 Task: Select Smart Home Devices from Echo & Alexa. Add to cart Amazon Smart Water Leak Sensor (Water Leak Detector with Alexa)-2-. Place order for _x000D_
410 Ridge Hill Rd_x000D_
Oakdale, Connecticut(CT), 06370, Cell Number (860) 848-9898
Action: Mouse moved to (103, 89)
Screenshot: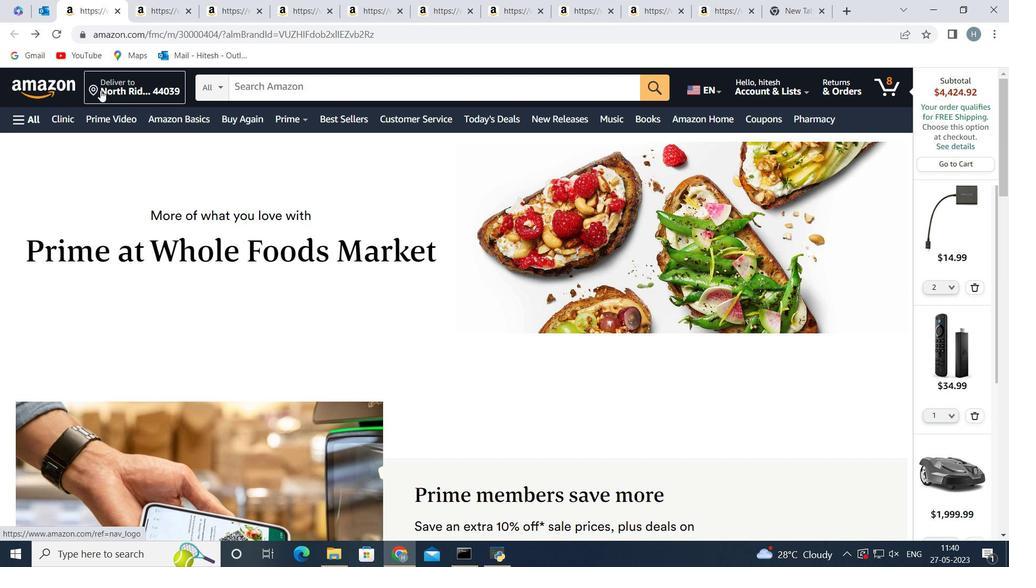 
Action: Mouse pressed left at (103, 89)
Screenshot: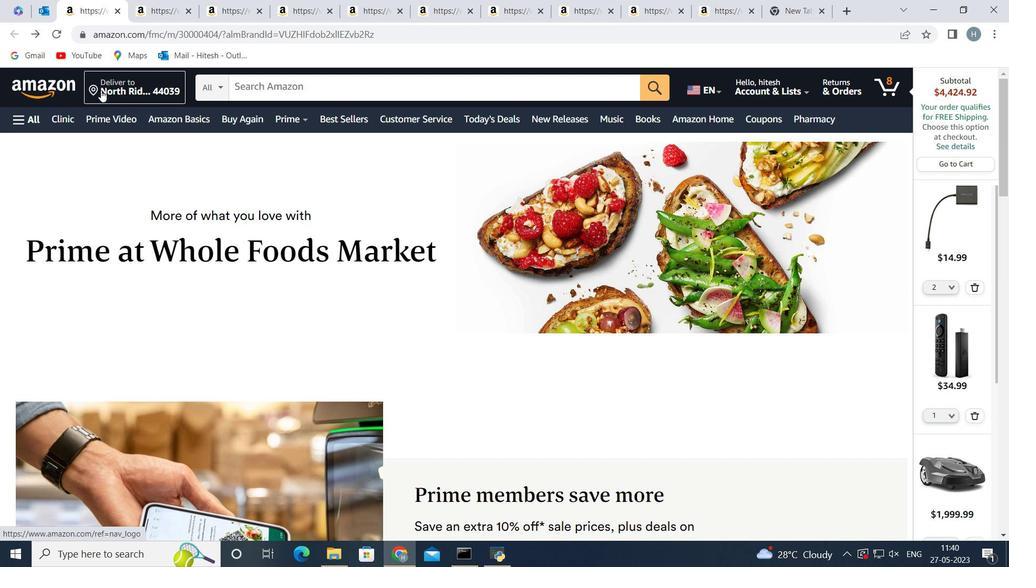 
Action: Mouse moved to (495, 371)
Screenshot: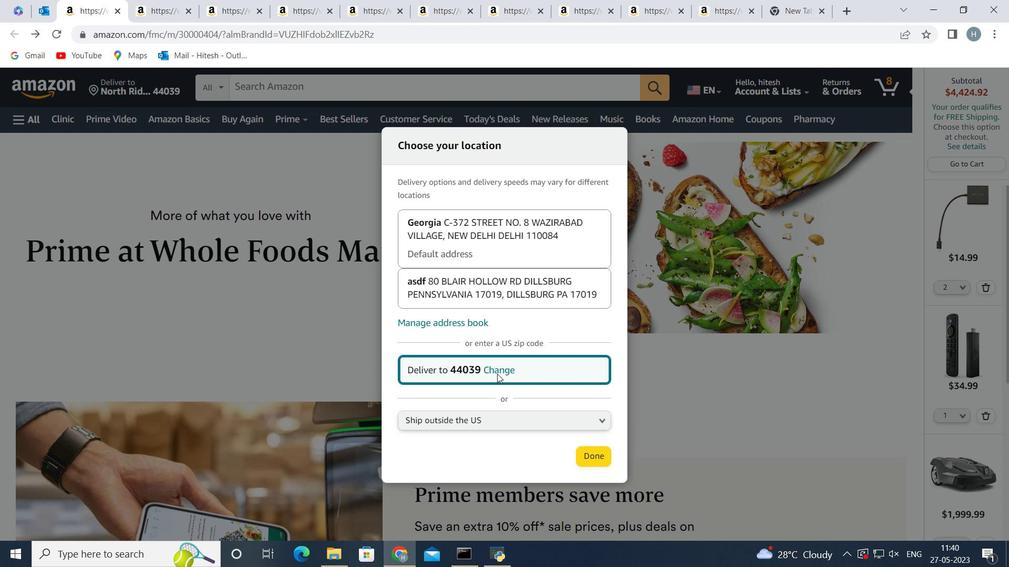
Action: Mouse pressed left at (495, 371)
Screenshot: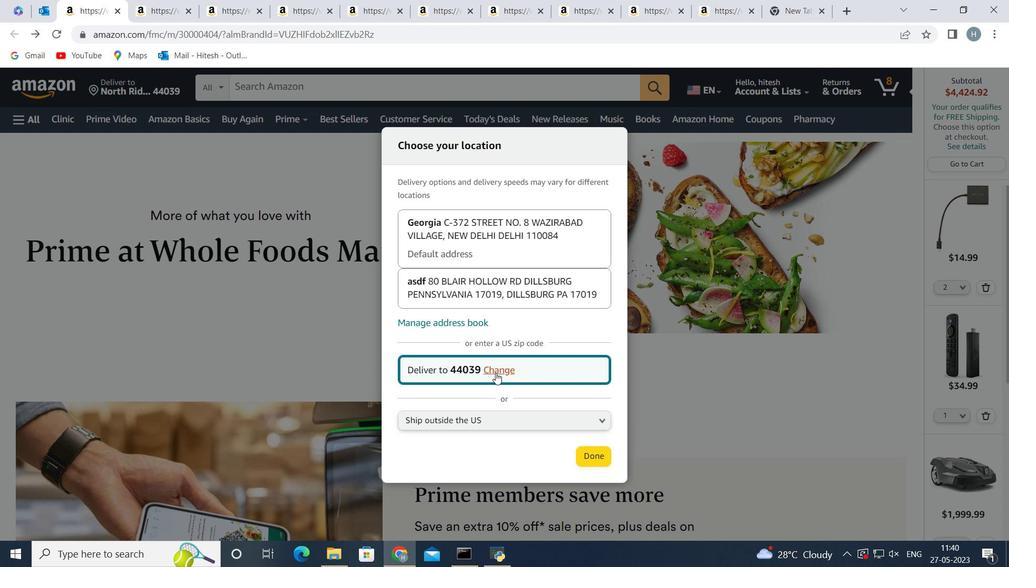 
Action: Mouse moved to (475, 366)
Screenshot: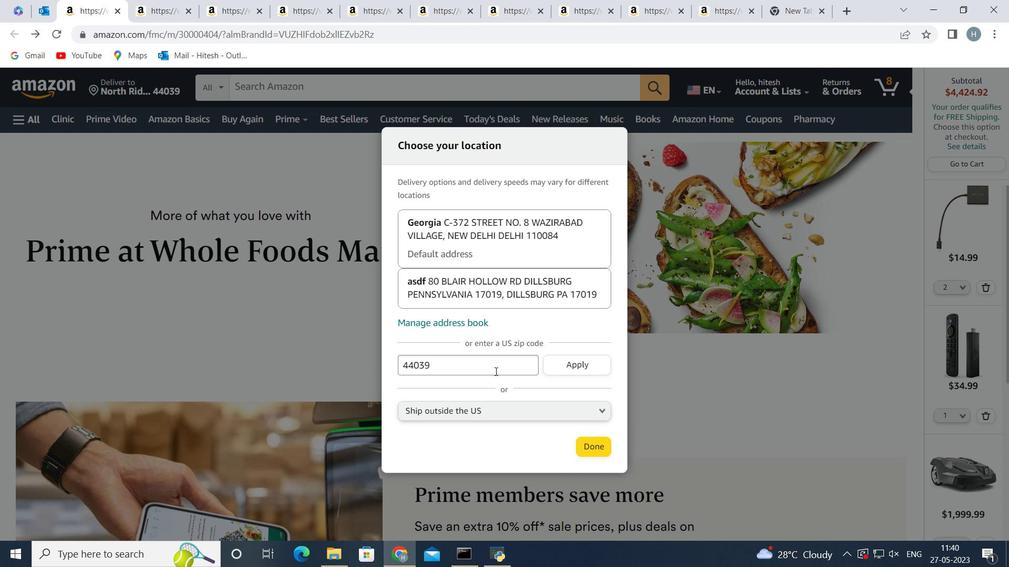 
Action: Mouse pressed left at (475, 366)
Screenshot: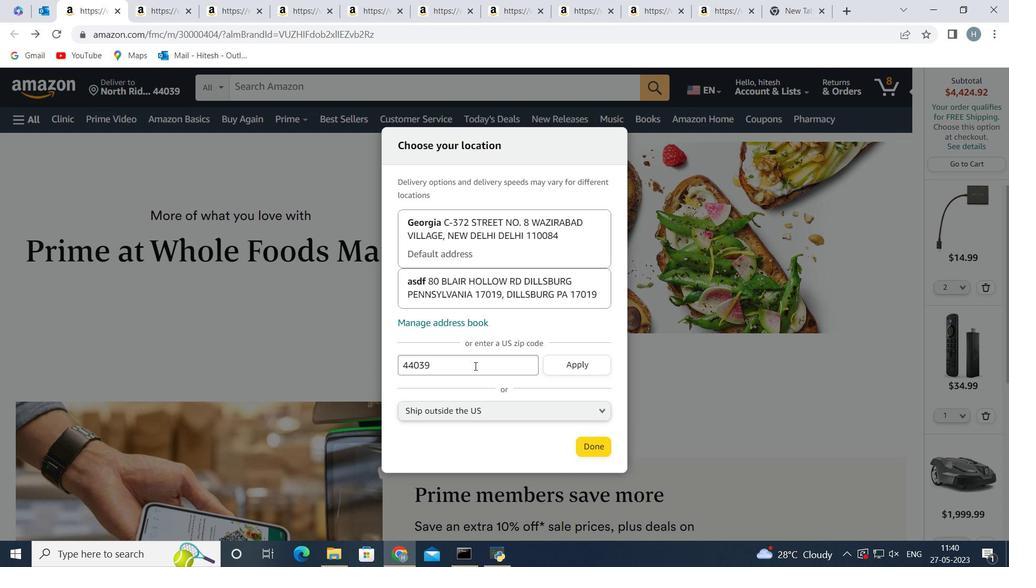 
Action: Key pressed <Key.backspace><Key.backspace><Key.backspace><Key.backspace><Key.backspace><Key.backspace><Key.backspace><Key.backspace><Key.backspace><Key.backspace><Key.backspace><Key.backspace><Key.backspace><Key.backspace><Key.backspace>06370
Screenshot: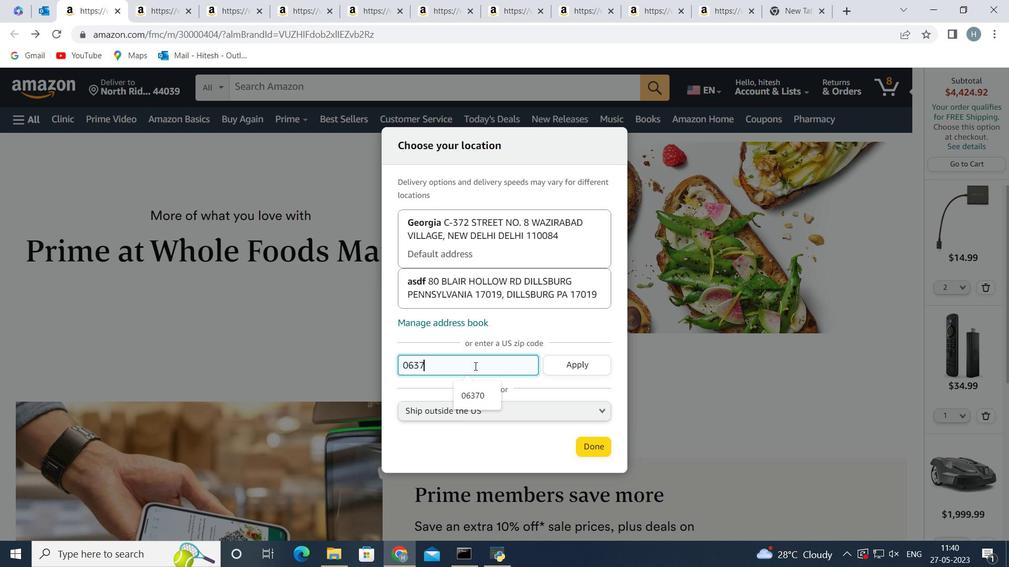 
Action: Mouse moved to (571, 366)
Screenshot: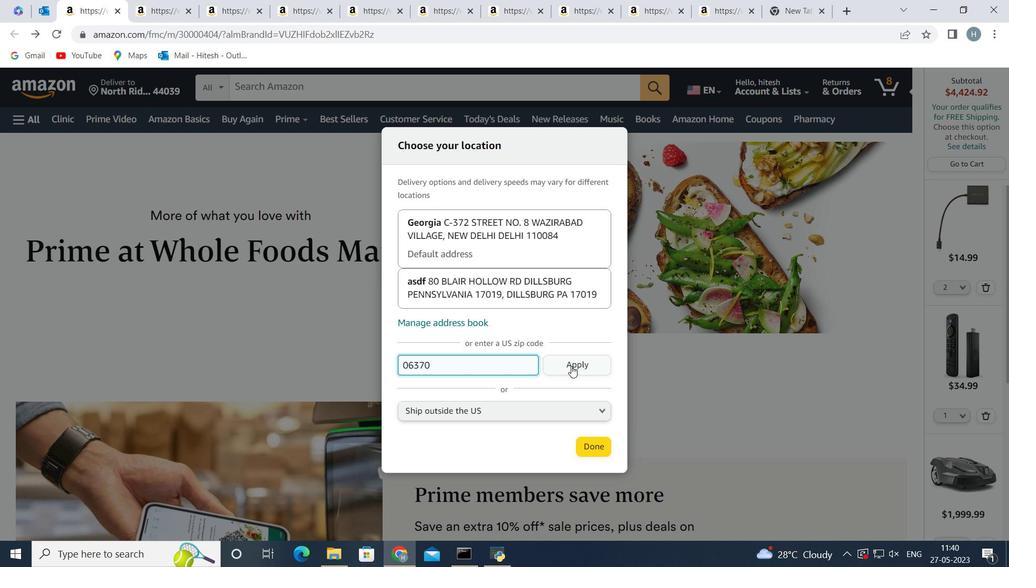 
Action: Mouse pressed left at (571, 366)
Screenshot: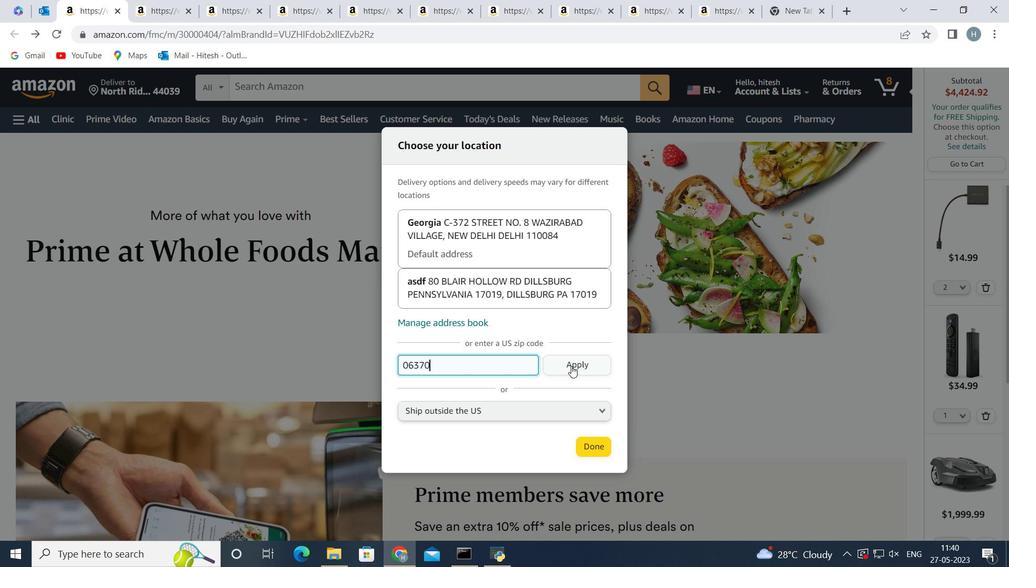
Action: Mouse moved to (590, 455)
Screenshot: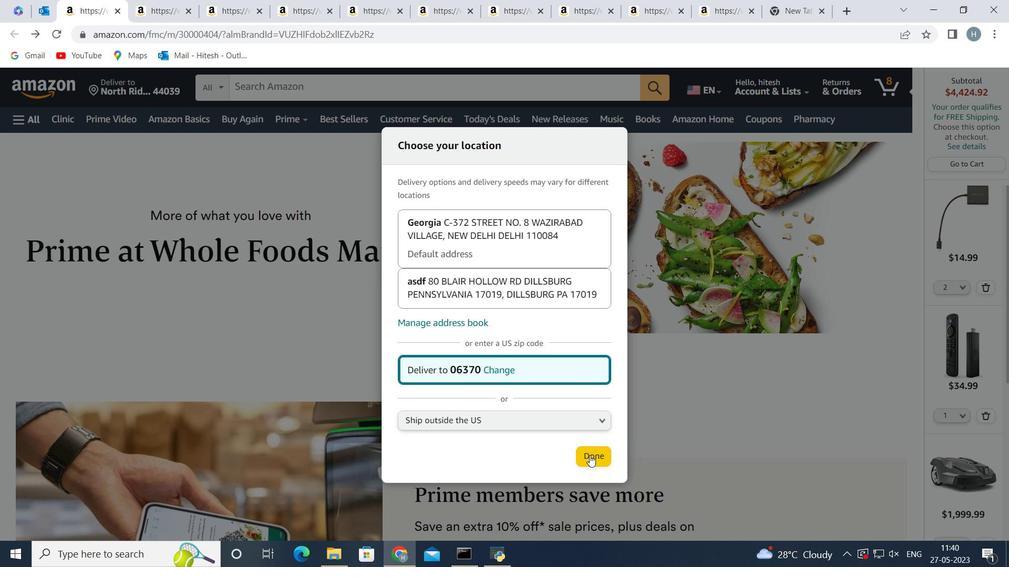 
Action: Mouse pressed left at (590, 455)
Screenshot: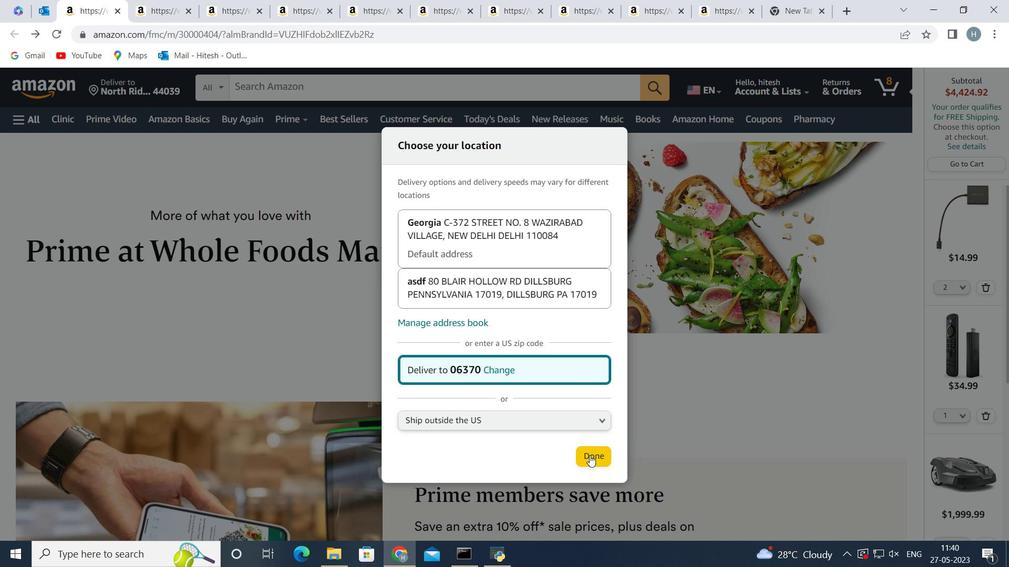 
Action: Mouse moved to (22, 117)
Screenshot: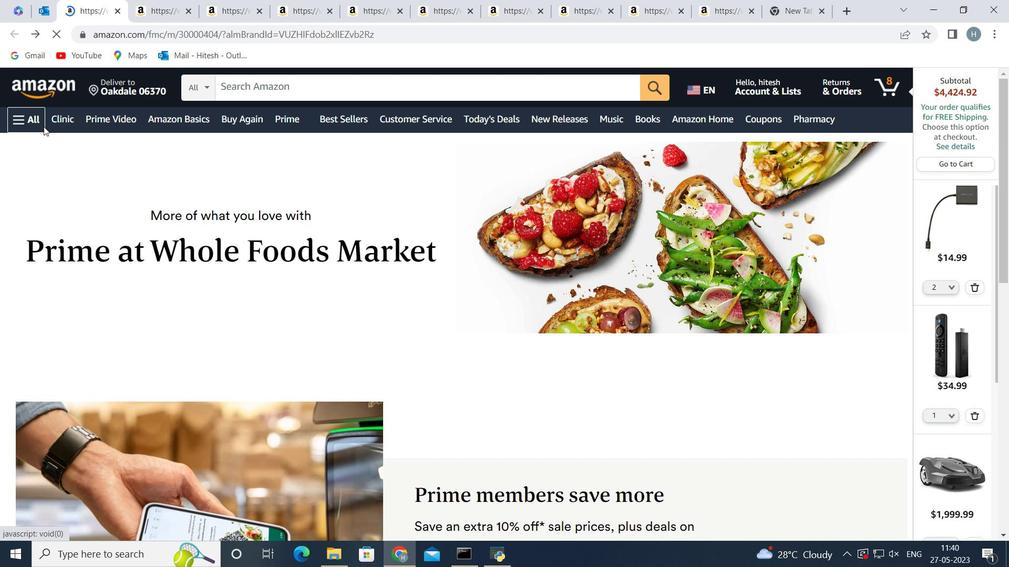 
Action: Mouse pressed left at (22, 117)
Screenshot: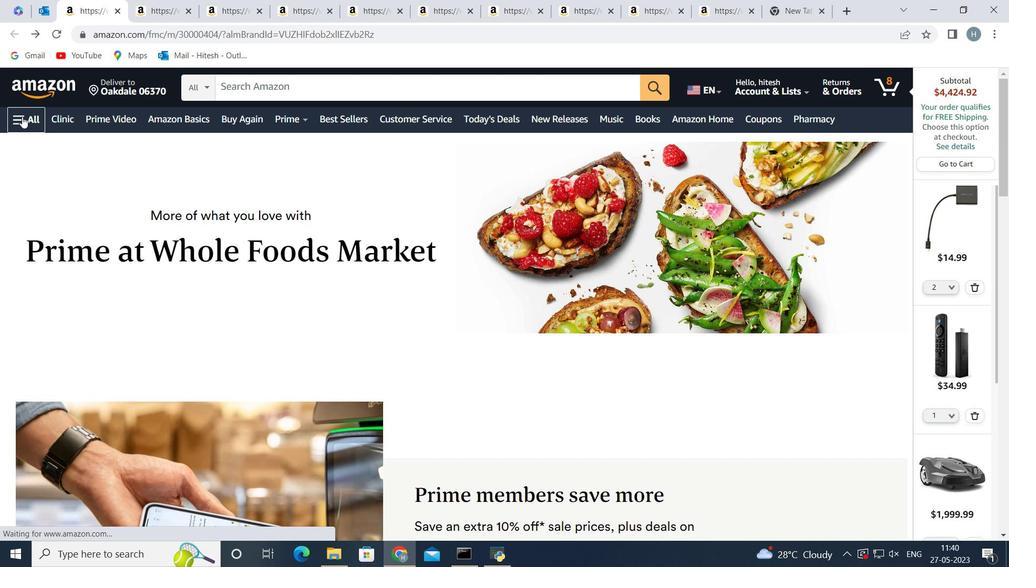 
Action: Mouse moved to (103, 188)
Screenshot: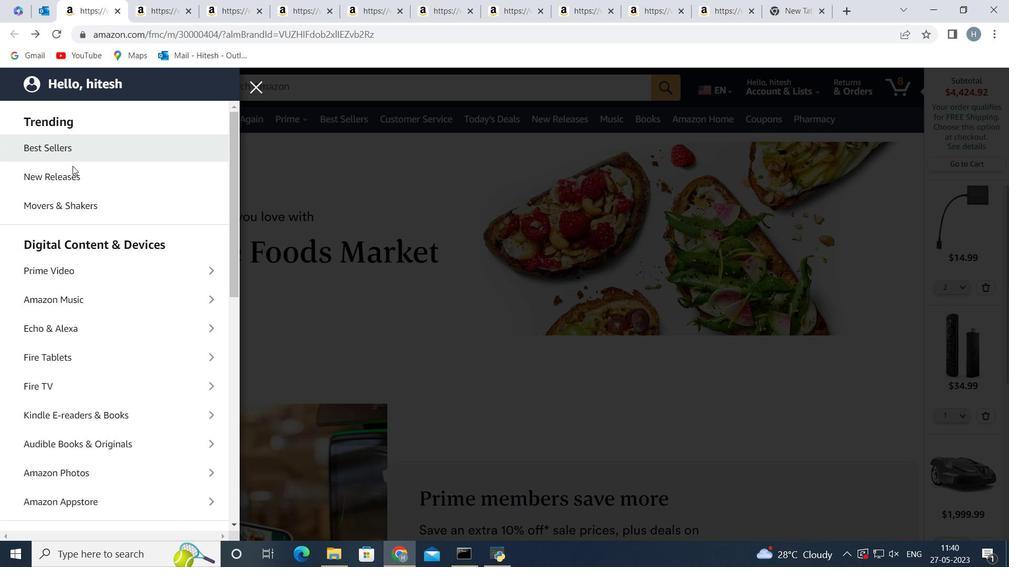 
Action: Mouse scrolled (103, 188) with delta (0, 0)
Screenshot: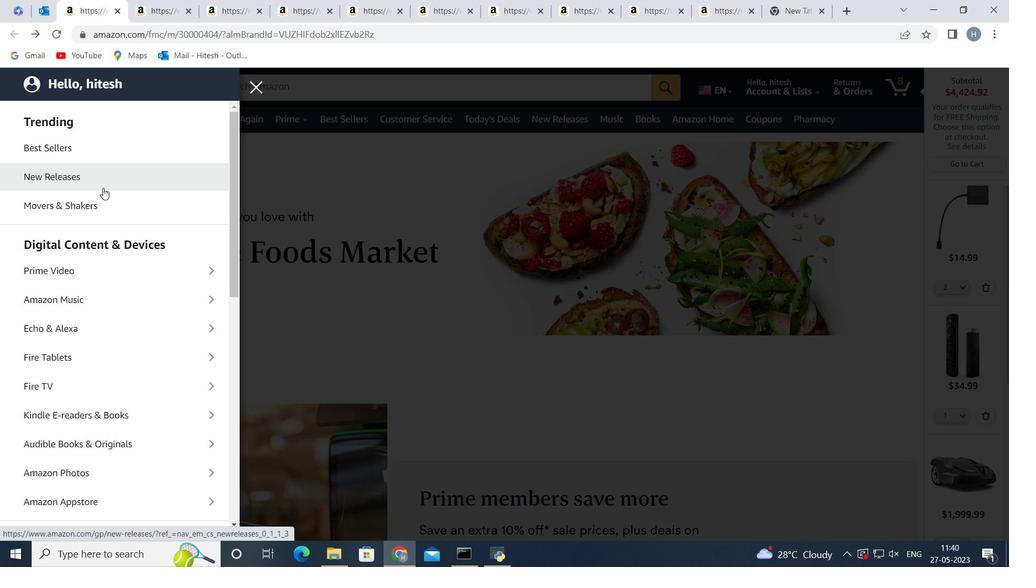 
Action: Mouse scrolled (103, 188) with delta (0, 0)
Screenshot: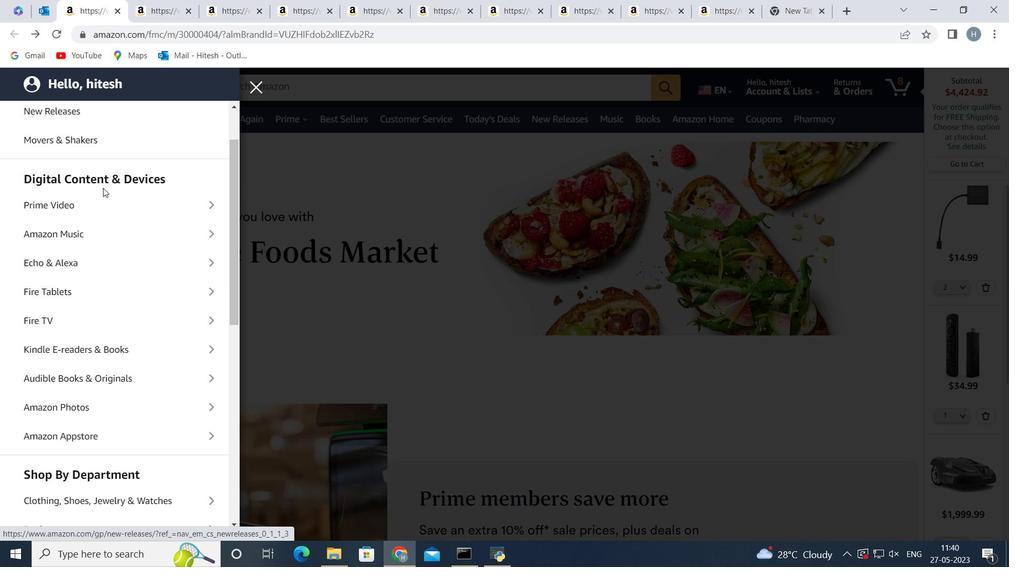 
Action: Mouse scrolled (103, 188) with delta (0, 0)
Screenshot: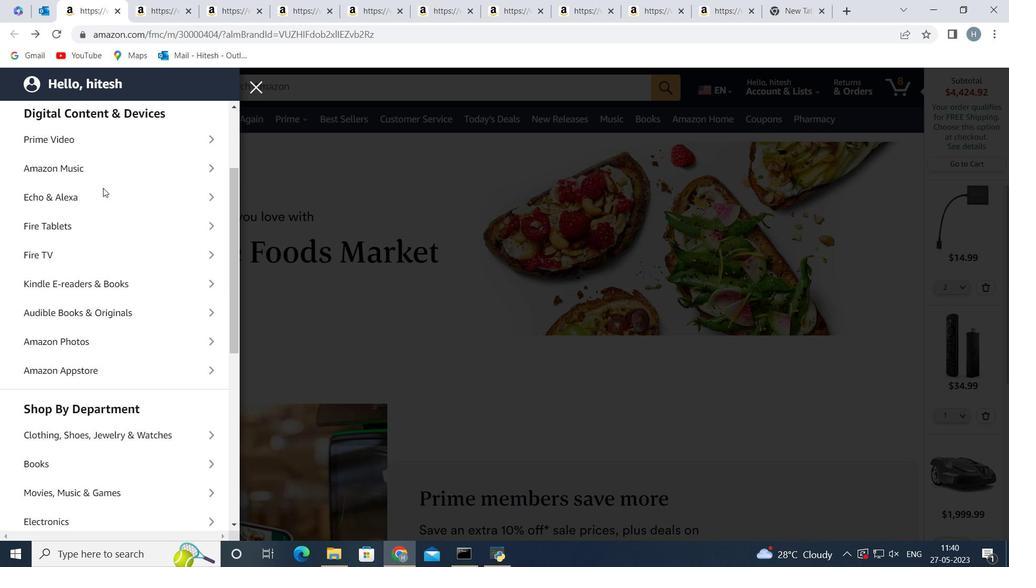 
Action: Mouse scrolled (103, 188) with delta (0, 0)
Screenshot: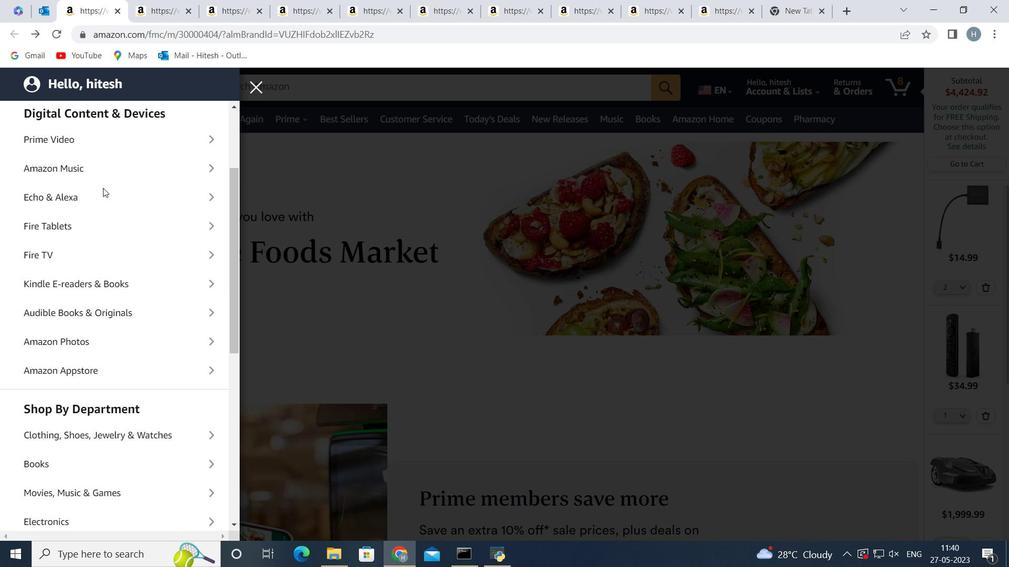 
Action: Mouse scrolled (103, 188) with delta (0, 0)
Screenshot: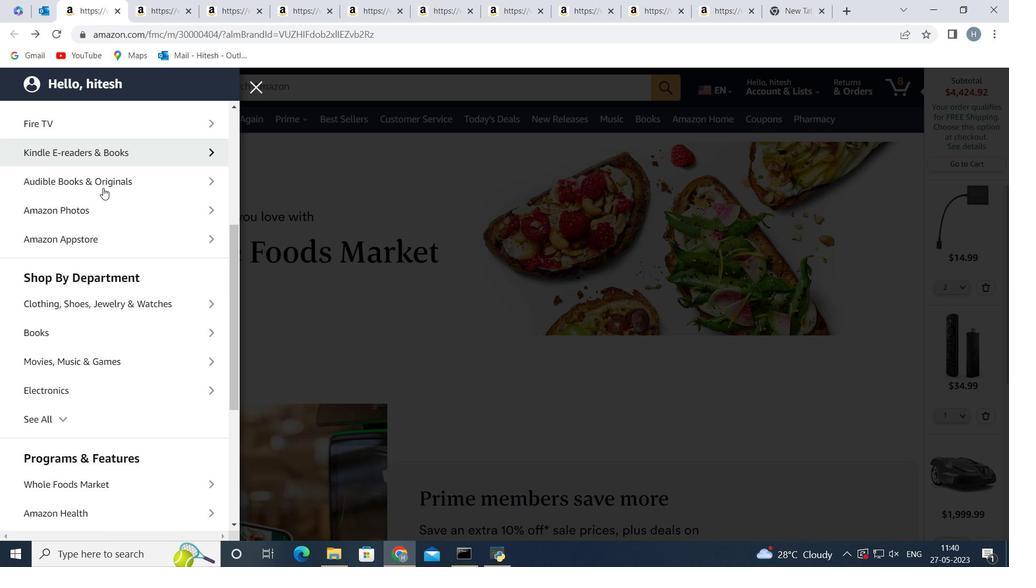 
Action: Mouse scrolled (103, 188) with delta (0, 0)
Screenshot: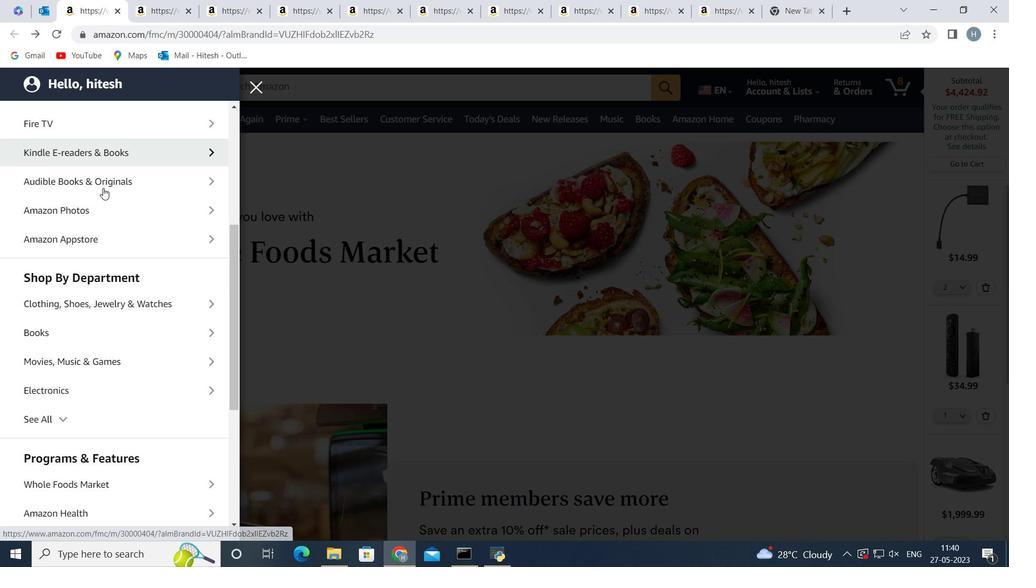 
Action: Mouse scrolled (103, 188) with delta (0, 0)
Screenshot: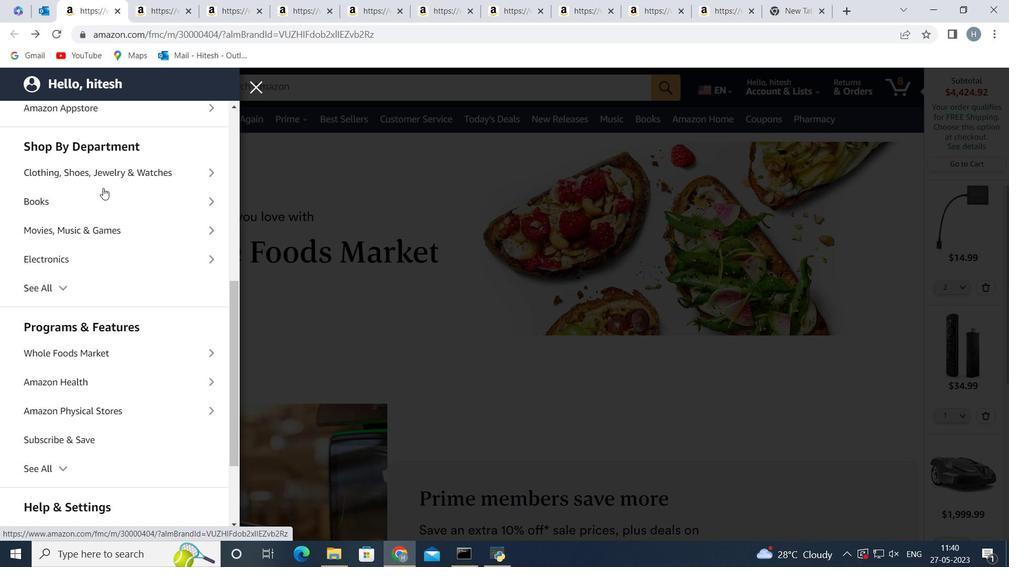 
Action: Mouse scrolled (103, 188) with delta (0, 0)
Screenshot: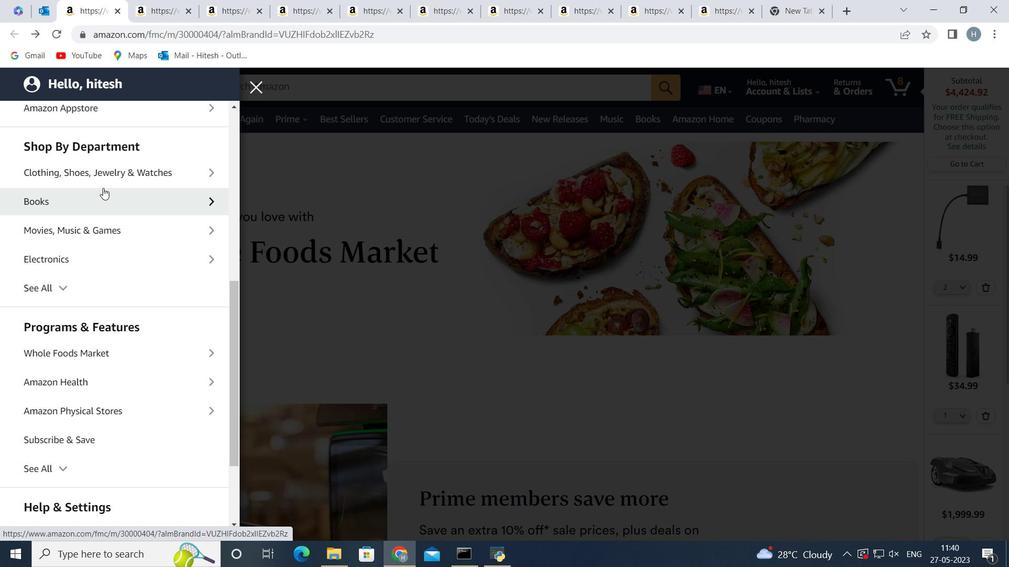 
Action: Mouse moved to (84, 350)
Screenshot: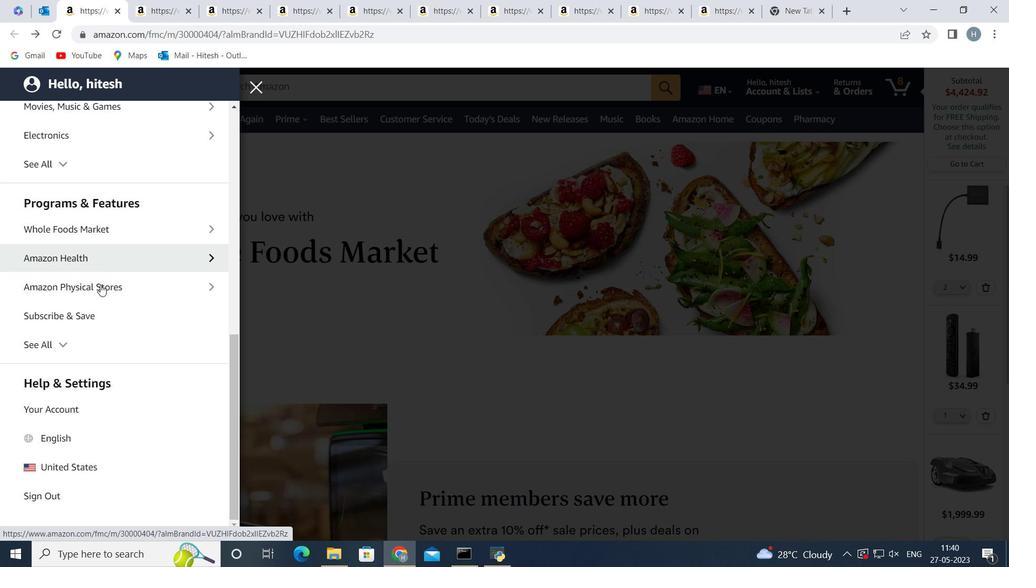 
Action: Mouse pressed left at (84, 350)
Screenshot: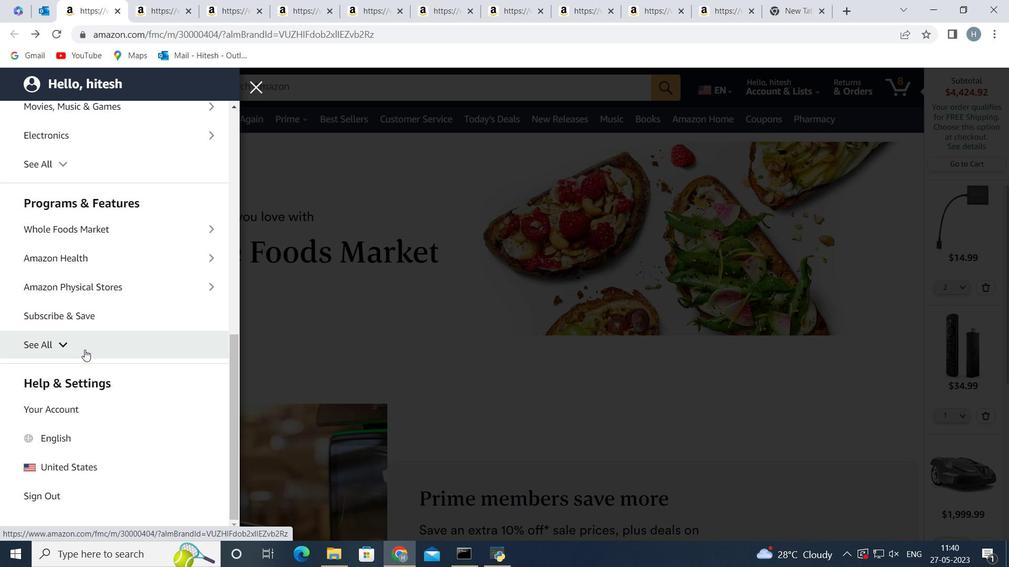 
Action: Mouse moved to (108, 340)
Screenshot: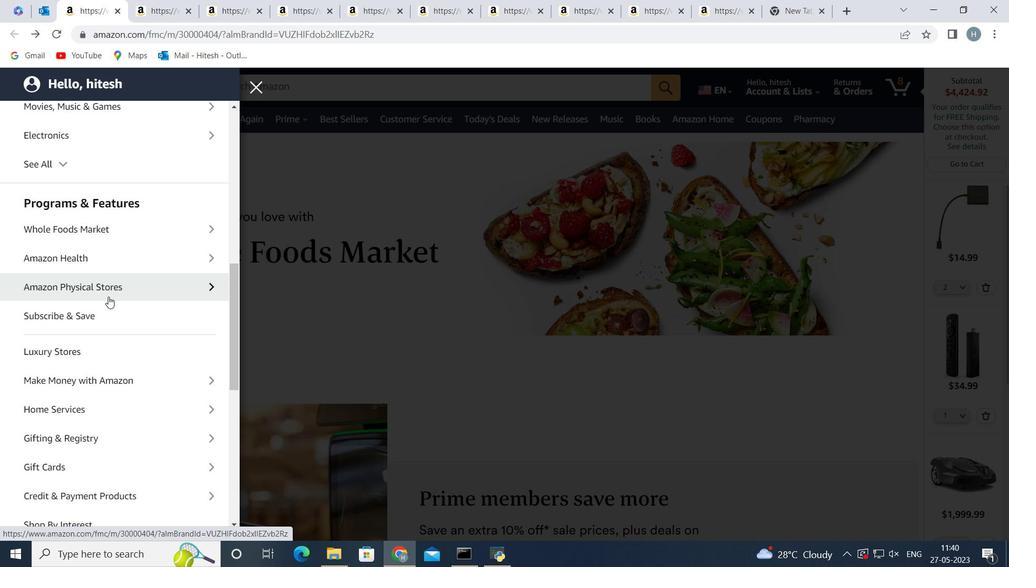 
Action: Mouse scrolled (108, 340) with delta (0, 0)
Screenshot: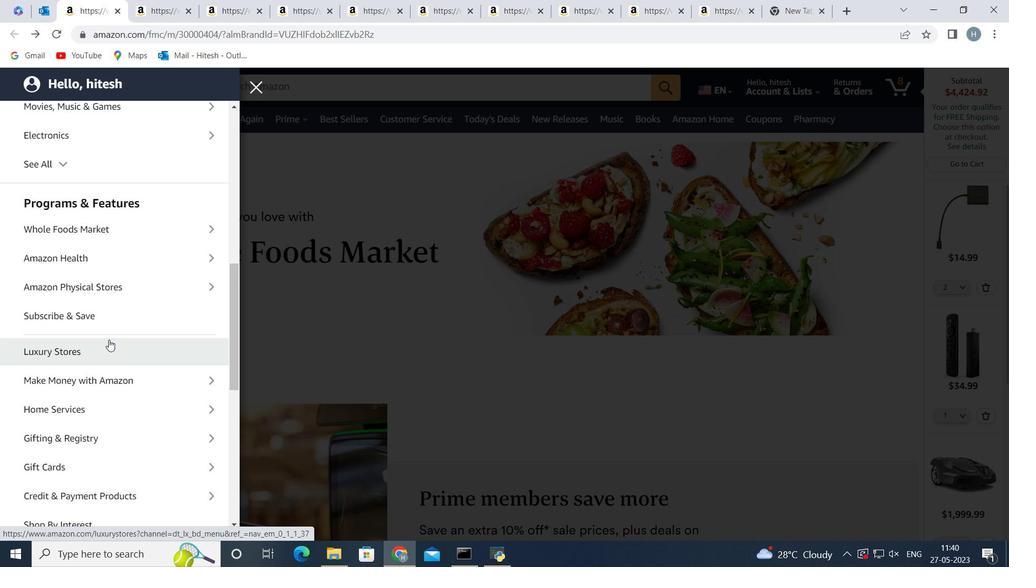 
Action: Mouse moved to (123, 374)
Screenshot: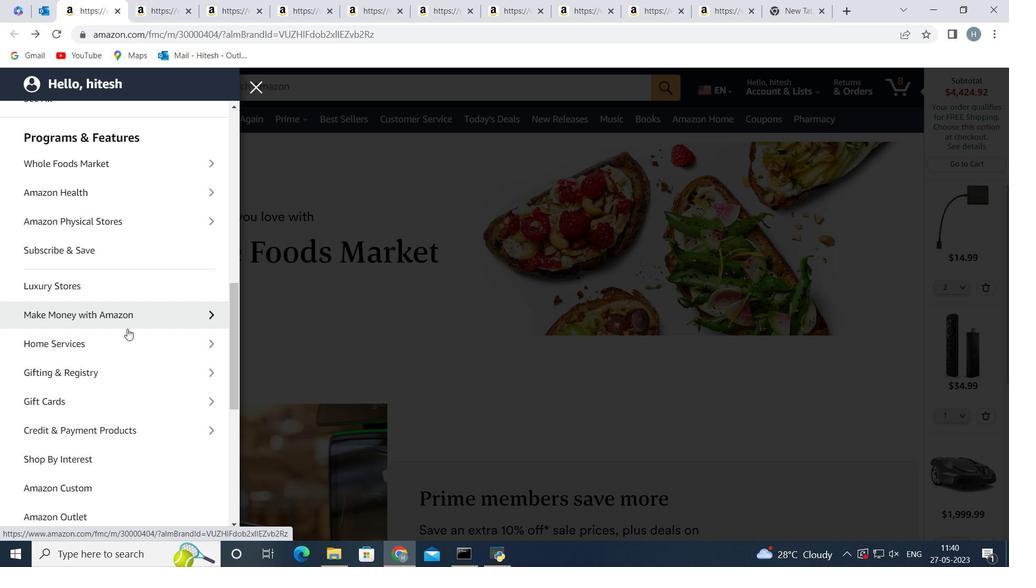 
Action: Mouse scrolled (123, 373) with delta (0, 0)
Screenshot: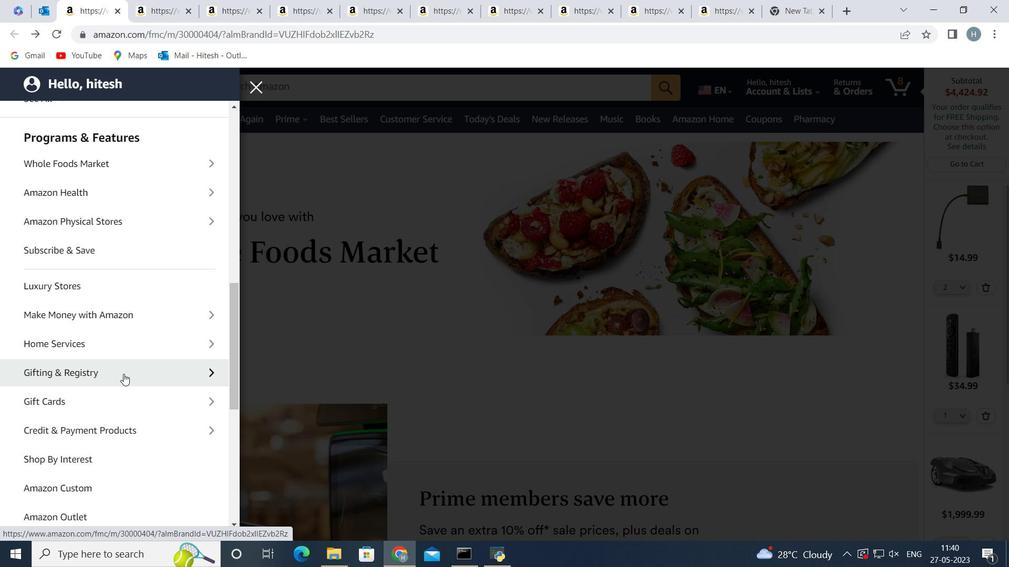 
Action: Mouse scrolled (123, 373) with delta (0, 0)
Screenshot: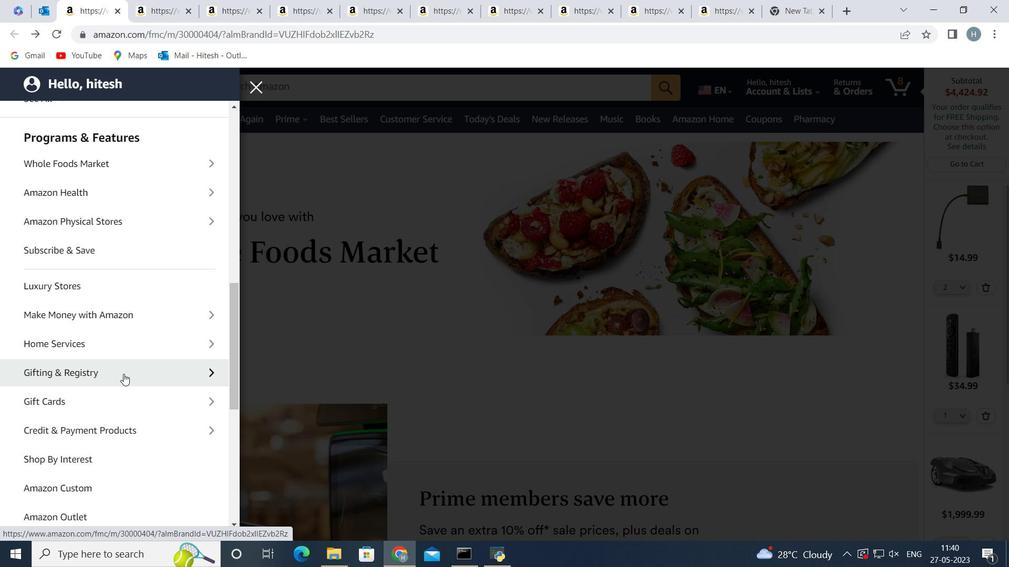 
Action: Mouse moved to (138, 350)
Screenshot: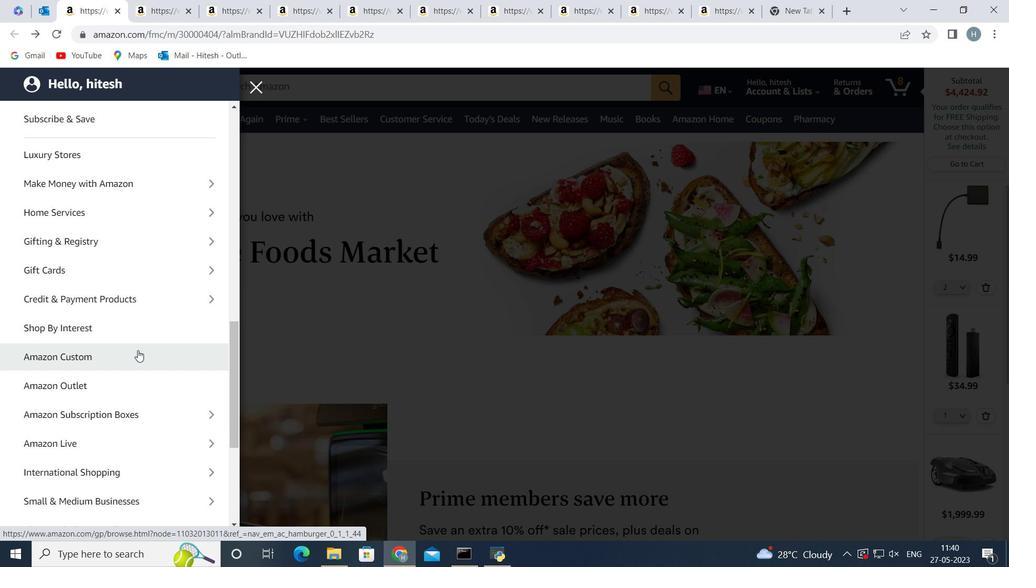
Action: Mouse scrolled (138, 350) with delta (0, 0)
Screenshot: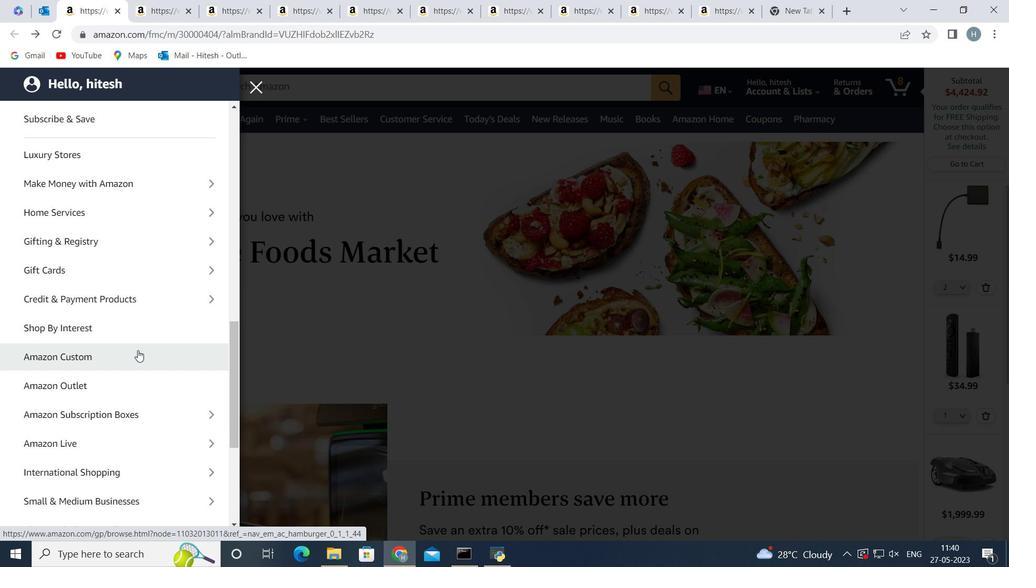 
Action: Mouse scrolled (138, 350) with delta (0, 0)
Screenshot: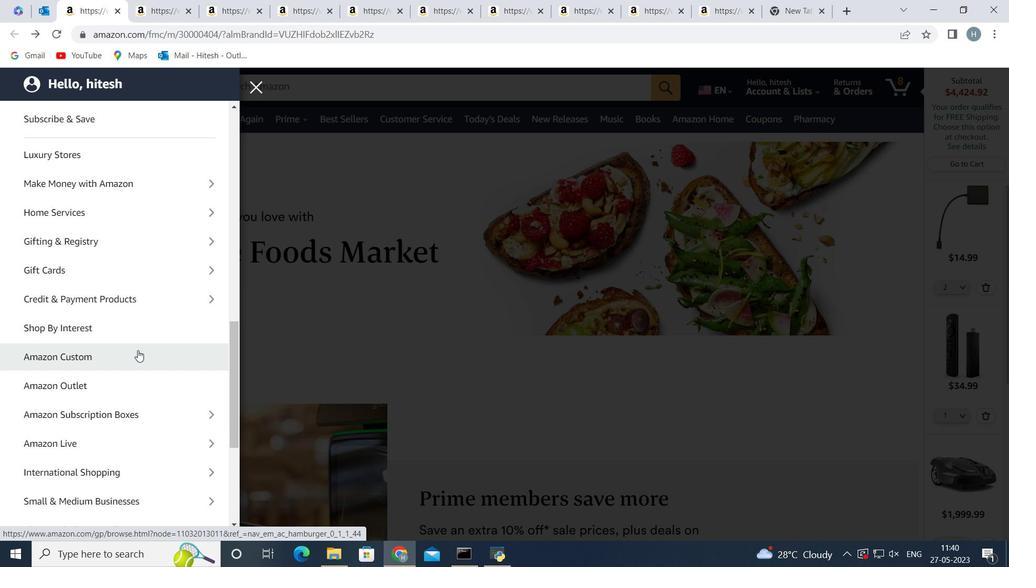 
Action: Mouse scrolled (138, 350) with delta (0, 0)
Screenshot: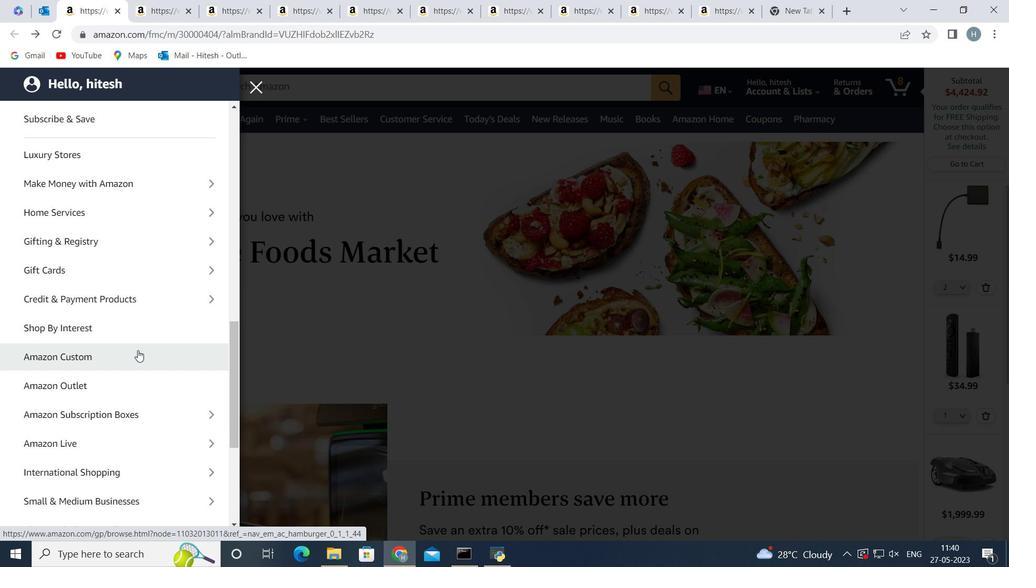 
Action: Mouse scrolled (138, 350) with delta (0, 0)
Screenshot: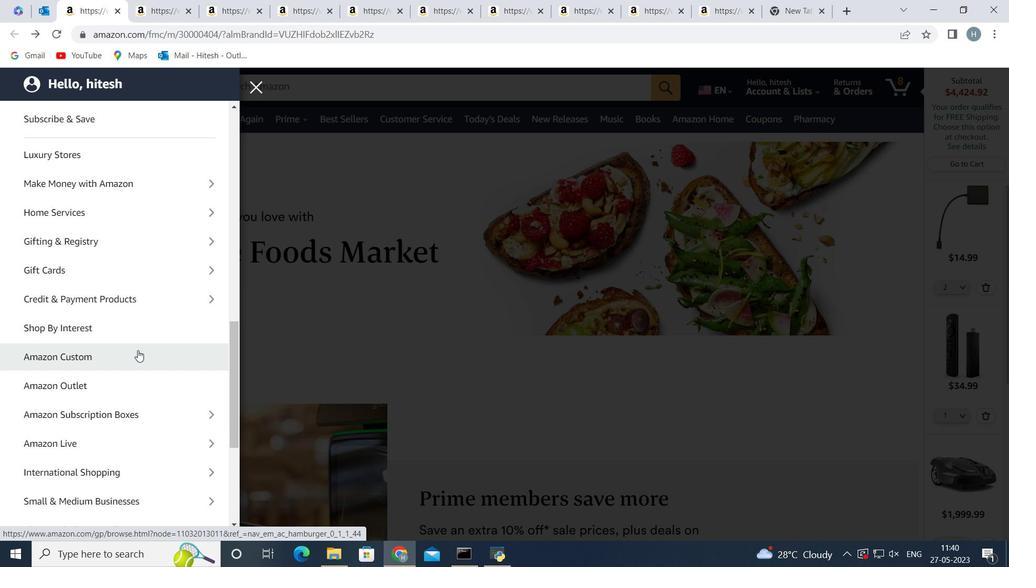 
Action: Mouse scrolled (138, 350) with delta (0, 0)
Screenshot: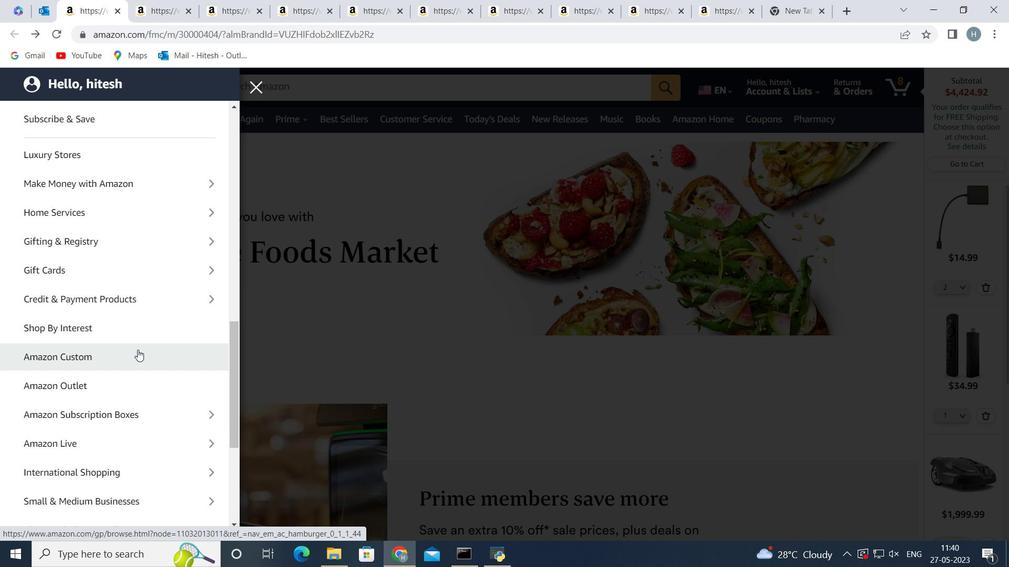 
Action: Mouse scrolled (138, 350) with delta (0, 0)
Screenshot: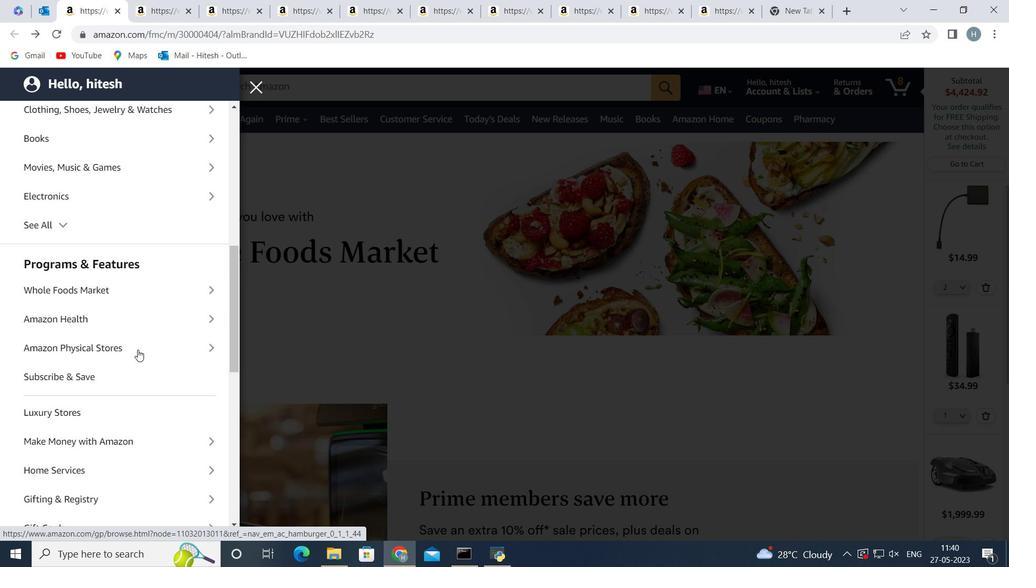 
Action: Mouse scrolled (138, 350) with delta (0, 0)
Screenshot: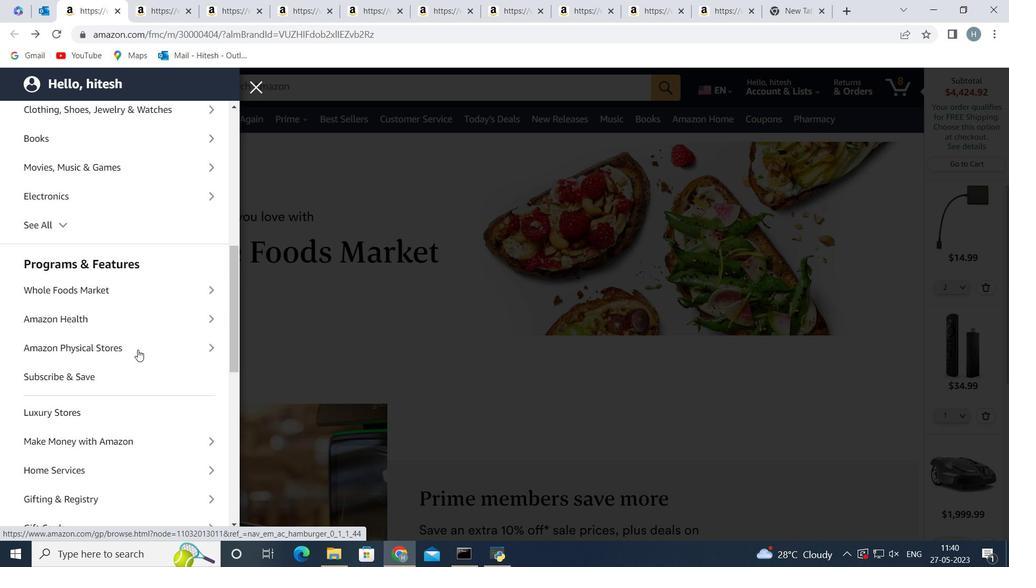 
Action: Mouse scrolled (138, 350) with delta (0, 0)
Screenshot: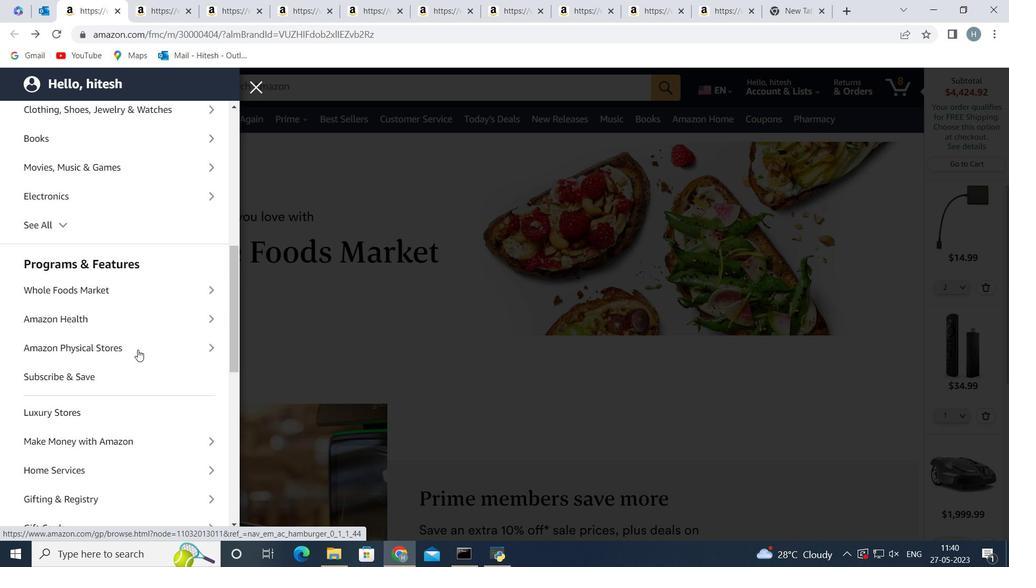 
Action: Mouse scrolled (138, 349) with delta (0, 0)
Screenshot: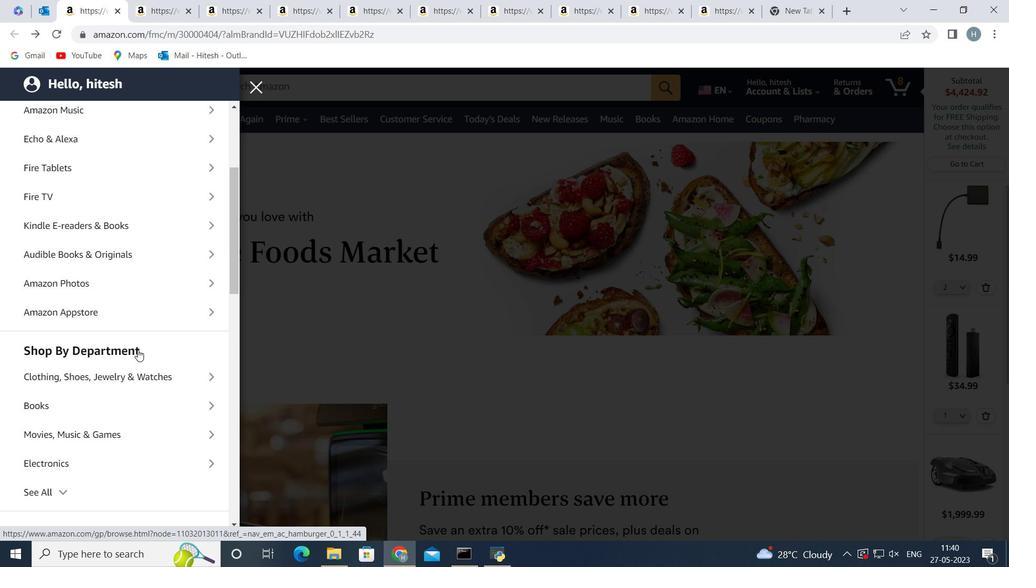 
Action: Mouse scrolled (138, 349) with delta (0, 0)
Screenshot: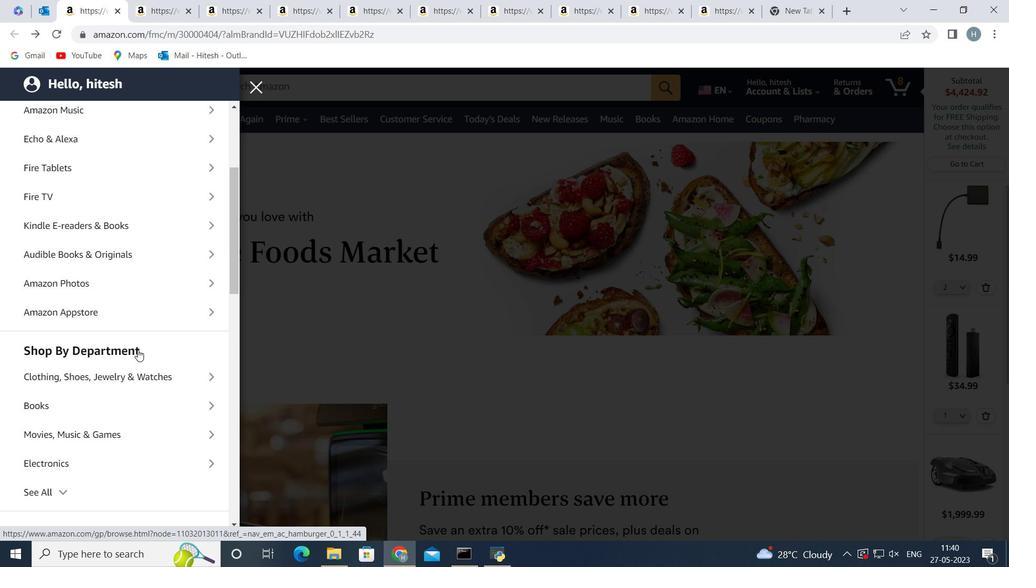 
Action: Mouse moved to (124, 359)
Screenshot: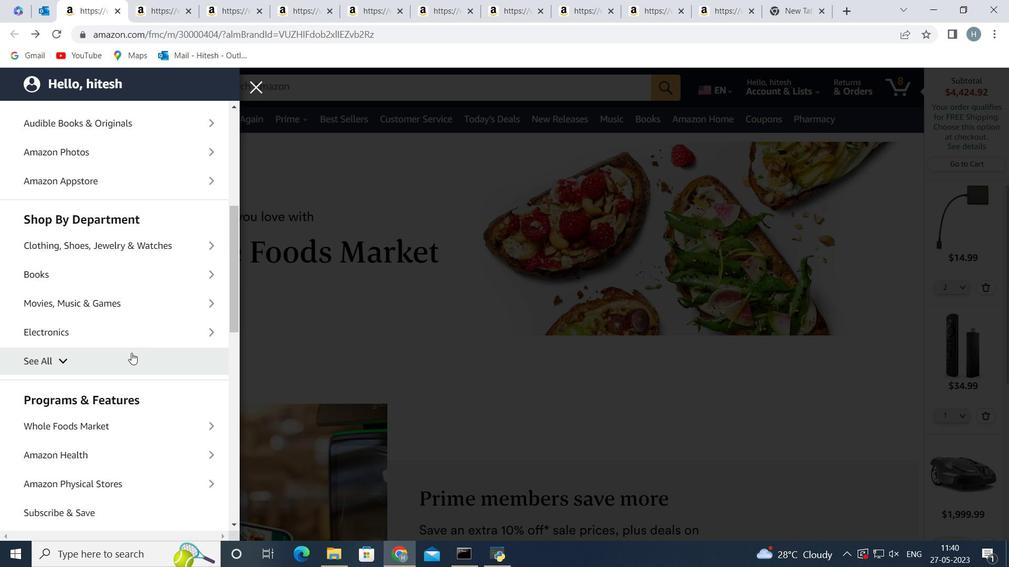 
Action: Mouse pressed left at (124, 359)
Screenshot: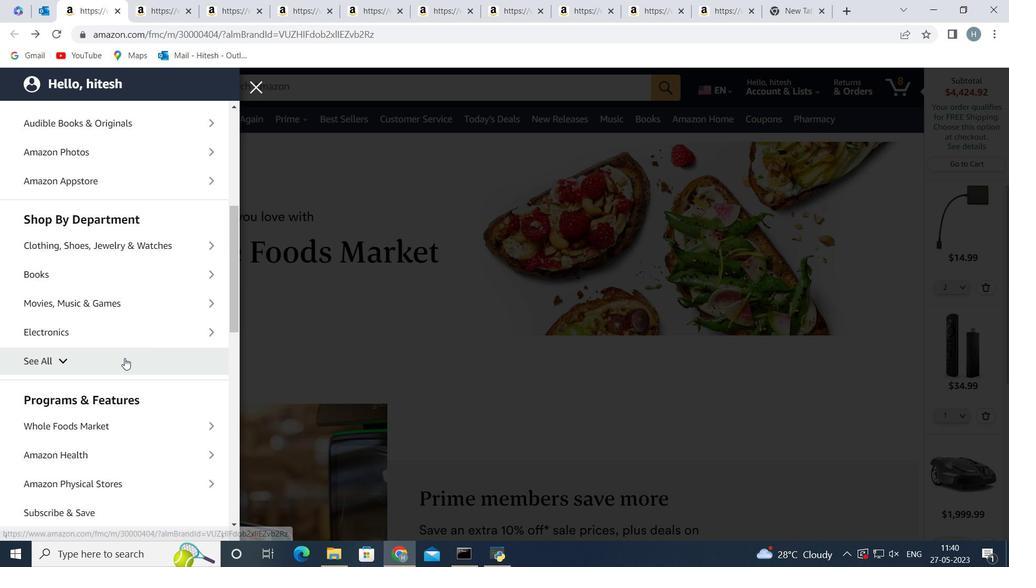 
Action: Mouse moved to (135, 298)
Screenshot: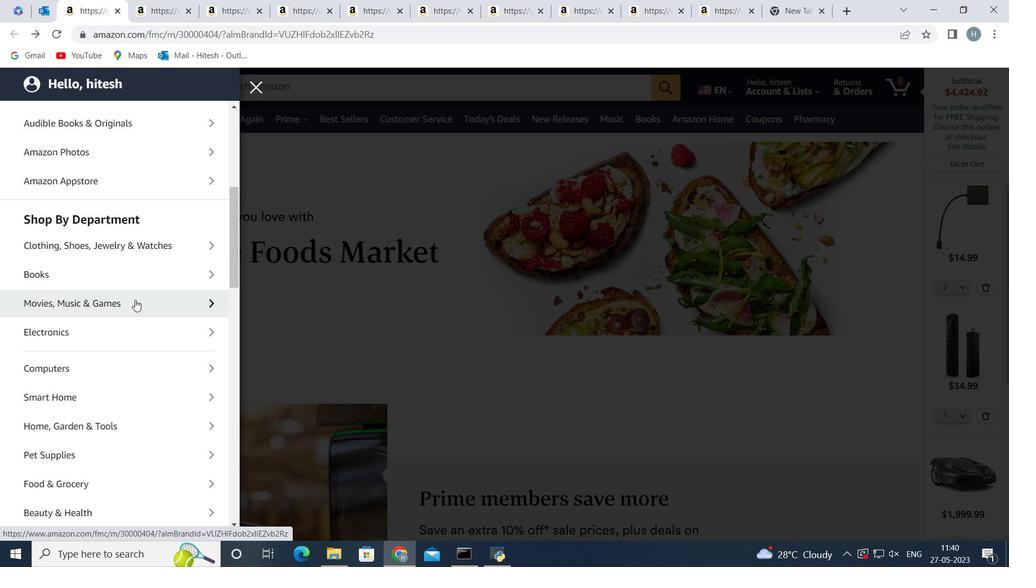 
Action: Mouse scrolled (135, 298) with delta (0, 0)
Screenshot: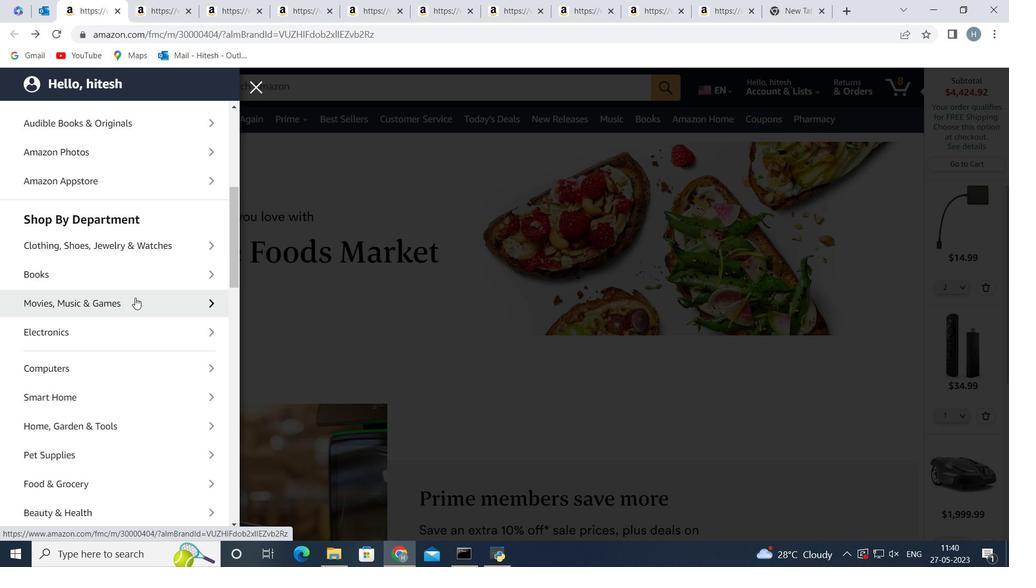 
Action: Mouse scrolled (135, 298) with delta (0, 0)
Screenshot: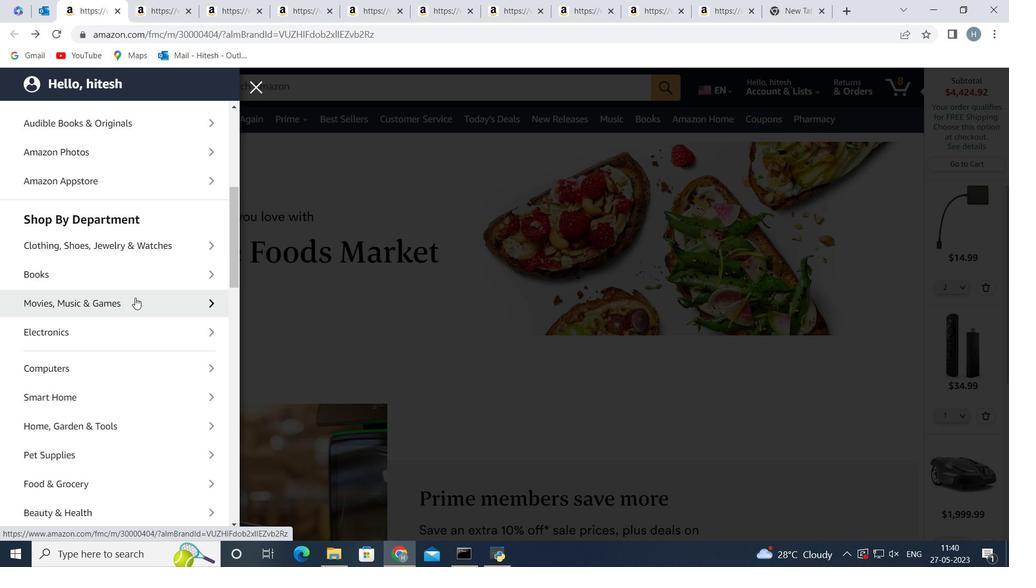 
Action: Mouse scrolled (135, 298) with delta (0, 0)
Screenshot: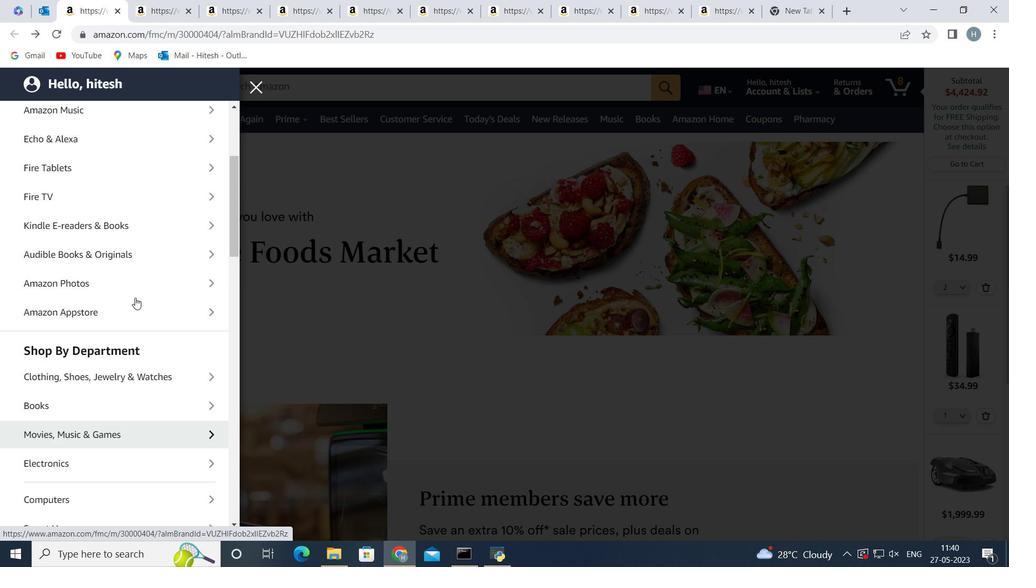 
Action: Mouse scrolled (135, 298) with delta (0, 0)
Screenshot: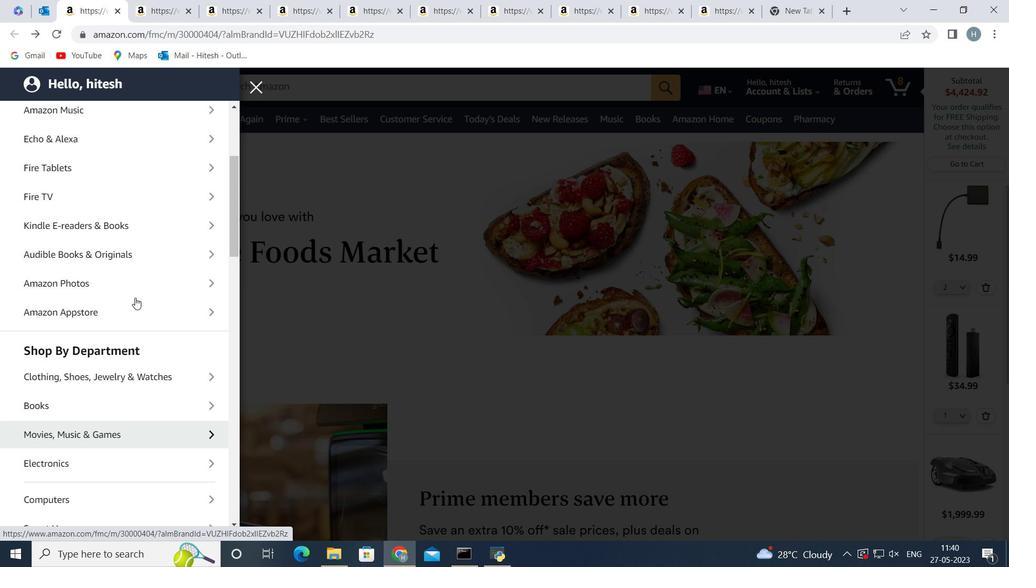 
Action: Mouse moved to (133, 271)
Screenshot: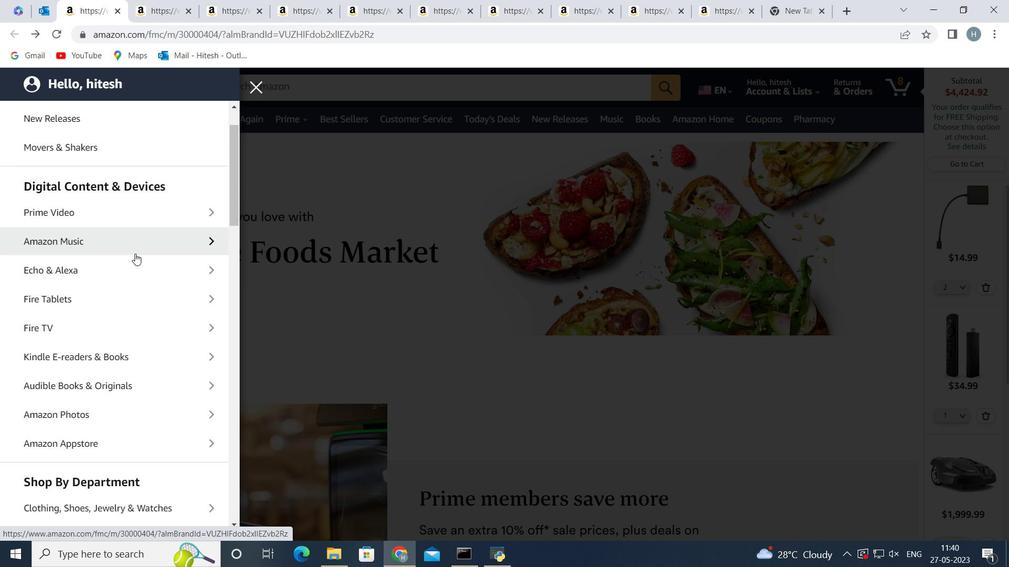 
Action: Mouse pressed left at (133, 271)
Screenshot: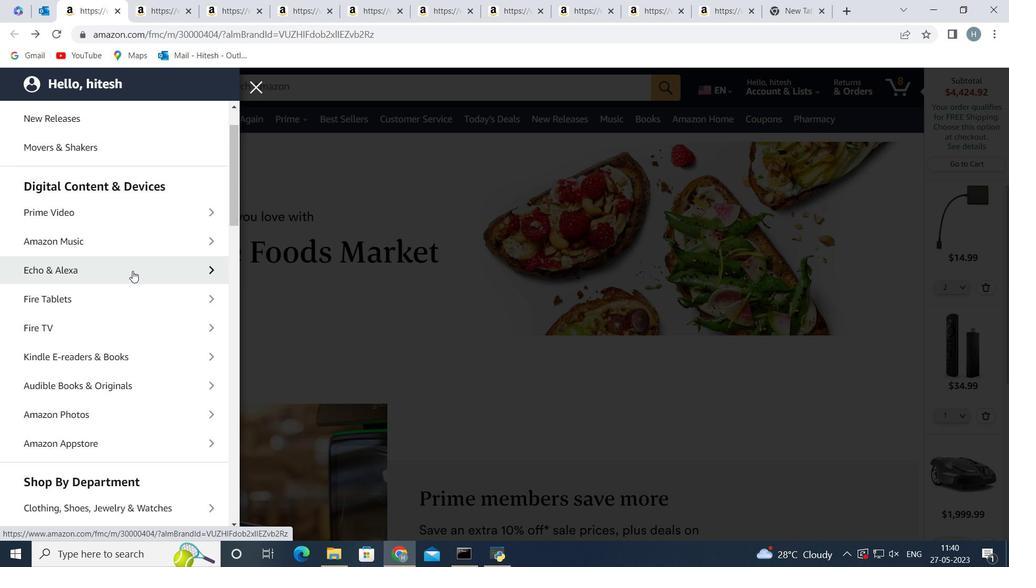 
Action: Mouse moved to (134, 284)
Screenshot: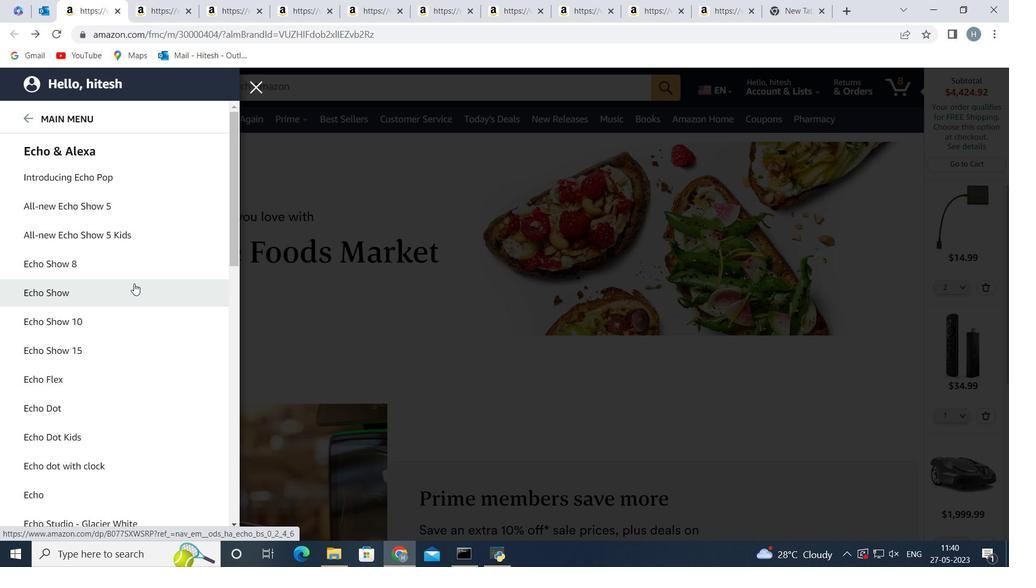
Action: Mouse scrolled (134, 283) with delta (0, 0)
Screenshot: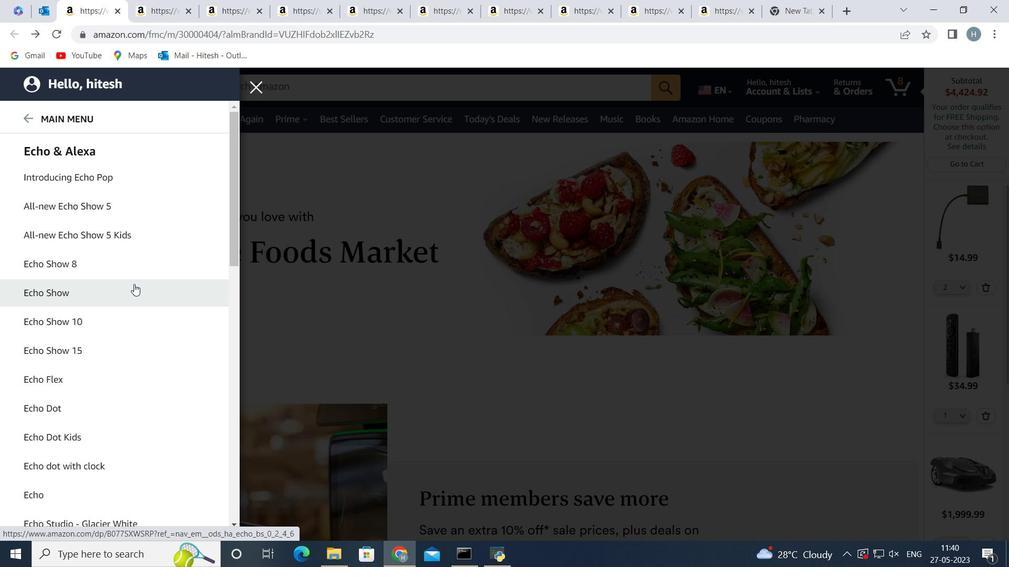 
Action: Mouse scrolled (134, 283) with delta (0, 0)
Screenshot: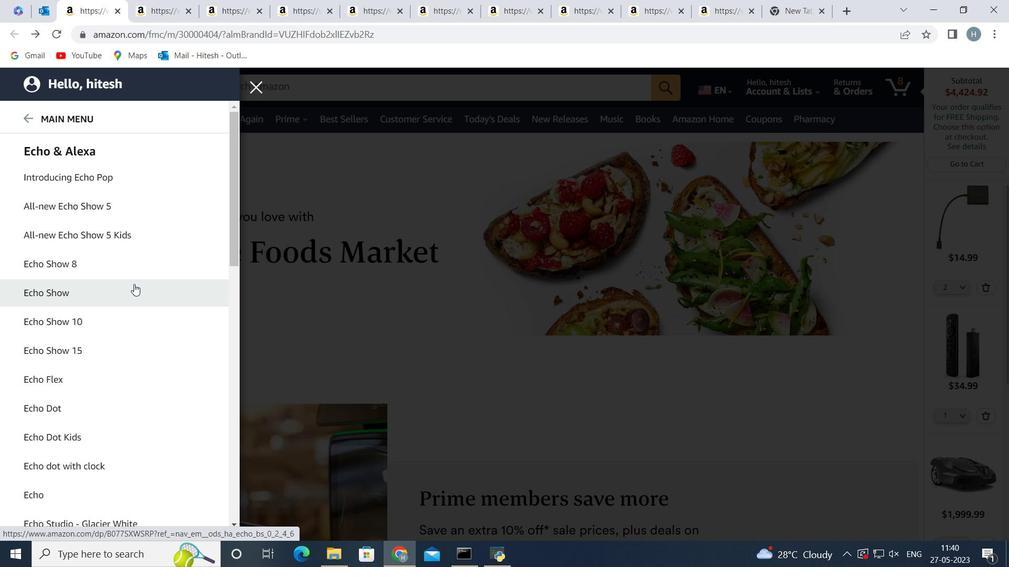 
Action: Mouse scrolled (134, 284) with delta (0, 0)
Screenshot: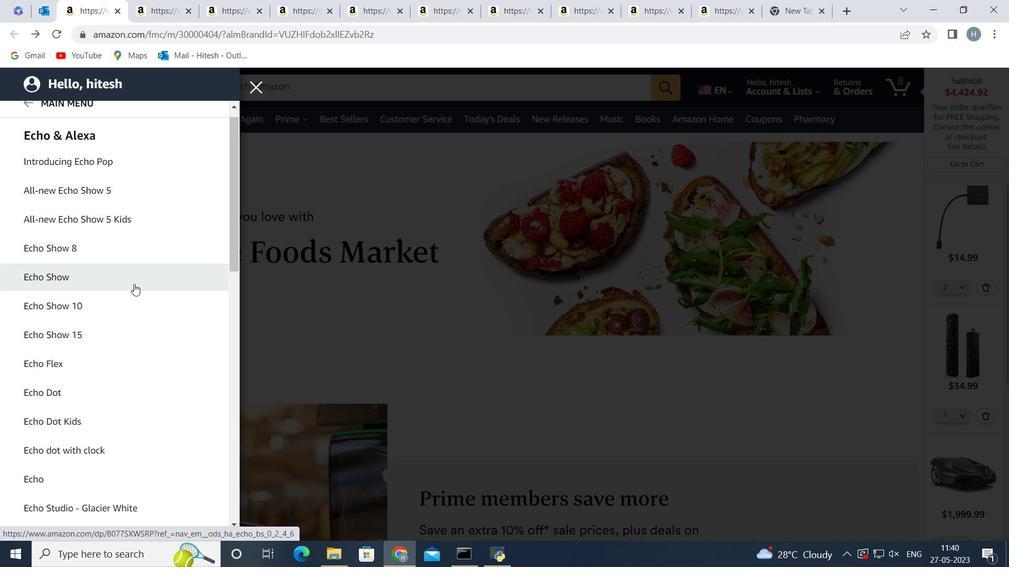 
Action: Mouse scrolled (134, 283) with delta (0, 0)
Screenshot: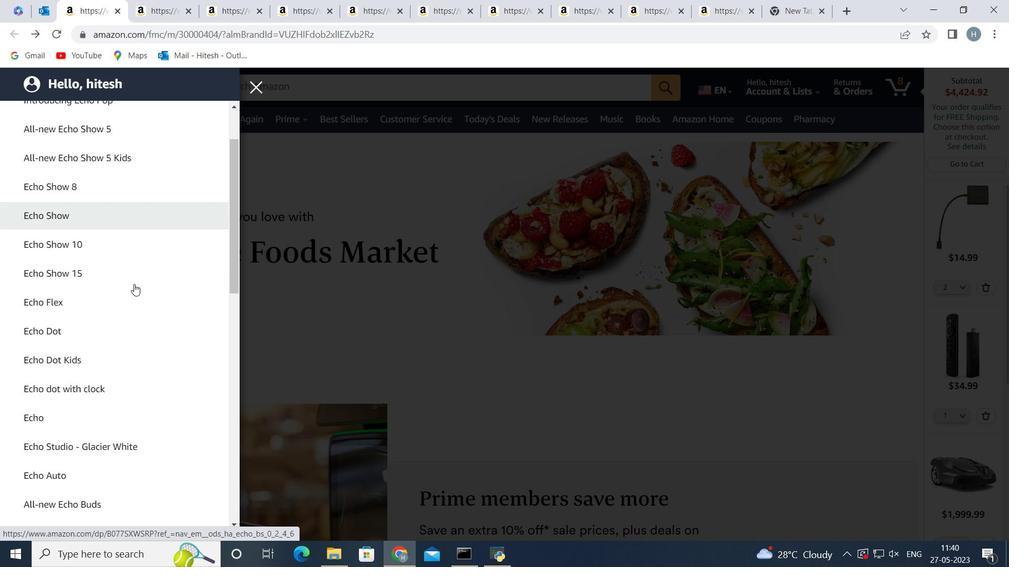 
Action: Mouse scrolled (134, 283) with delta (0, 0)
Screenshot: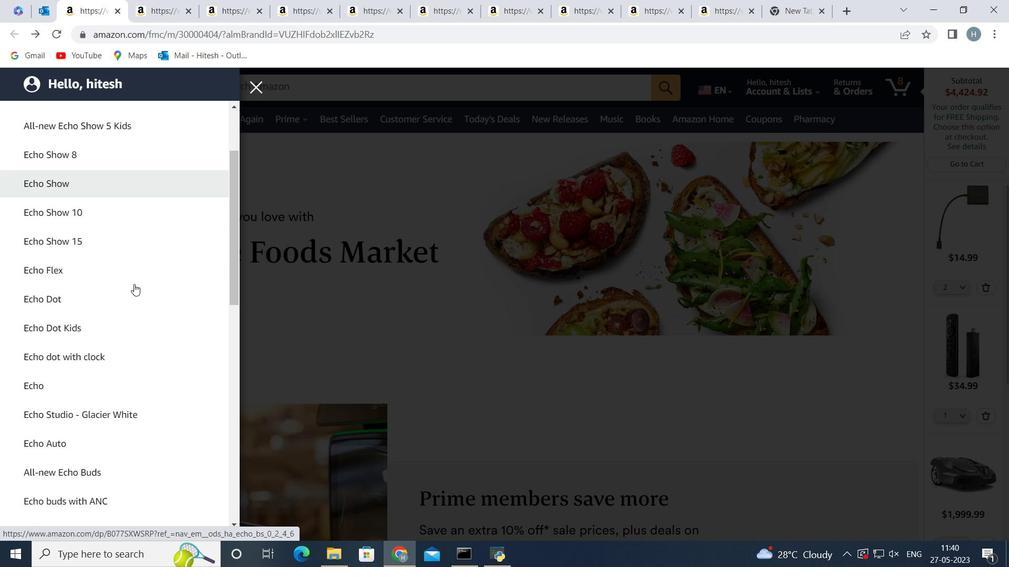 
Action: Mouse scrolled (134, 283) with delta (0, 0)
Screenshot: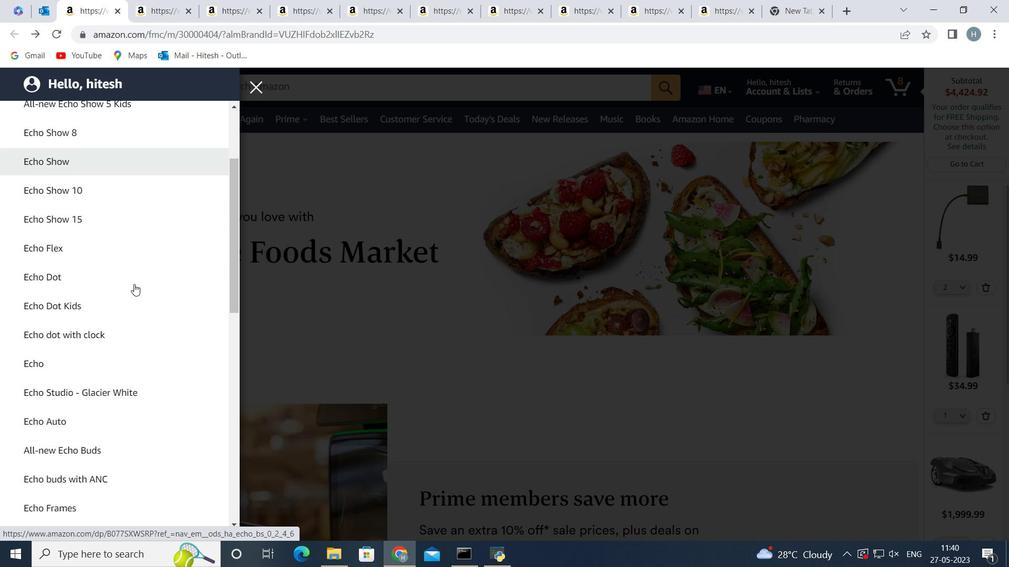 
Action: Mouse scrolled (134, 283) with delta (0, 0)
Screenshot: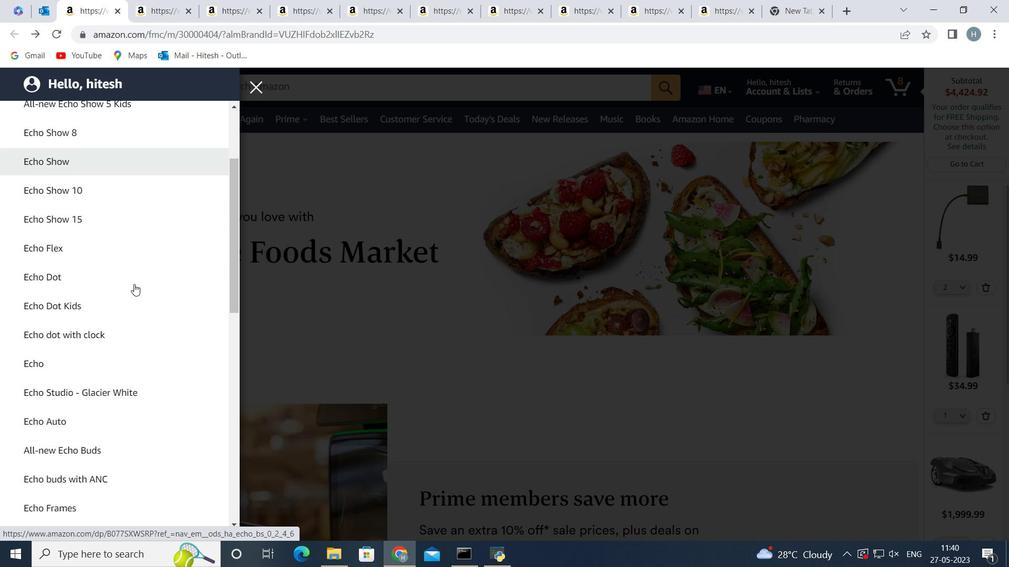 
Action: Mouse scrolled (134, 283) with delta (0, 0)
Screenshot: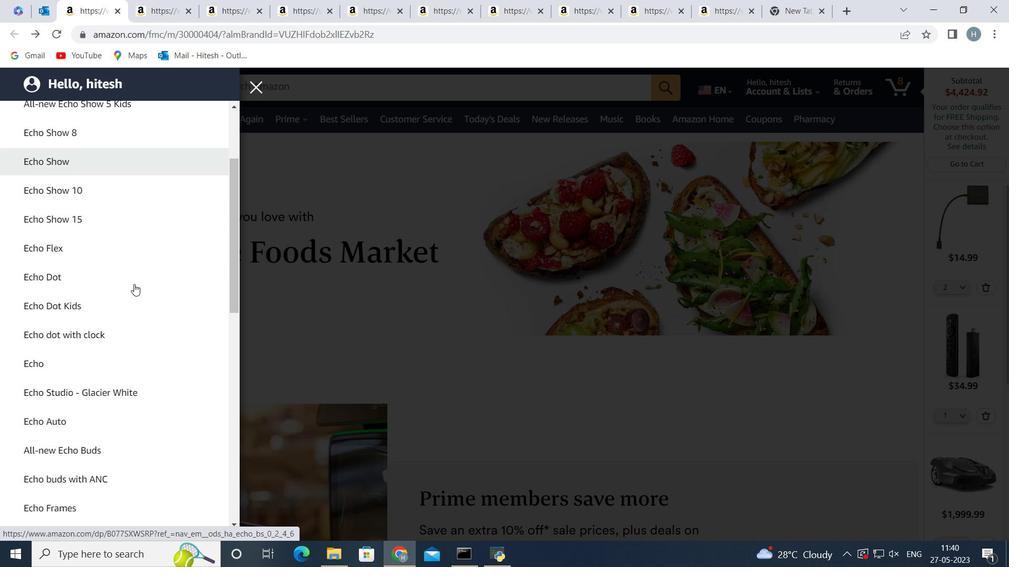 
Action: Mouse scrolled (134, 283) with delta (0, 0)
Screenshot: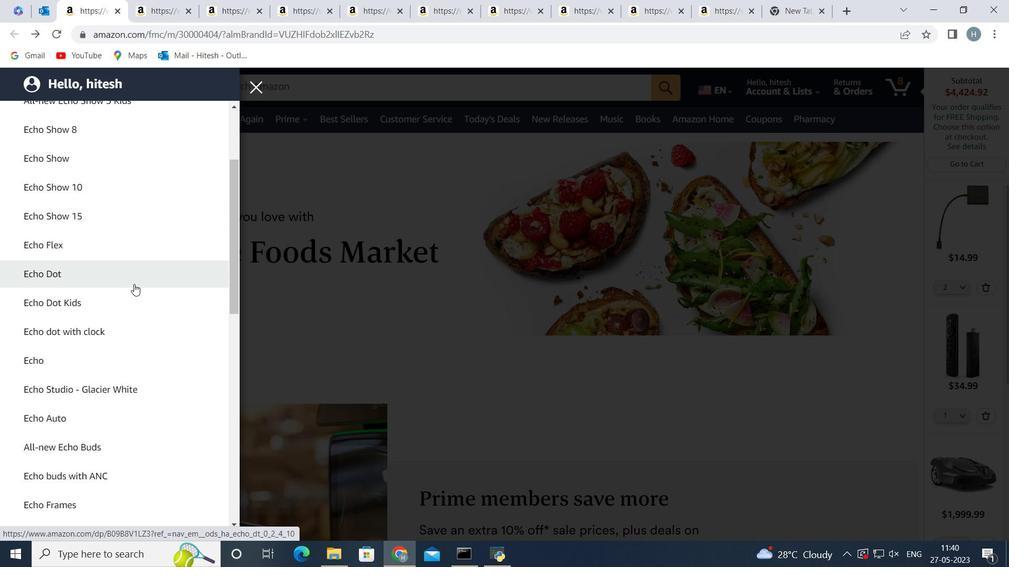 
Action: Mouse moved to (155, 314)
Screenshot: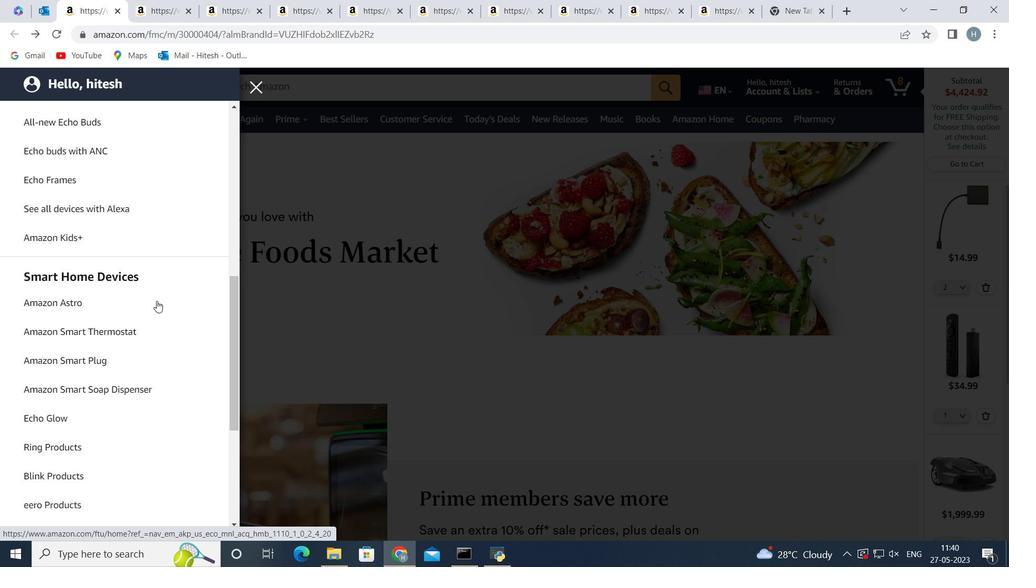 
Action: Mouse scrolled (155, 313) with delta (0, 0)
Screenshot: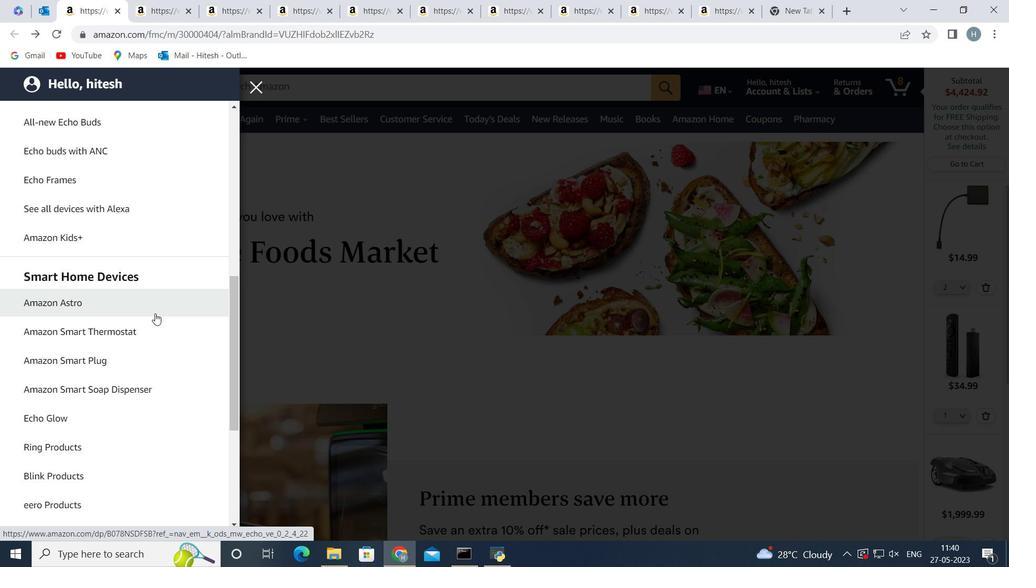 
Action: Mouse scrolled (155, 313) with delta (0, 0)
Screenshot: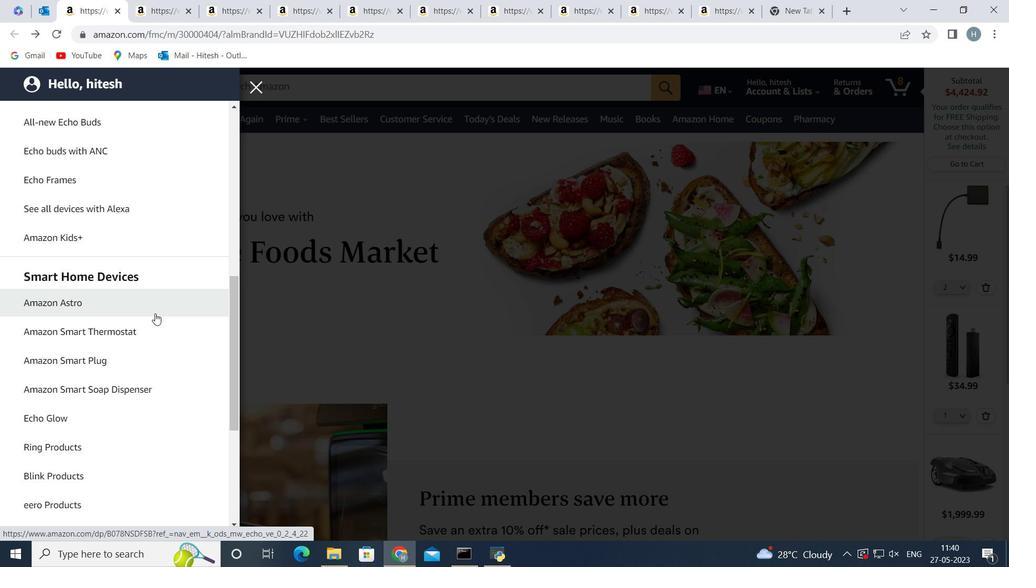 
Action: Mouse moved to (159, 433)
Screenshot: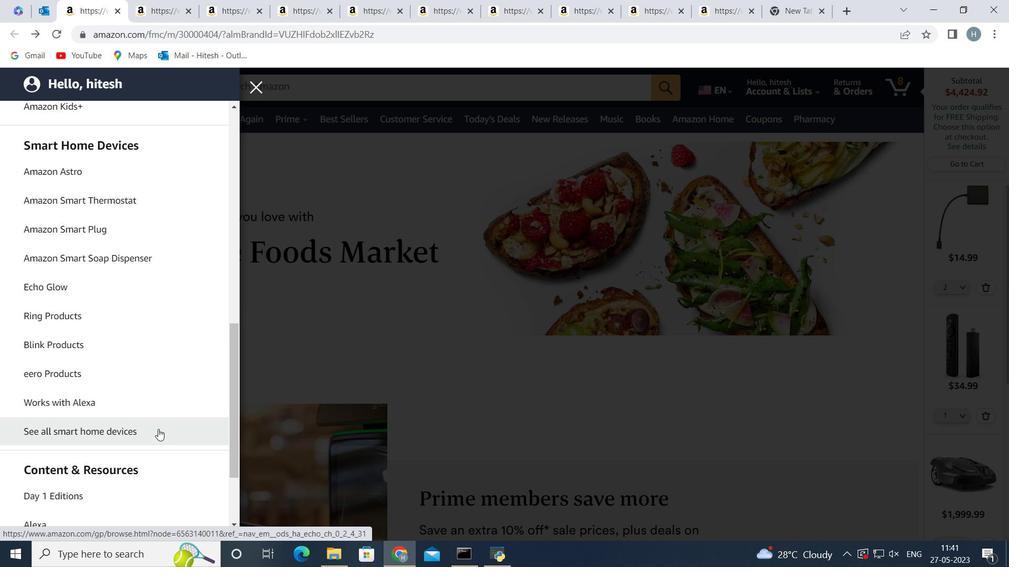 
Action: Mouse scrolled (159, 434) with delta (0, 0)
Screenshot: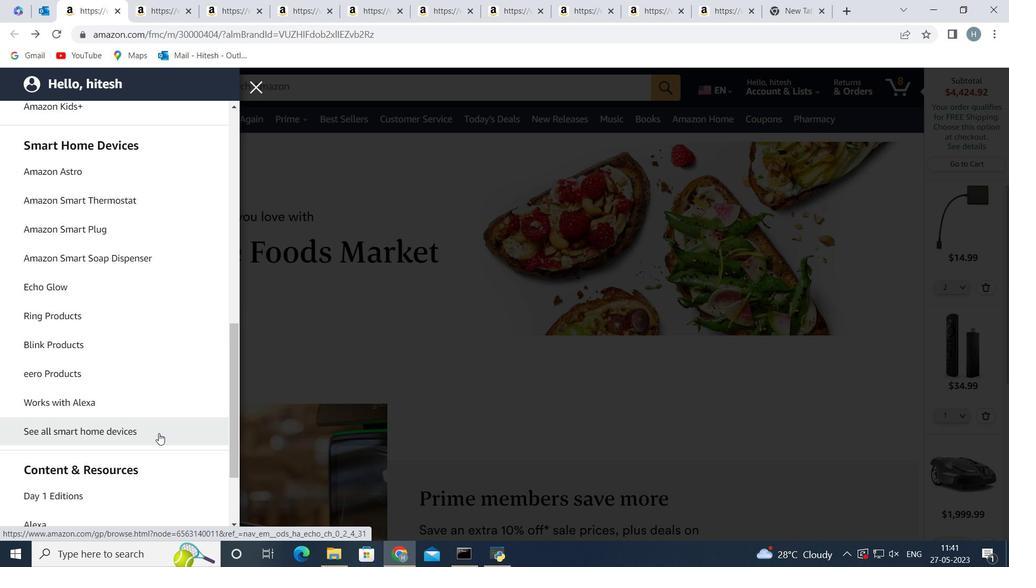 
Action: Mouse scrolled (159, 434) with delta (0, 0)
Screenshot: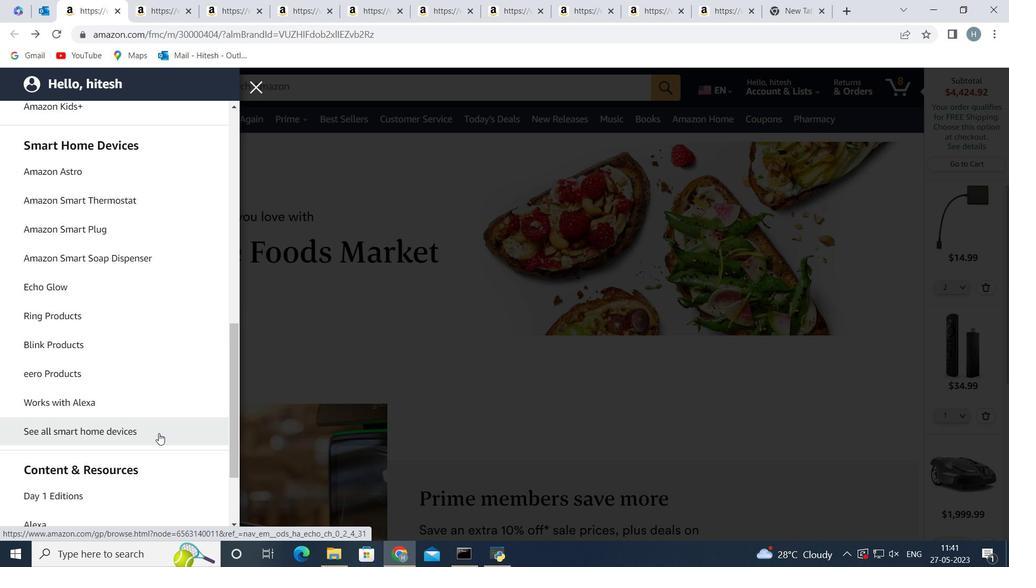 
Action: Mouse scrolled (159, 433) with delta (0, 0)
Screenshot: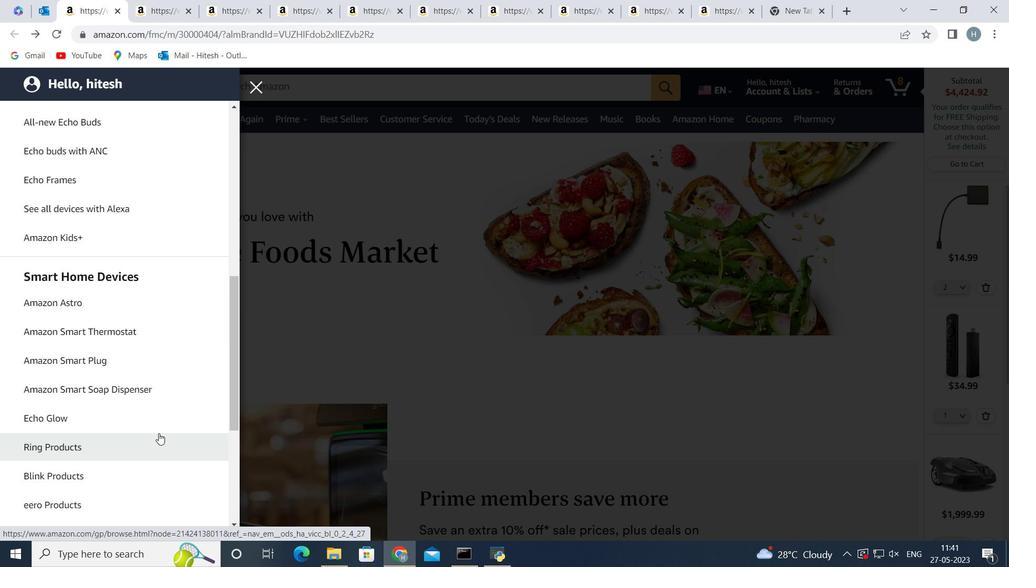 
Action: Mouse scrolled (159, 433) with delta (0, 0)
Screenshot: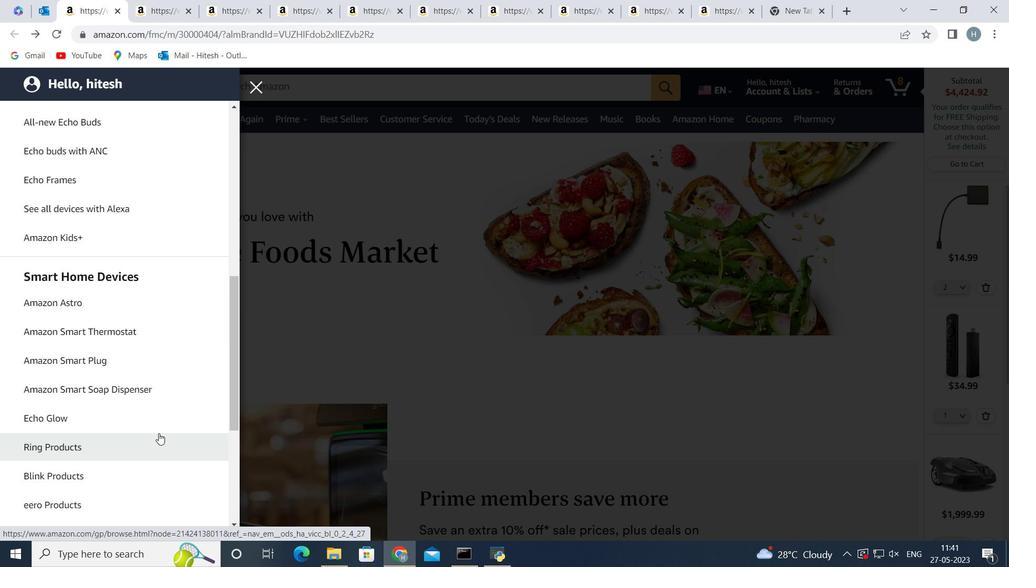 
Action: Mouse scrolled (159, 433) with delta (0, 0)
Screenshot: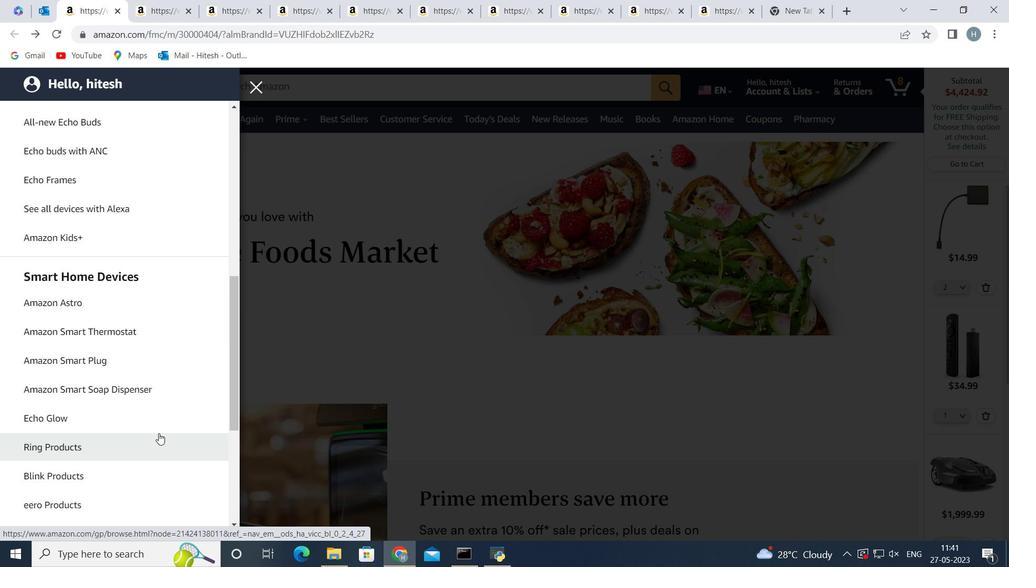 
Action: Mouse moved to (158, 366)
Screenshot: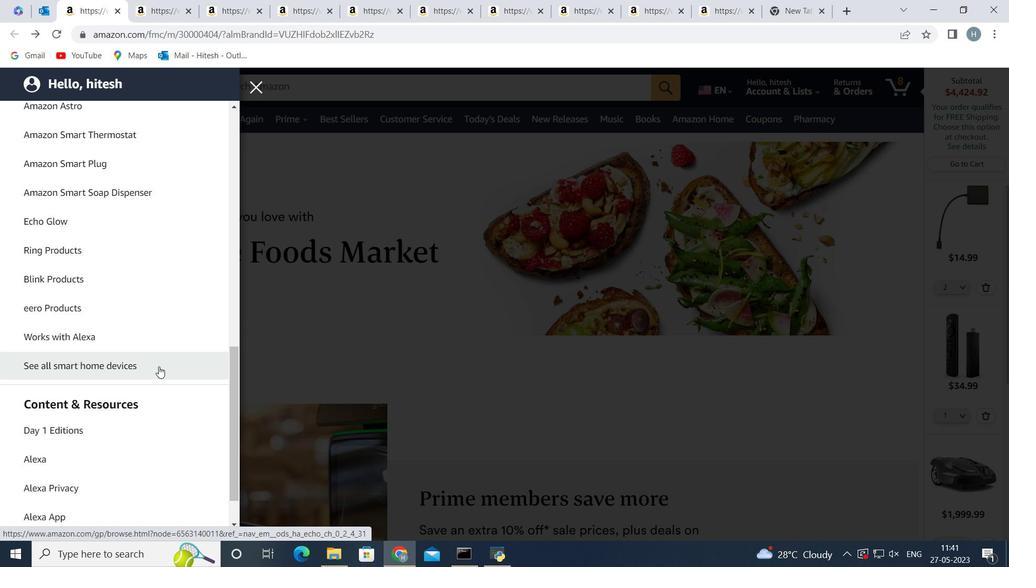 
Action: Mouse pressed left at (158, 366)
Screenshot: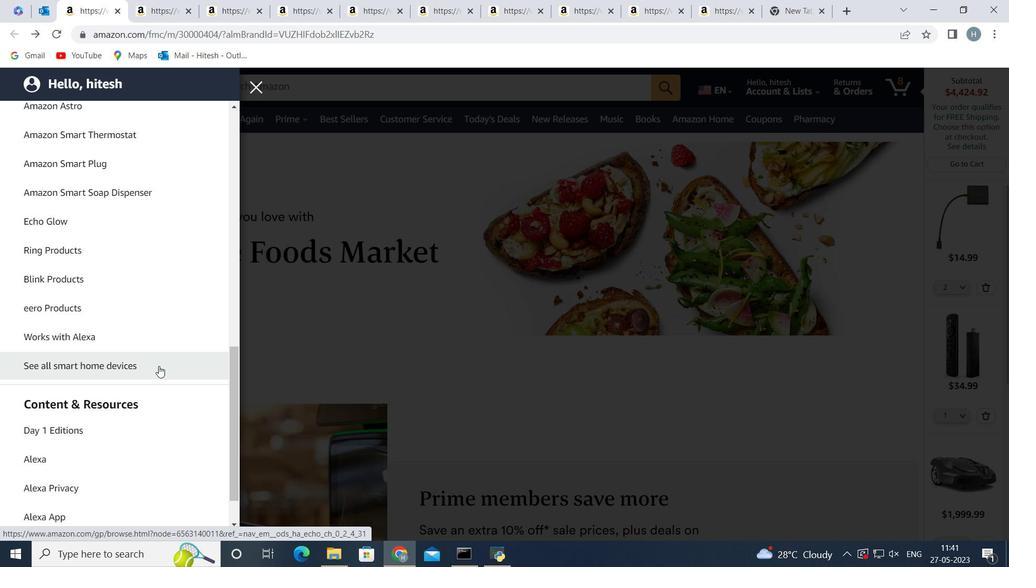 
Action: Mouse moved to (530, 161)
Screenshot: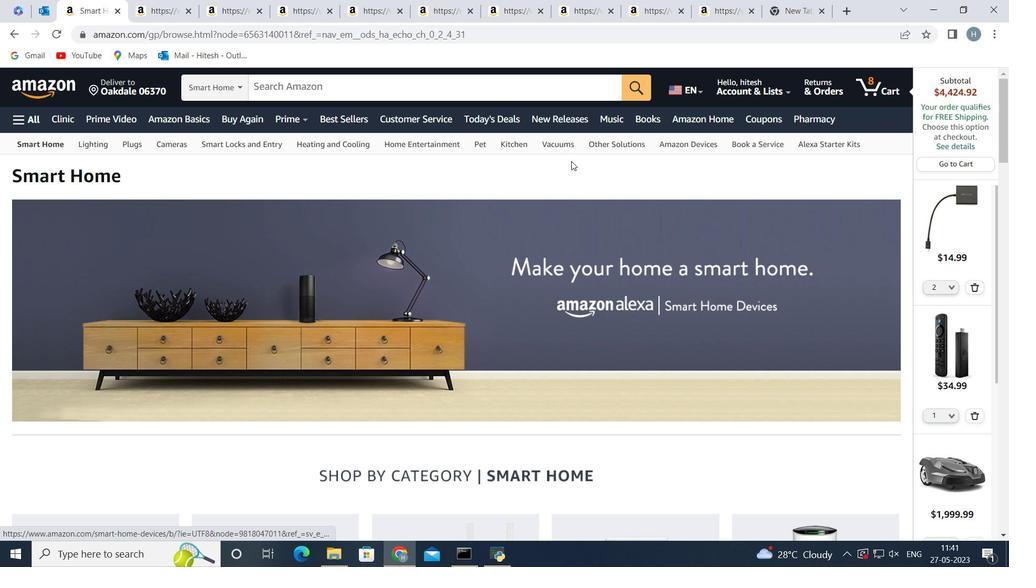 
Action: Mouse scrolled (530, 161) with delta (0, 0)
Screenshot: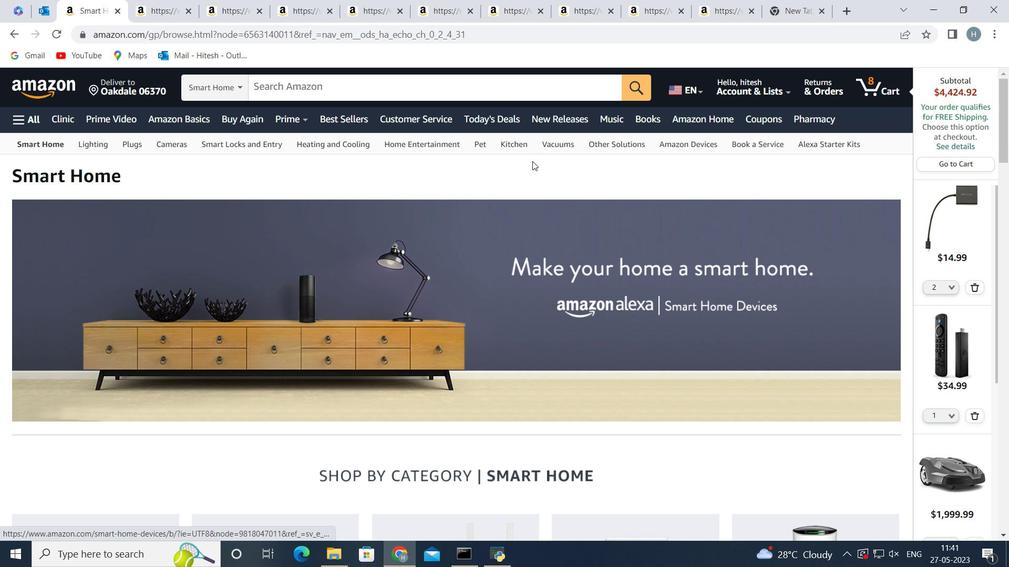
Action: Mouse scrolled (530, 161) with delta (0, 0)
Screenshot: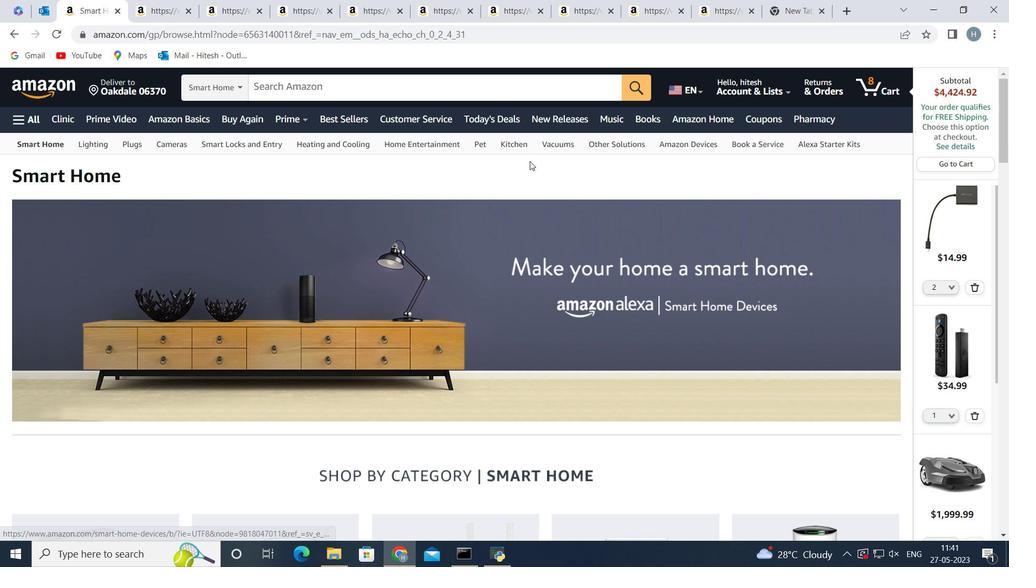 
Action: Mouse moved to (529, 161)
Screenshot: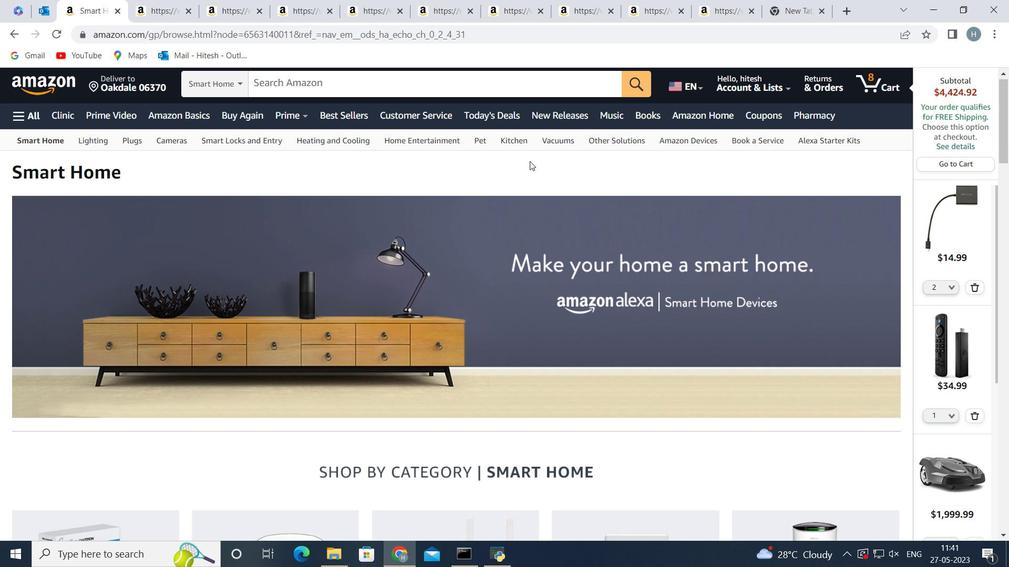 
Action: Mouse scrolled (529, 161) with delta (0, 0)
Screenshot: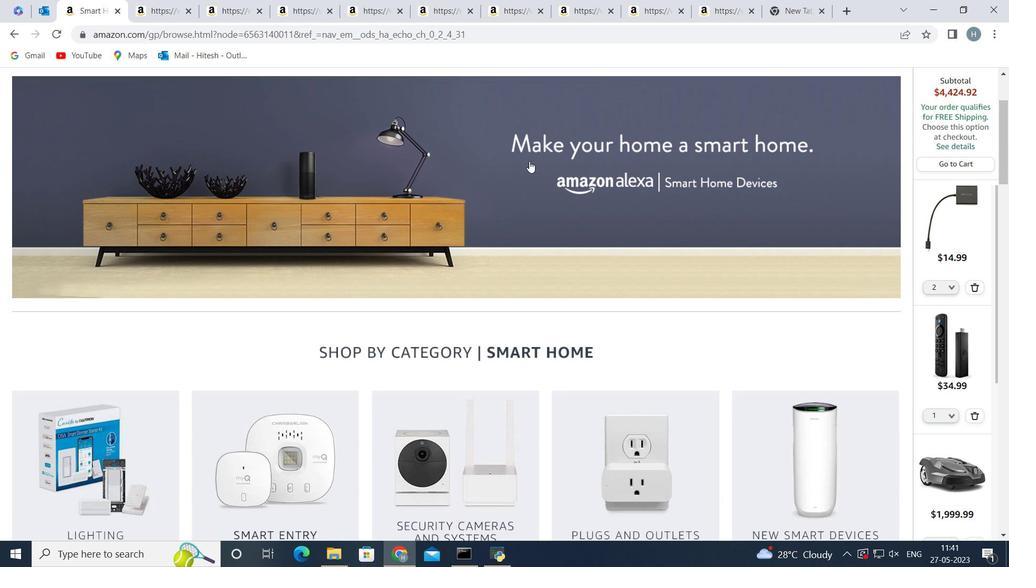 
Action: Mouse scrolled (529, 161) with delta (0, 0)
Screenshot: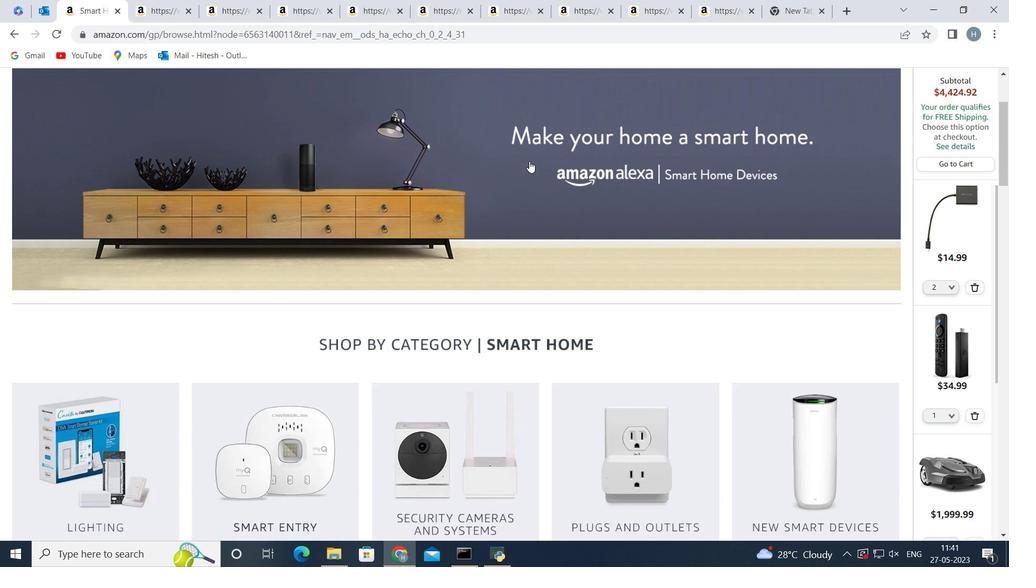 
Action: Mouse scrolled (529, 161) with delta (0, 0)
Screenshot: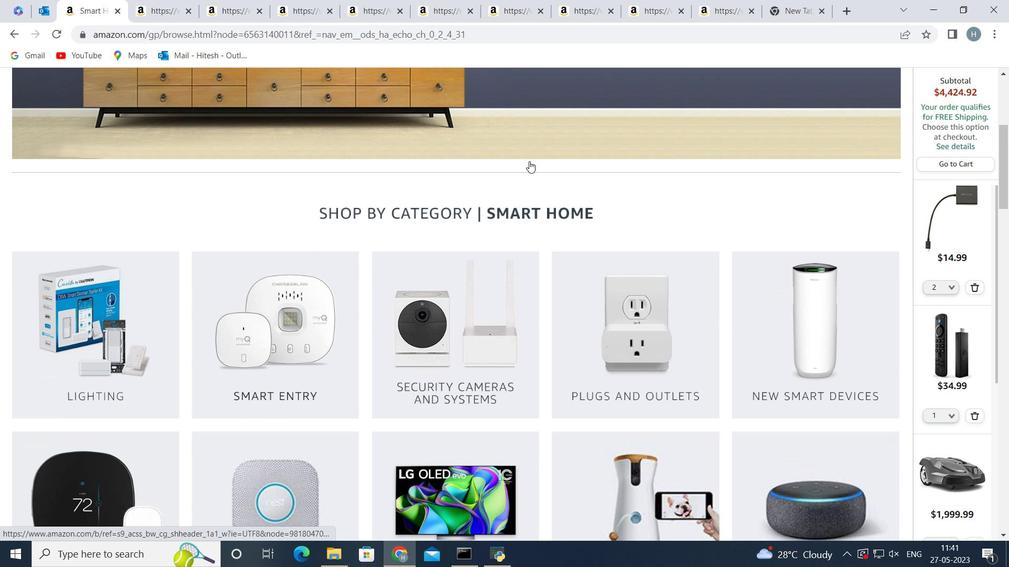 
Action: Mouse scrolled (529, 161) with delta (0, 0)
Screenshot: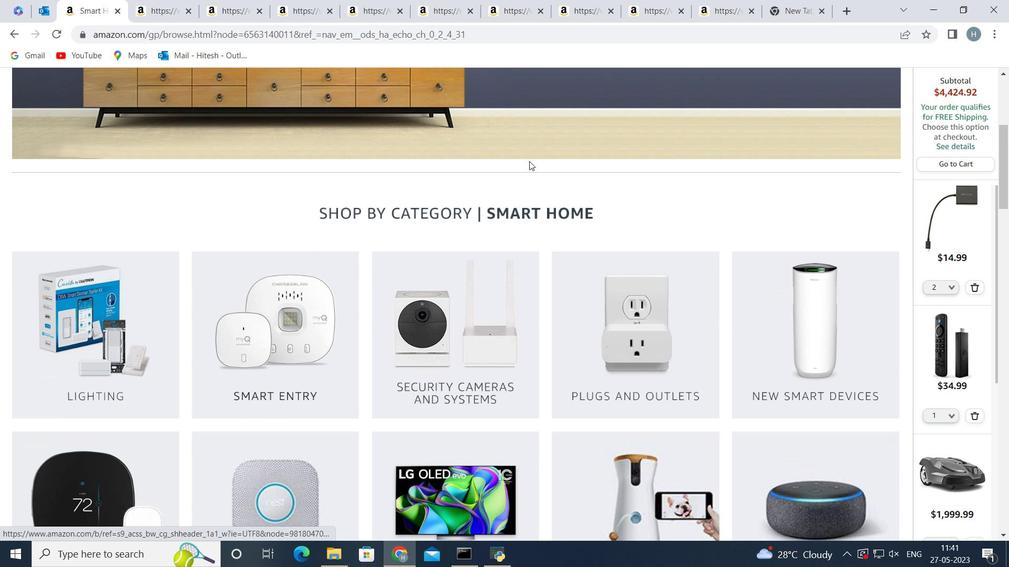 
Action: Mouse moved to (324, 238)
Screenshot: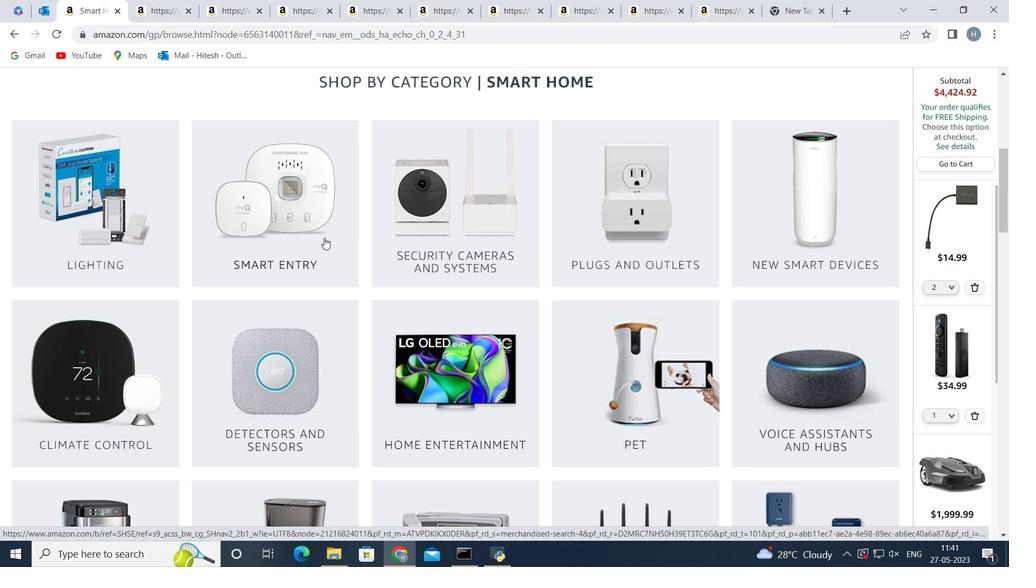 
Action: Mouse scrolled (324, 238) with delta (0, 0)
Screenshot: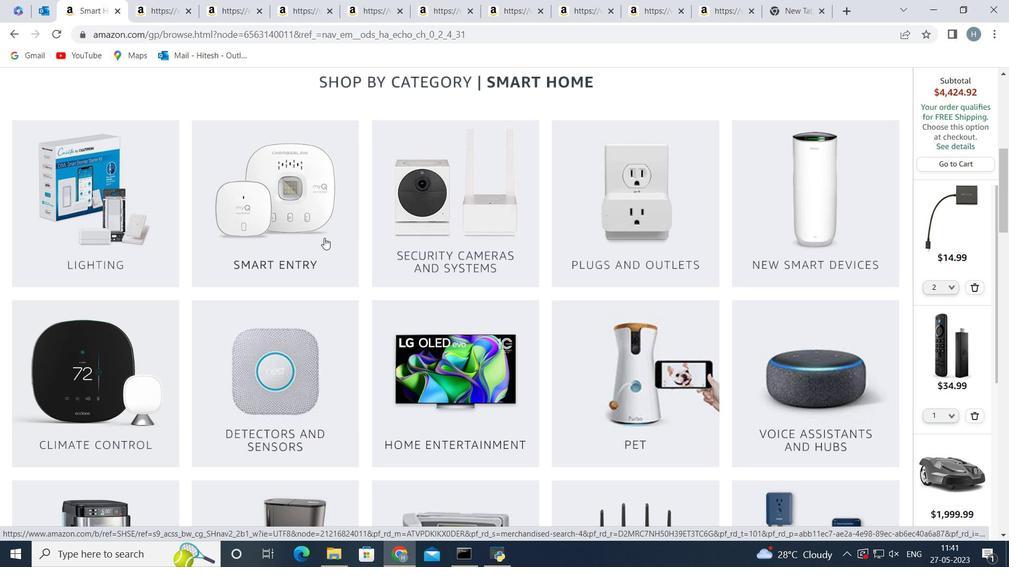 
Action: Mouse scrolled (324, 238) with delta (0, 0)
Screenshot: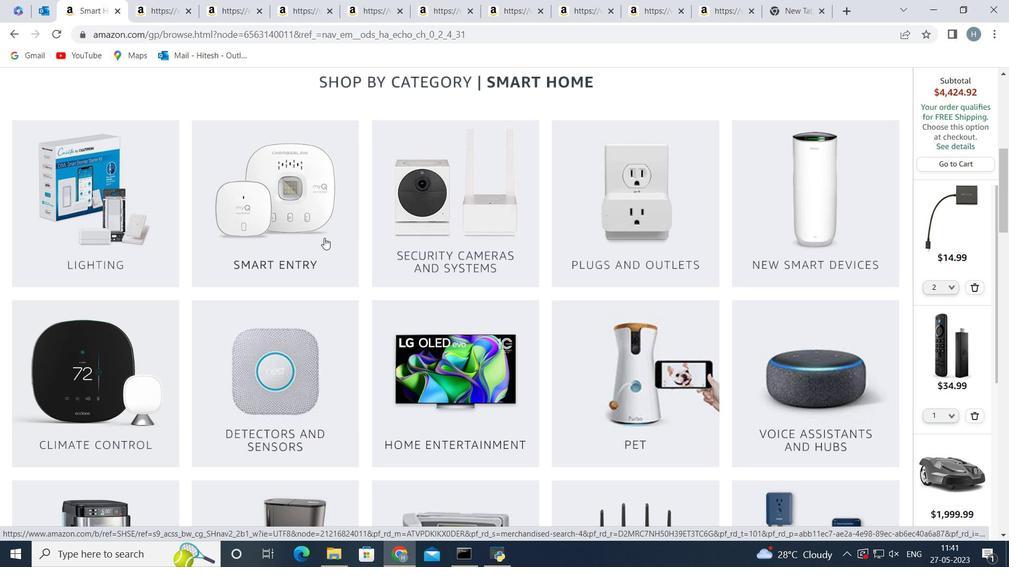 
Action: Mouse moved to (257, 258)
Screenshot: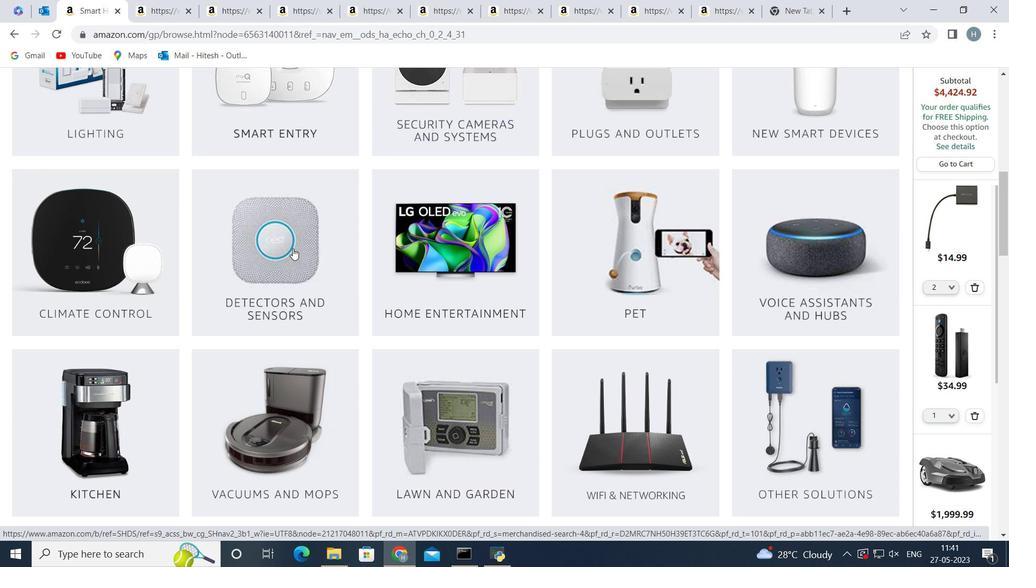 
Action: Mouse pressed left at (257, 258)
Screenshot: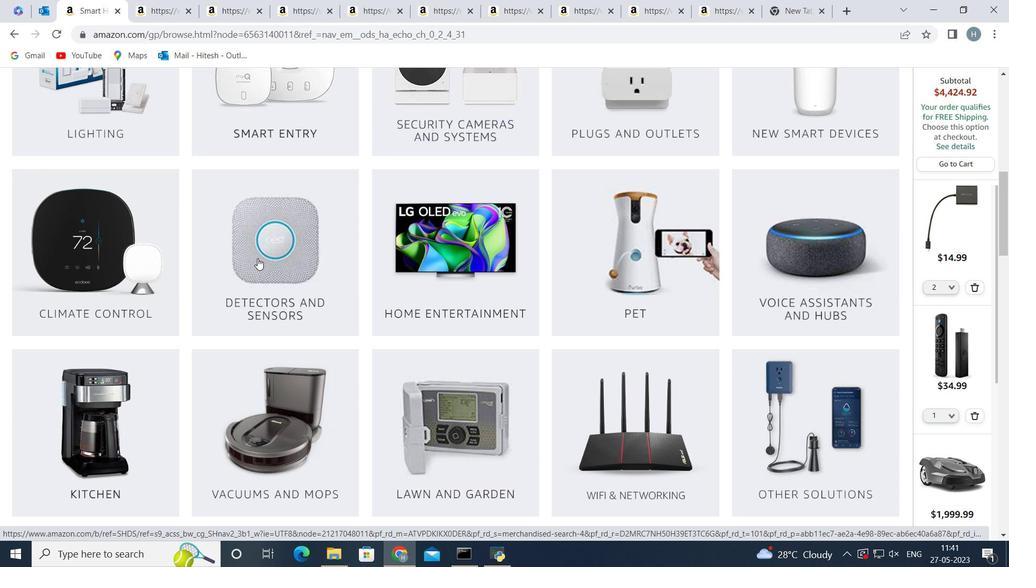 
Action: Mouse moved to (262, 284)
Screenshot: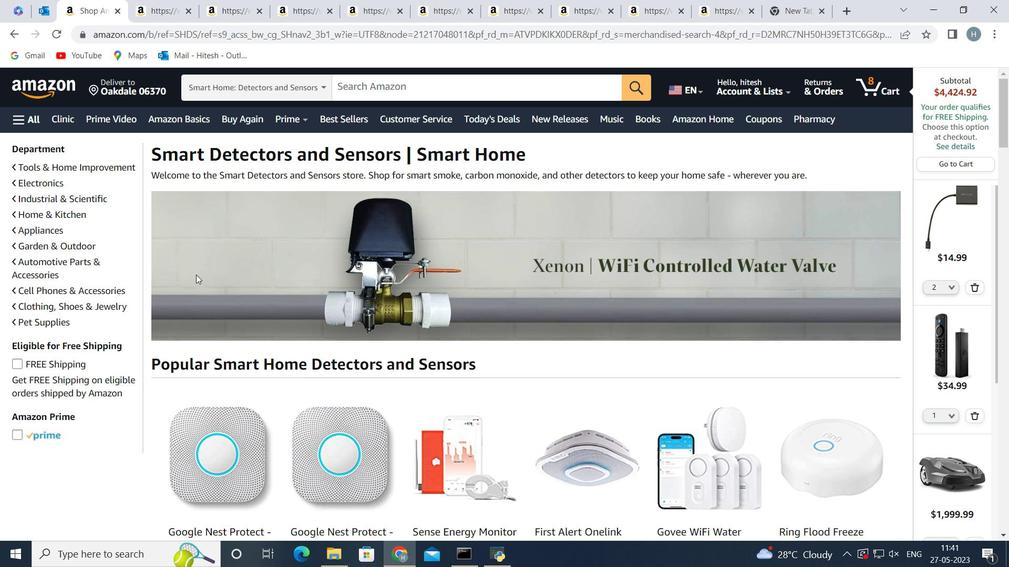 
Action: Mouse scrolled (262, 283) with delta (0, 0)
Screenshot: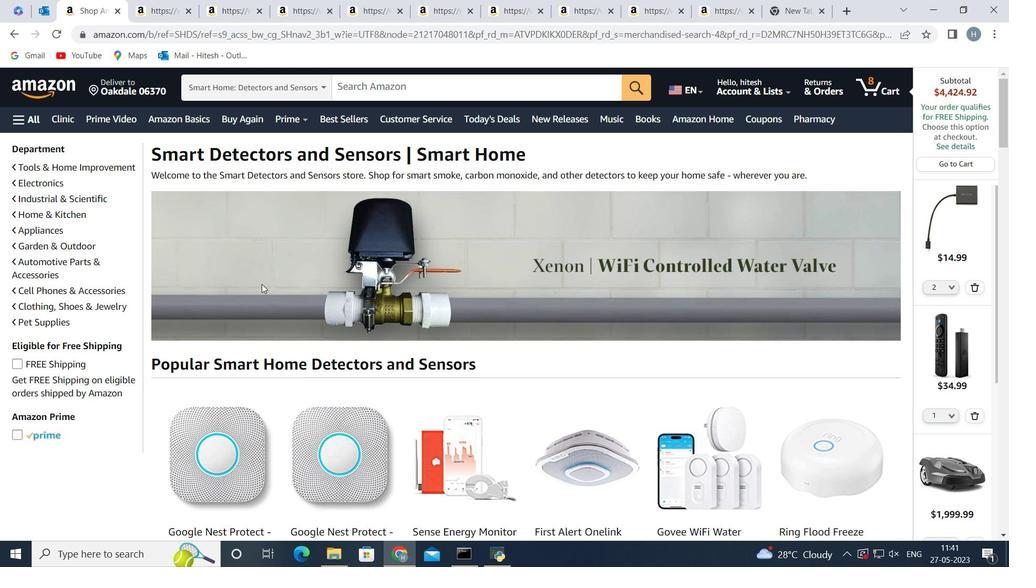 
Action: Mouse scrolled (262, 283) with delta (0, 0)
Screenshot: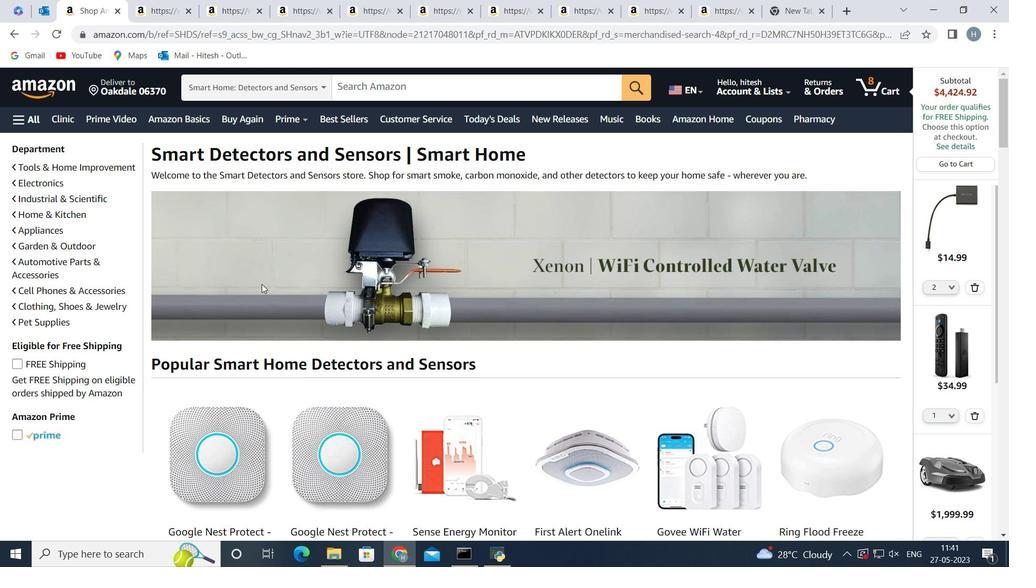 
Action: Mouse scrolled (262, 283) with delta (0, 0)
Screenshot: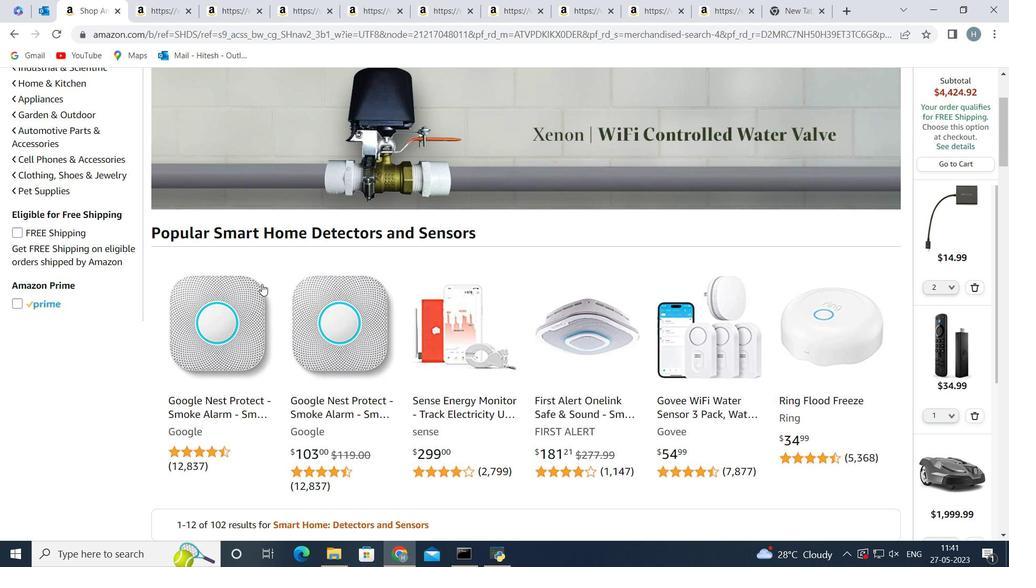 
Action: Mouse scrolled (262, 284) with delta (0, 0)
Screenshot: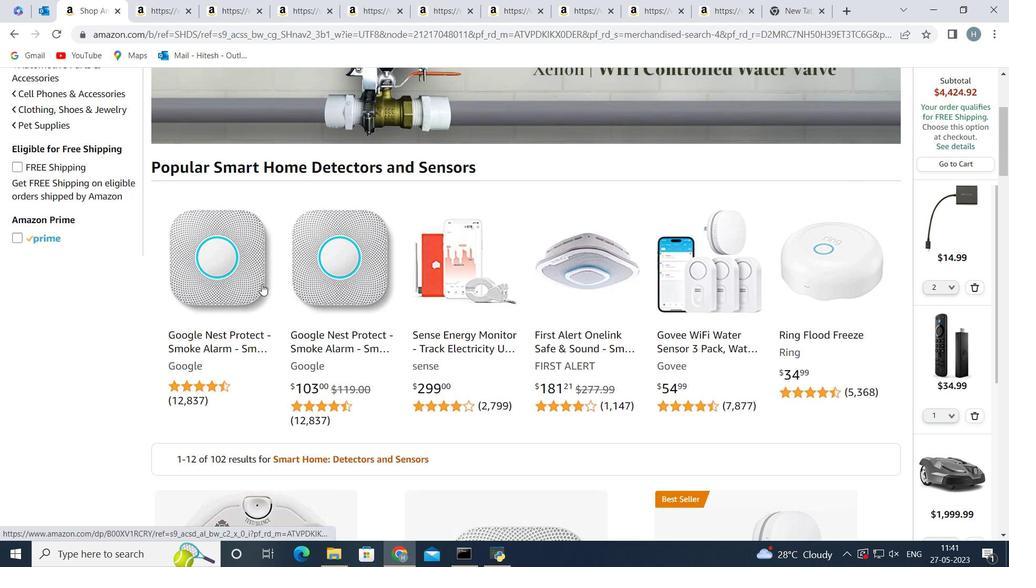 
Action: Mouse scrolled (262, 284) with delta (0, 0)
Screenshot: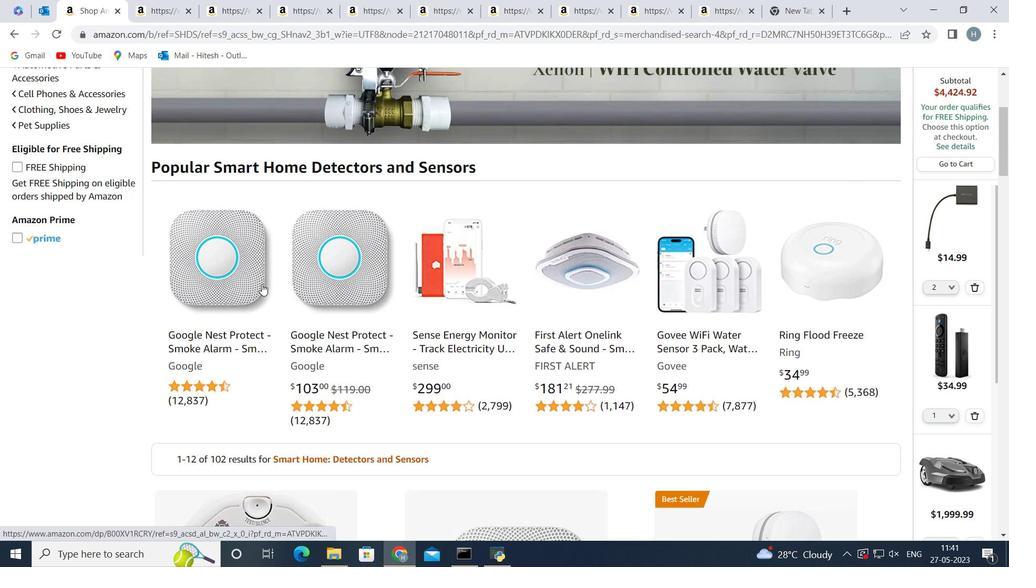 
Action: Mouse scrolled (262, 284) with delta (0, 0)
Screenshot: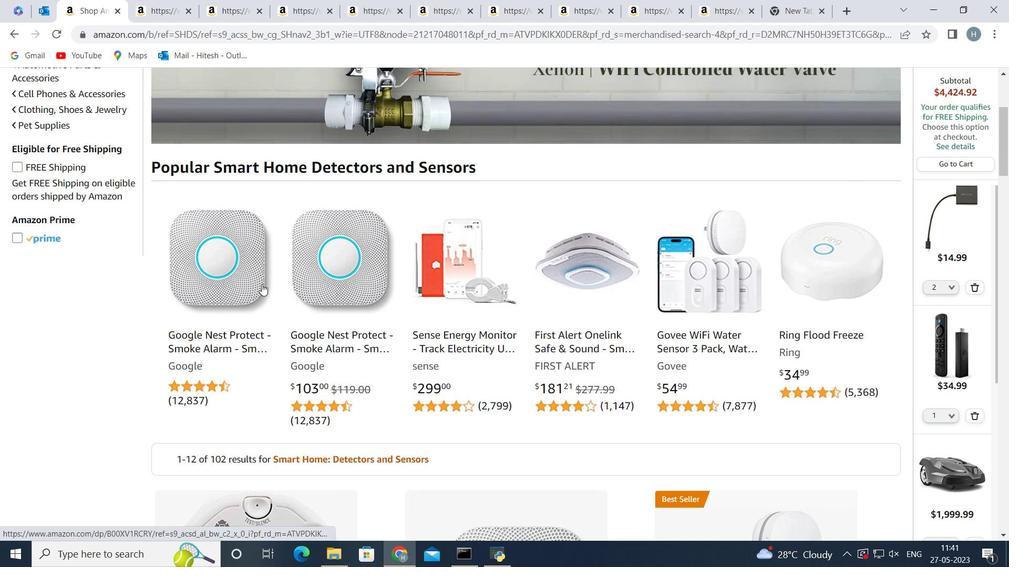 
Action: Mouse scrolled (262, 284) with delta (0, 0)
Screenshot: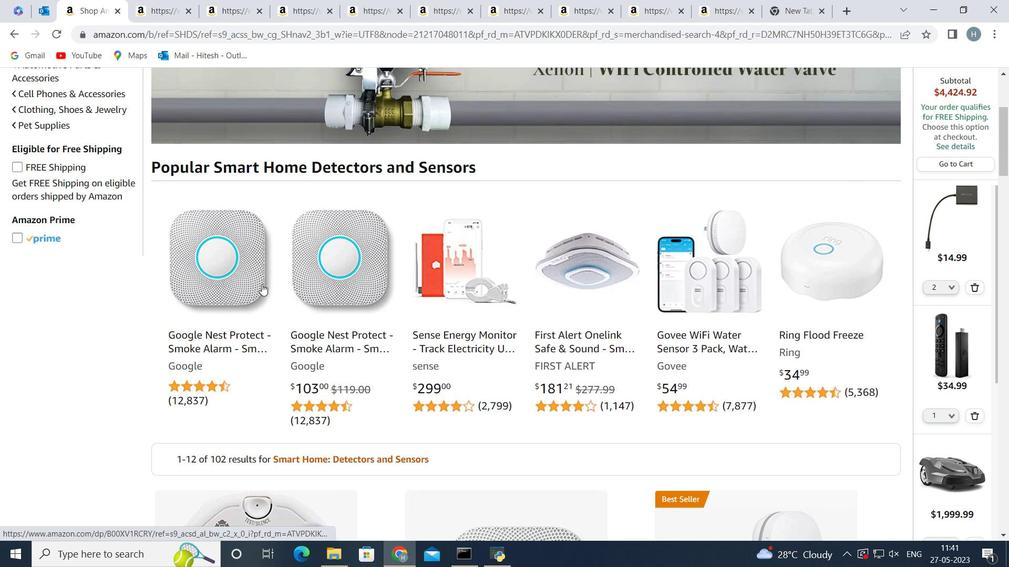 
Action: Mouse moved to (367, 88)
Screenshot: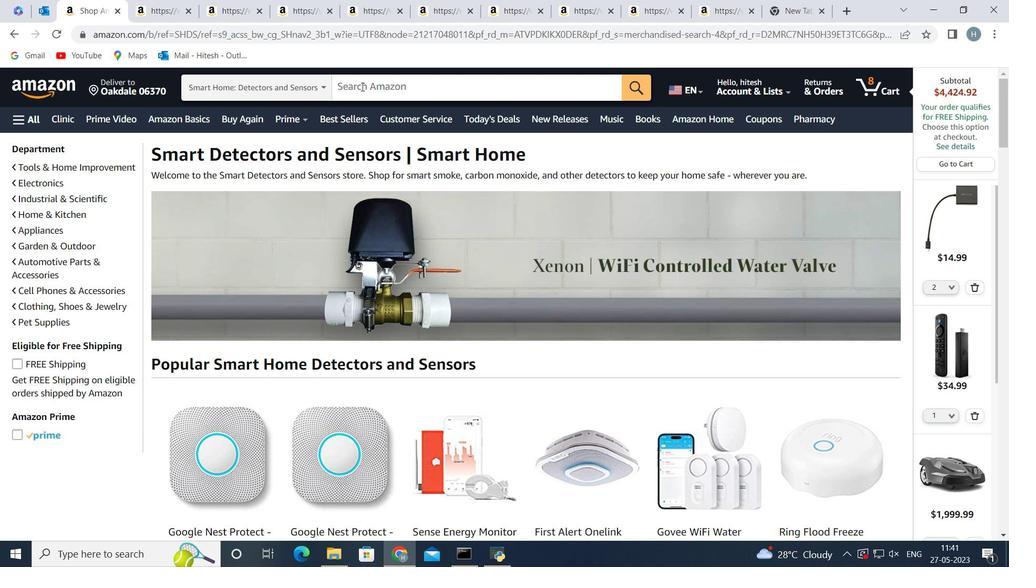 
Action: Mouse pressed left at (367, 88)
Screenshot: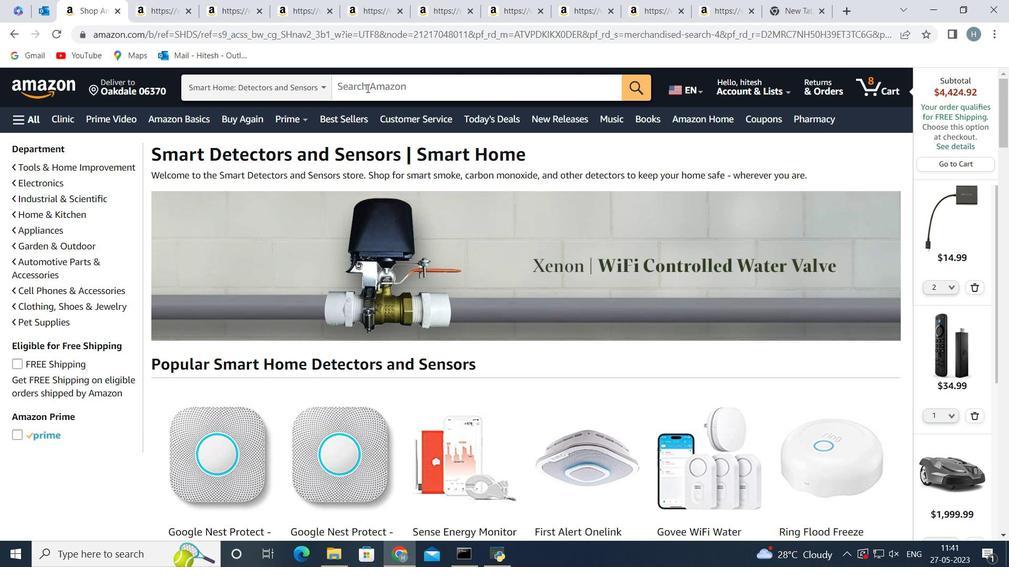 
Action: Key pressed <Key.shift><Key.shift><Key.shift><Key.shift><Key.shift><Key.shift><Key.shift><Key.shift><Key.shift><Key.shift><Key.shift><Key.shift><Key.shift><Key.shift><Key.shift><Key.shift><Key.shift><Key.shift><Key.shift><Key.shift><Key.shift><Key.shift><Key.shift><Key.shift><Key.shift><Key.shift><Key.shift><Key.shift><Key.shift><Key.shift><Key.shift><Key.shift><Key.shift><Key.shift><Key.shift><Key.shift><Key.shift><Key.shift><Key.shift><Key.shift><Key.shift><Key.shift><Key.shift><Key.shift><Key.shift><Key.shift><Key.shift><Key.shift>Amazon<Key.space>smart<Key.space>water<Key.space>leak<Key.space>sensor<Key.enter>
Screenshot: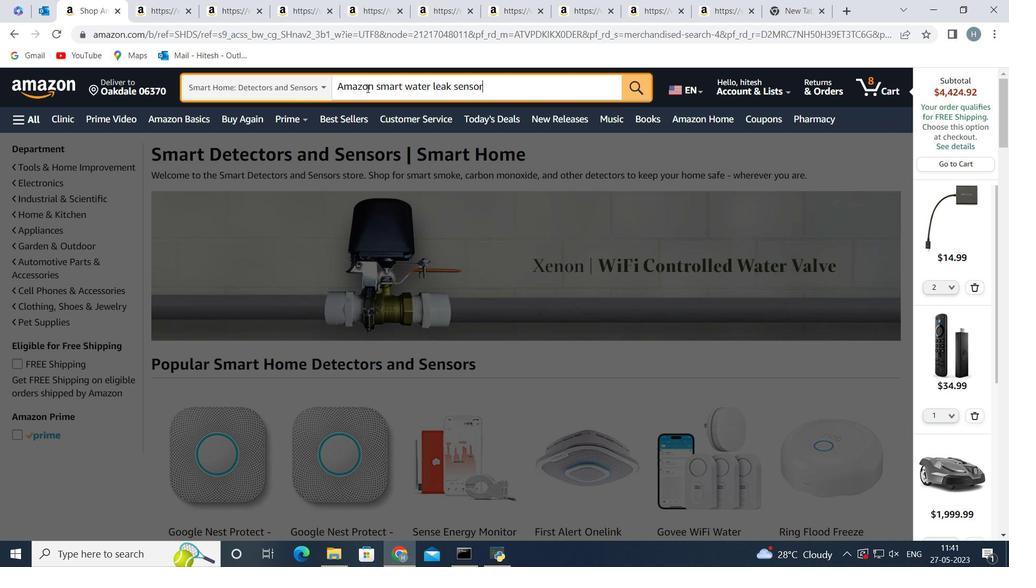
Action: Mouse moved to (418, 213)
Screenshot: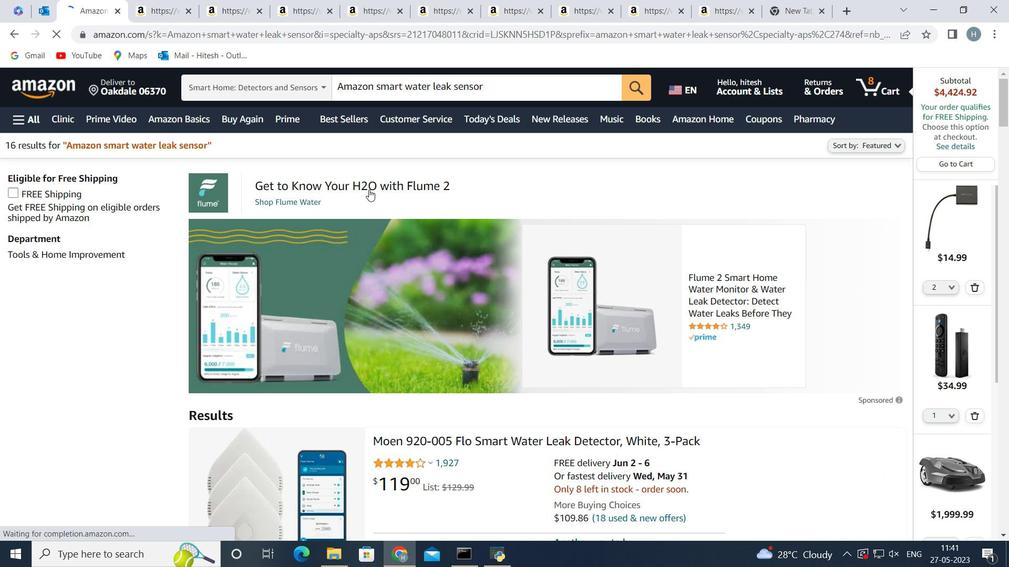 
Action: Mouse scrolled (418, 213) with delta (0, 0)
Screenshot: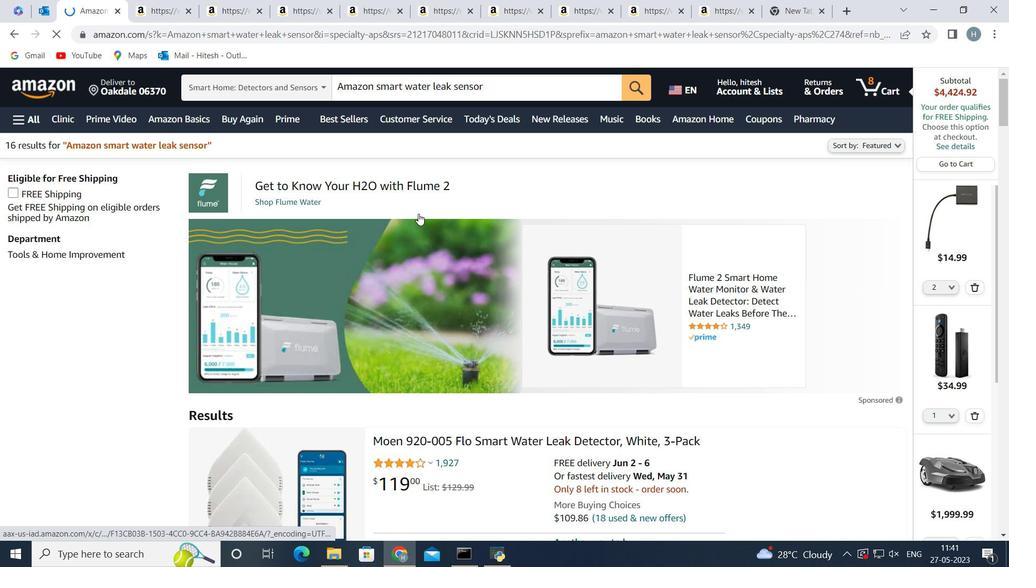 
Action: Mouse scrolled (418, 213) with delta (0, 0)
Screenshot: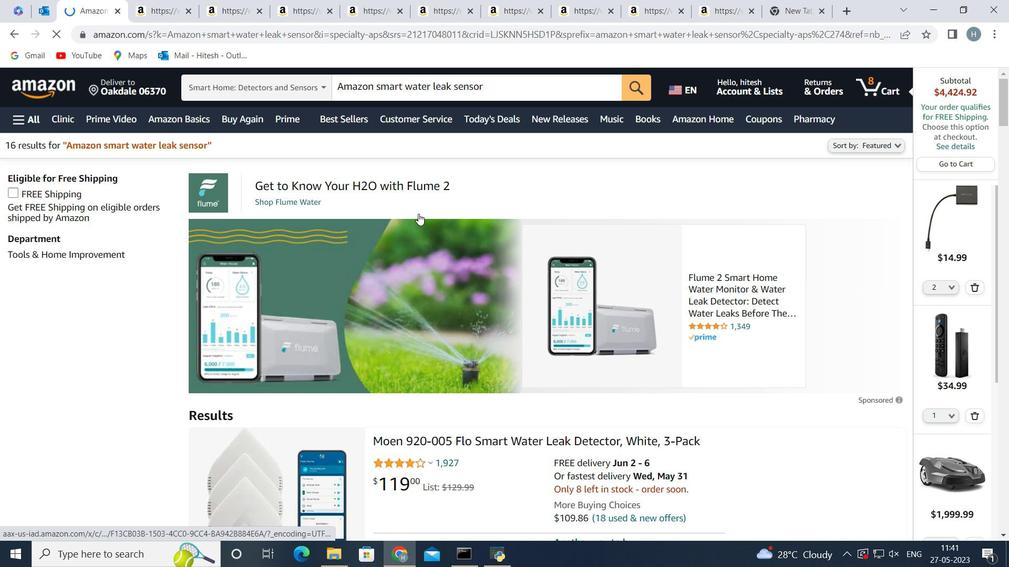 
Action: Mouse scrolled (418, 213) with delta (0, 0)
Screenshot: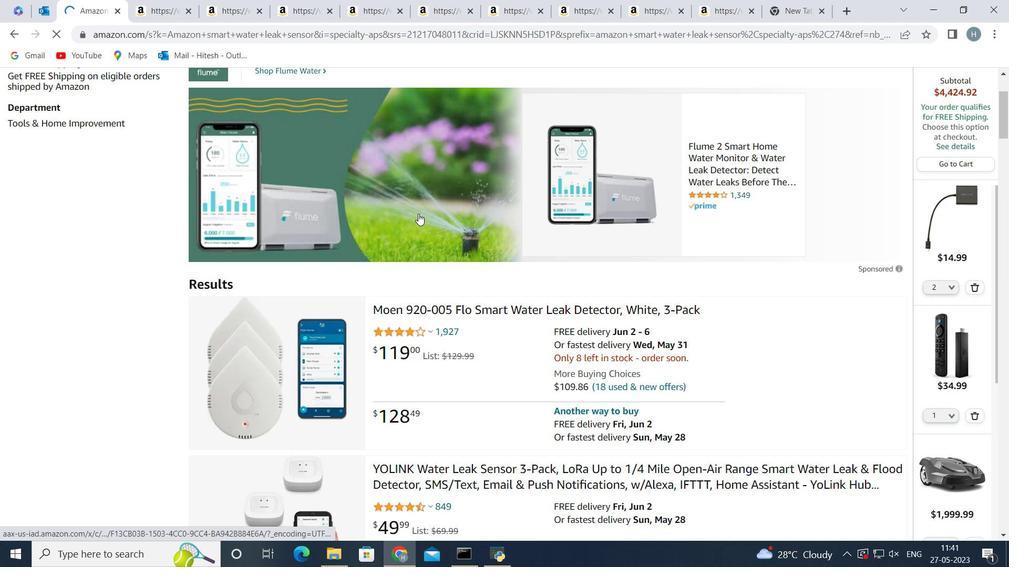 
Action: Mouse moved to (542, 262)
Screenshot: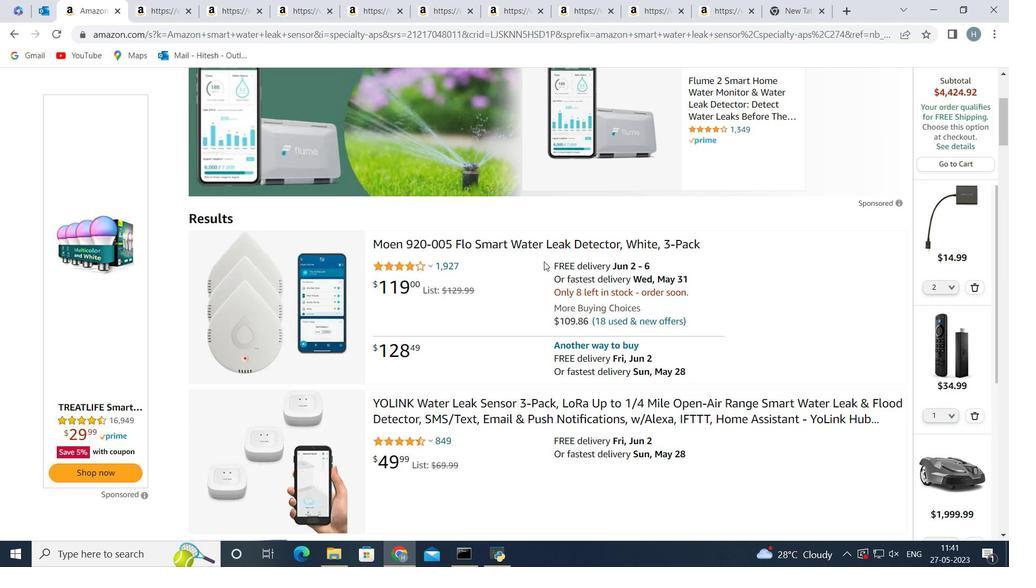 
Action: Mouse scrolled (542, 261) with delta (0, 0)
Screenshot: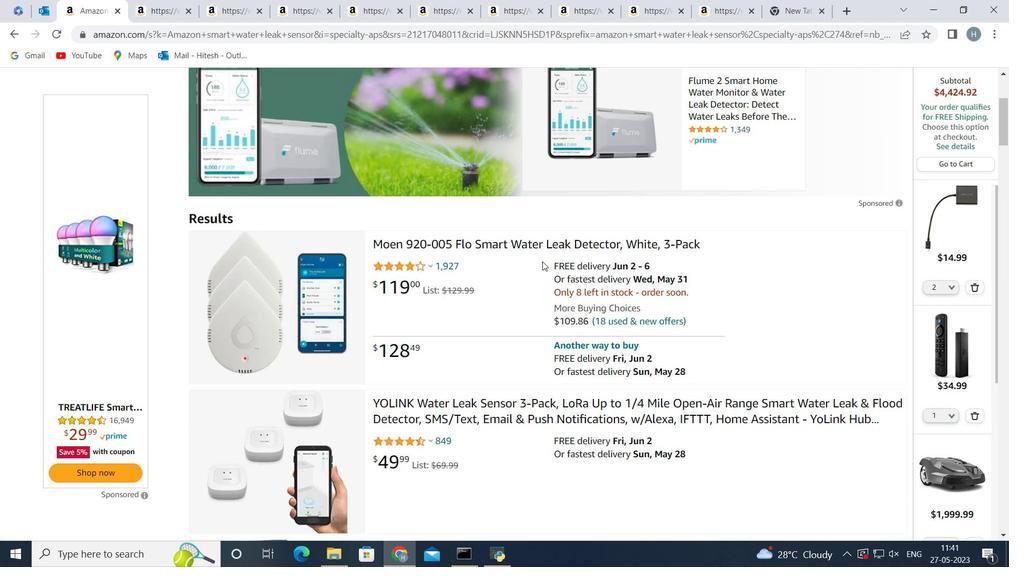 
Action: Mouse moved to (510, 269)
Screenshot: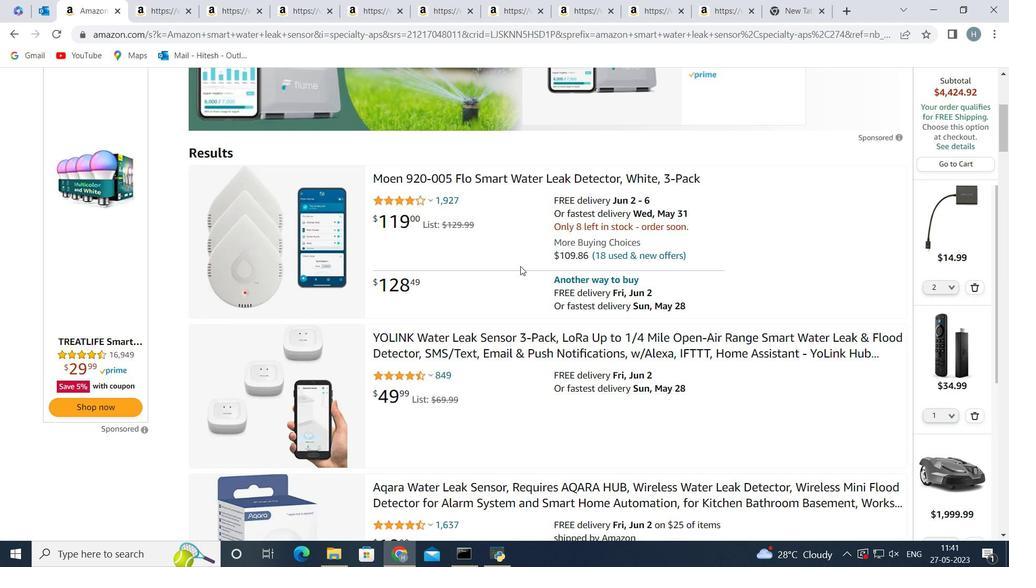 
Action: Mouse scrolled (510, 268) with delta (0, 0)
Screenshot: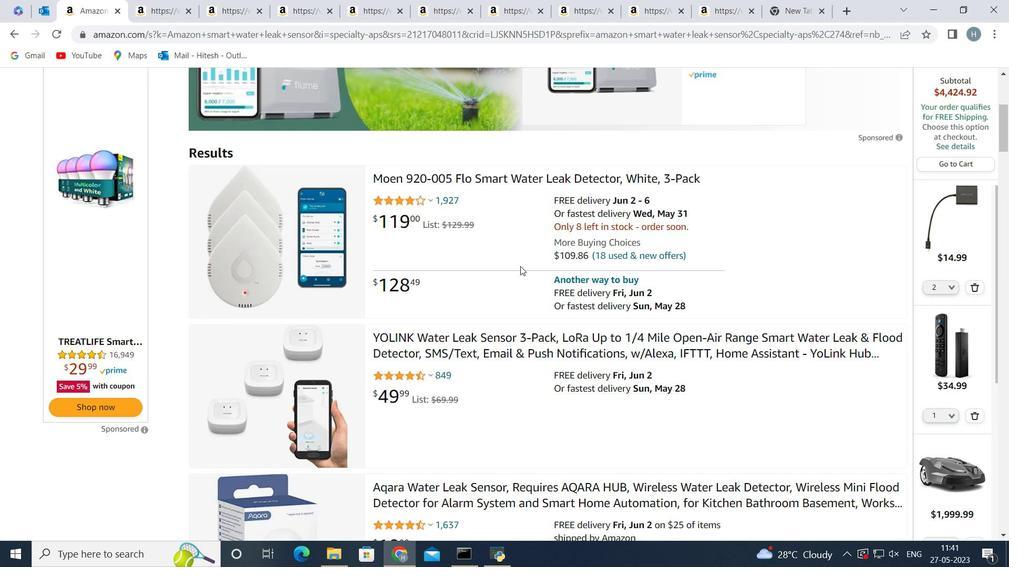 
Action: Mouse moved to (520, 319)
Screenshot: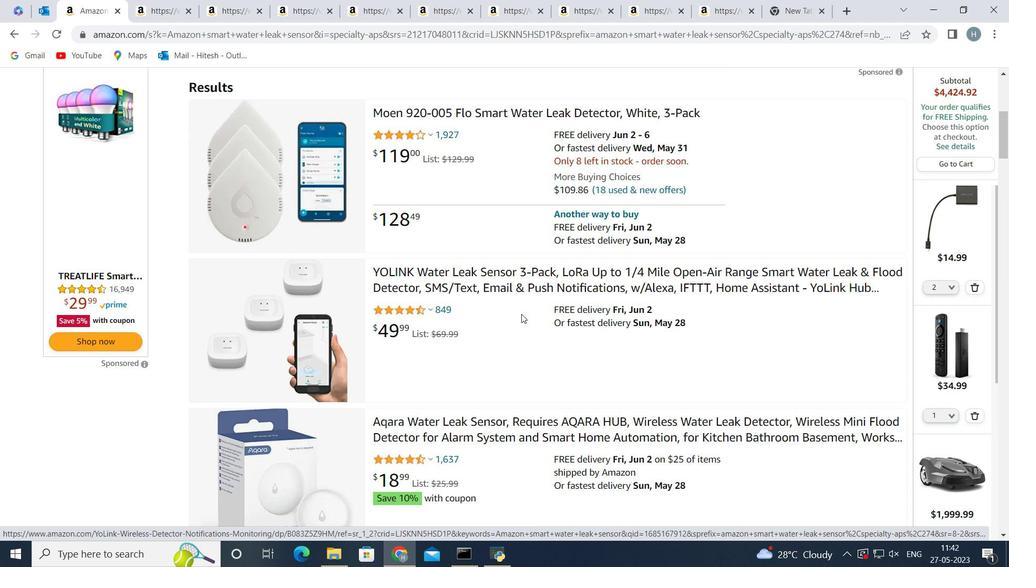 
Action: Mouse scrolled (520, 319) with delta (0, 0)
Screenshot: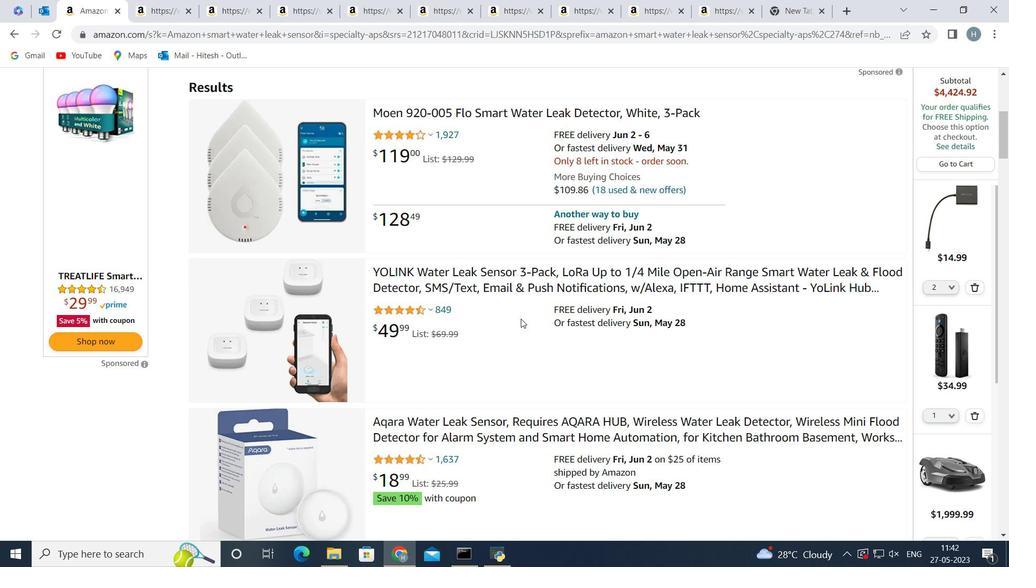 
Action: Mouse scrolled (520, 319) with delta (0, 0)
Screenshot: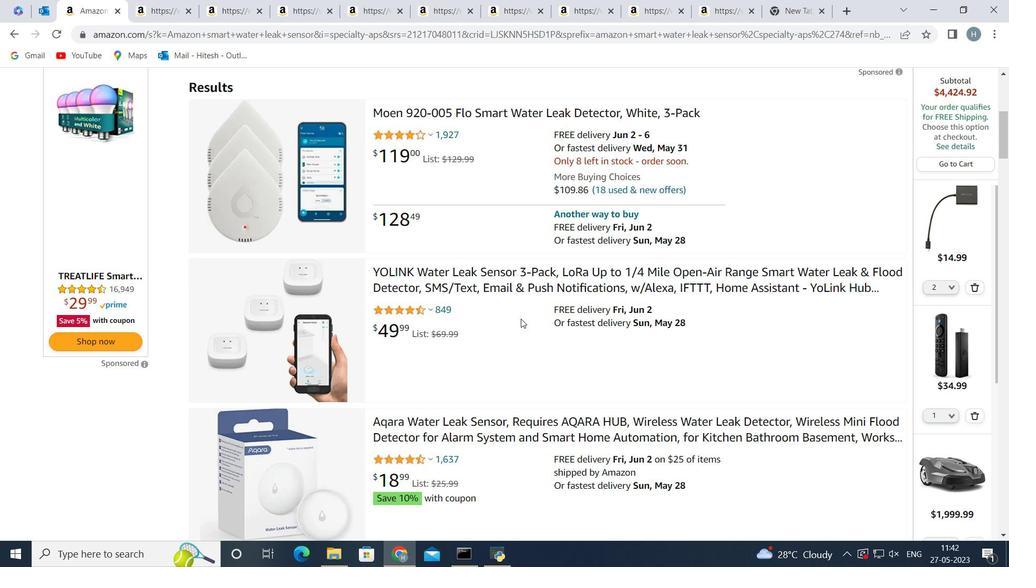 
Action: Mouse moved to (550, 307)
Screenshot: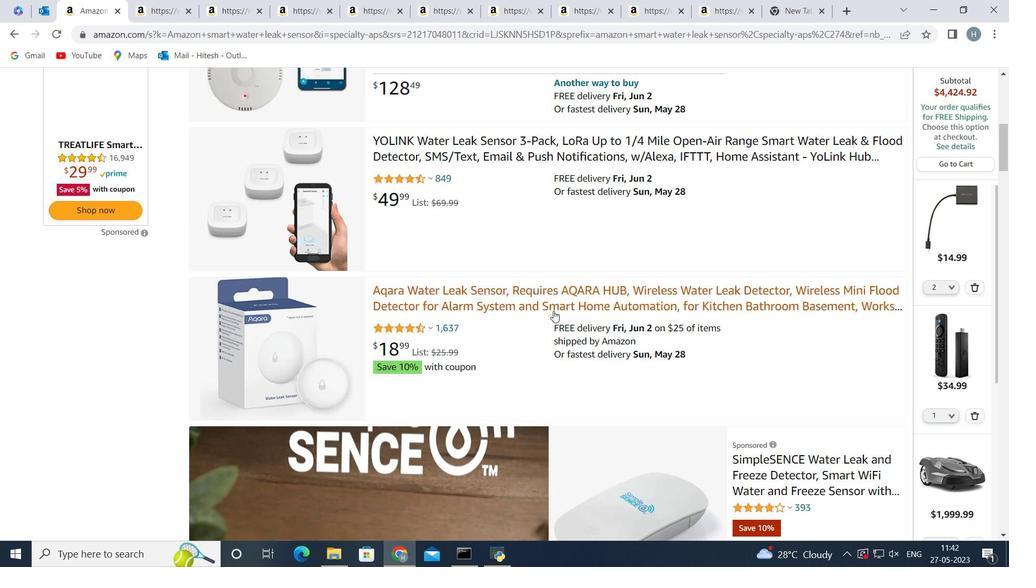 
Action: Mouse scrolled (550, 307) with delta (0, 0)
Screenshot: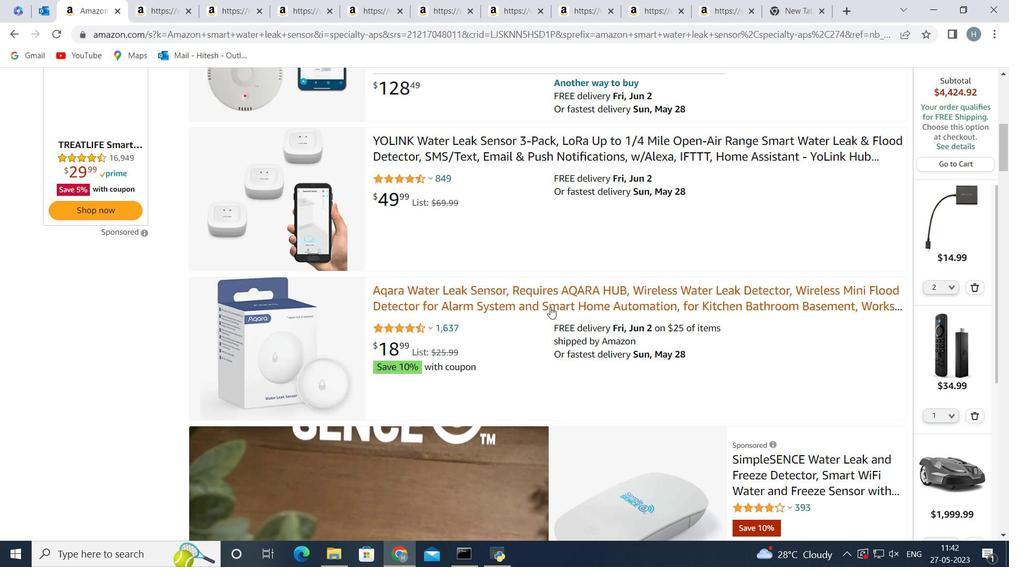
Action: Mouse scrolled (550, 307) with delta (0, 0)
Screenshot: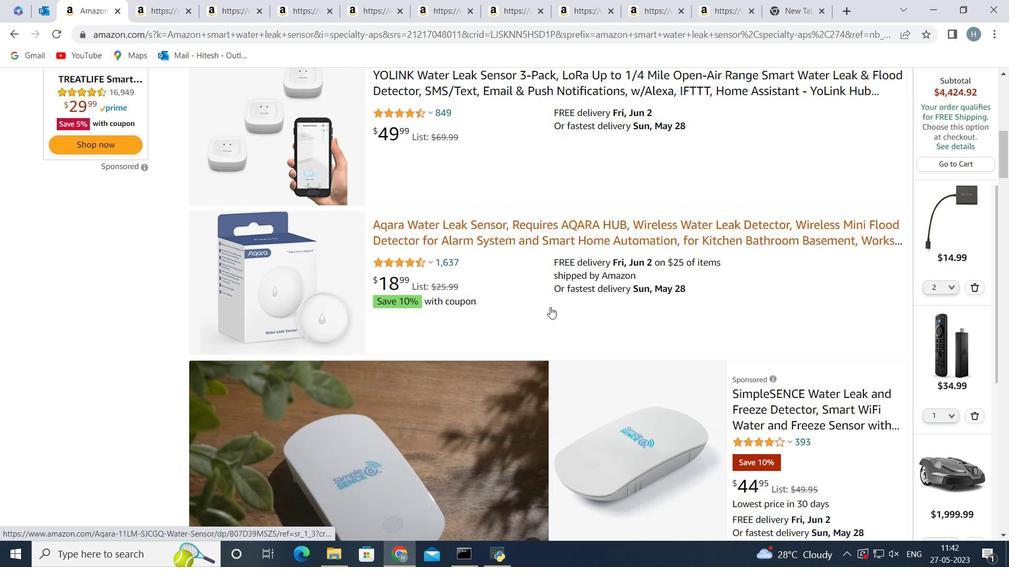 
Action: Mouse scrolled (550, 307) with delta (0, 0)
Screenshot: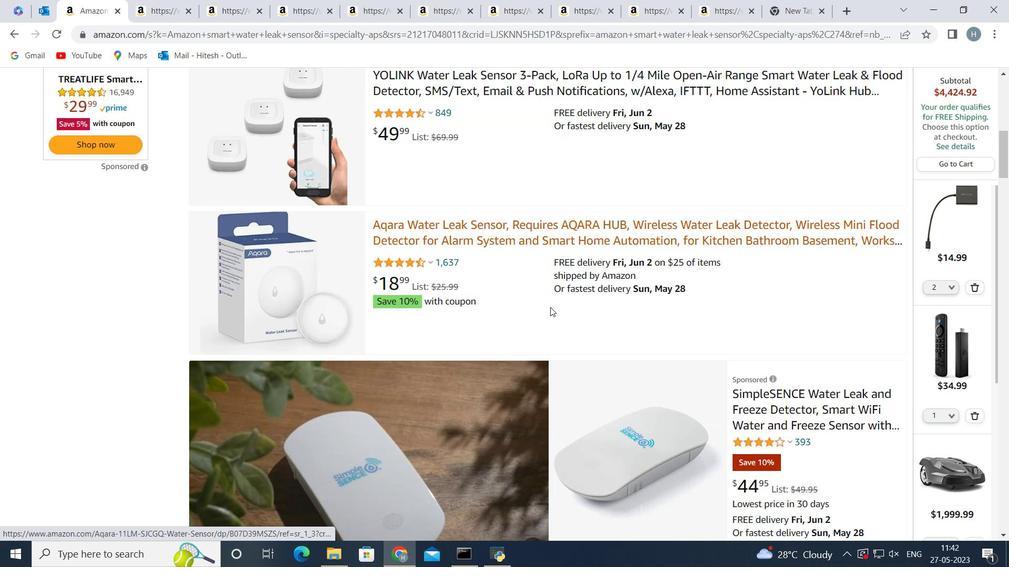 
Action: Mouse scrolled (550, 307) with delta (0, 0)
Screenshot: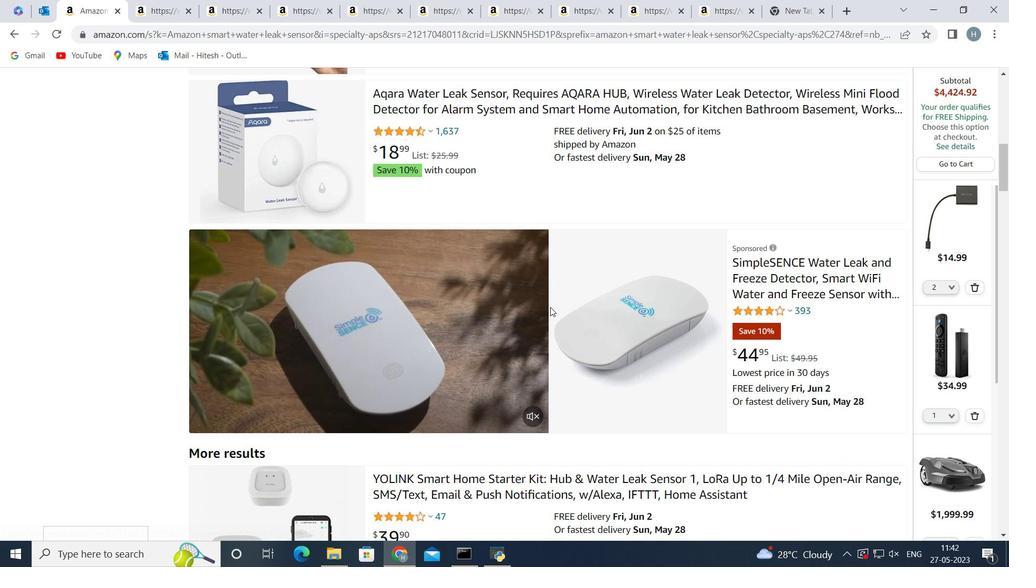
Action: Mouse scrolled (550, 307) with delta (0, 0)
Screenshot: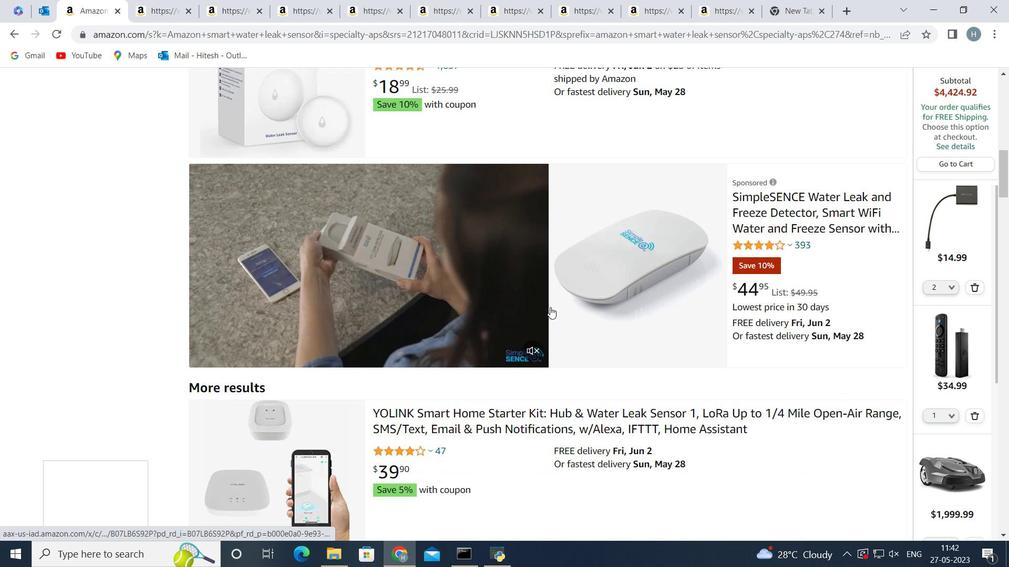 
Action: Mouse scrolled (550, 307) with delta (0, 0)
Screenshot: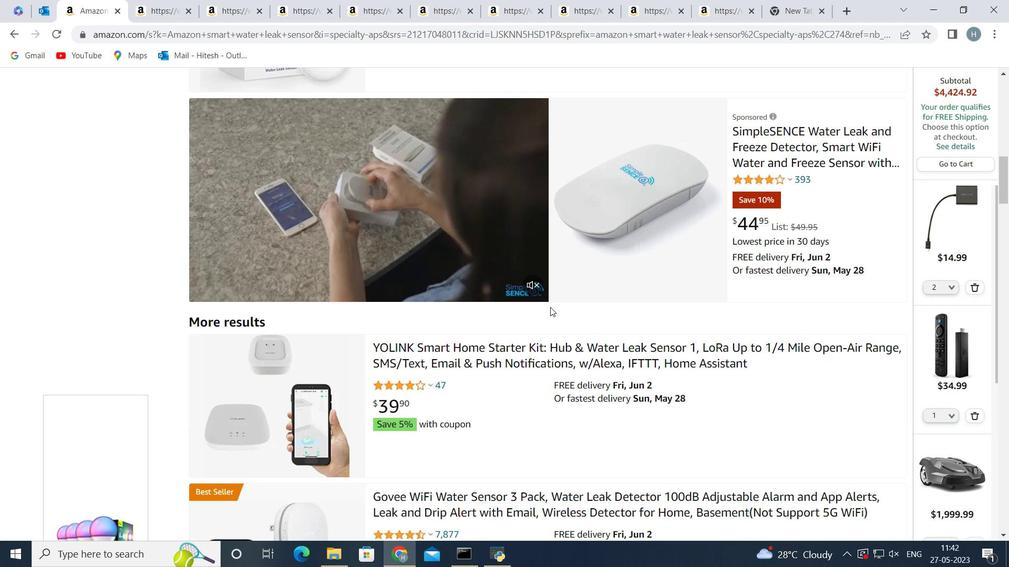 
Action: Mouse scrolled (550, 307) with delta (0, 0)
Screenshot: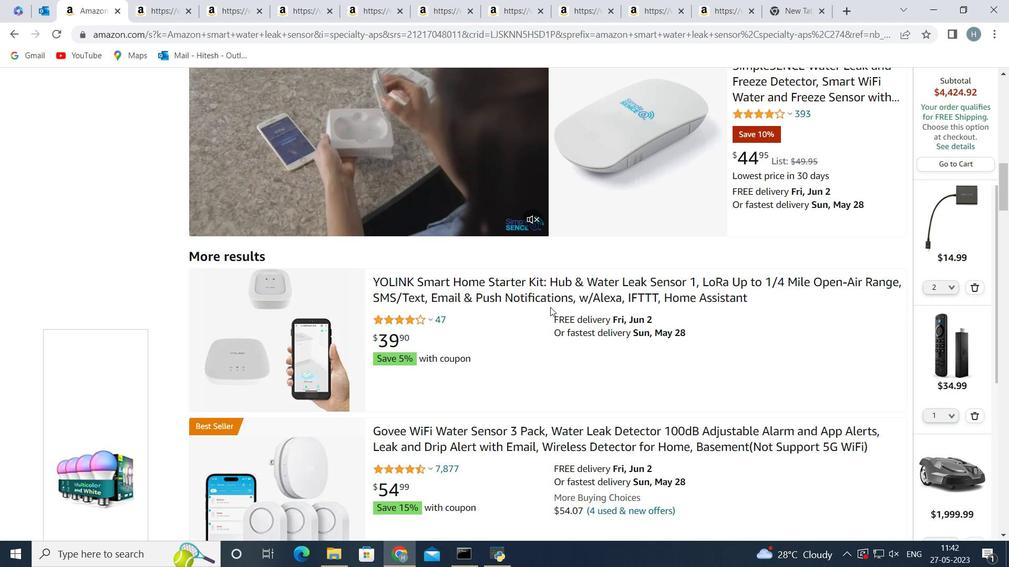 
Action: Mouse scrolled (550, 307) with delta (0, 0)
Screenshot: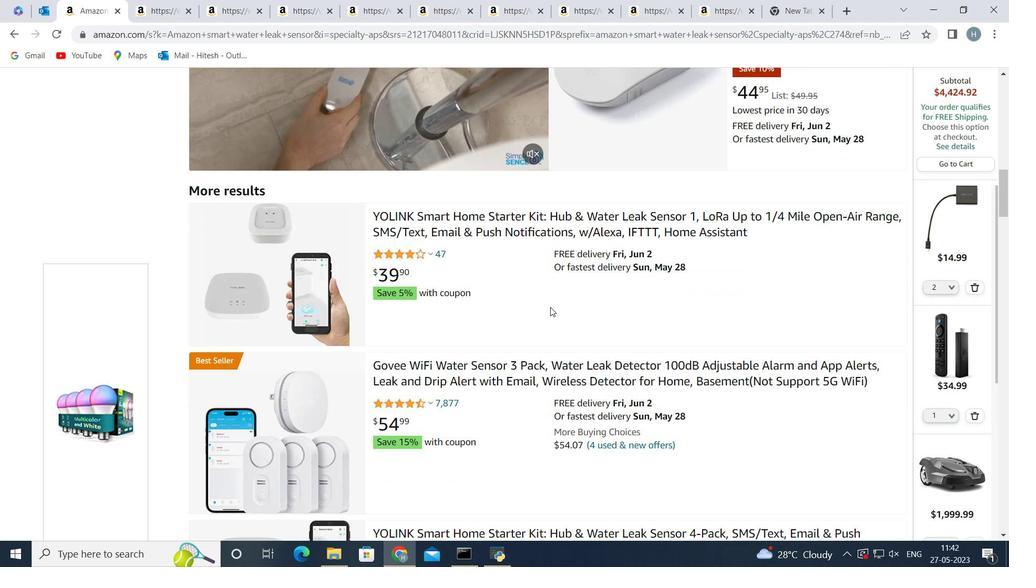 
Action: Mouse scrolled (550, 307) with delta (0, 0)
Screenshot: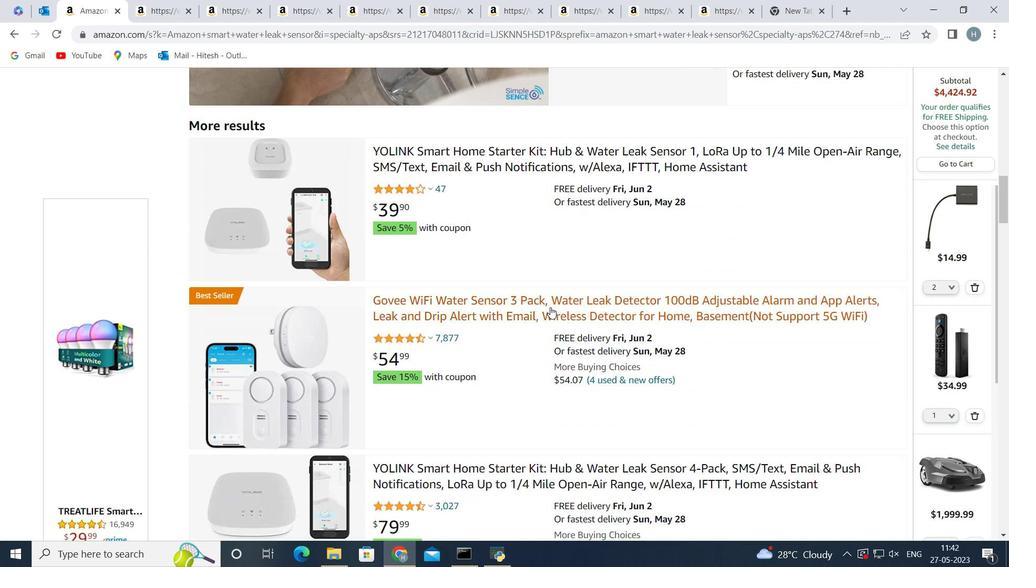 
Action: Mouse scrolled (550, 307) with delta (0, 0)
Screenshot: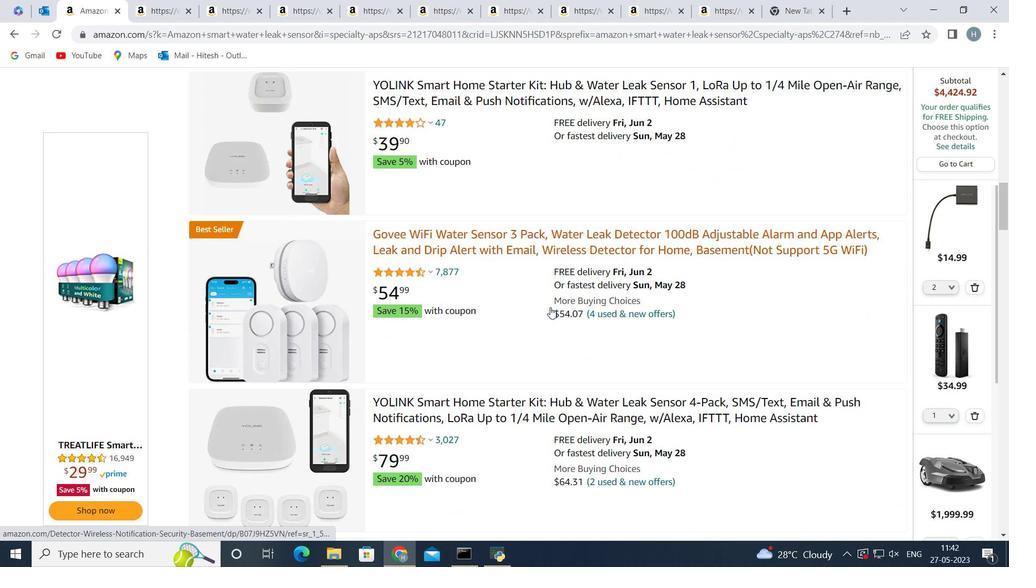 
Action: Mouse scrolled (550, 307) with delta (0, 0)
Screenshot: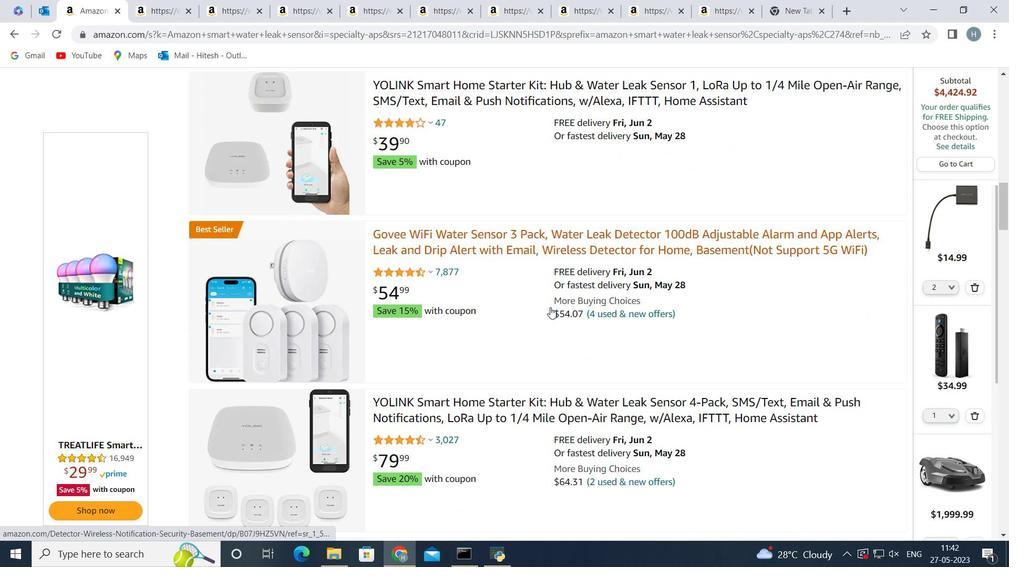 
Action: Mouse scrolled (550, 307) with delta (0, 0)
Screenshot: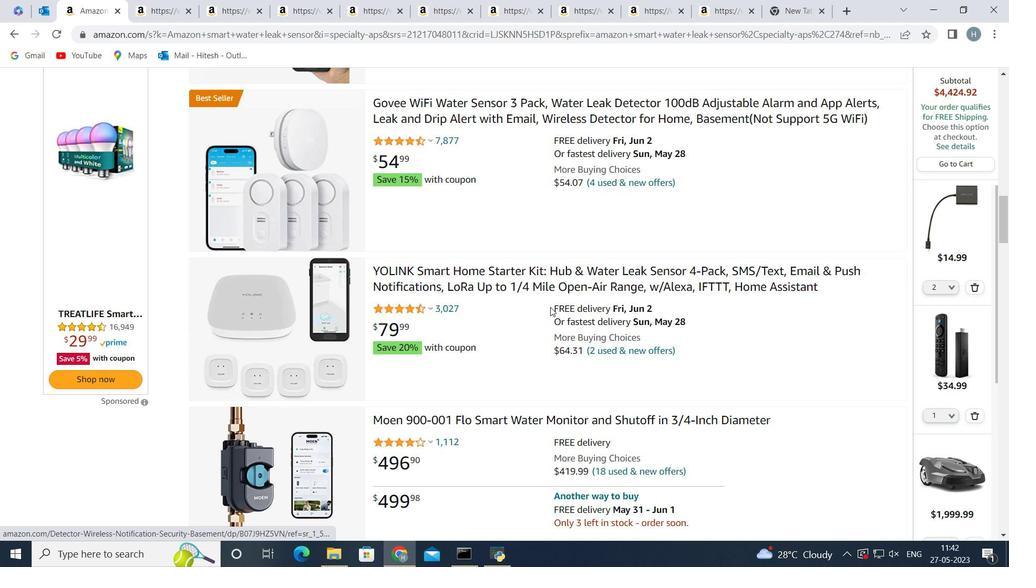 
Action: Mouse scrolled (550, 307) with delta (0, 0)
Screenshot: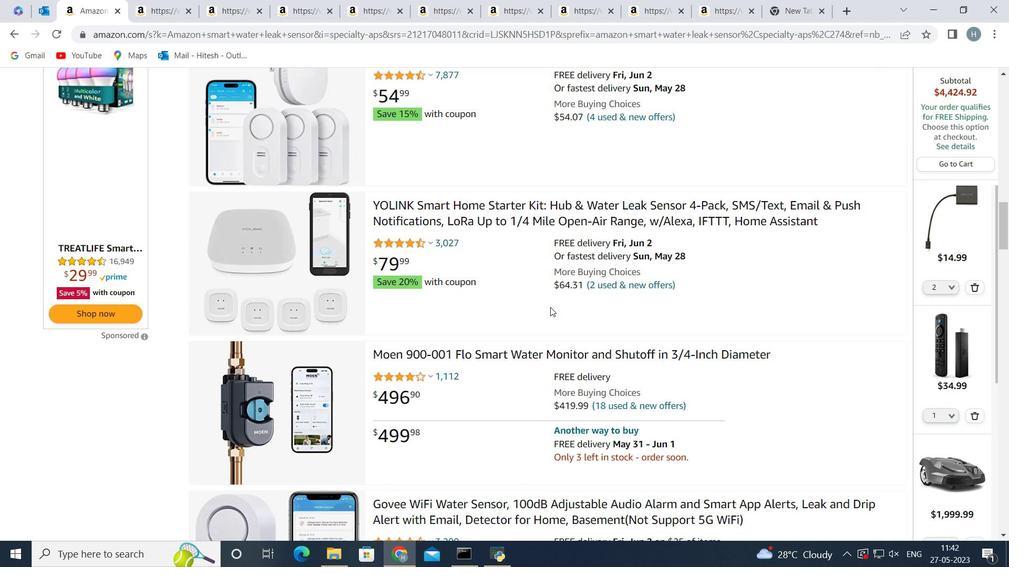 
Action: Mouse scrolled (550, 307) with delta (0, 0)
Screenshot: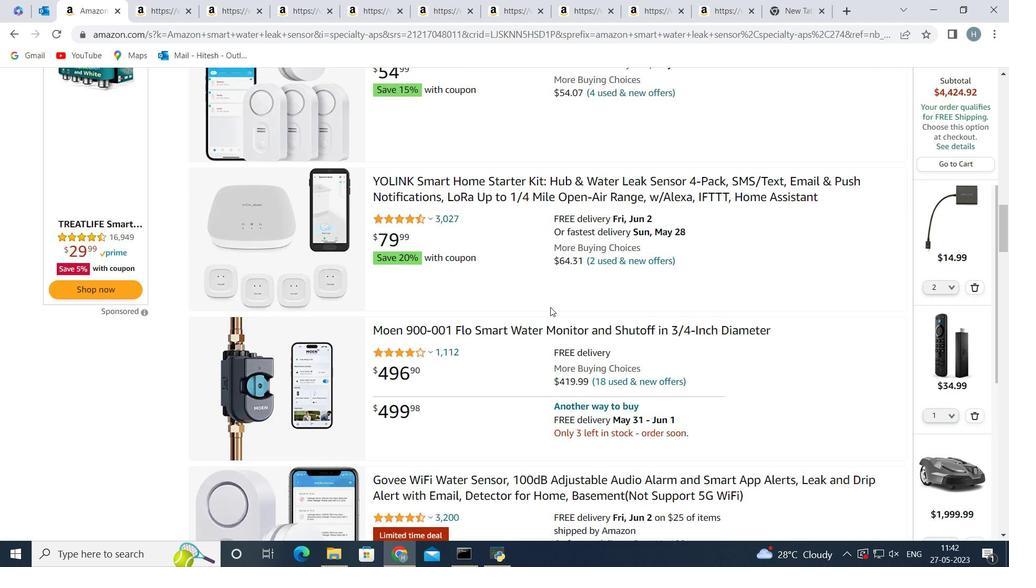 
Action: Mouse scrolled (550, 307) with delta (0, 0)
Screenshot: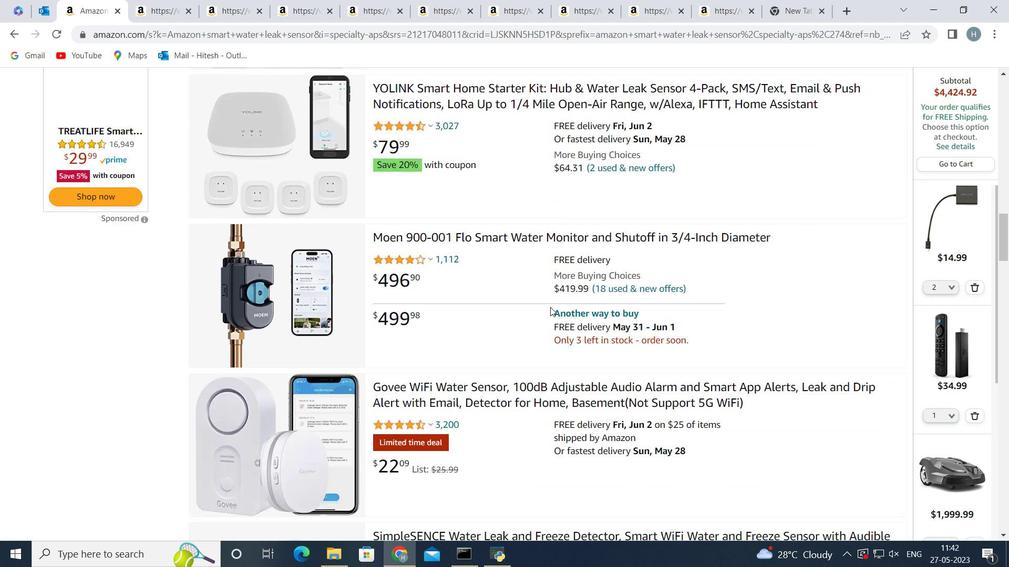 
Action: Mouse scrolled (550, 307) with delta (0, 0)
Screenshot: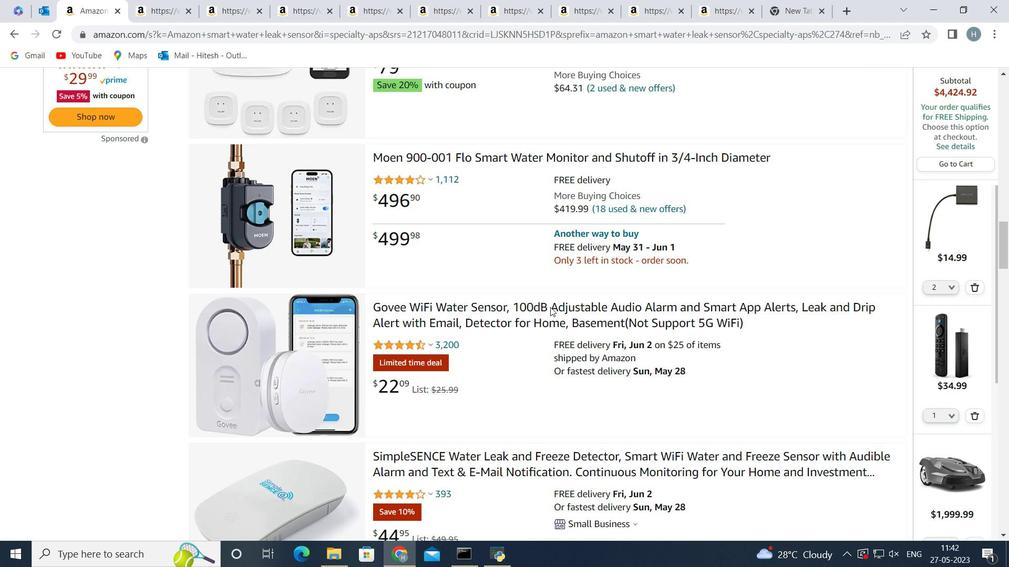 
Action: Mouse scrolled (550, 307) with delta (0, 0)
Screenshot: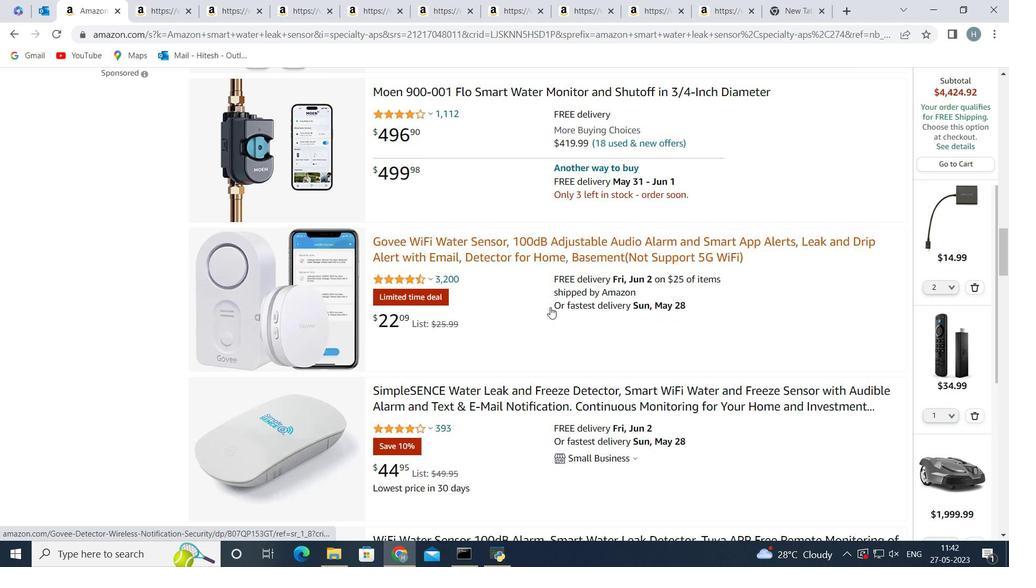 
Action: Mouse scrolled (550, 307) with delta (0, 0)
Screenshot: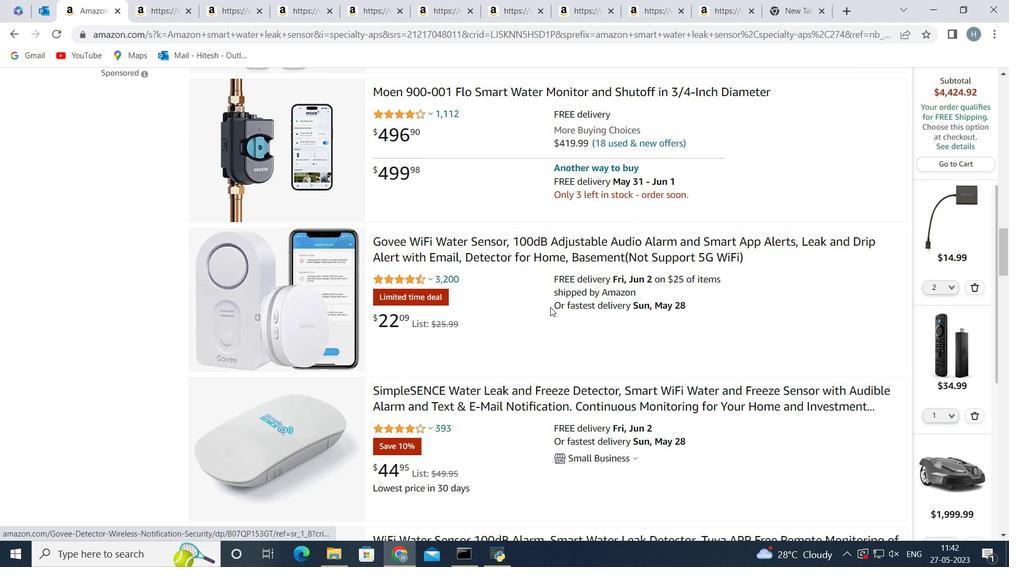 
Action: Mouse scrolled (550, 307) with delta (0, 0)
Screenshot: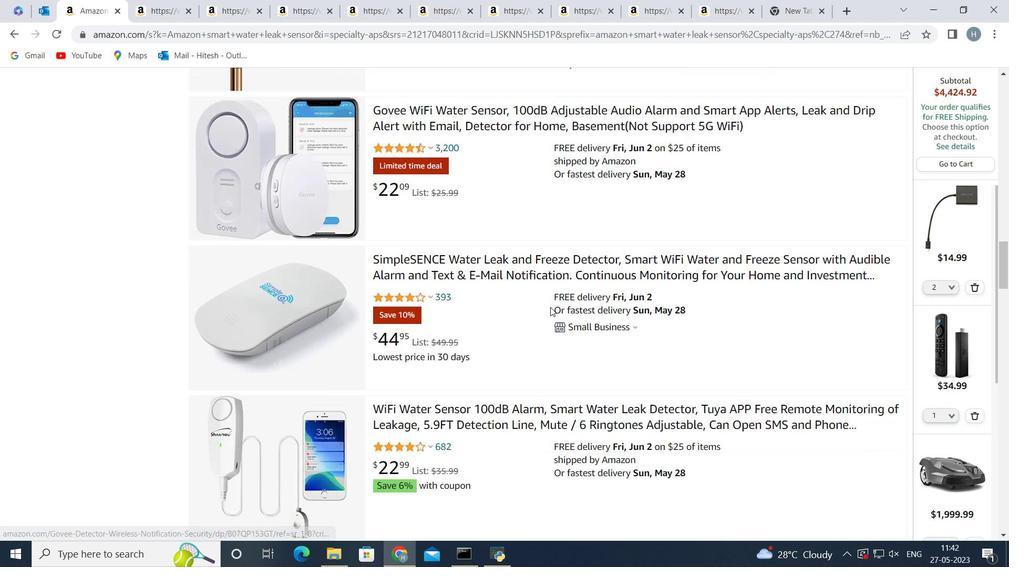 
Action: Mouse scrolled (550, 307) with delta (0, 0)
Screenshot: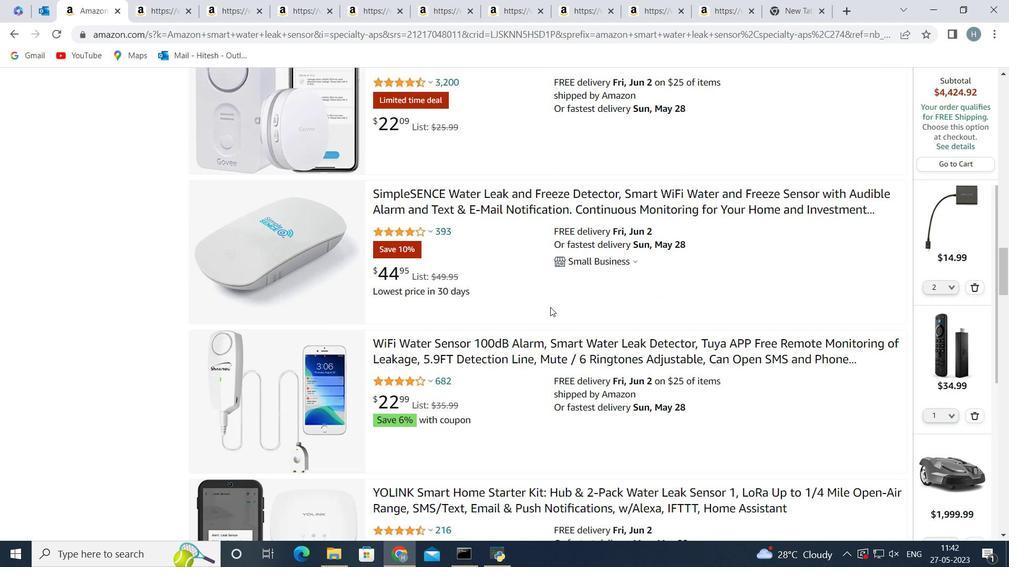 
Action: Mouse scrolled (550, 307) with delta (0, 0)
Screenshot: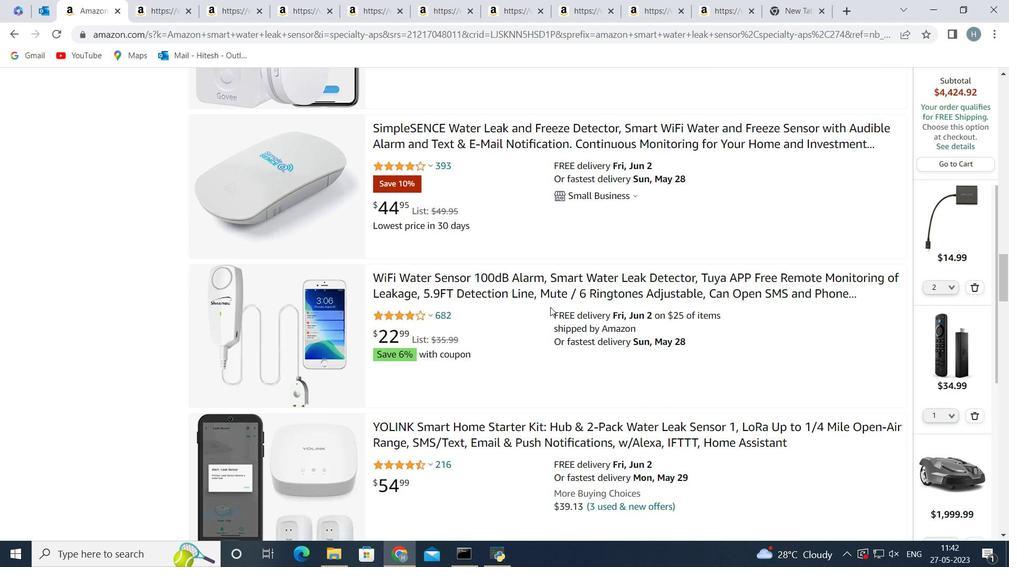 
Action: Mouse scrolled (550, 307) with delta (0, 0)
Screenshot: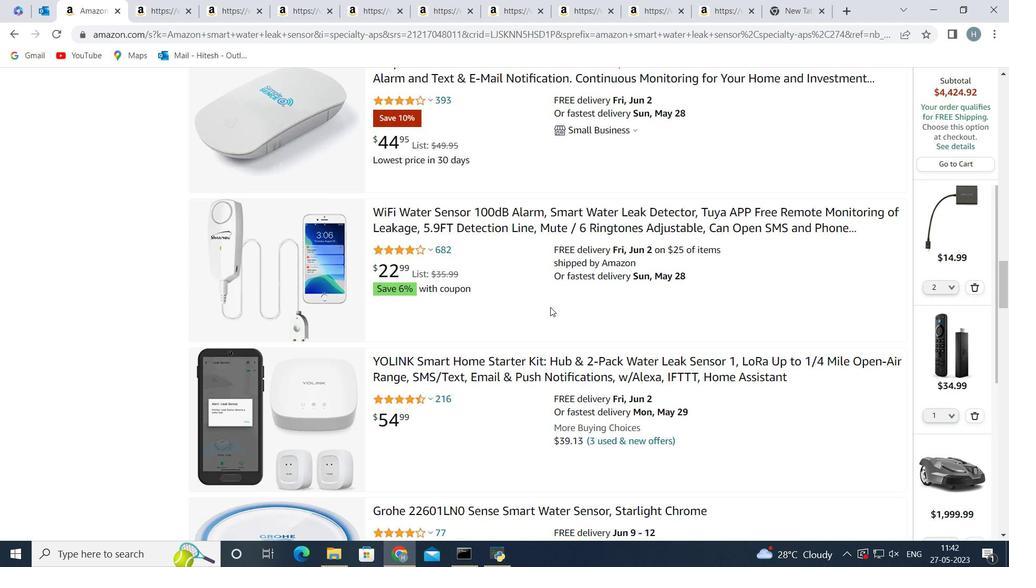 
Action: Mouse scrolled (550, 307) with delta (0, 0)
Screenshot: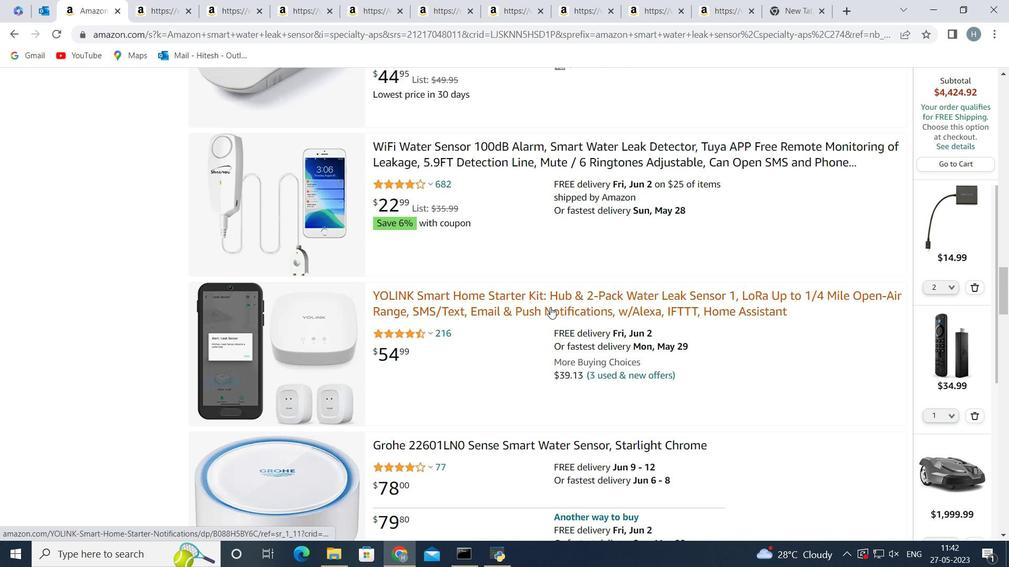 
Action: Mouse scrolled (550, 307) with delta (0, 0)
Screenshot: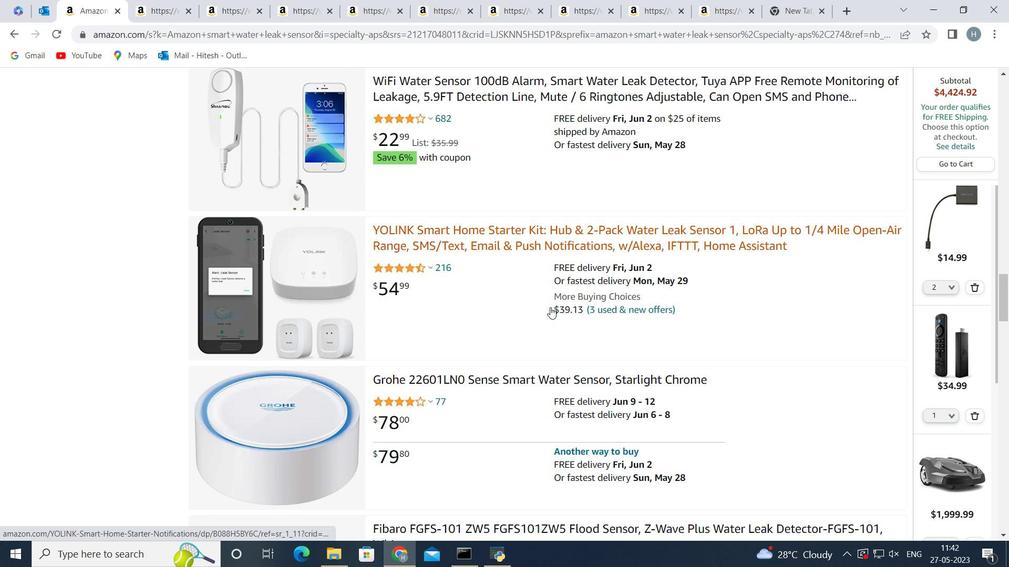 
Action: Mouse scrolled (550, 307) with delta (0, 0)
Screenshot: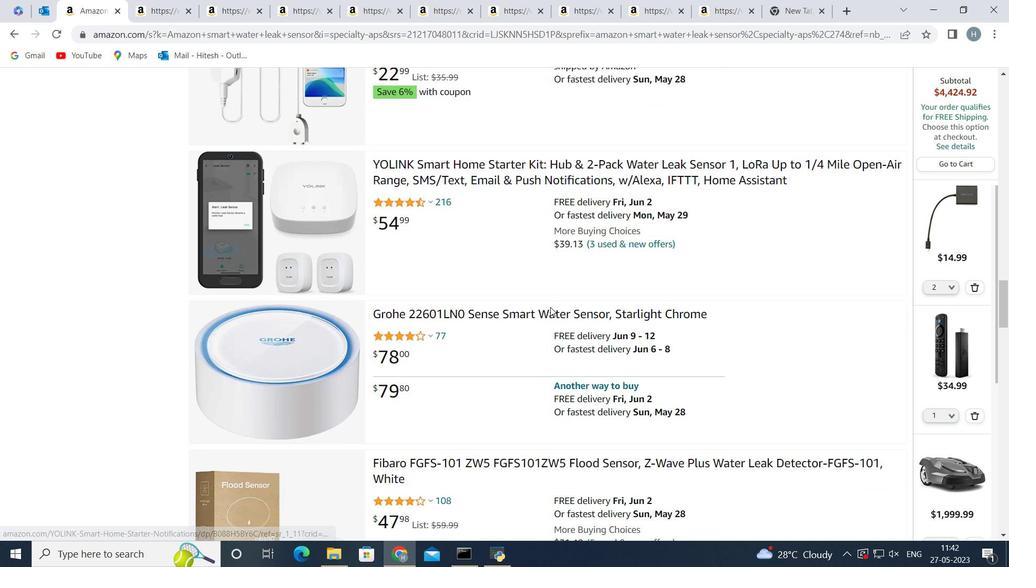 
Action: Mouse scrolled (550, 307) with delta (0, 0)
Screenshot: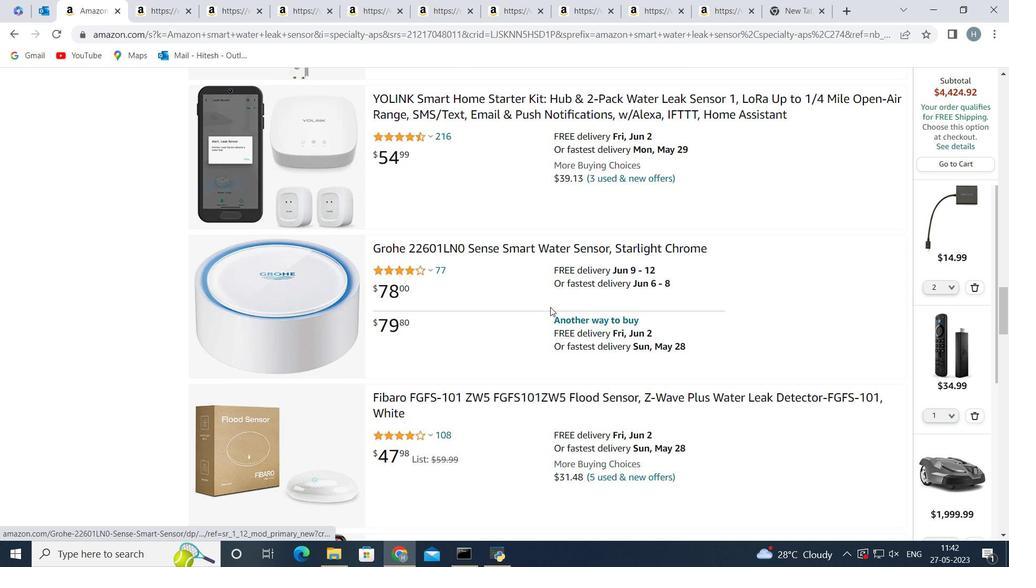 
Action: Mouse scrolled (550, 307) with delta (0, 0)
Screenshot: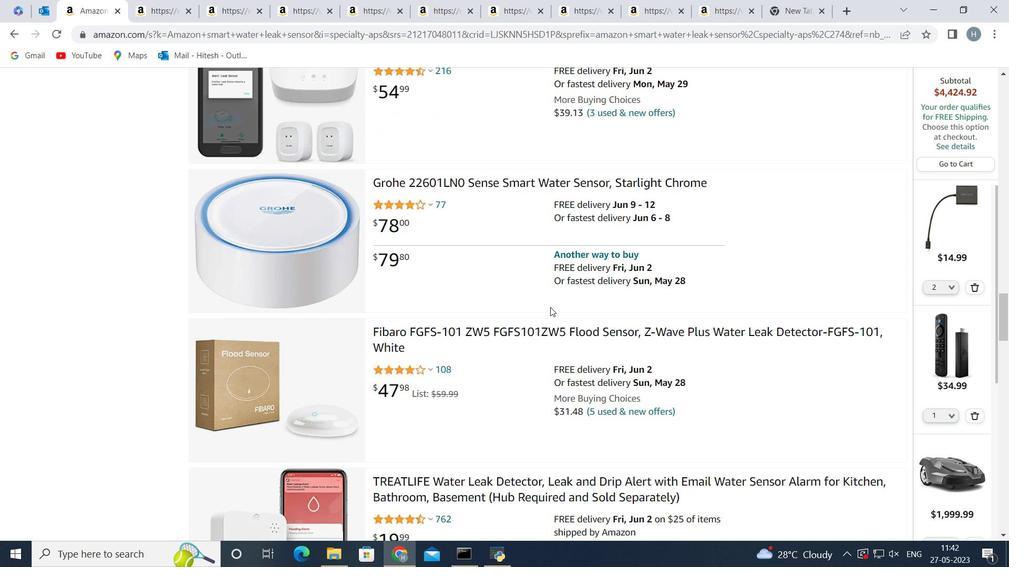 
Action: Mouse scrolled (550, 307) with delta (0, 0)
Screenshot: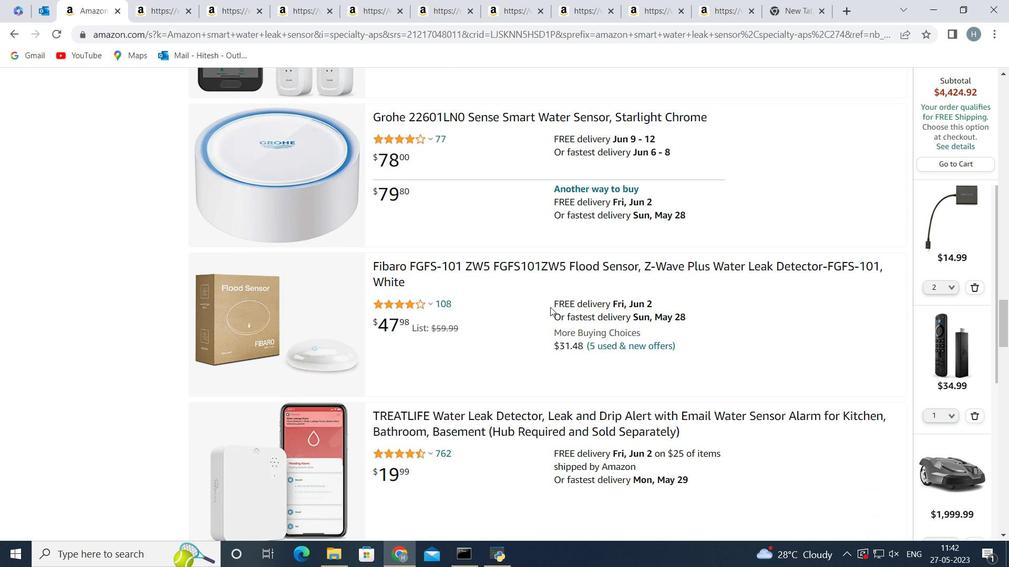 
Action: Mouse scrolled (550, 307) with delta (0, 0)
Screenshot: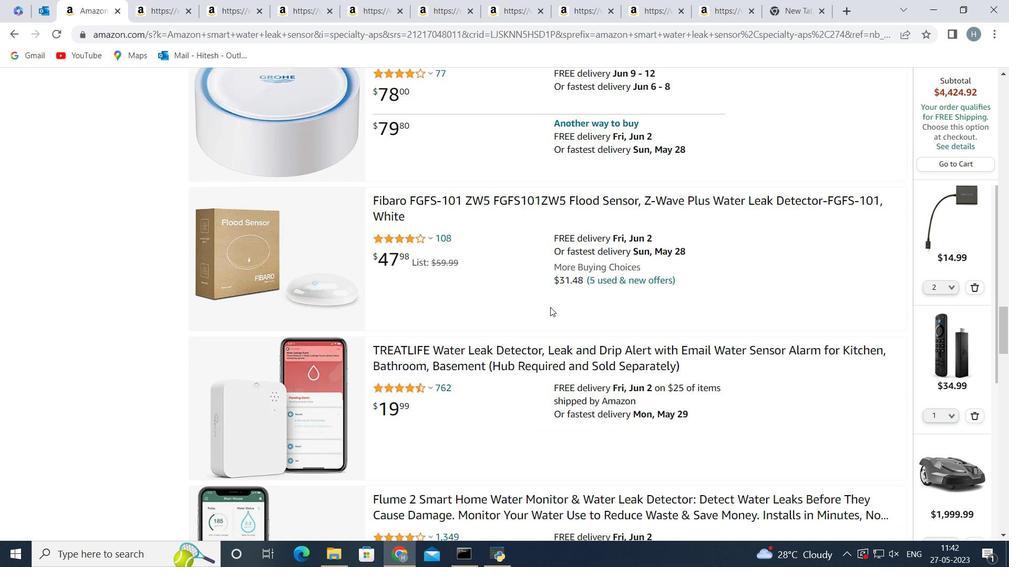 
Action: Mouse scrolled (550, 307) with delta (0, 0)
Screenshot: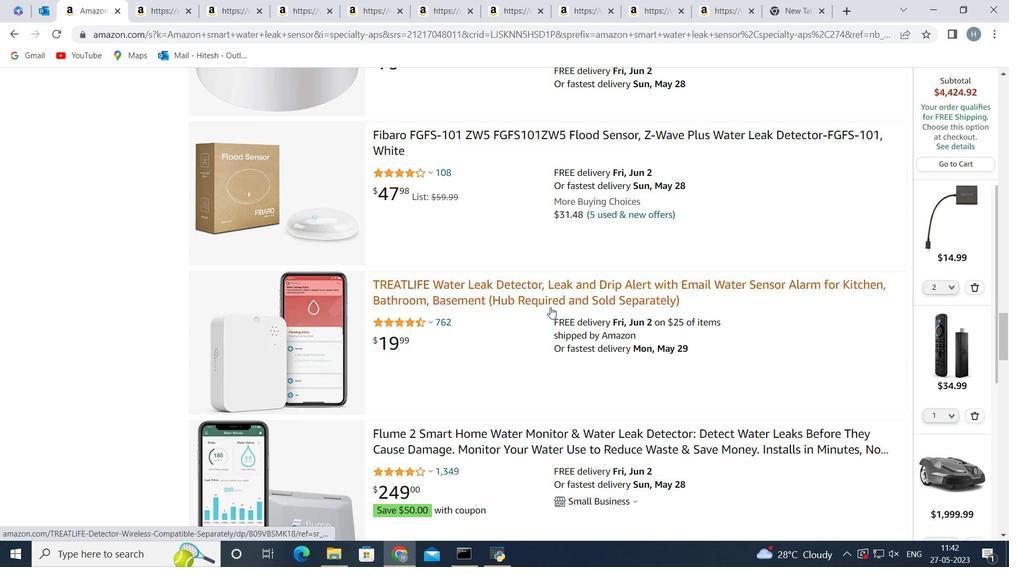
Action: Mouse scrolled (550, 307) with delta (0, 0)
Screenshot: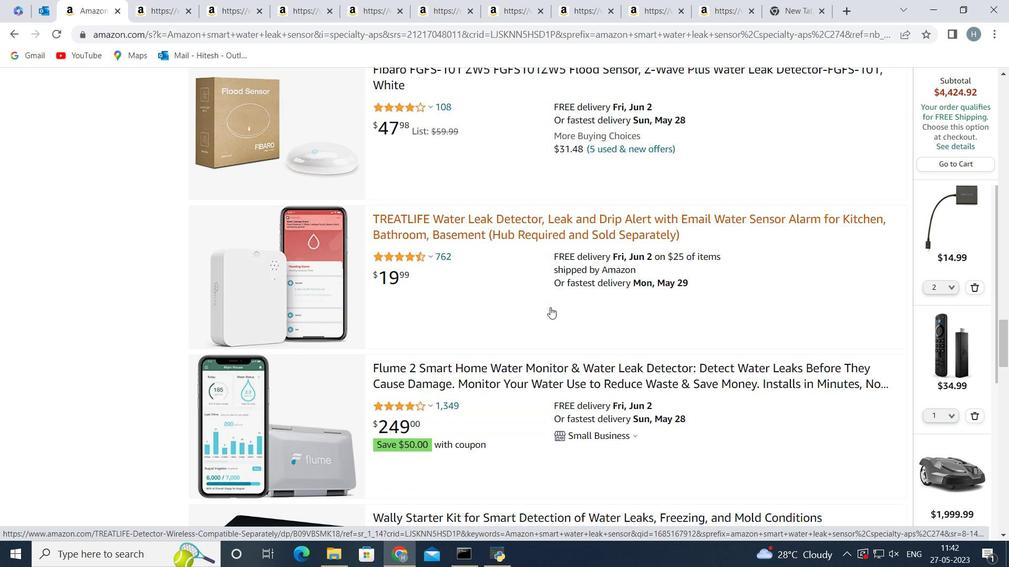 
Action: Mouse scrolled (550, 307) with delta (0, 0)
Screenshot: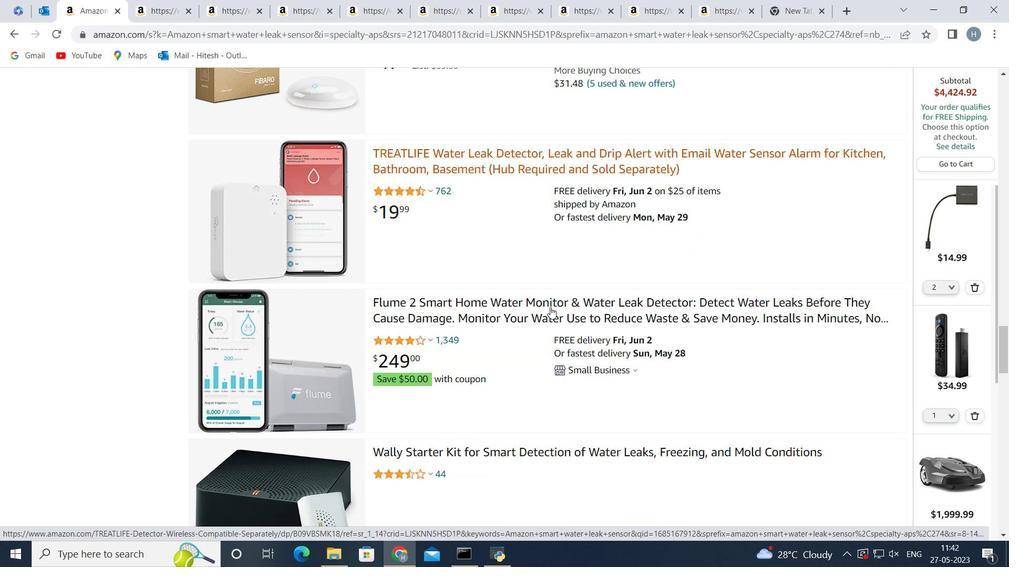
Action: Mouse scrolled (550, 307) with delta (0, 0)
Screenshot: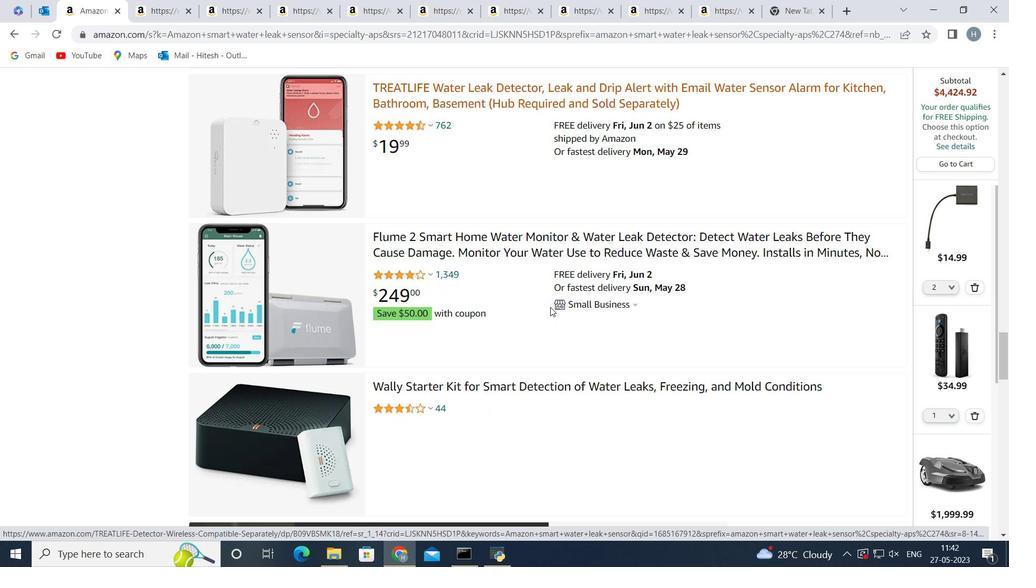 
Action: Mouse scrolled (550, 307) with delta (0, 0)
Screenshot: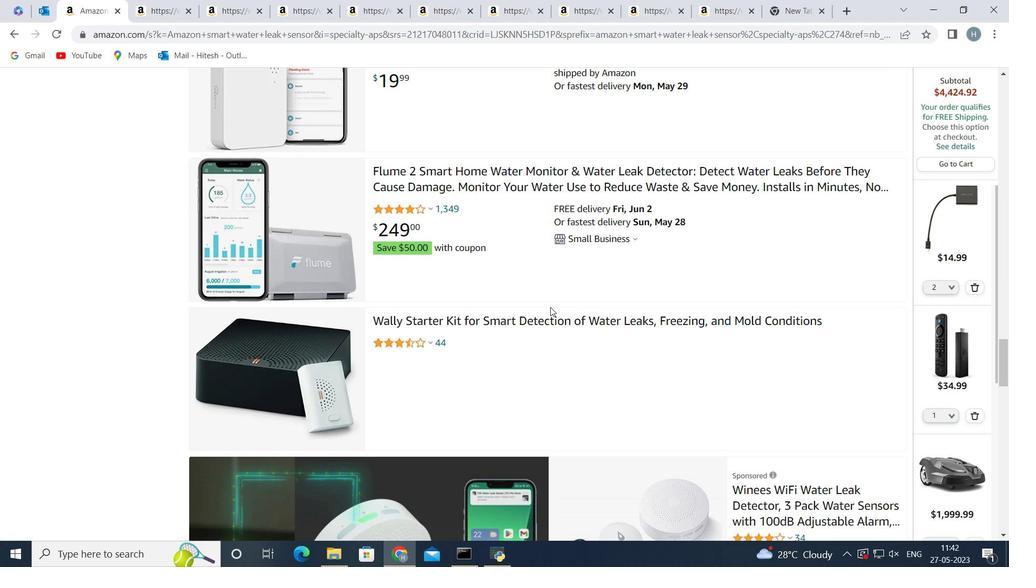 
Action: Mouse scrolled (550, 307) with delta (0, 0)
Screenshot: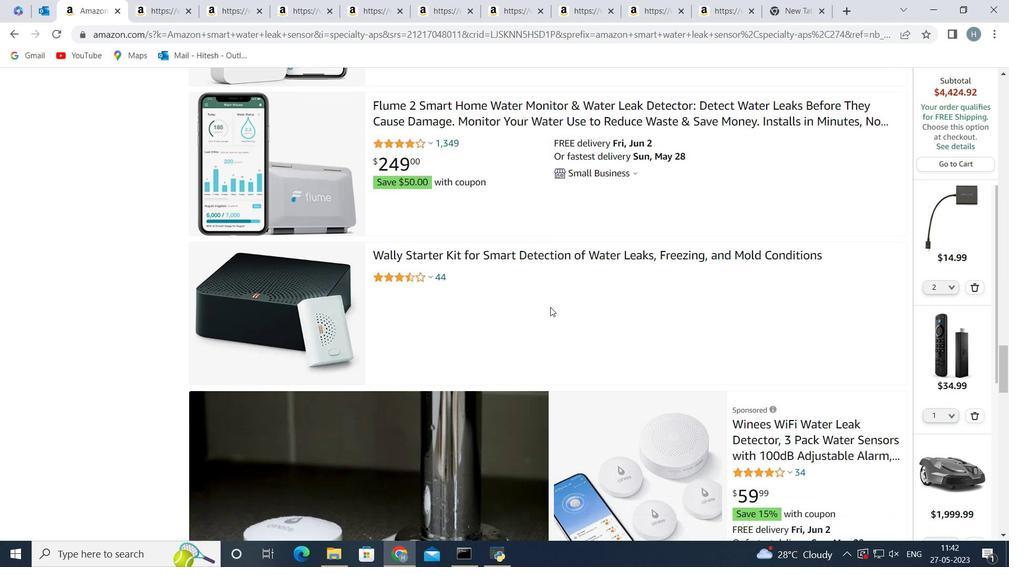 
Action: Mouse scrolled (550, 307) with delta (0, 0)
Screenshot: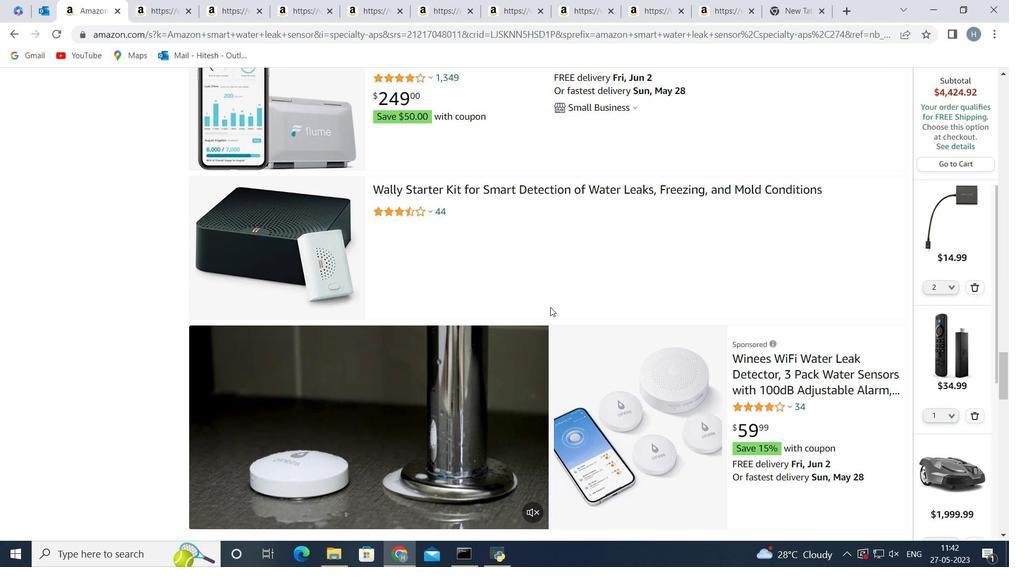 
Action: Mouse scrolled (550, 307) with delta (0, 0)
Screenshot: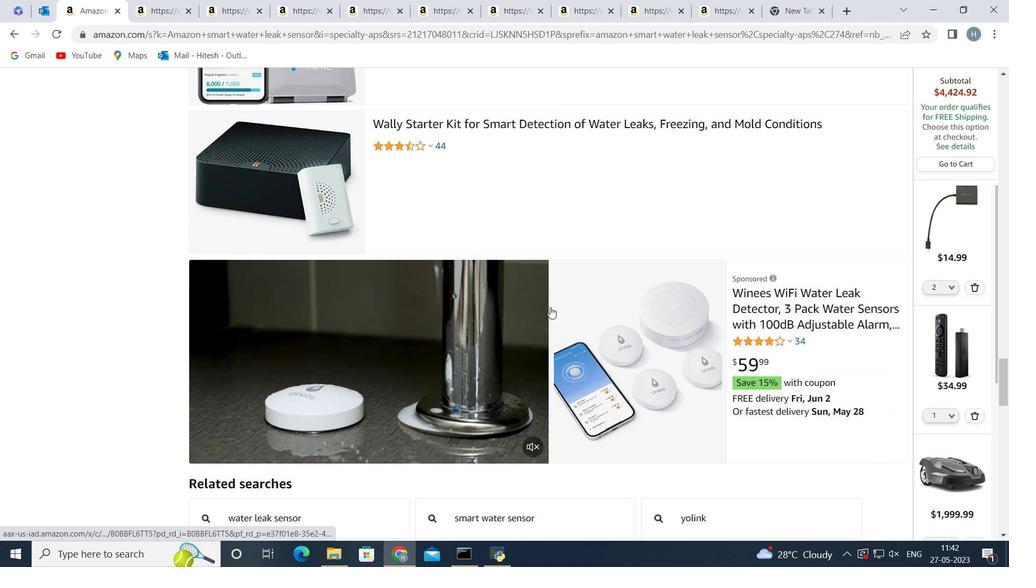 
Action: Mouse scrolled (550, 307) with delta (0, 0)
Screenshot: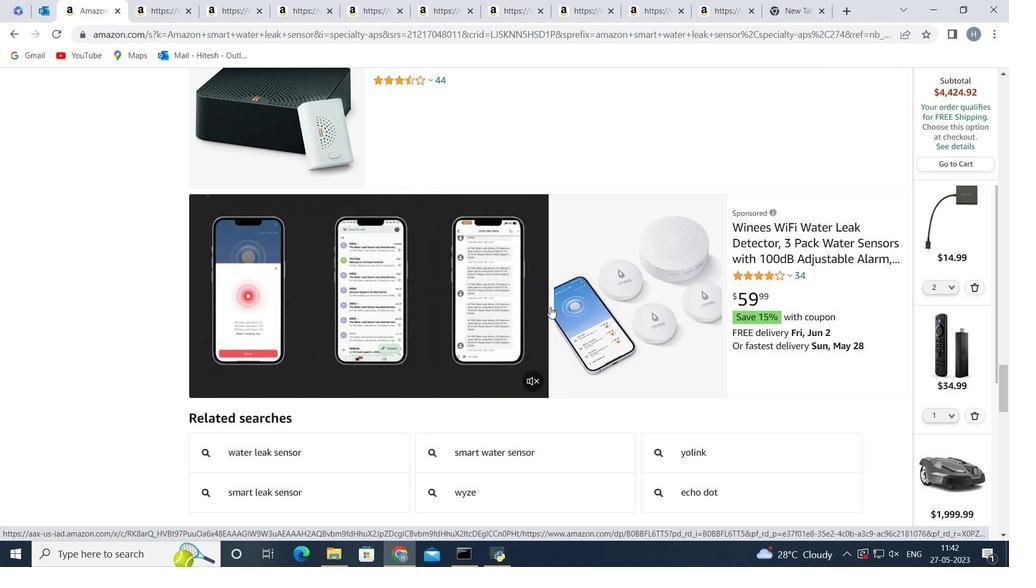 
Action: Mouse moved to (424, 266)
Screenshot: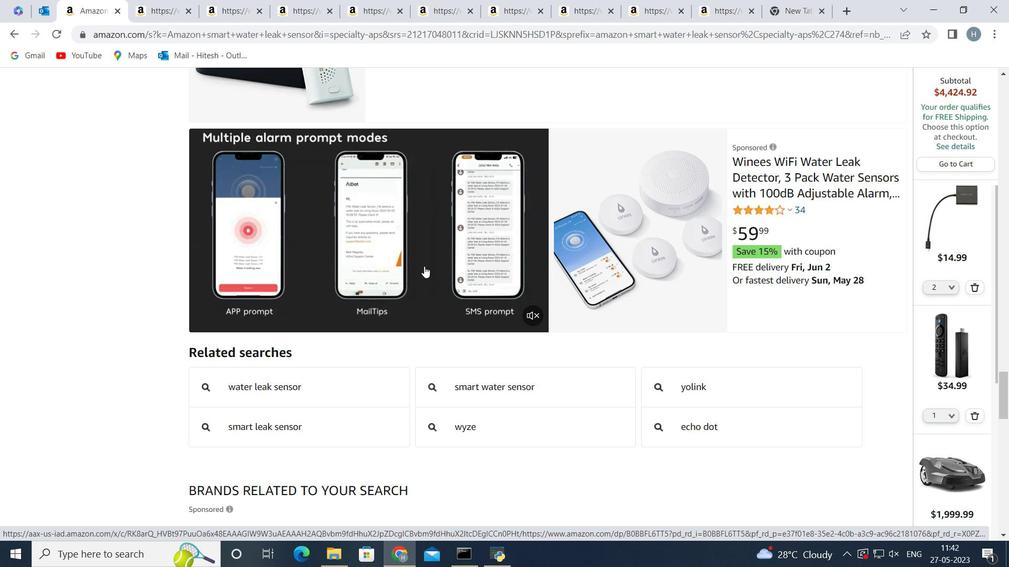 
Action: Mouse scrolled (424, 266) with delta (0, 0)
Screenshot: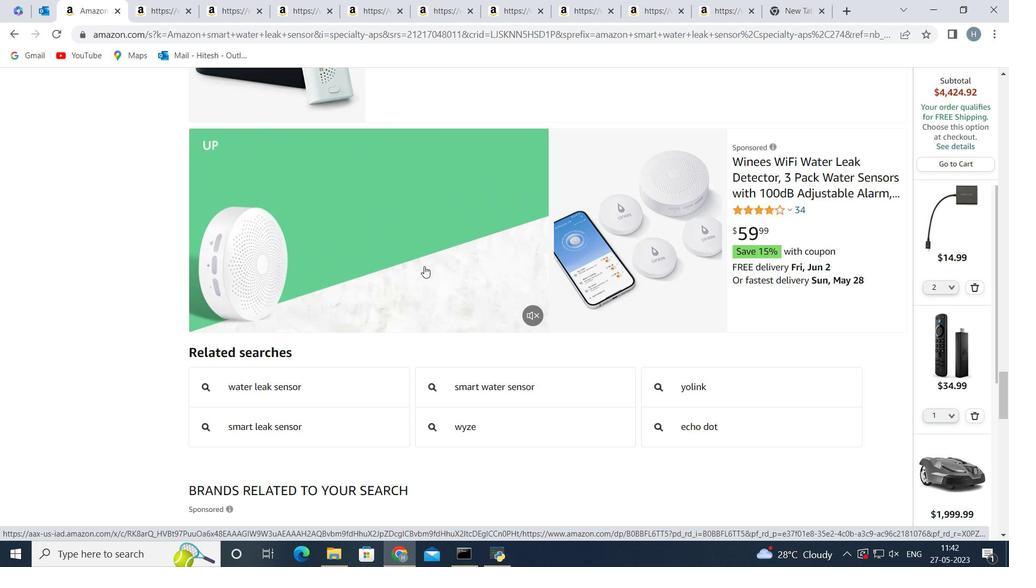 
Action: Mouse scrolled (424, 266) with delta (0, 0)
Screenshot: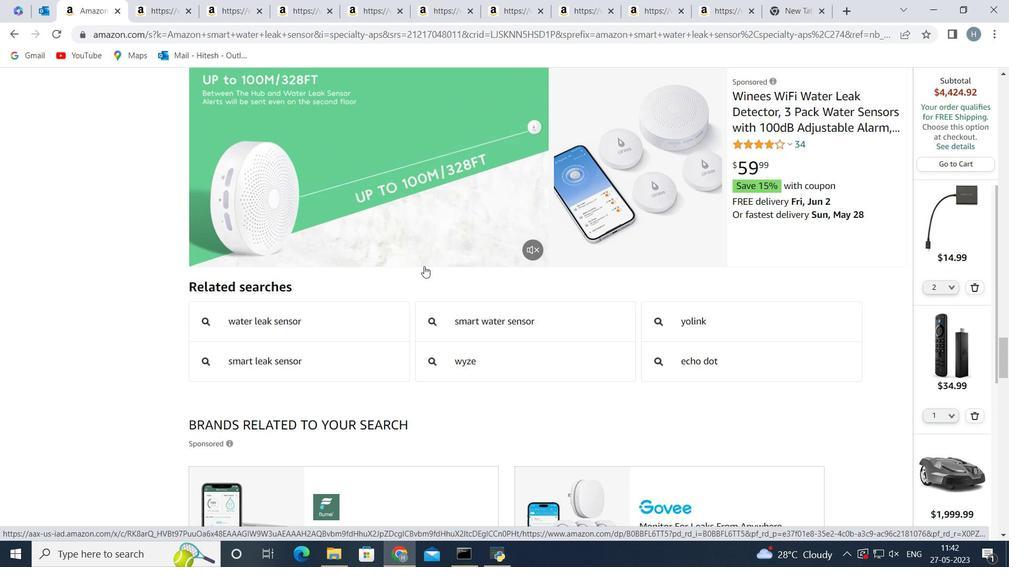 
Action: Mouse scrolled (424, 266) with delta (0, 0)
Screenshot: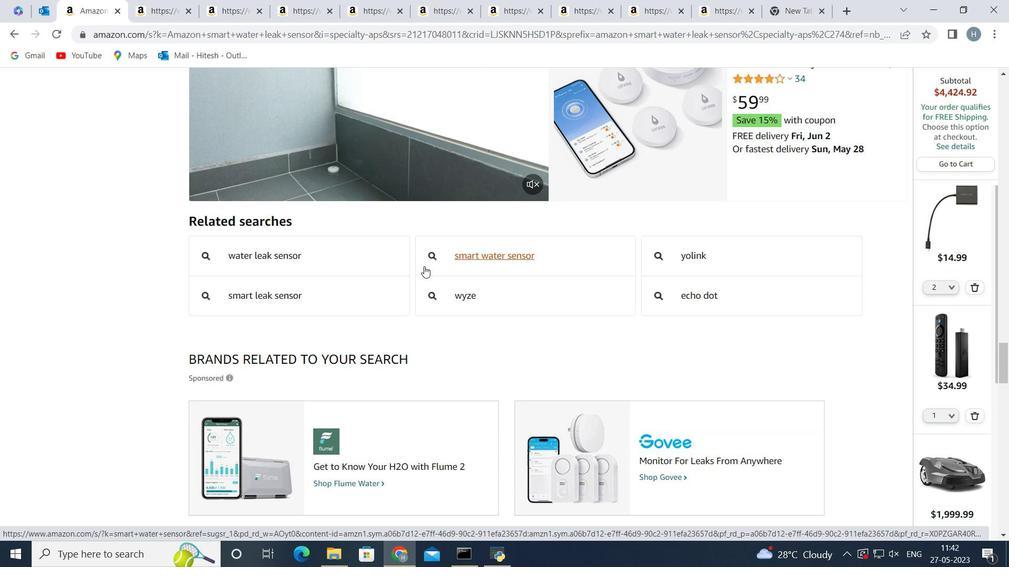 
Action: Mouse scrolled (424, 266) with delta (0, 0)
Screenshot: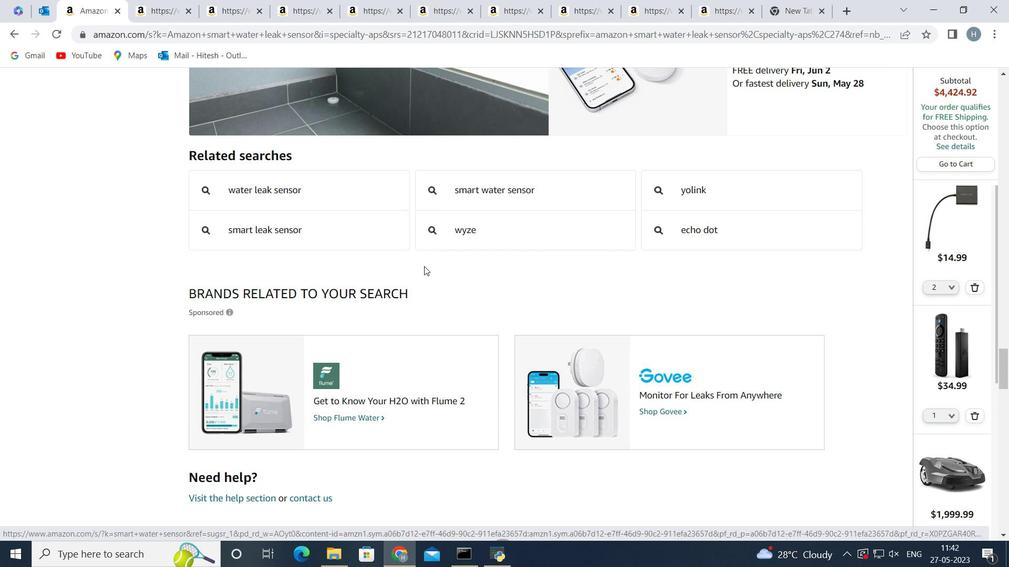 
Action: Mouse moved to (423, 266)
Screenshot: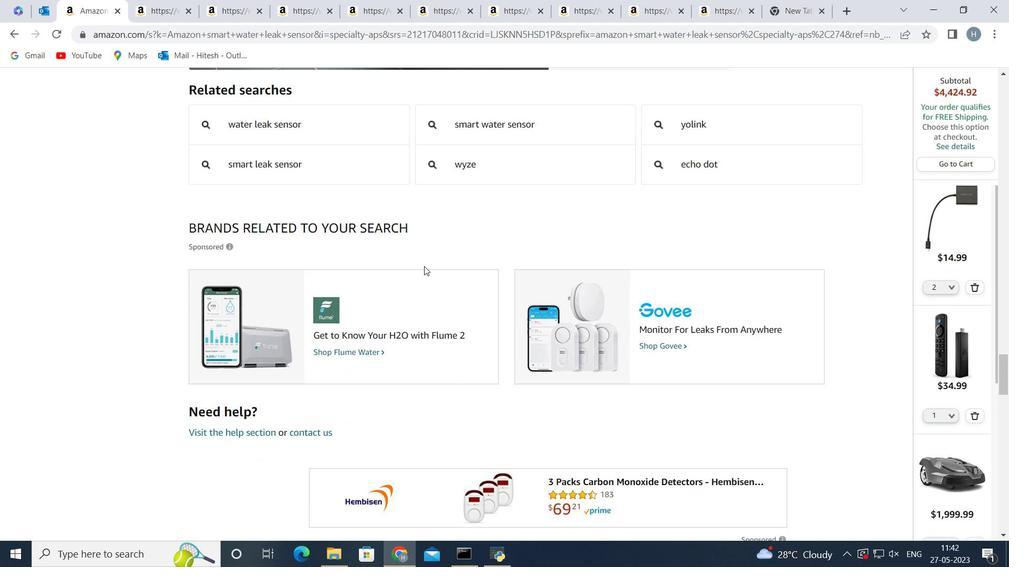 
Action: Mouse scrolled (423, 266) with delta (0, 0)
Screenshot: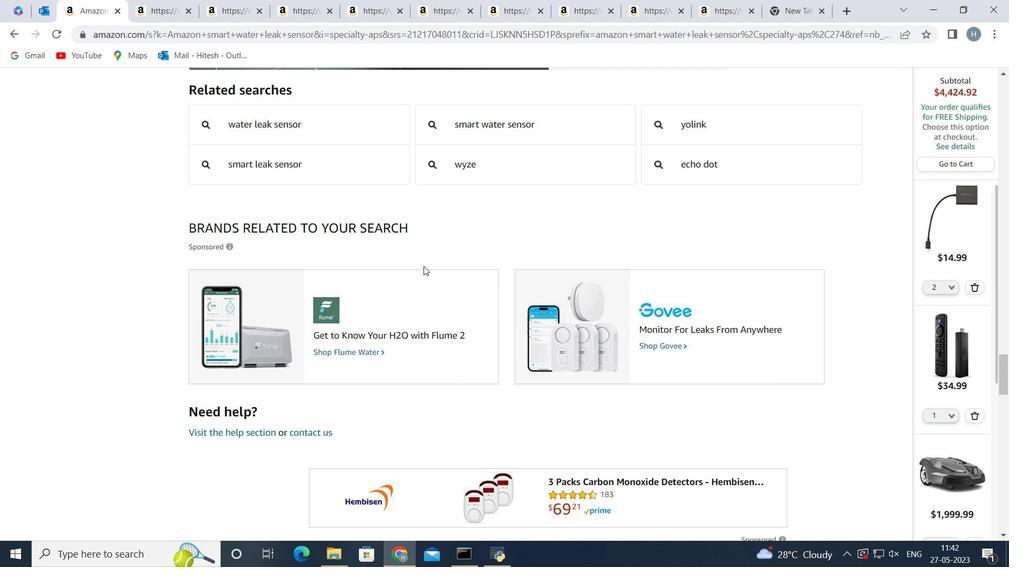 
Action: Mouse scrolled (423, 266) with delta (0, 0)
Screenshot: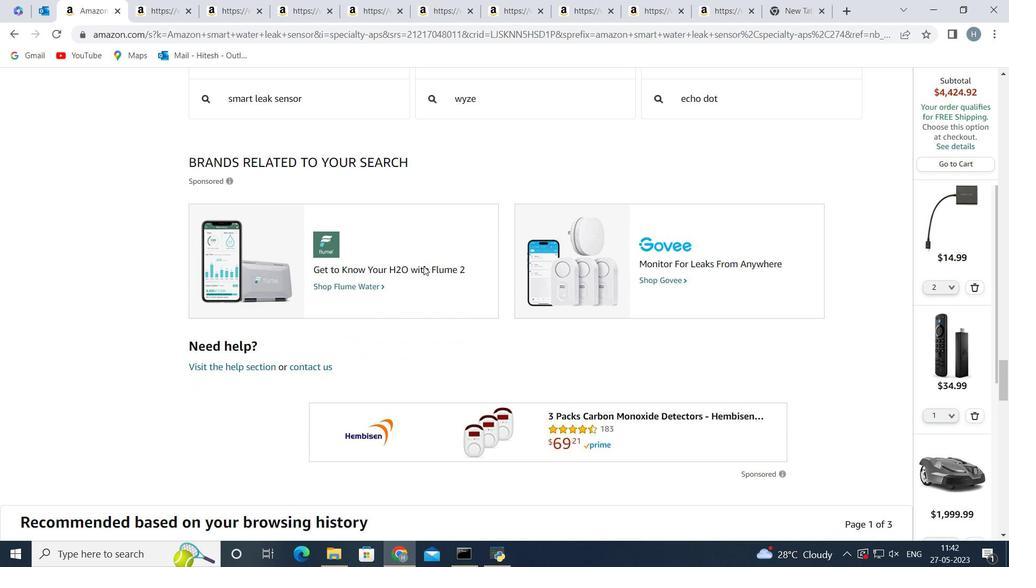 
Action: Mouse scrolled (423, 266) with delta (0, 0)
Screenshot: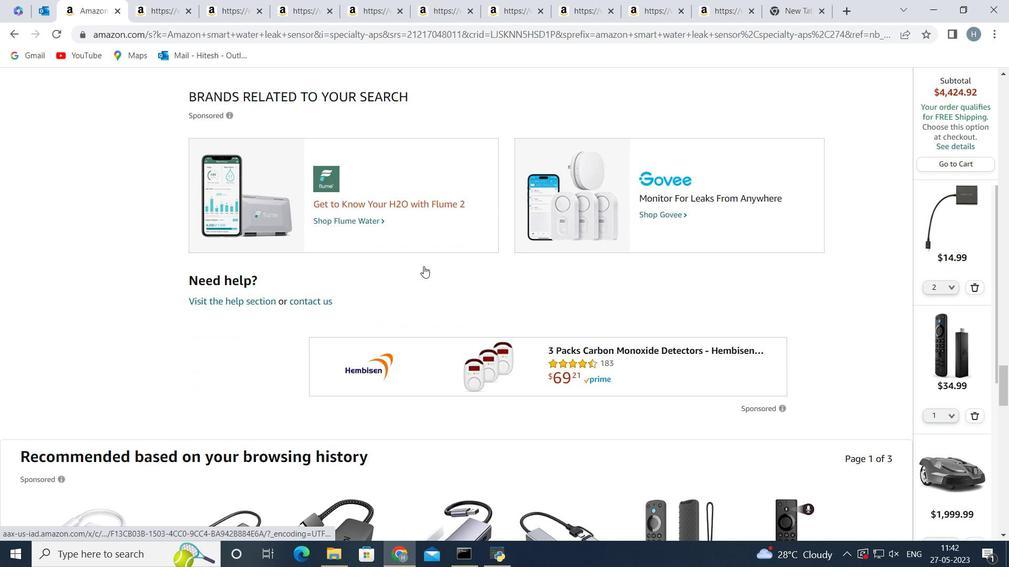 
Action: Mouse scrolled (423, 266) with delta (0, 0)
Screenshot: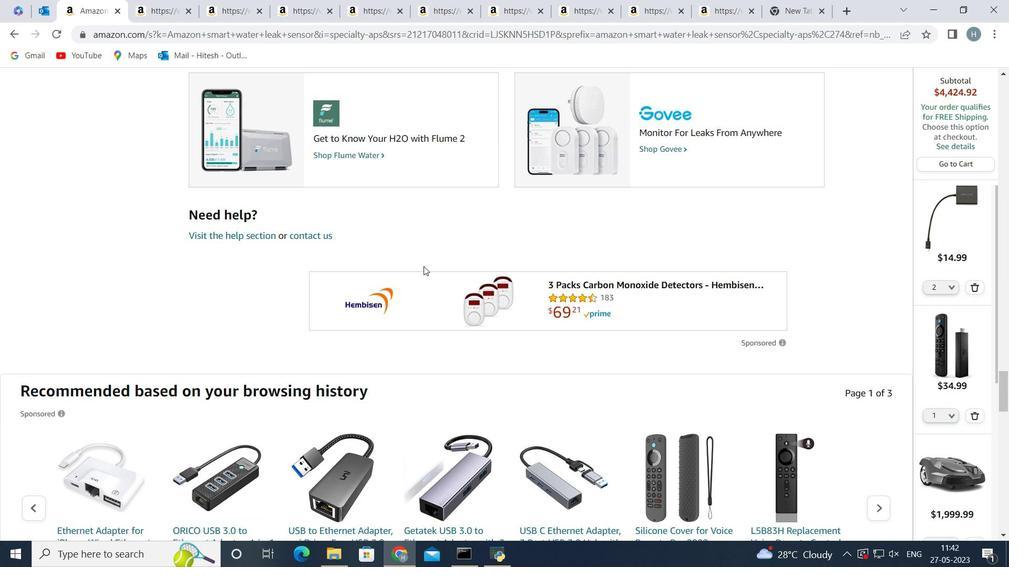 
Action: Mouse scrolled (423, 266) with delta (0, 0)
Screenshot: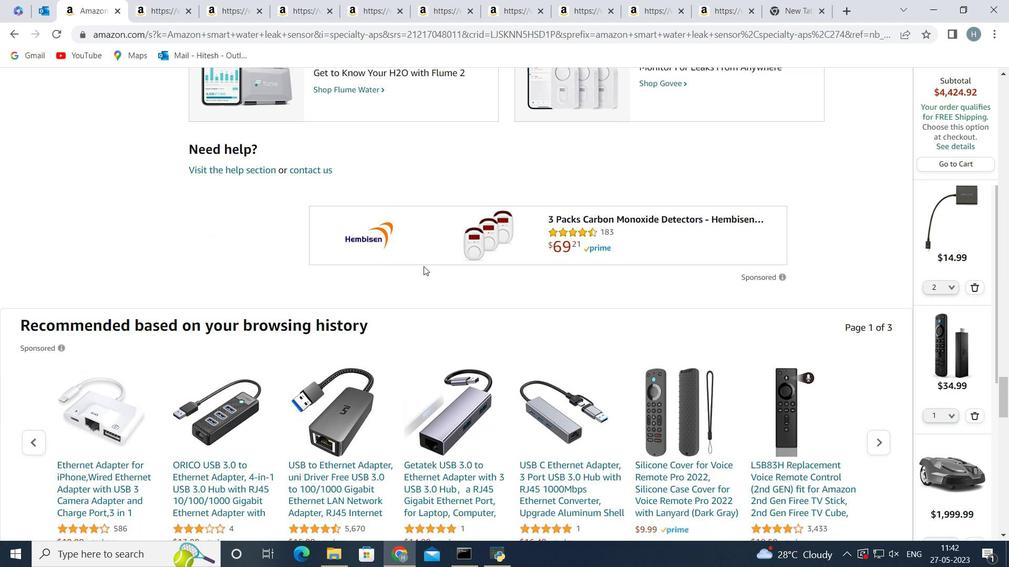 
Action: Mouse scrolled (423, 266) with delta (0, 0)
Screenshot: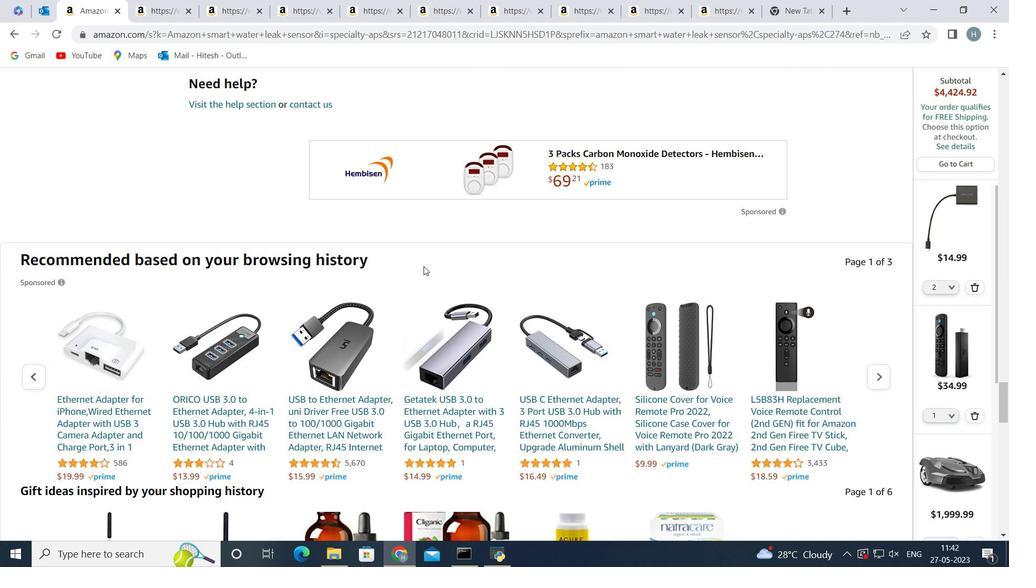 
Action: Mouse scrolled (423, 266) with delta (0, 0)
Screenshot: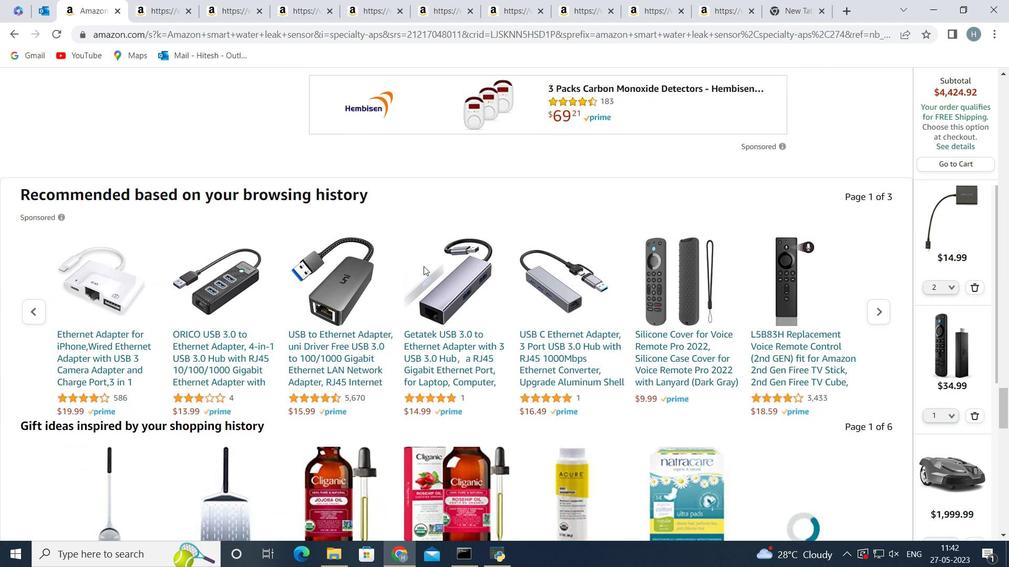 
Action: Mouse scrolled (423, 266) with delta (0, 0)
Screenshot: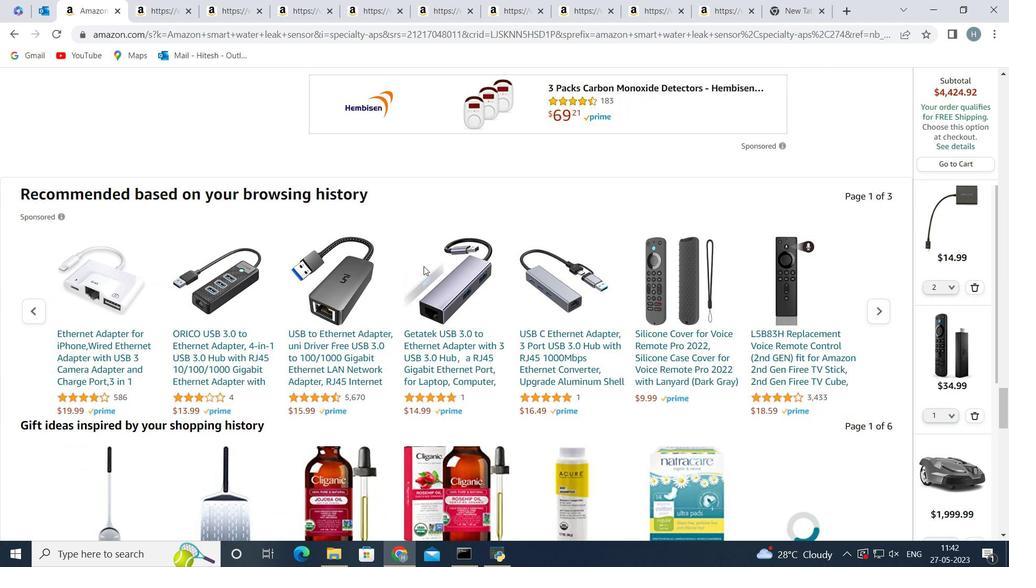 
Action: Mouse scrolled (423, 266) with delta (0, 0)
Screenshot: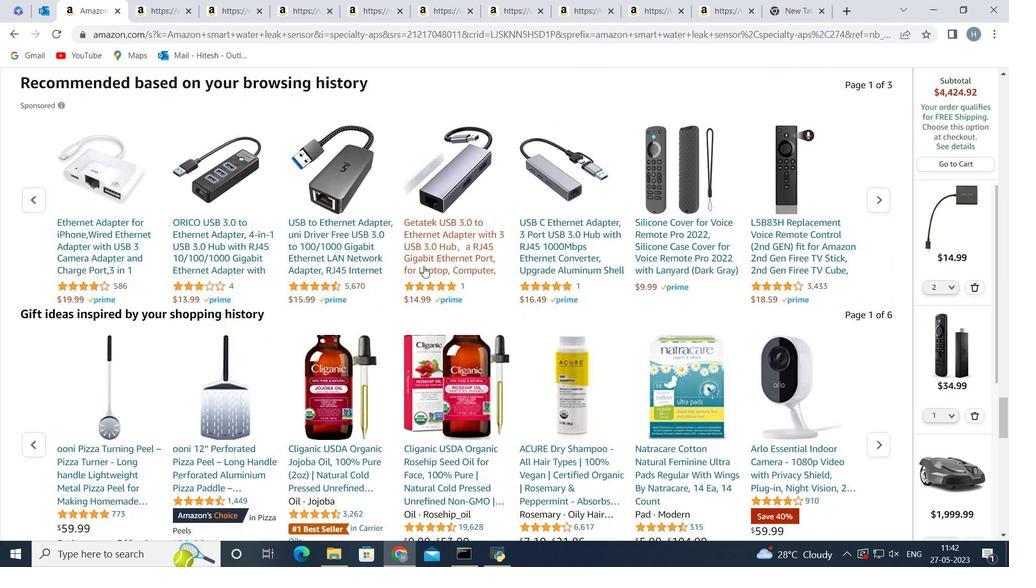 
Action: Mouse scrolled (423, 266) with delta (0, 0)
Screenshot: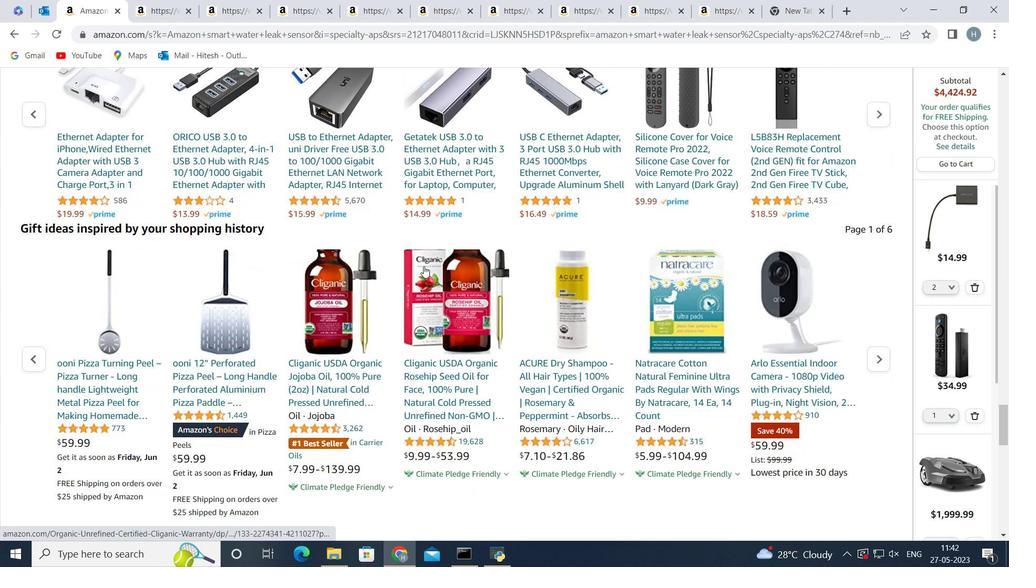 
Action: Mouse moved to (421, 266)
Screenshot: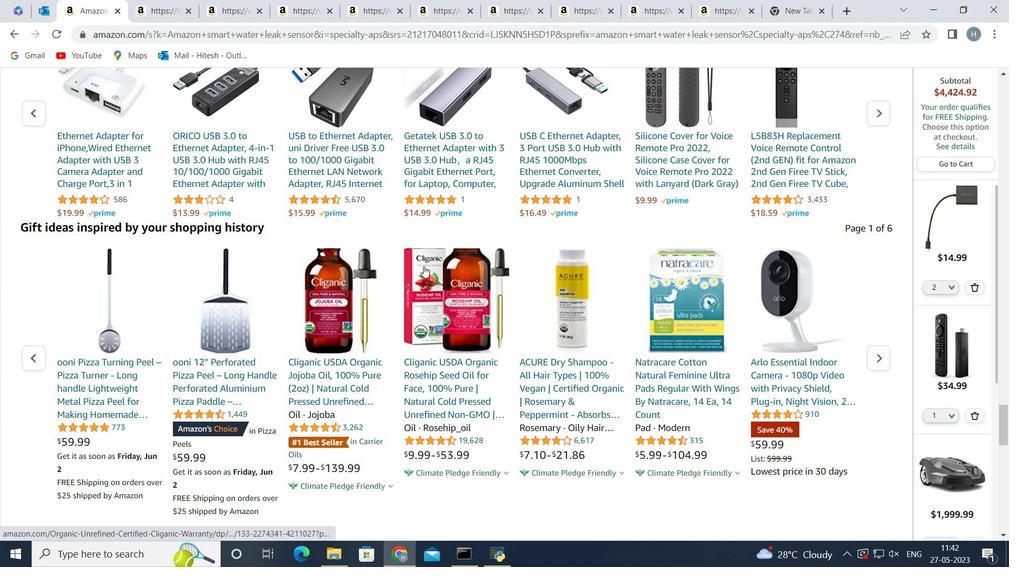 
Action: Mouse scrolled (421, 266) with delta (0, 0)
Screenshot: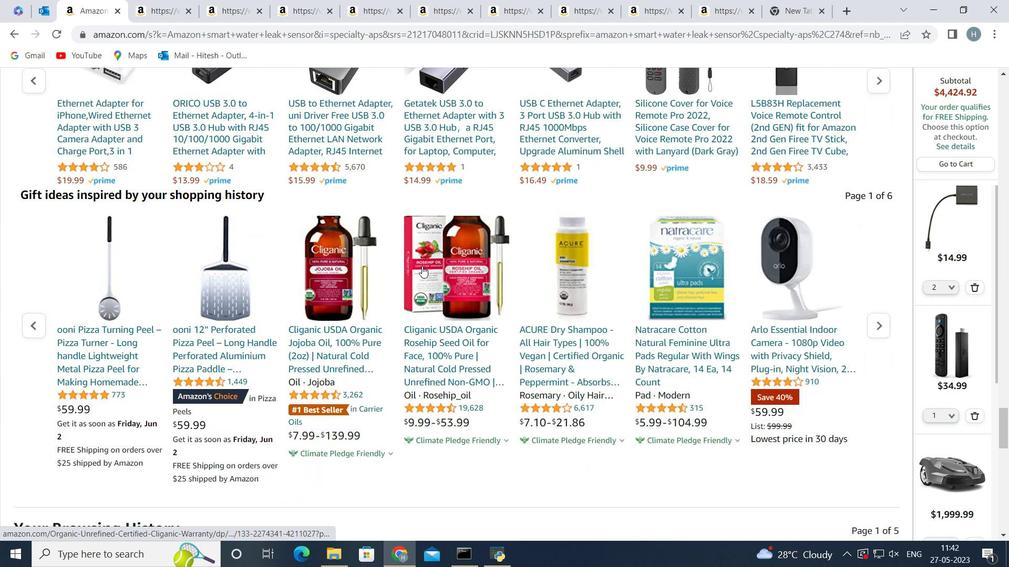 
Action: Mouse scrolled (421, 266) with delta (0, 0)
Screenshot: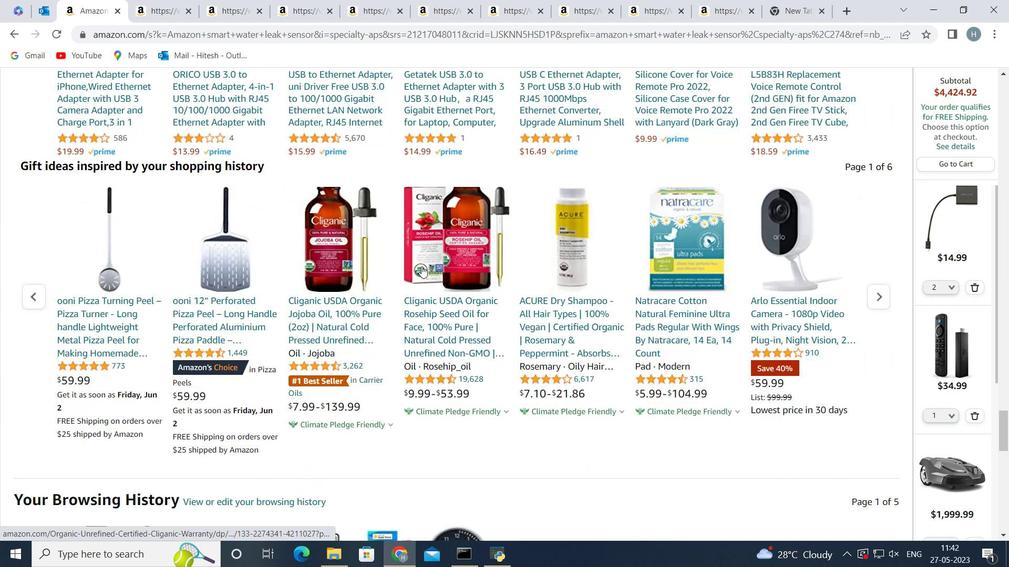 
Action: Mouse scrolled (421, 266) with delta (0, 0)
Screenshot: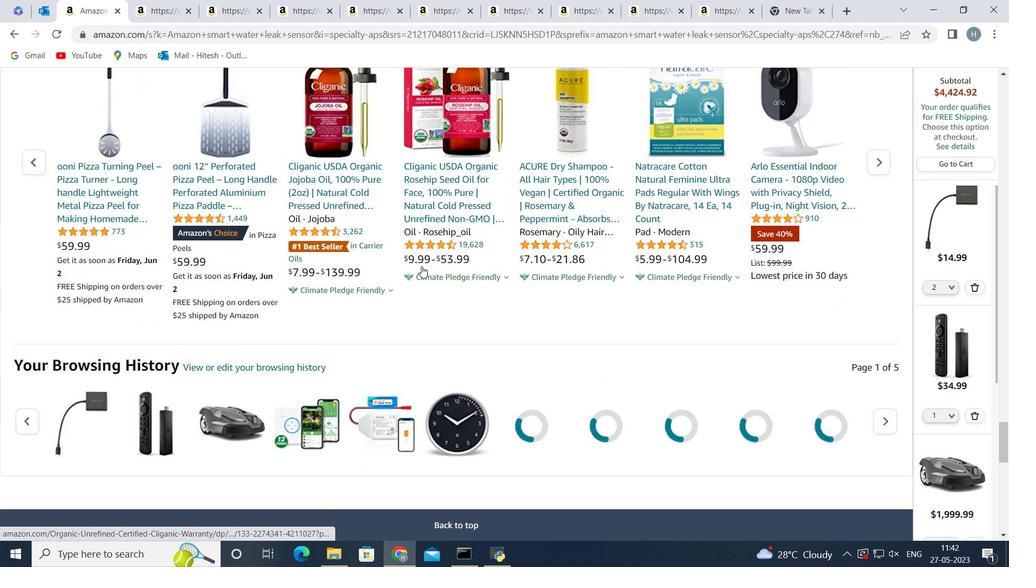 
Action: Mouse scrolled (421, 266) with delta (0, 0)
Screenshot: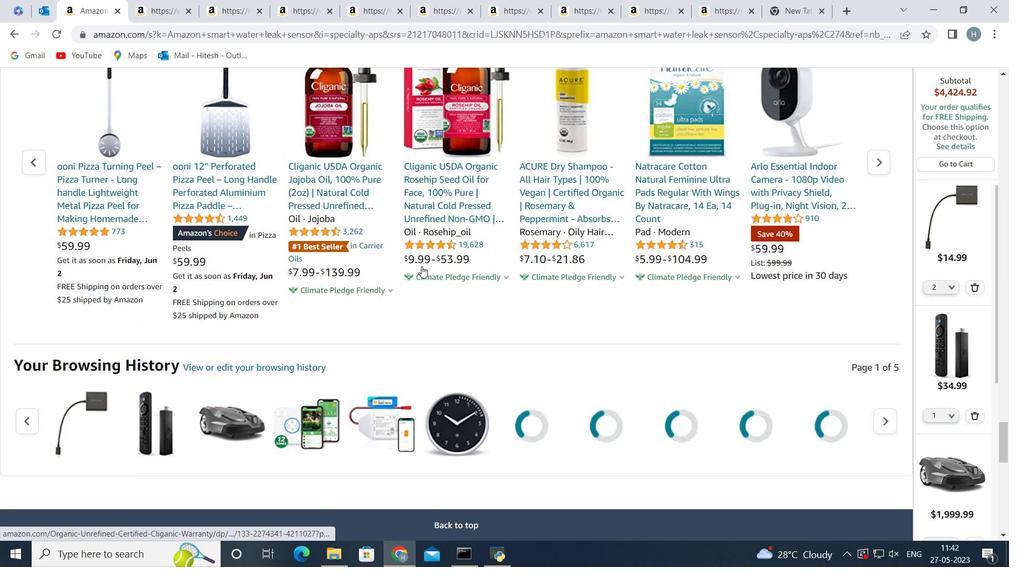 
Action: Mouse scrolled (421, 266) with delta (0, 0)
Screenshot: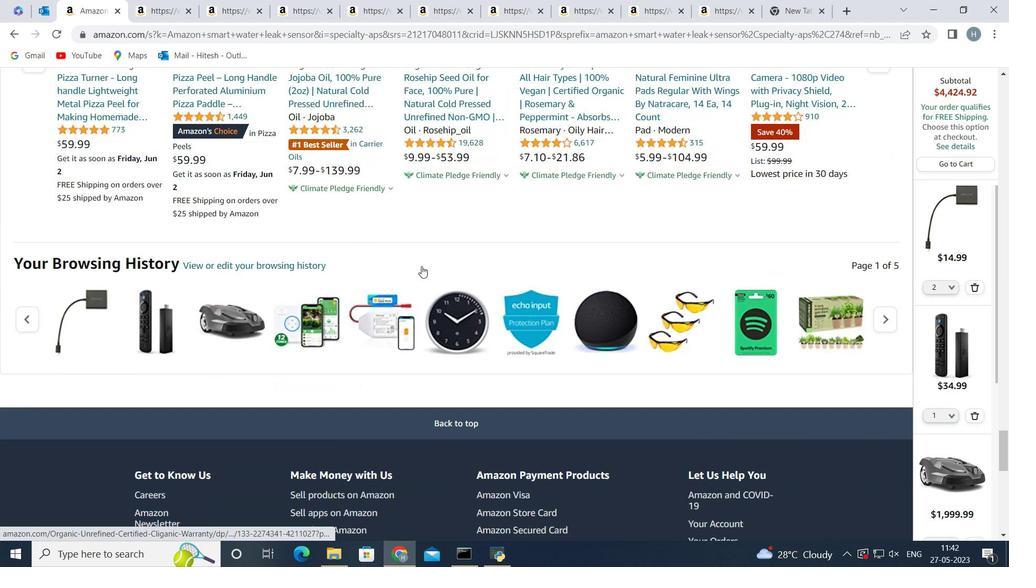 
Action: Mouse scrolled (421, 266) with delta (0, 0)
Screenshot: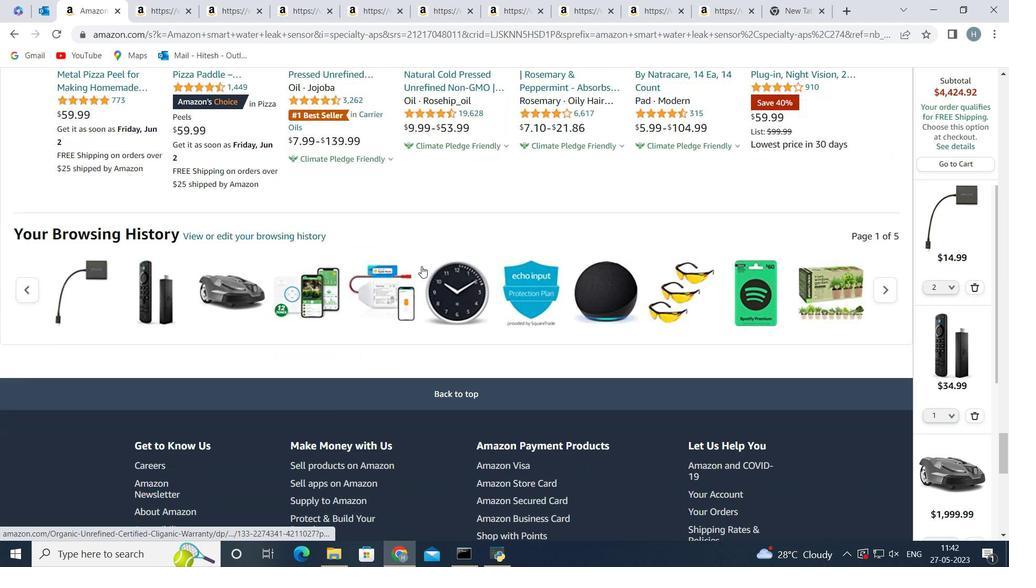 
Action: Mouse scrolled (421, 266) with delta (0, 0)
Screenshot: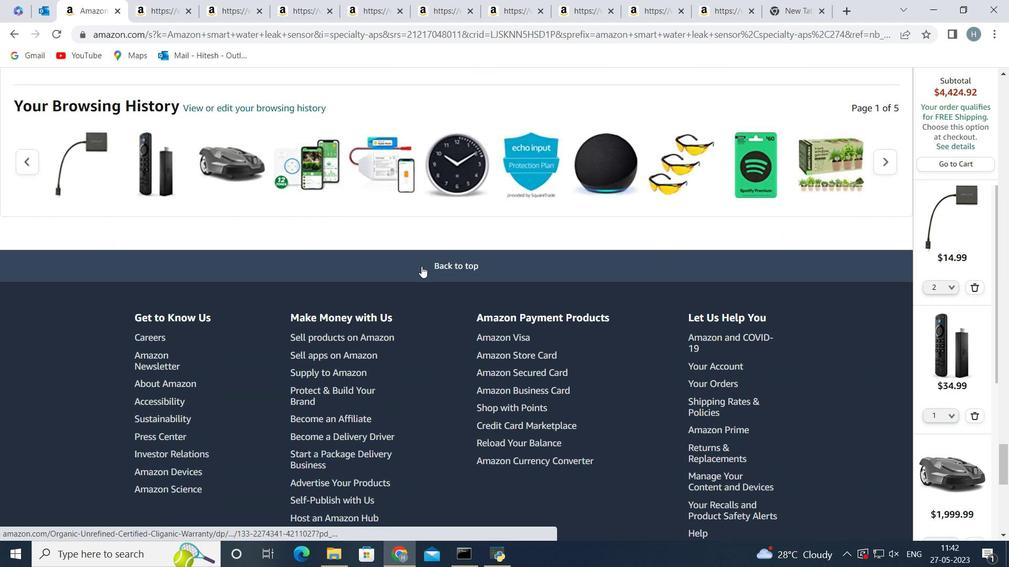 
Action: Mouse scrolled (421, 266) with delta (0, 0)
Screenshot: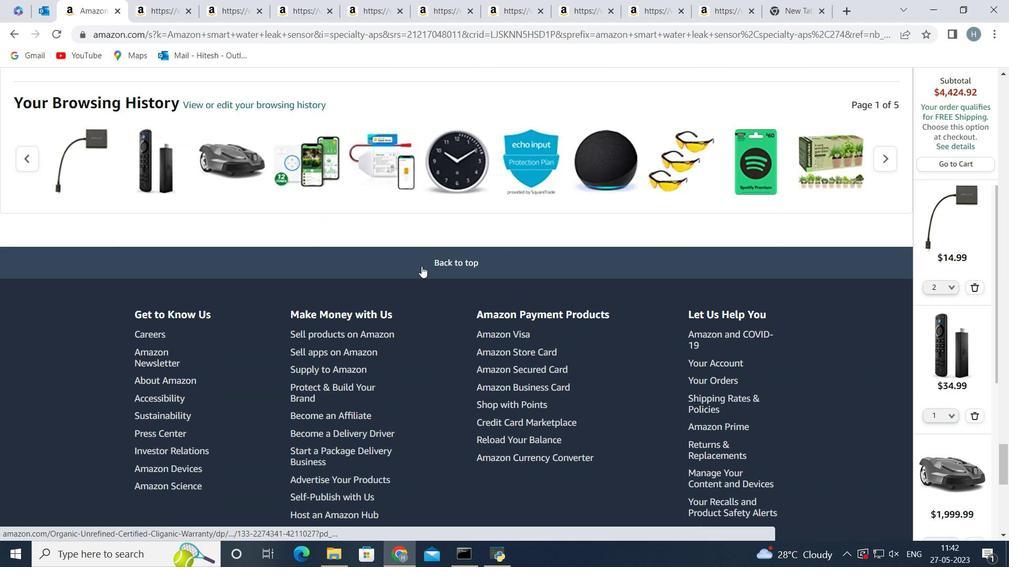 
Action: Mouse scrolled (421, 266) with delta (0, 0)
Screenshot: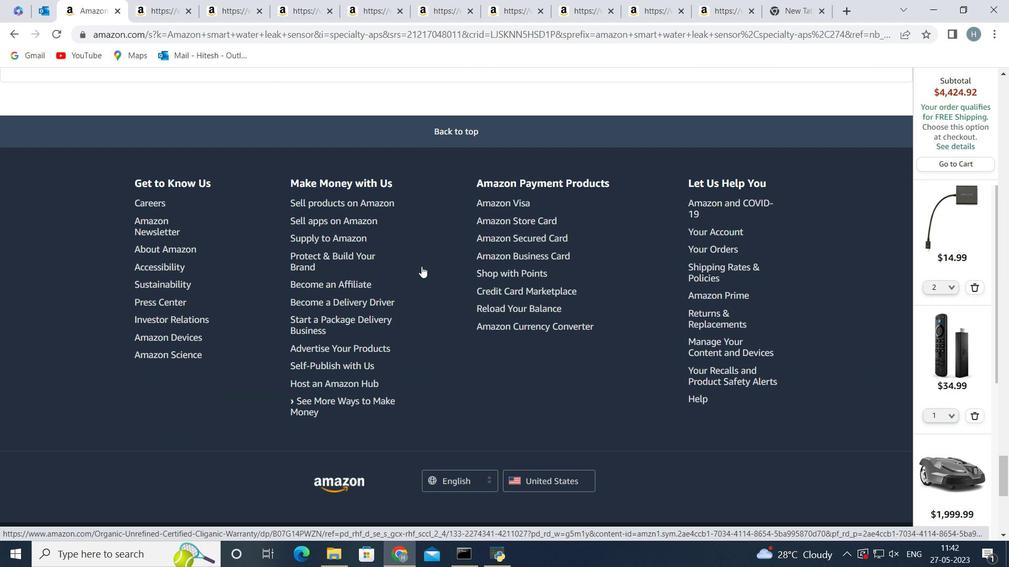 
Action: Mouse scrolled (421, 266) with delta (0, 0)
Screenshot: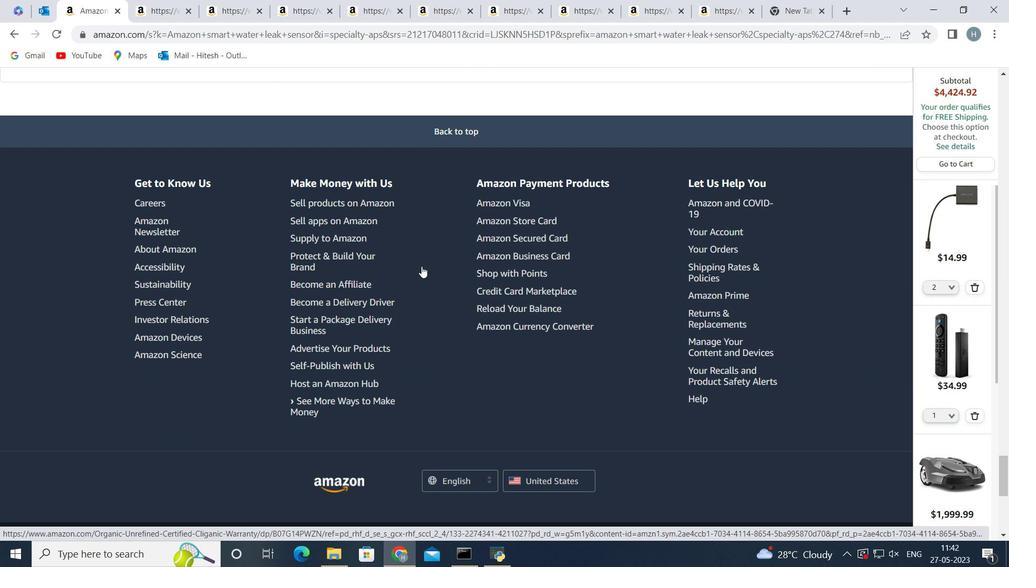 
Action: Mouse scrolled (421, 266) with delta (0, 0)
Screenshot: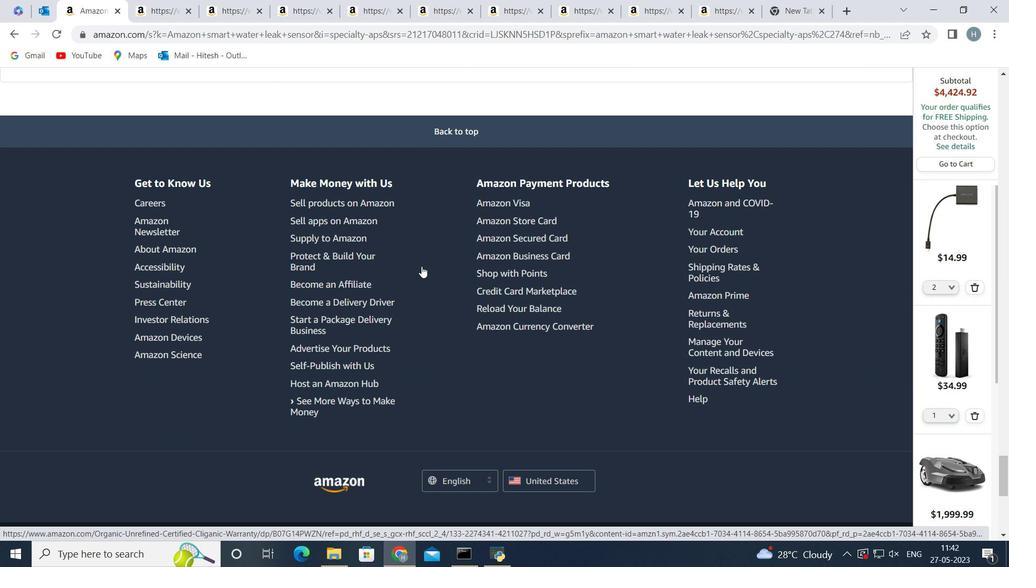 
Action: Mouse scrolled (421, 266) with delta (0, 0)
Screenshot: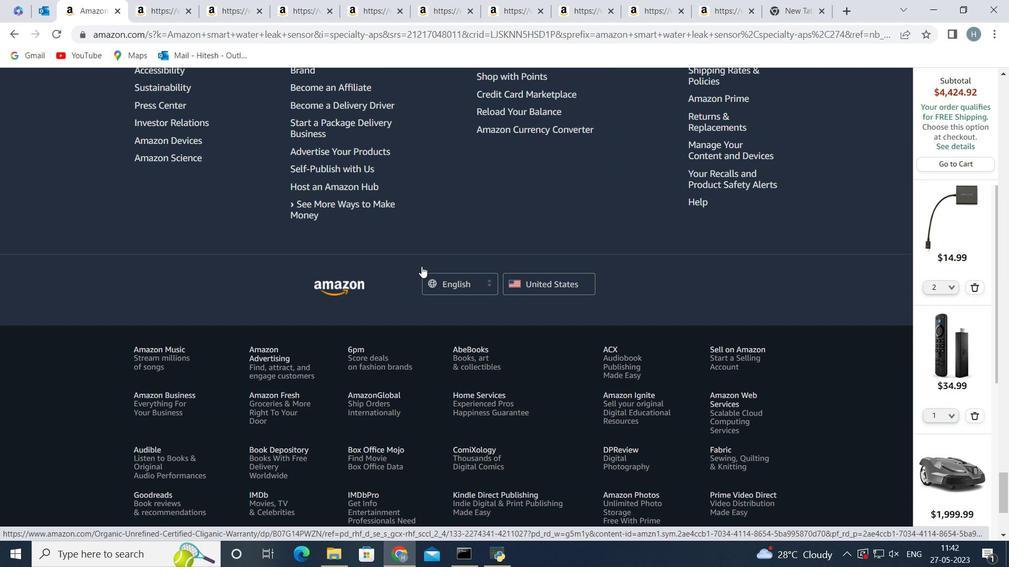 
Action: Mouse scrolled (421, 266) with delta (0, 0)
Screenshot: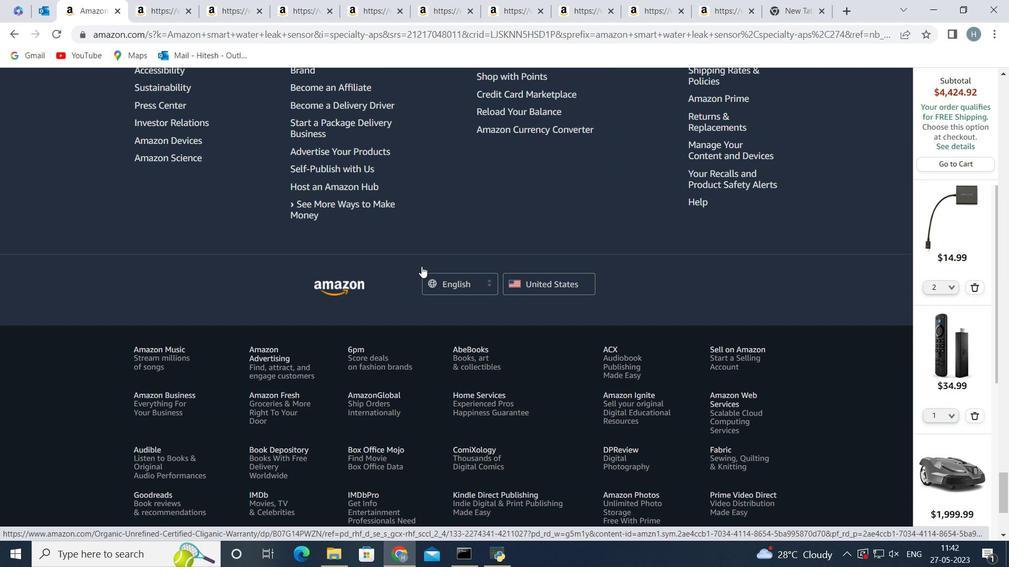 
Action: Mouse scrolled (421, 266) with delta (0, 0)
Screenshot: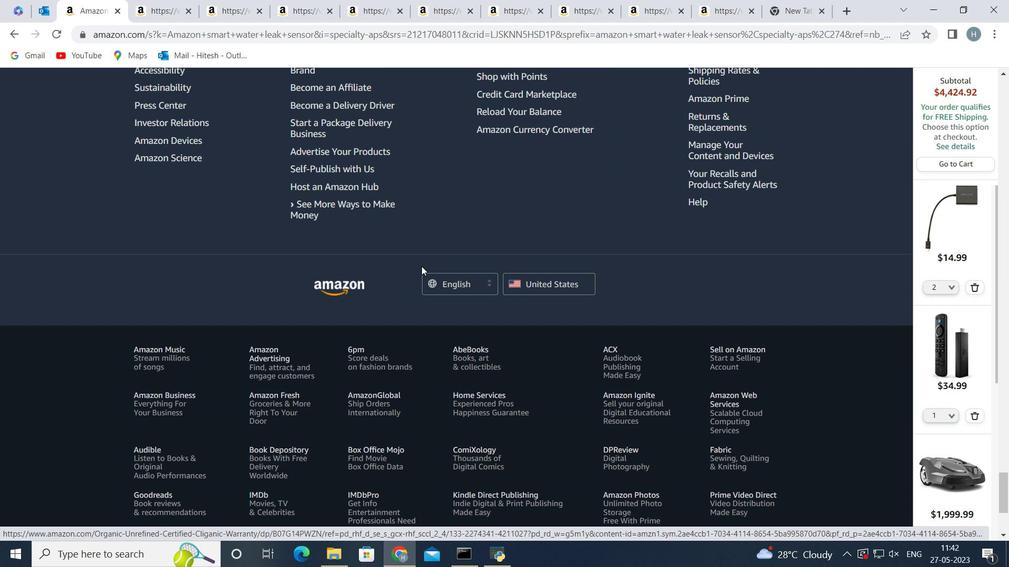 
Action: Mouse scrolled (421, 266) with delta (0, 0)
Screenshot: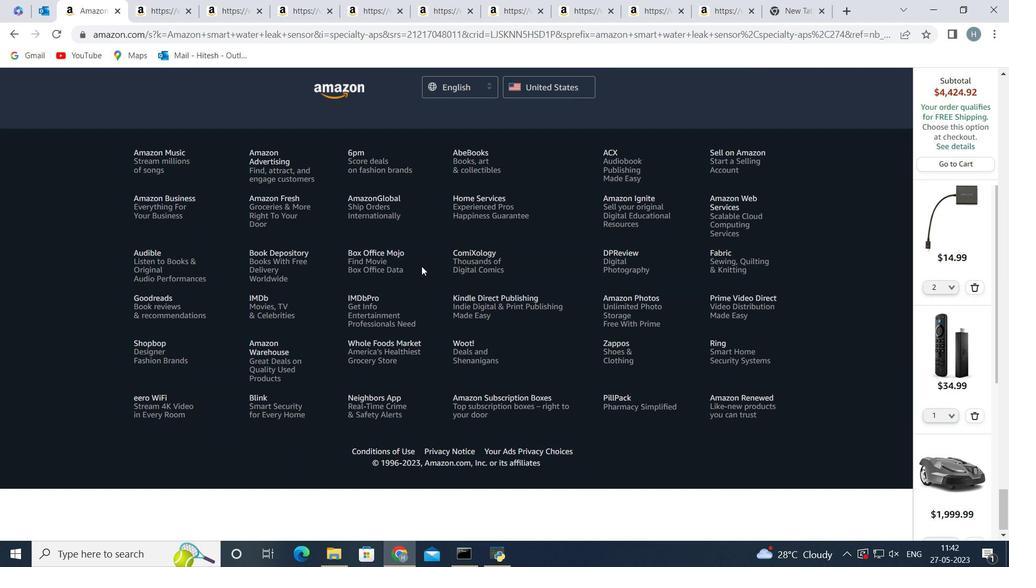 
Action: Mouse scrolled (421, 266) with delta (0, 0)
Screenshot: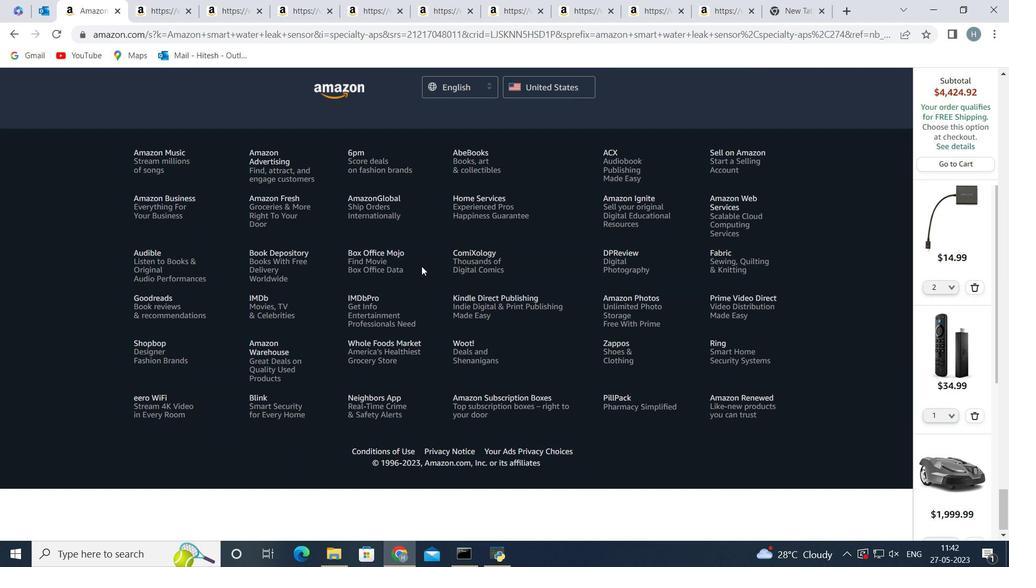 
Action: Mouse scrolled (421, 266) with delta (0, 0)
Screenshot: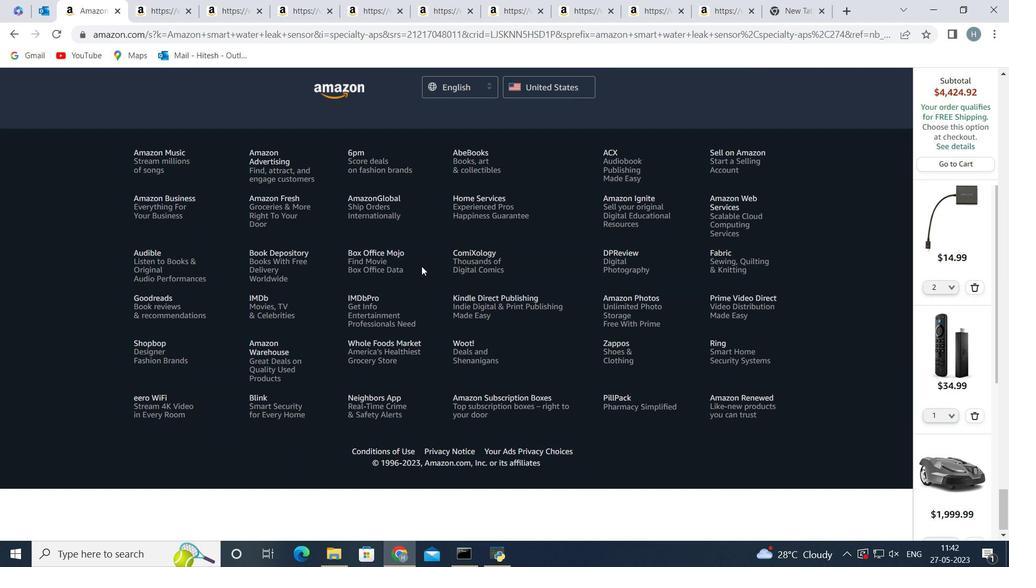
Action: Mouse moved to (438, 267)
Screenshot: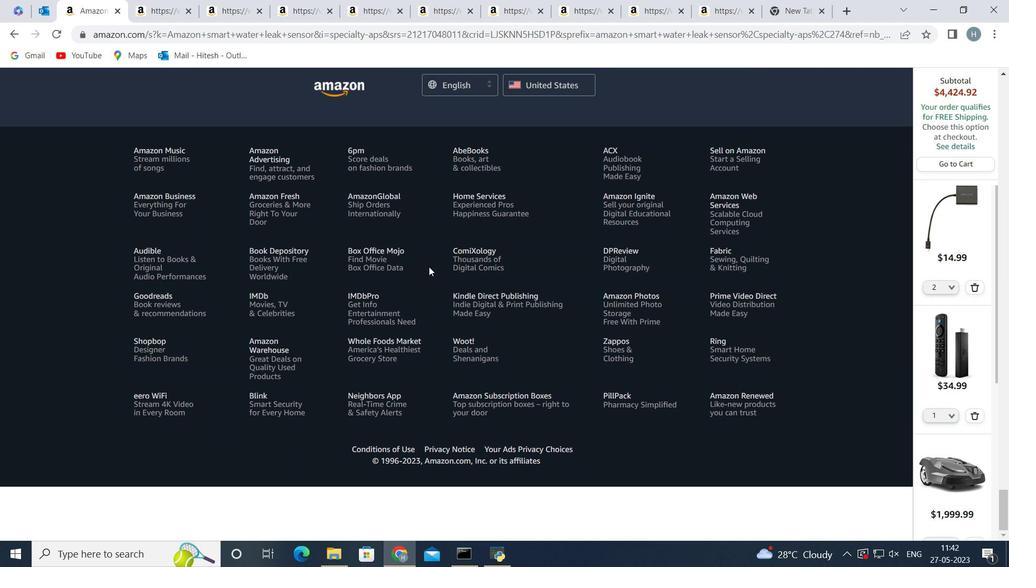 
Action: Mouse scrolled (438, 268) with delta (0, 0)
Screenshot: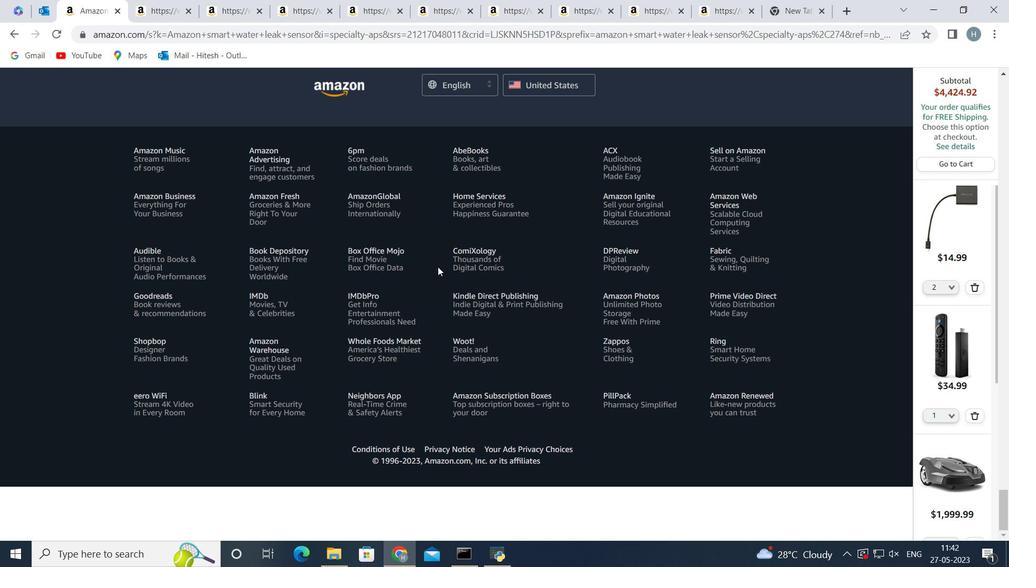
Action: Mouse scrolled (438, 268) with delta (0, 0)
Screenshot: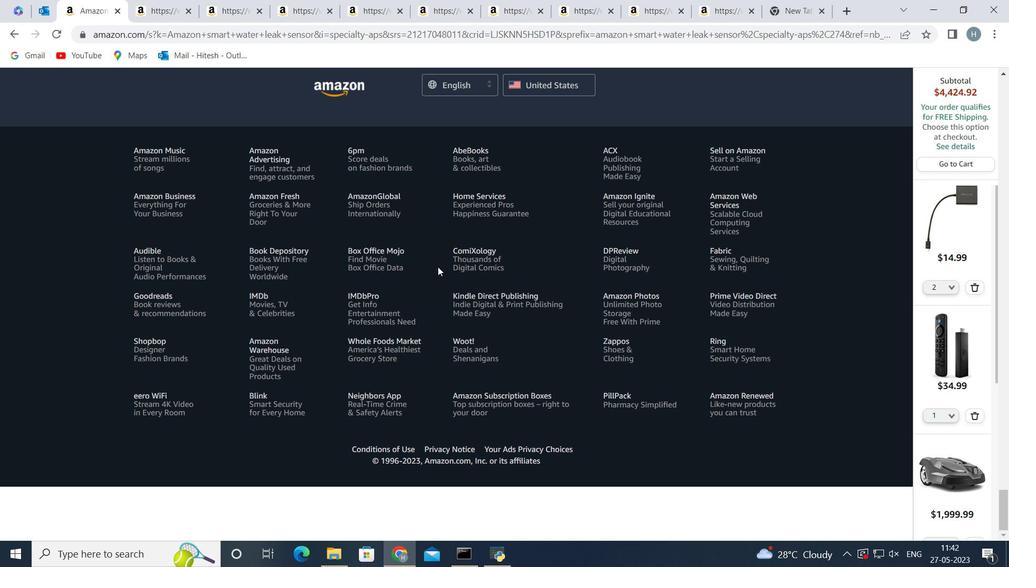 
Action: Mouse scrolled (438, 268) with delta (0, 0)
Screenshot: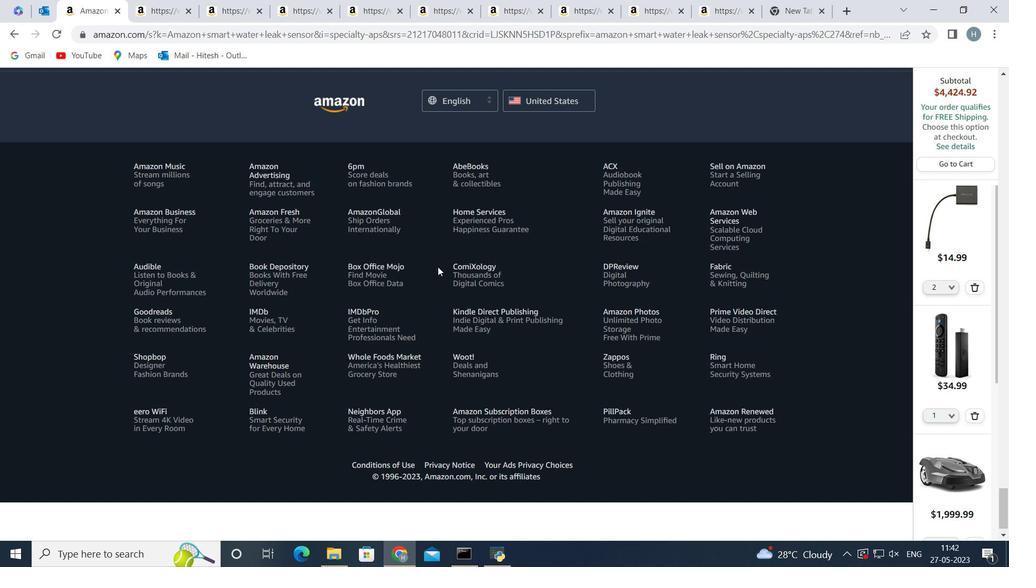 
Action: Mouse scrolled (438, 268) with delta (0, 0)
Screenshot: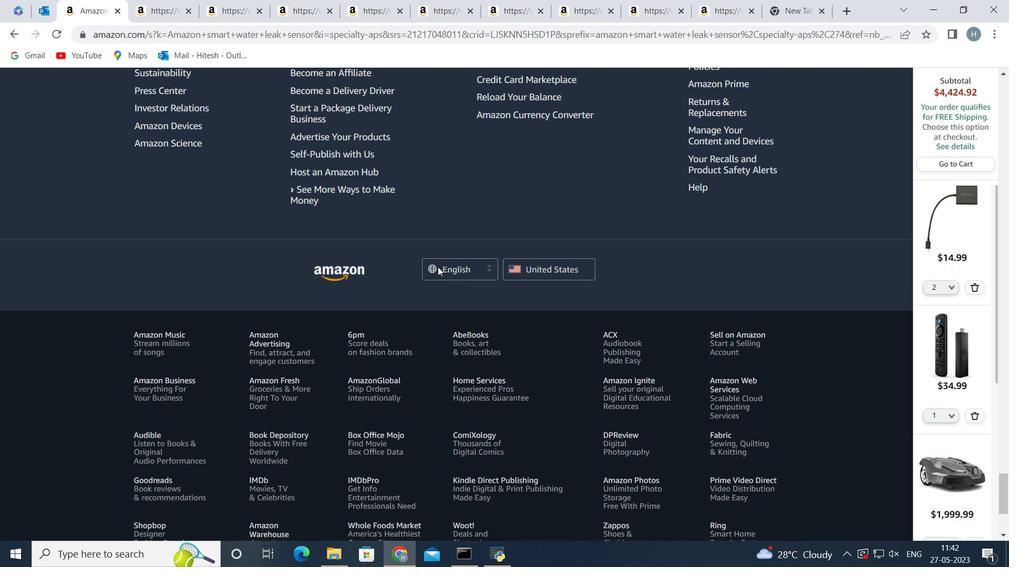 
Action: Mouse scrolled (438, 268) with delta (0, 0)
Screenshot: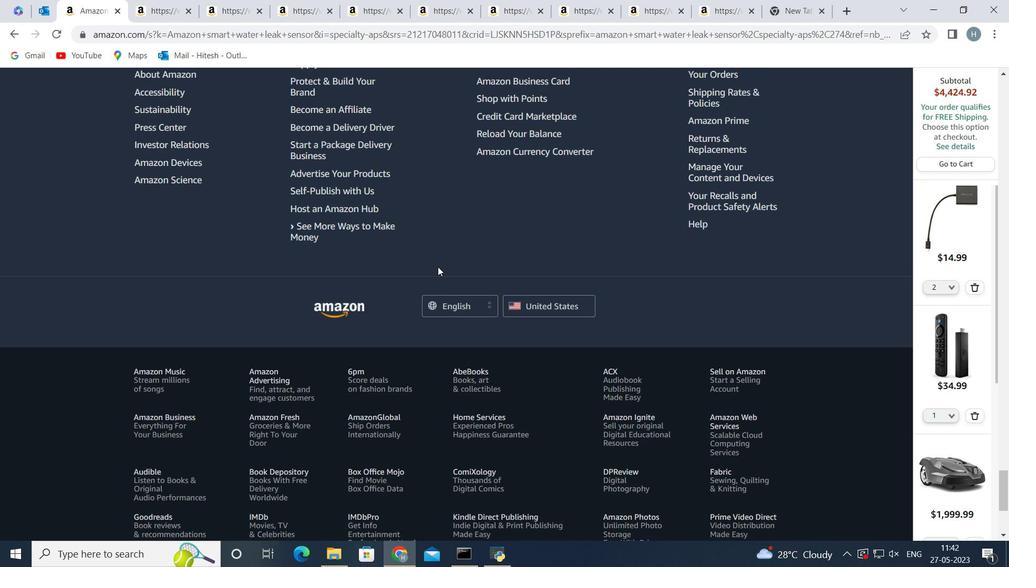 
Action: Mouse scrolled (438, 268) with delta (0, 0)
Screenshot: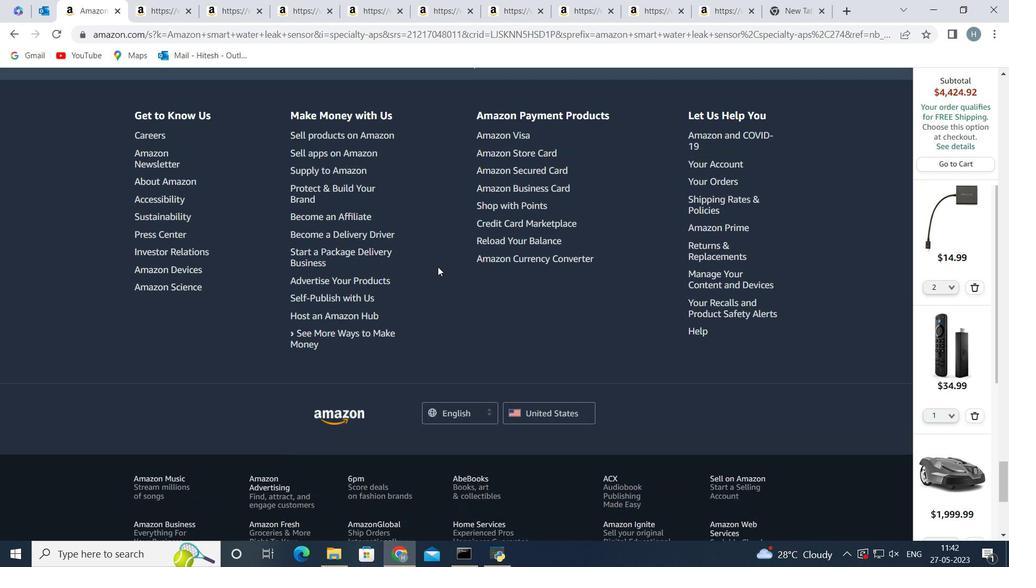 
Action: Mouse scrolled (438, 268) with delta (0, 0)
Screenshot: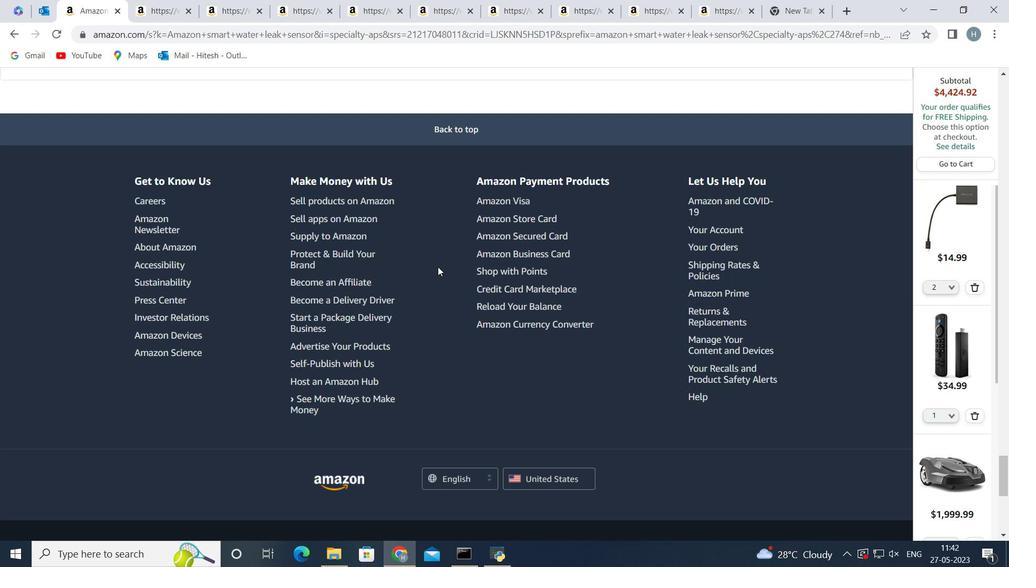 
Action: Mouse scrolled (438, 268) with delta (0, 0)
Screenshot: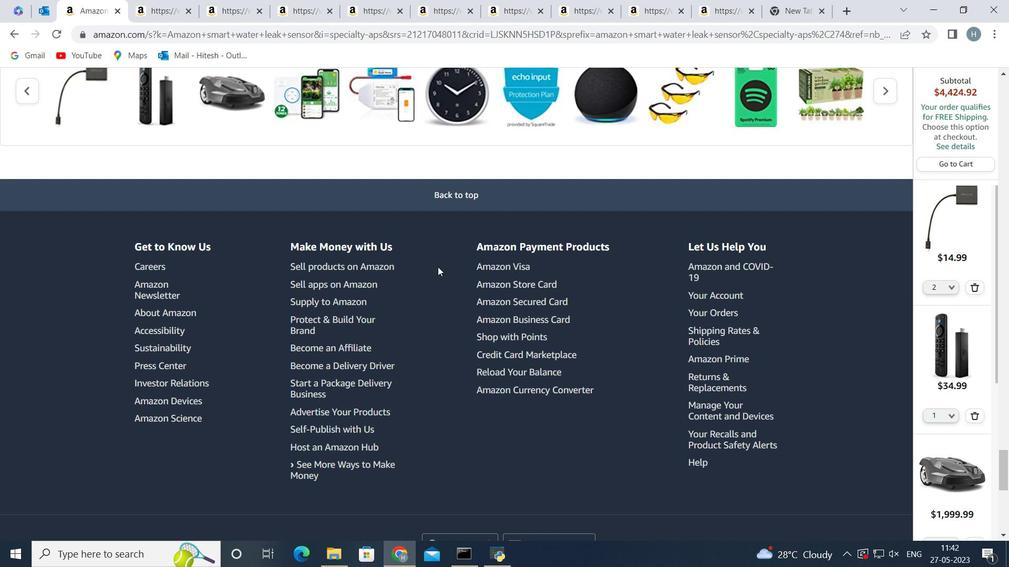 
Action: Mouse scrolled (438, 268) with delta (0, 0)
Screenshot: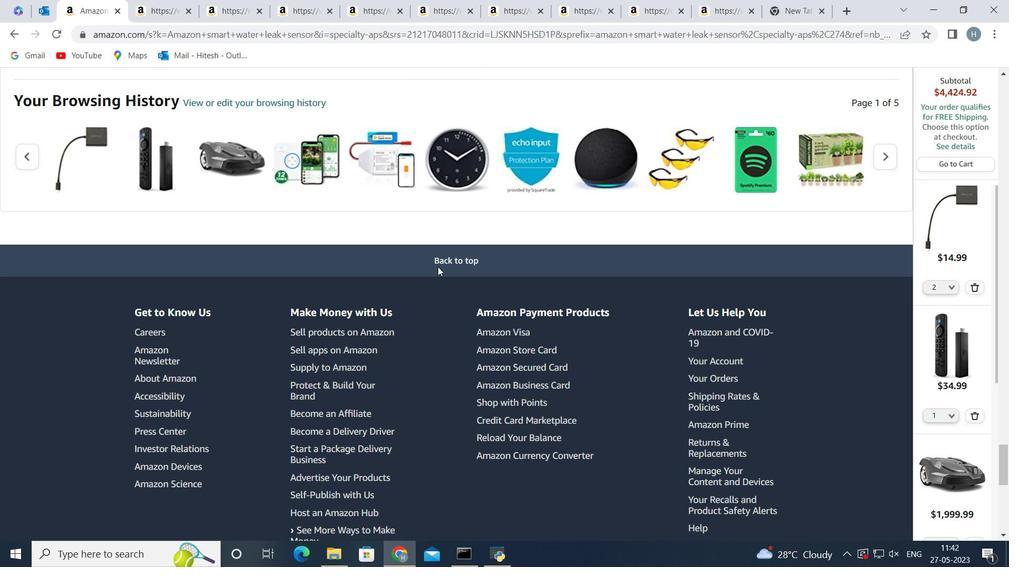 
Action: Mouse scrolled (438, 268) with delta (0, 0)
Screenshot: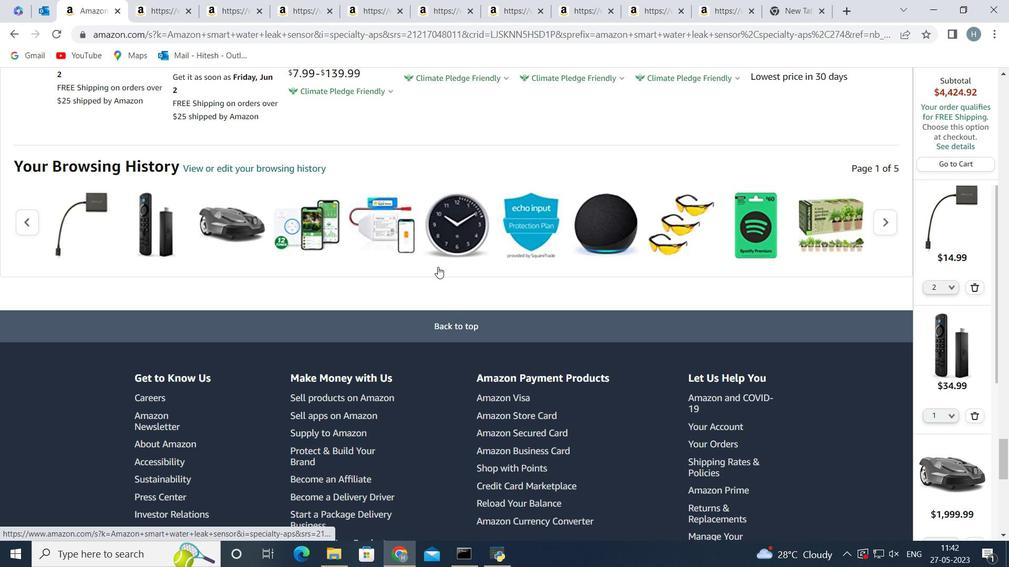 
Action: Mouse scrolled (438, 268) with delta (0, 0)
Screenshot: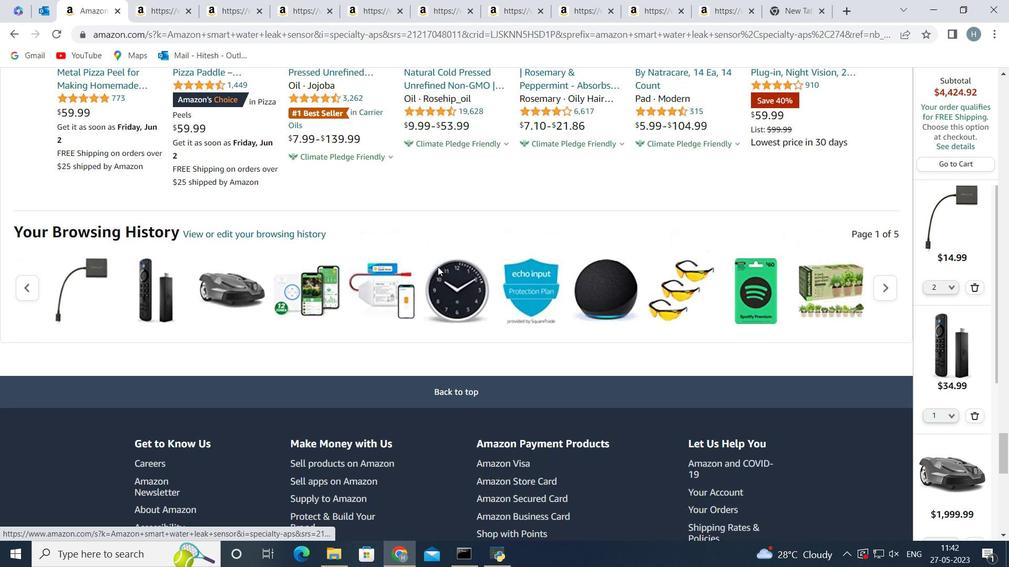 
Action: Mouse scrolled (438, 268) with delta (0, 0)
Screenshot: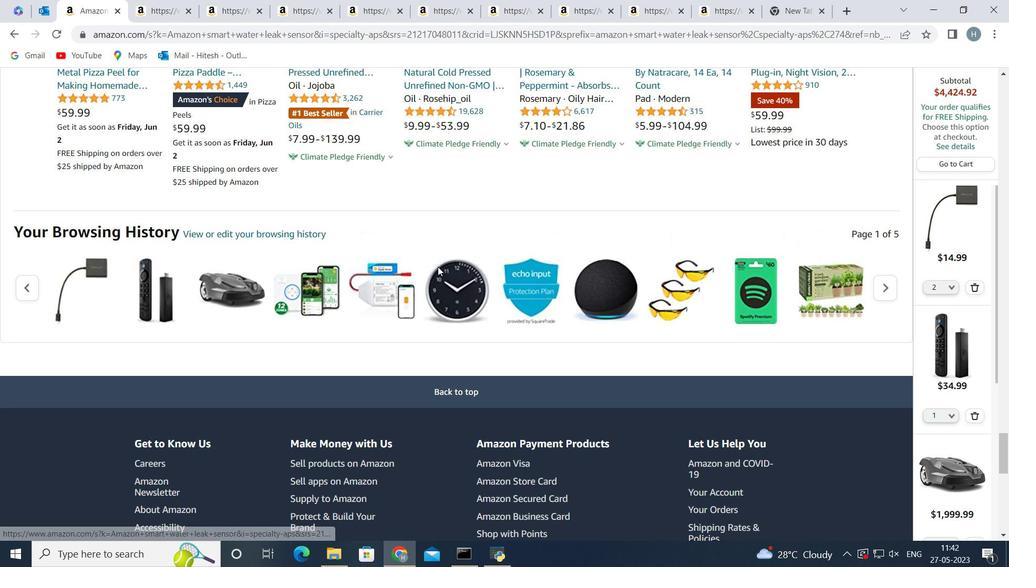 
Action: Mouse scrolled (438, 268) with delta (0, 0)
Screenshot: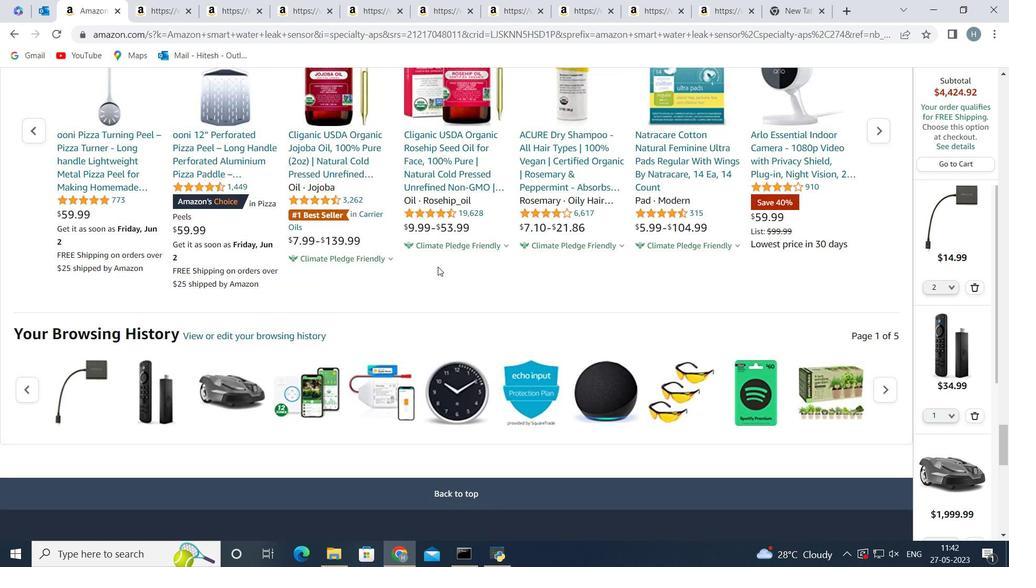 
Action: Mouse scrolled (438, 268) with delta (0, 0)
Screenshot: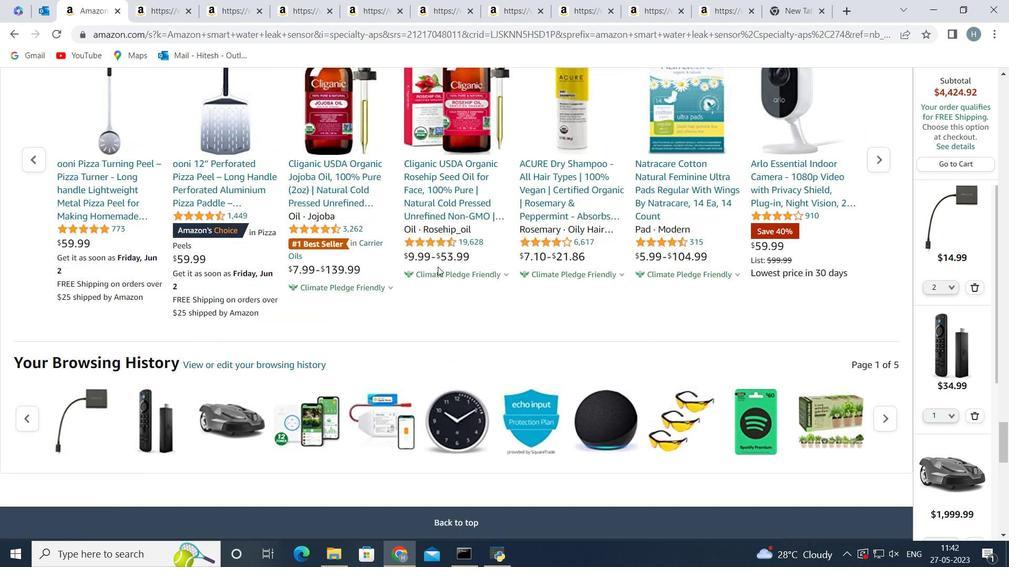 
Action: Mouse scrolled (438, 268) with delta (0, 0)
Screenshot: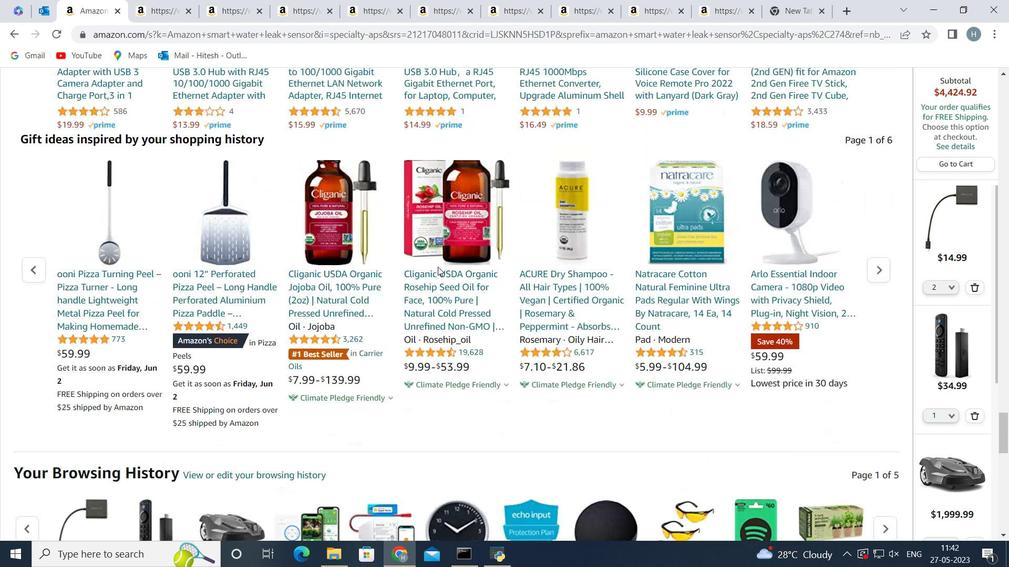 
Action: Mouse scrolled (438, 268) with delta (0, 0)
Screenshot: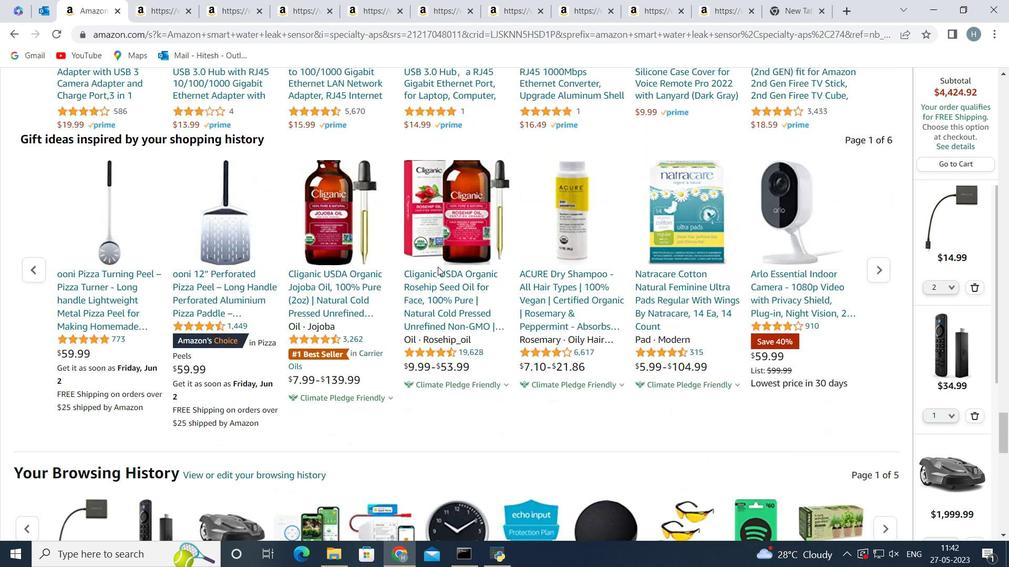 
Action: Mouse scrolled (438, 268) with delta (0, 0)
Screenshot: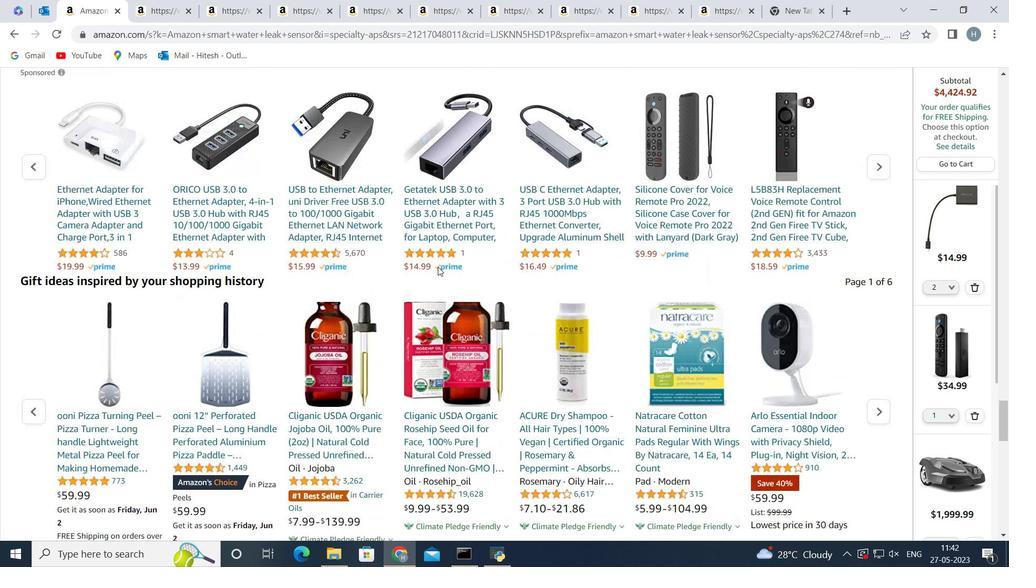 
Action: Mouse scrolled (438, 268) with delta (0, 0)
Screenshot: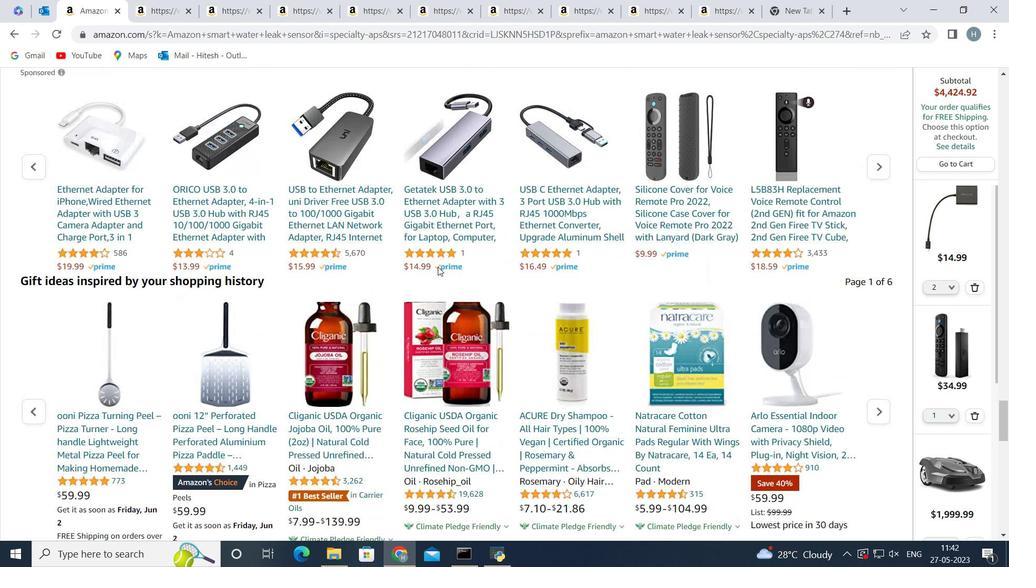 
Action: Mouse scrolled (438, 268) with delta (0, 0)
Screenshot: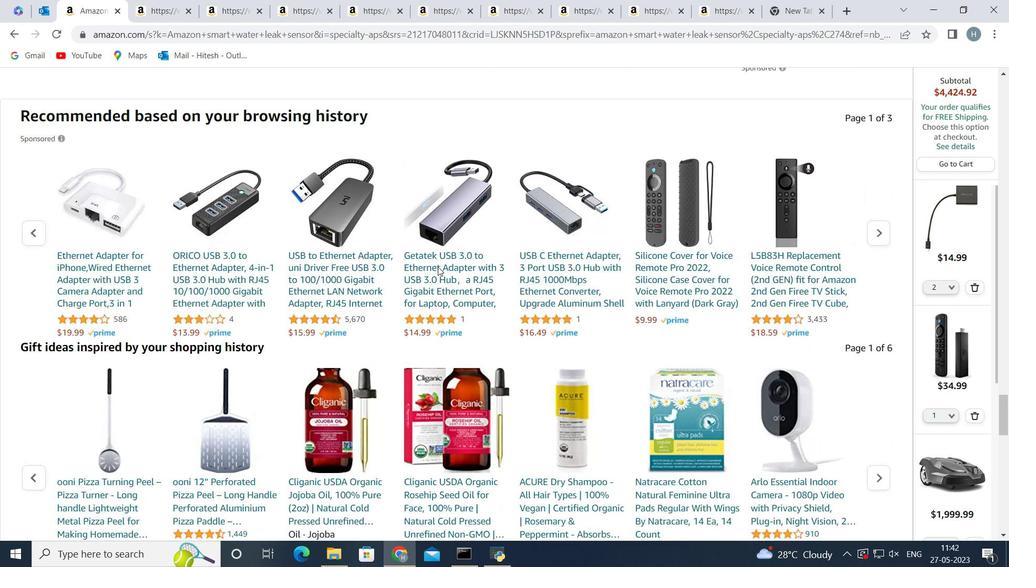 
Action: Mouse scrolled (438, 268) with delta (0, 0)
Screenshot: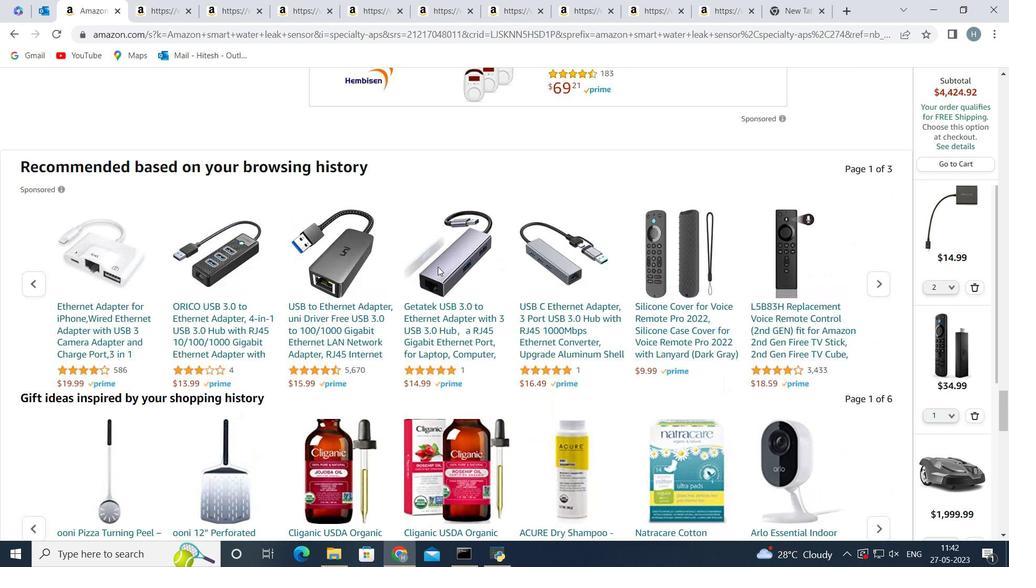 
Action: Mouse scrolled (438, 268) with delta (0, 0)
Screenshot: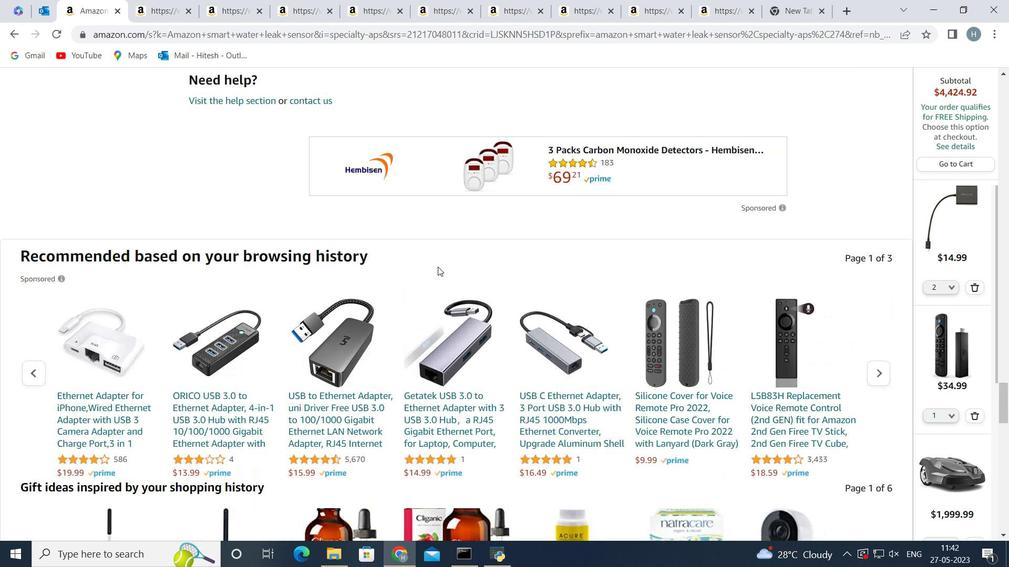 
Action: Mouse scrolled (438, 268) with delta (0, 0)
Screenshot: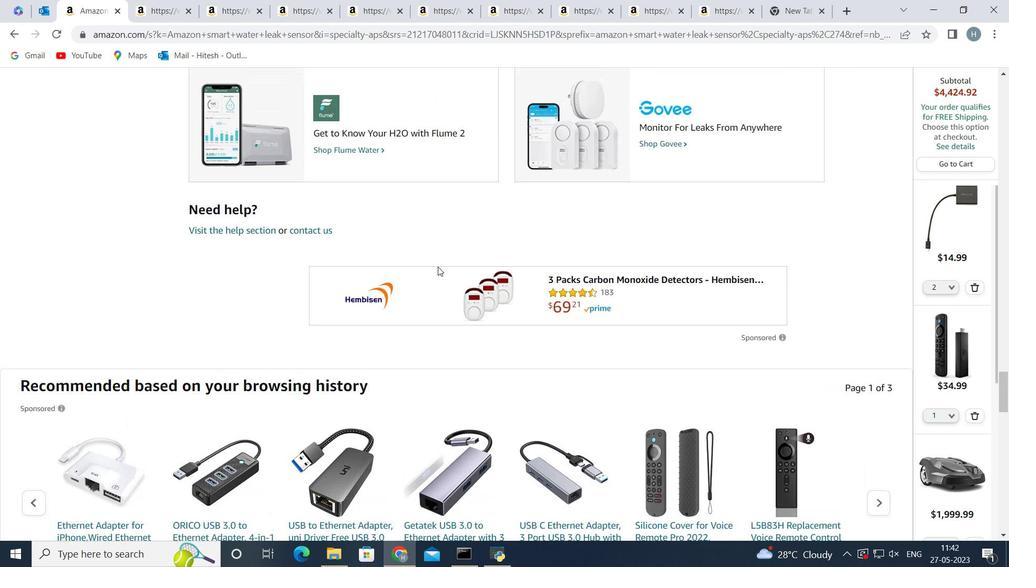
Action: Mouse scrolled (438, 268) with delta (0, 0)
Screenshot: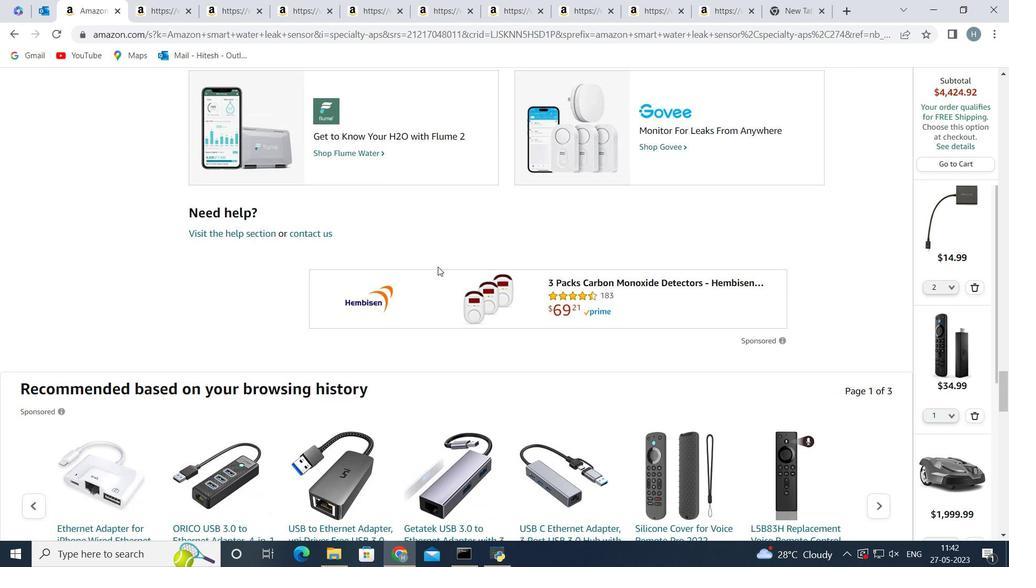 
Action: Mouse scrolled (438, 268) with delta (0, 0)
Screenshot: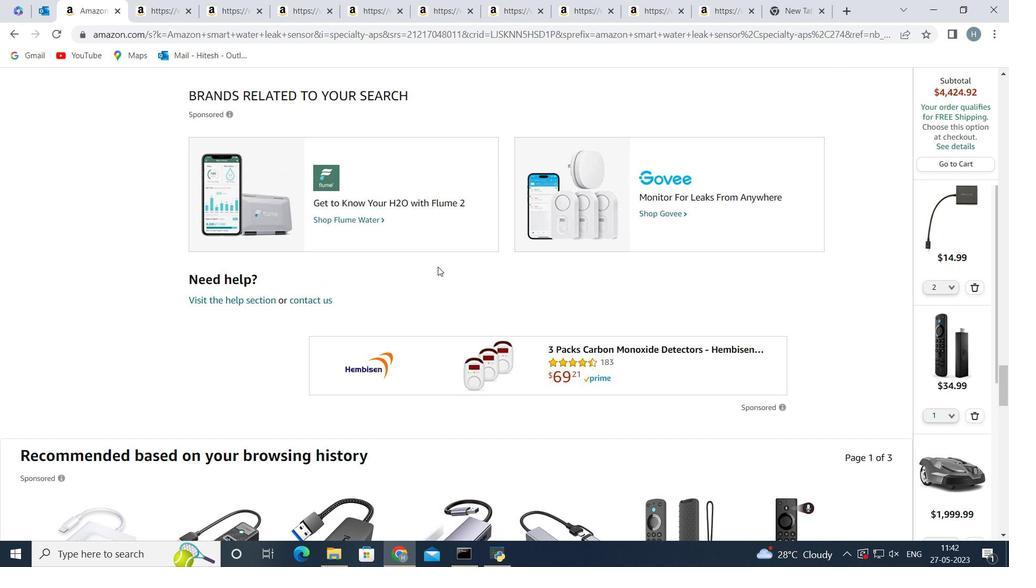 
Action: Mouse scrolled (438, 268) with delta (0, 0)
Screenshot: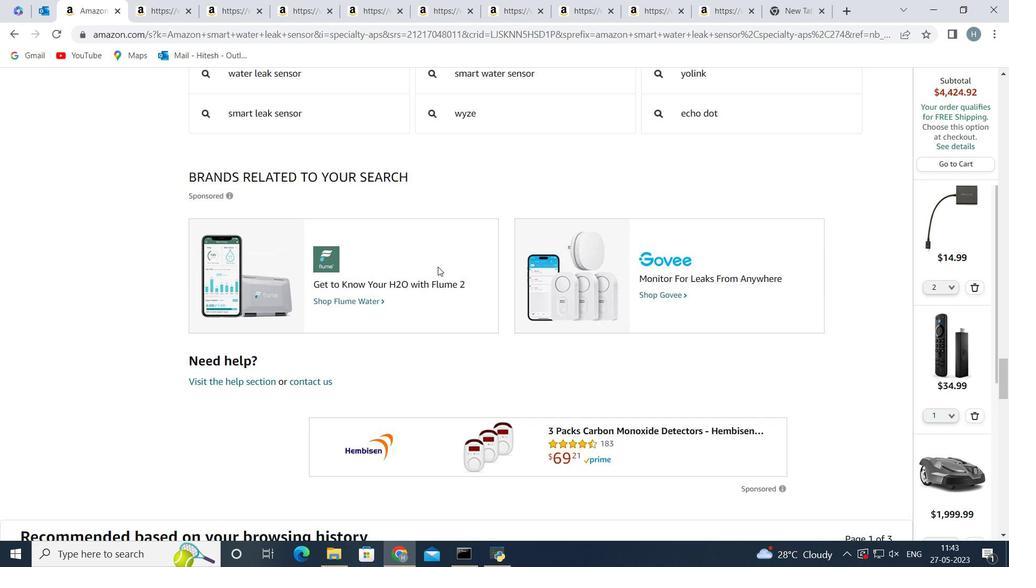 
Action: Mouse scrolled (438, 268) with delta (0, 0)
Screenshot: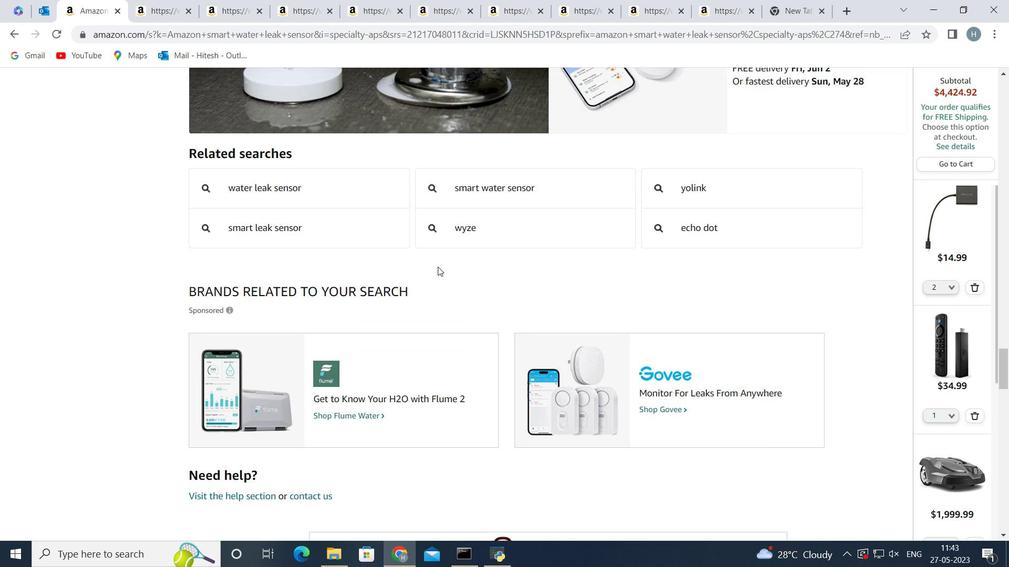 
Action: Mouse scrolled (438, 268) with delta (0, 0)
Screenshot: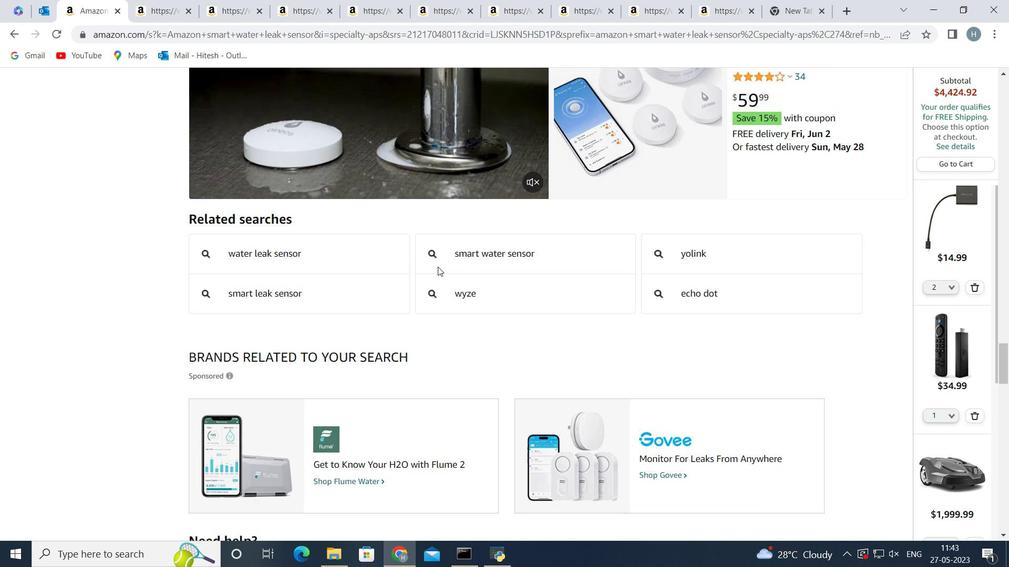 
Action: Mouse scrolled (438, 268) with delta (0, 0)
Screenshot: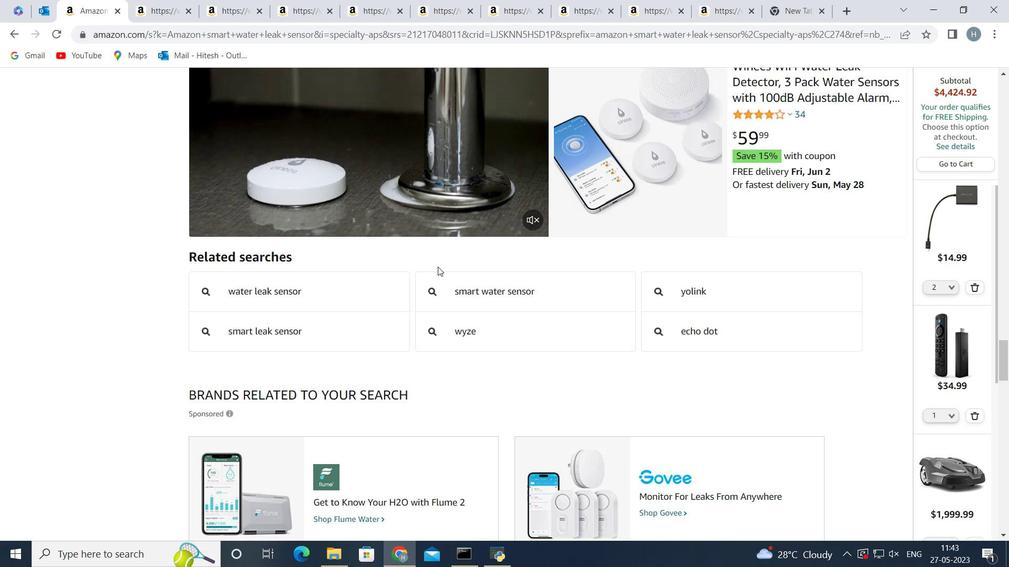 
Action: Mouse scrolled (438, 268) with delta (0, 0)
Screenshot: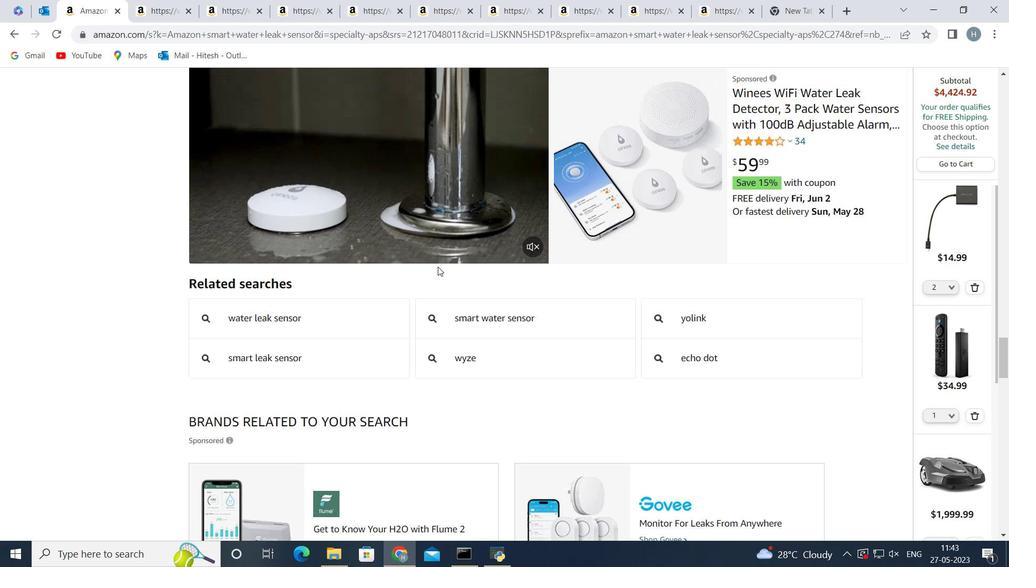 
Action: Mouse scrolled (438, 268) with delta (0, 0)
Screenshot: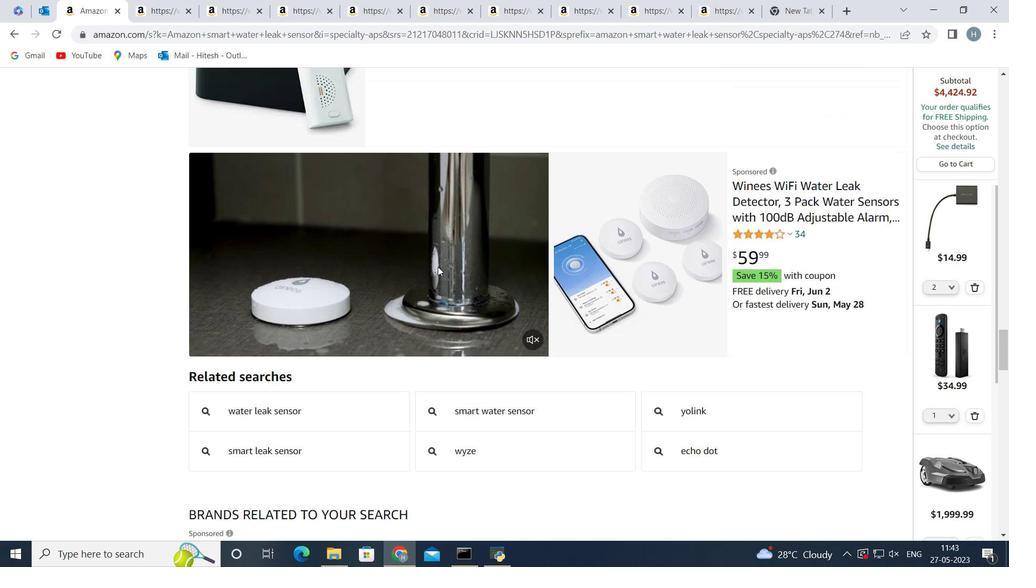 
Action: Mouse scrolled (438, 268) with delta (0, 0)
Screenshot: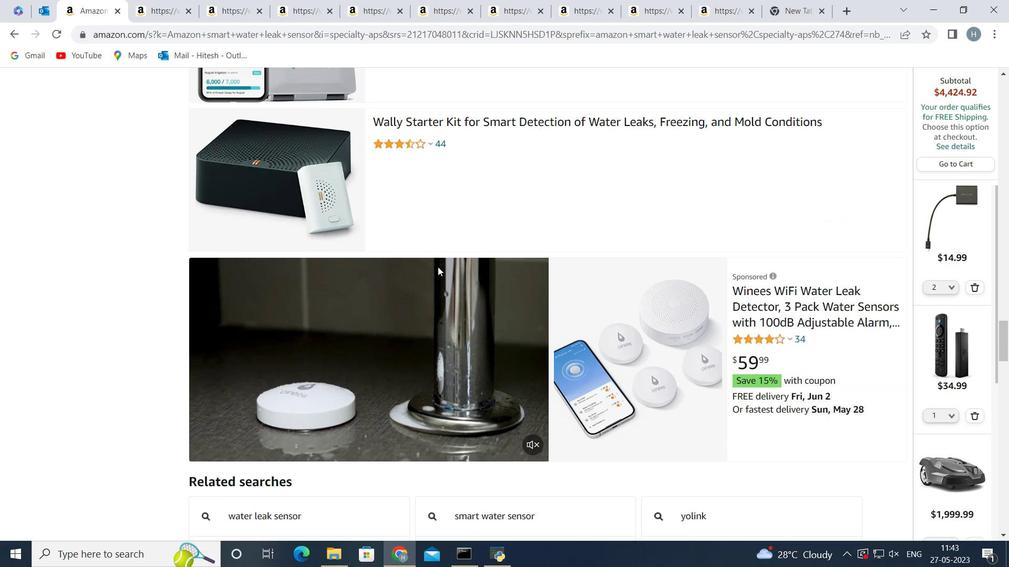 
Action: Mouse scrolled (438, 268) with delta (0, 0)
Screenshot: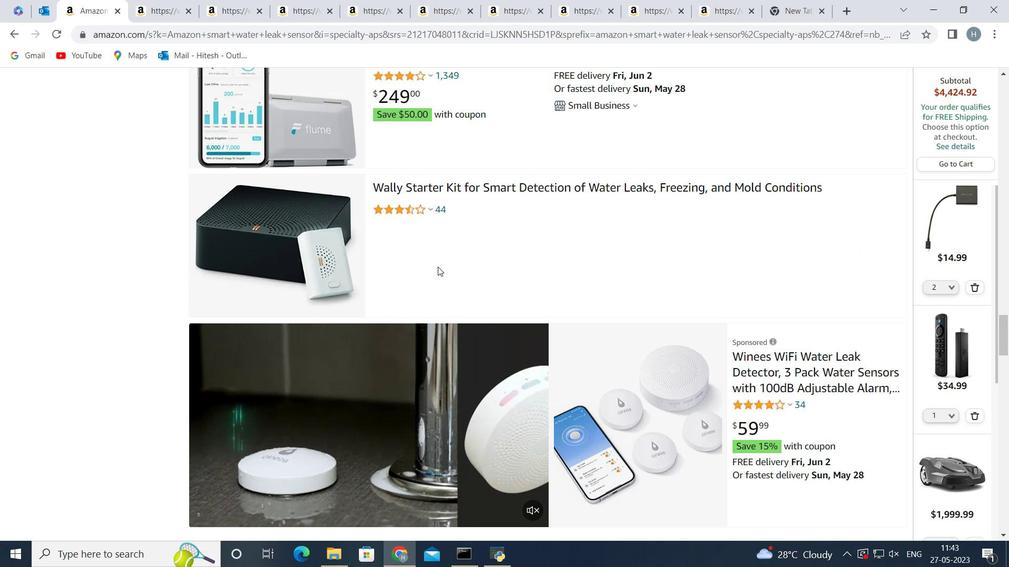 
Action: Mouse scrolled (438, 268) with delta (0, 0)
Screenshot: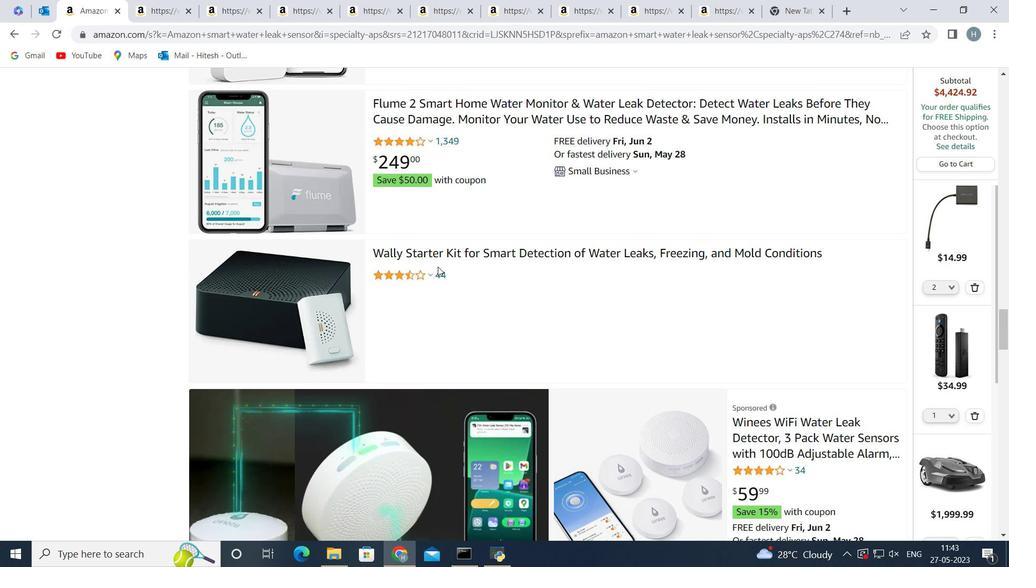 
Action: Mouse scrolled (438, 268) with delta (0, 0)
Screenshot: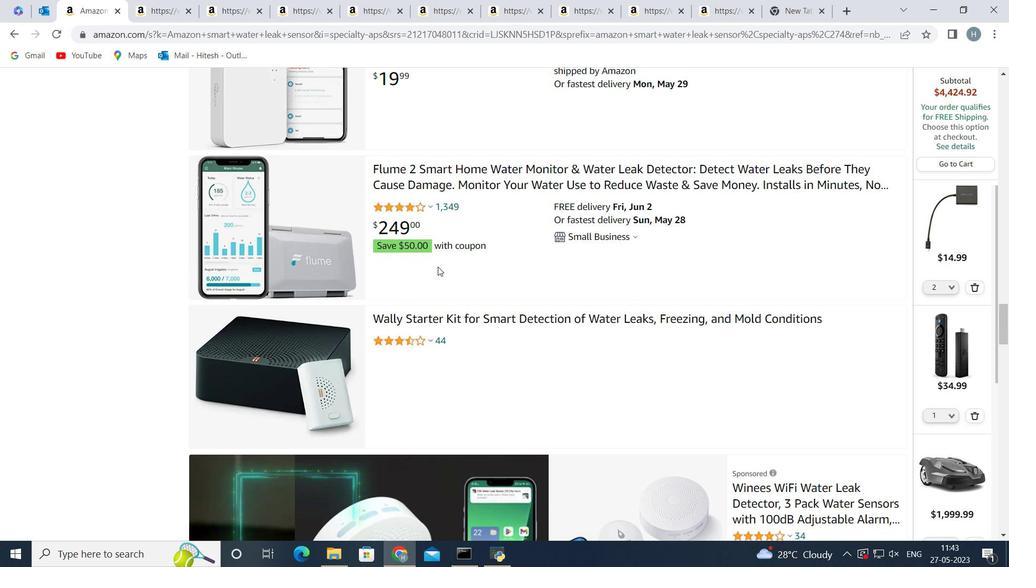 
Action: Mouse scrolled (438, 268) with delta (0, 0)
Screenshot: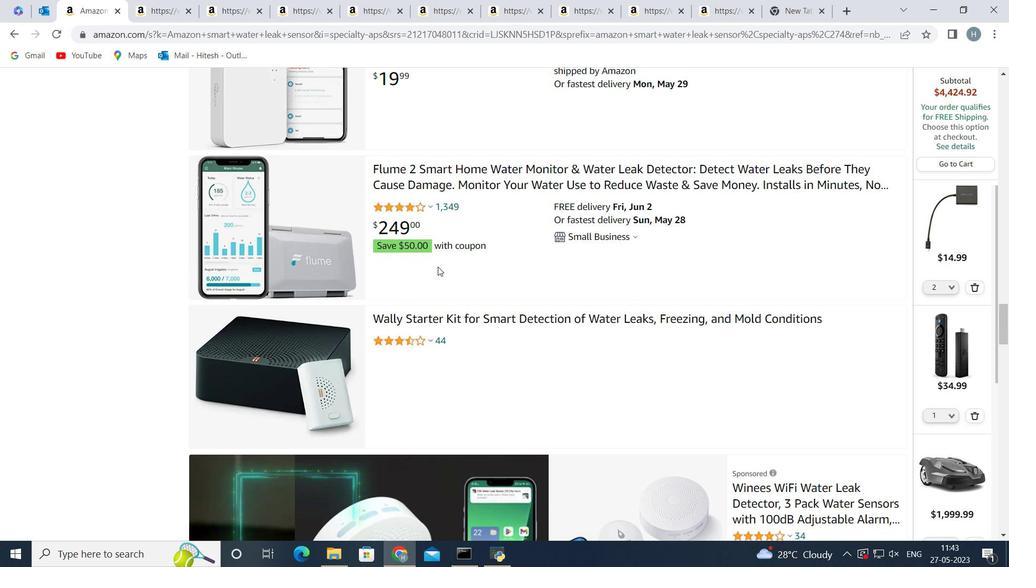 
Action: Mouse scrolled (438, 268) with delta (0, 0)
Screenshot: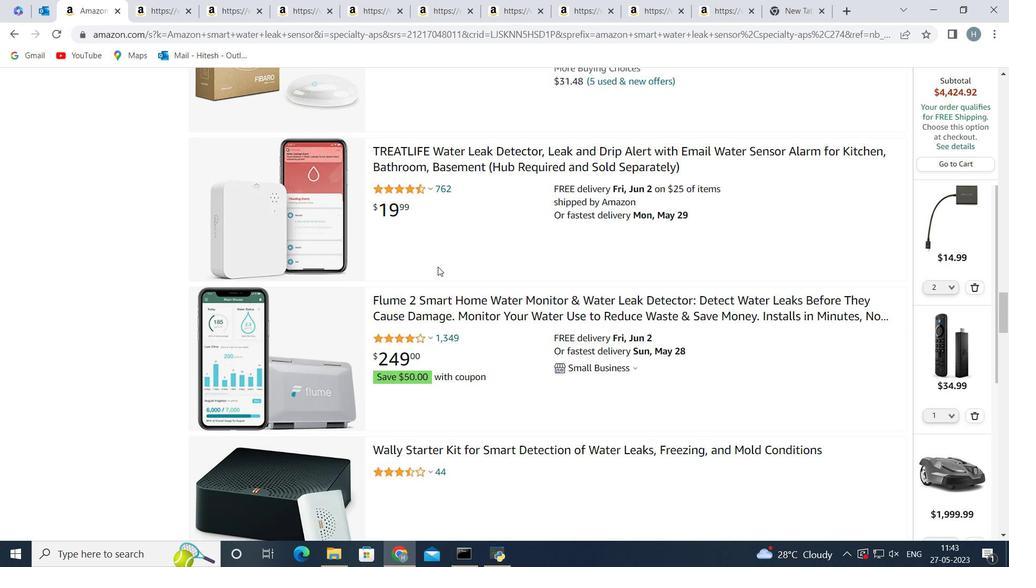 
Action: Mouse scrolled (438, 268) with delta (0, 0)
Screenshot: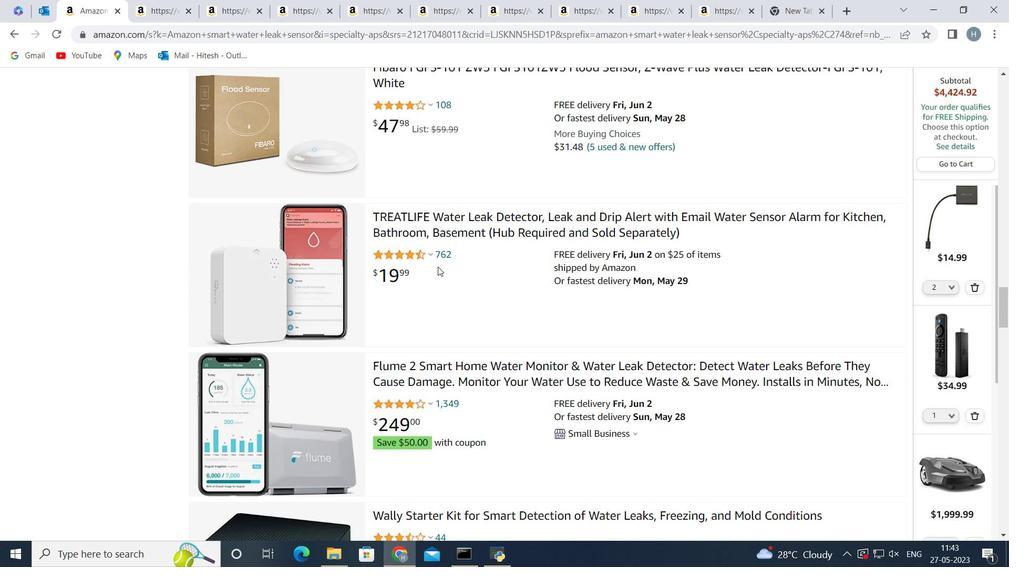
Action: Mouse scrolled (438, 268) with delta (0, 0)
Screenshot: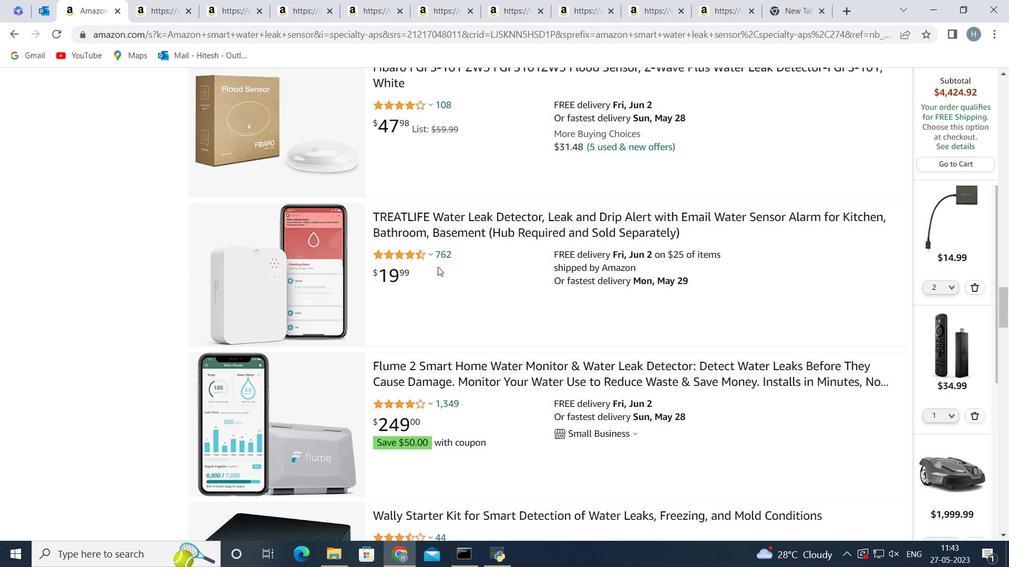 
Action: Mouse scrolled (438, 268) with delta (0, 0)
Screenshot: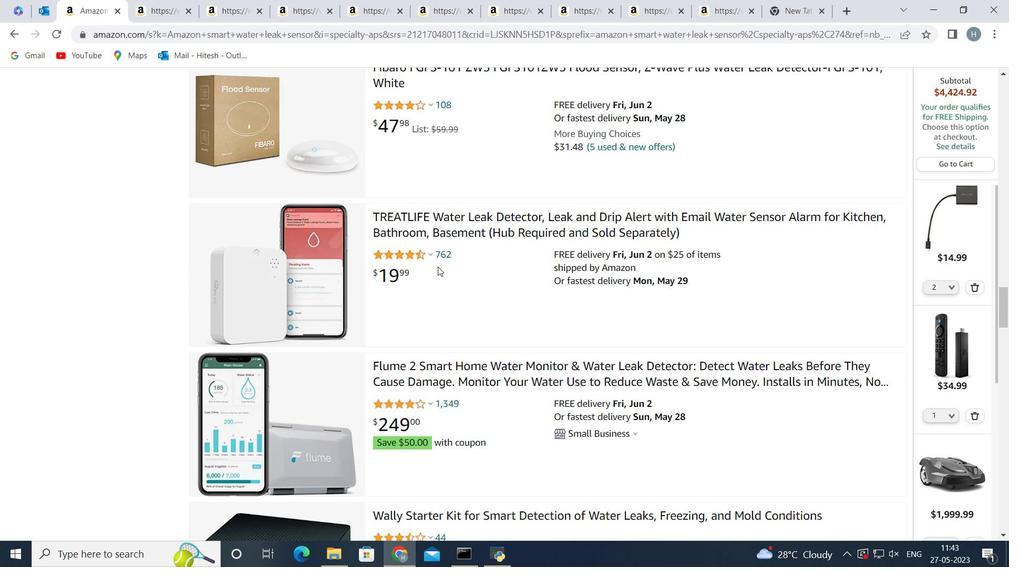 
Action: Mouse scrolled (438, 268) with delta (0, 0)
Screenshot: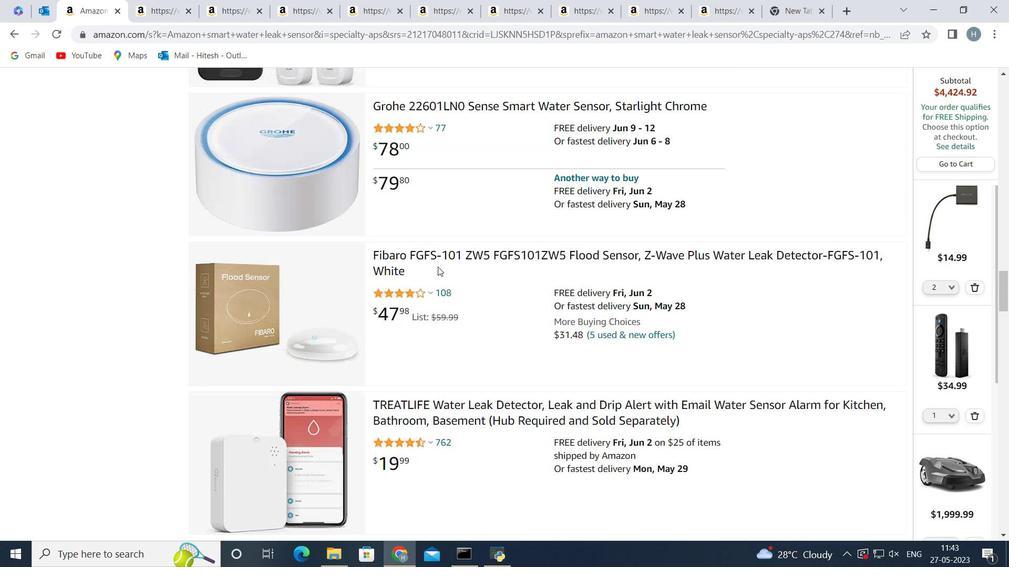
Action: Mouse scrolled (438, 268) with delta (0, 0)
Screenshot: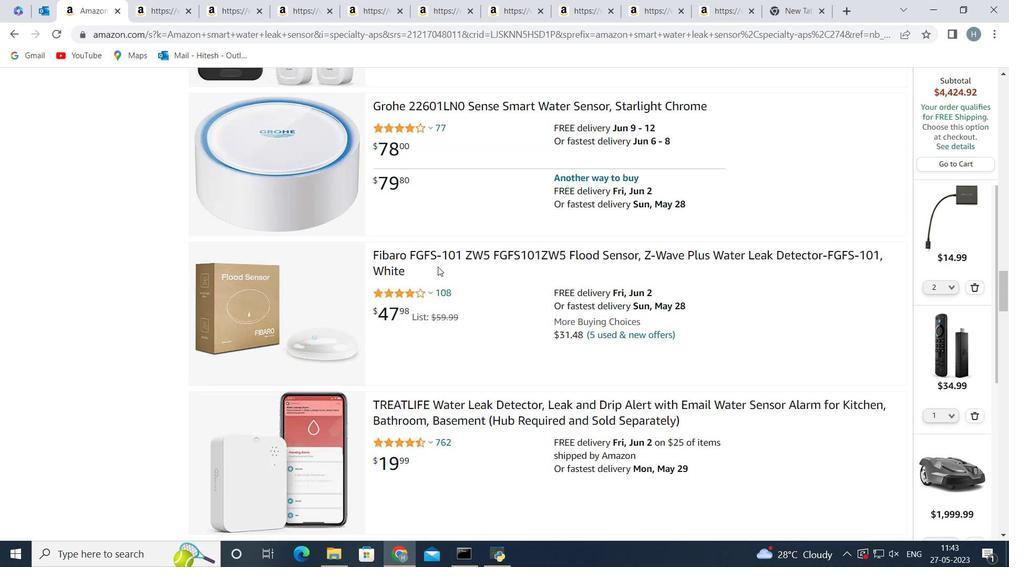 
Action: Mouse scrolled (438, 268) with delta (0, 0)
Screenshot: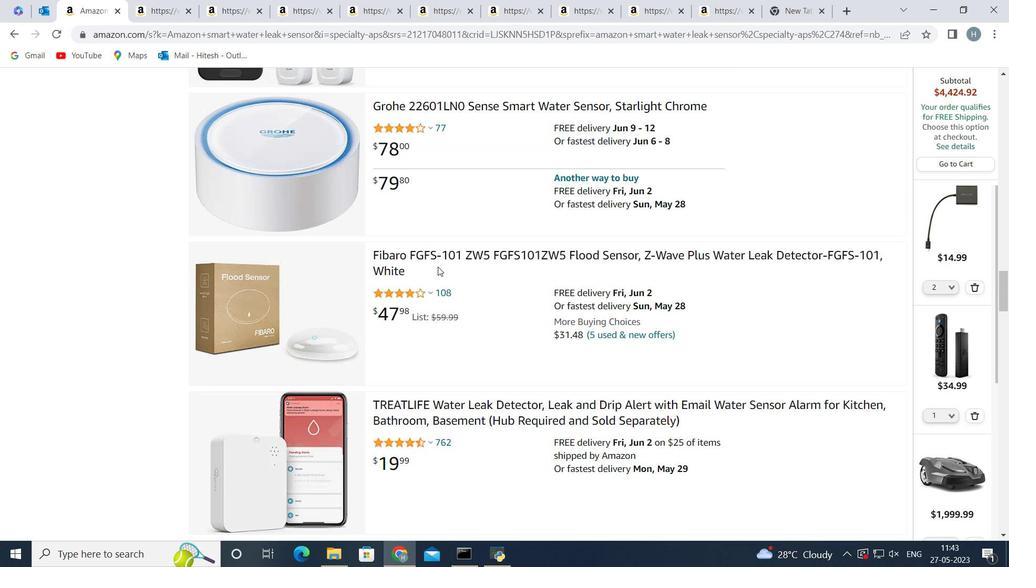 
Action: Mouse scrolled (438, 268) with delta (0, 0)
Screenshot: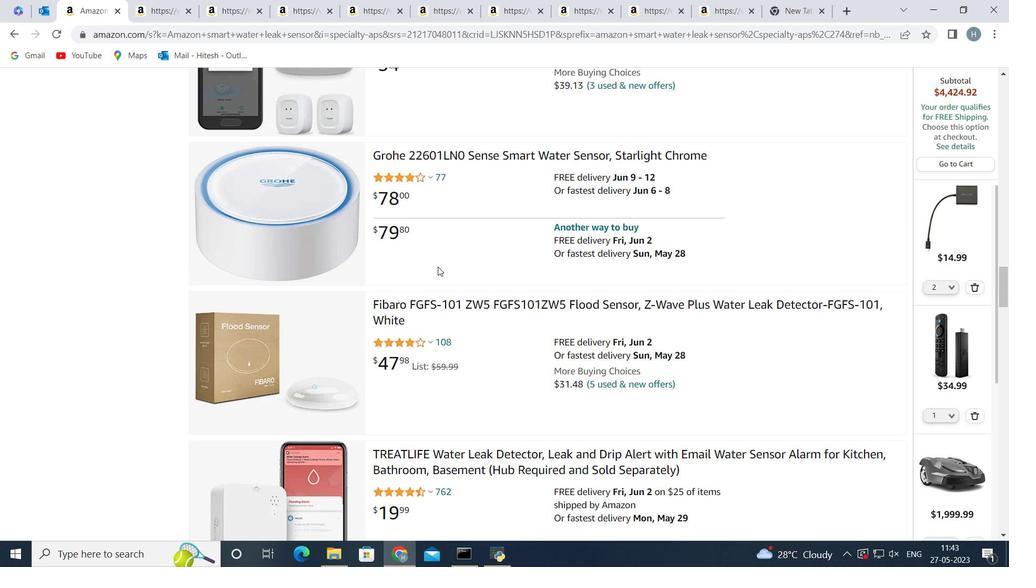 
Action: Mouse scrolled (438, 268) with delta (0, 0)
Screenshot: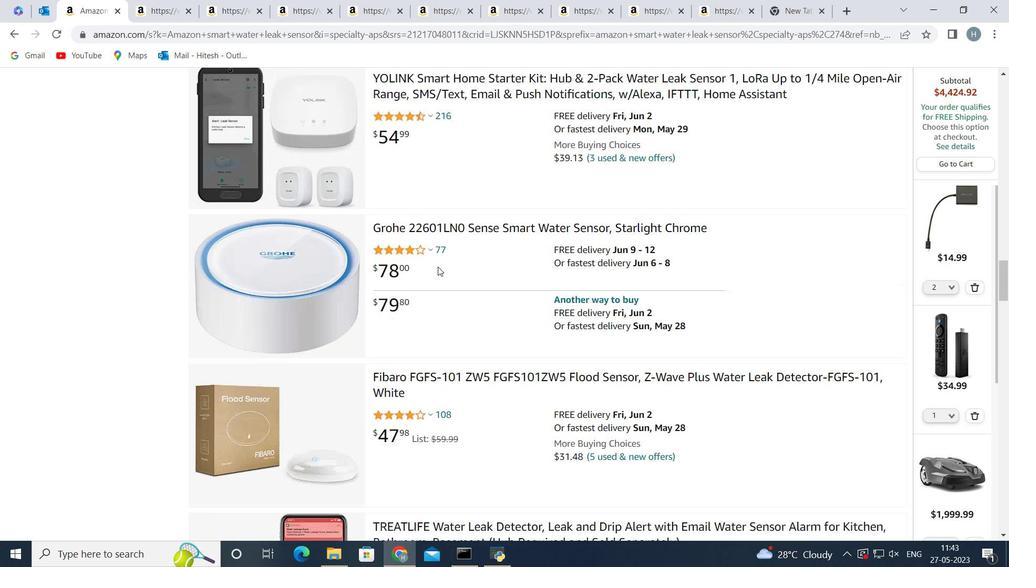 
Action: Mouse scrolled (438, 268) with delta (0, 0)
Screenshot: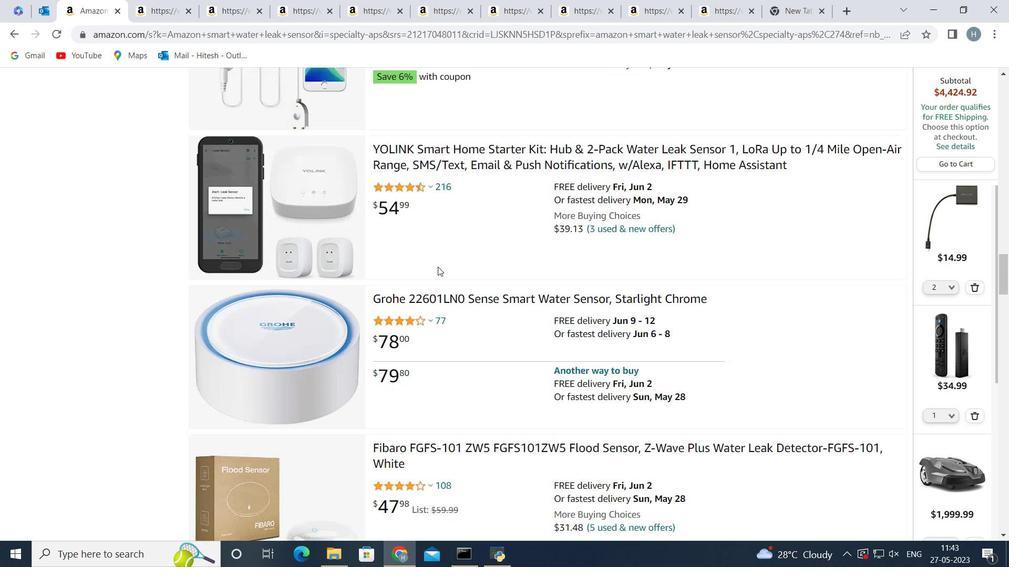 
Action: Mouse scrolled (438, 268) with delta (0, 0)
Screenshot: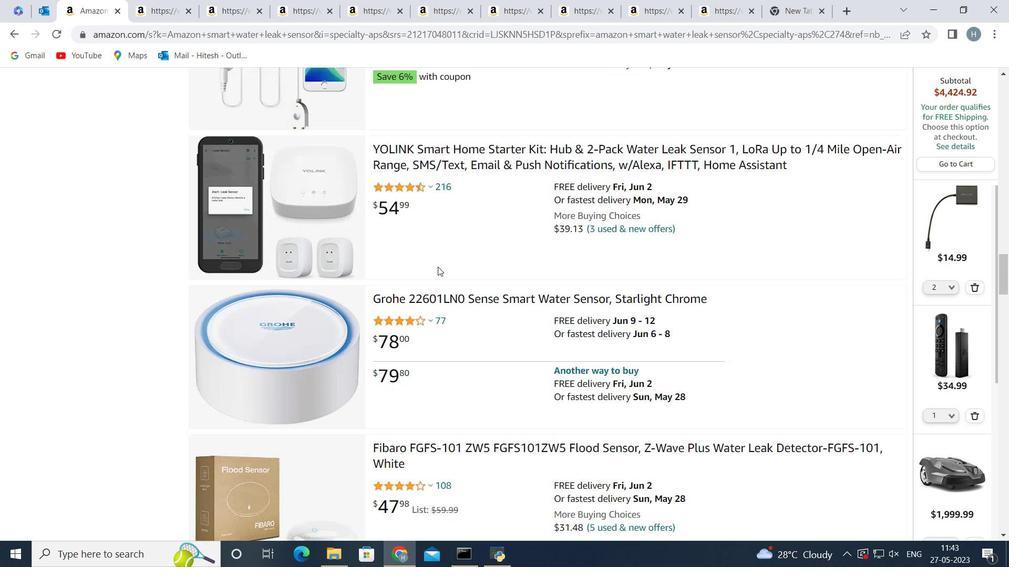 
Action: Mouse scrolled (438, 268) with delta (0, 0)
Screenshot: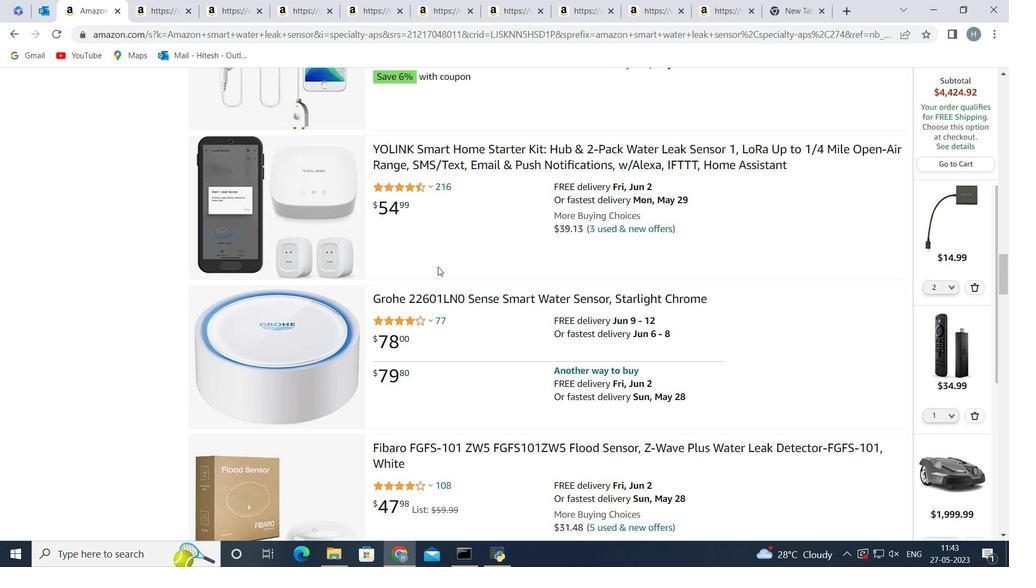 
Action: Mouse scrolled (438, 268) with delta (0, 0)
Screenshot: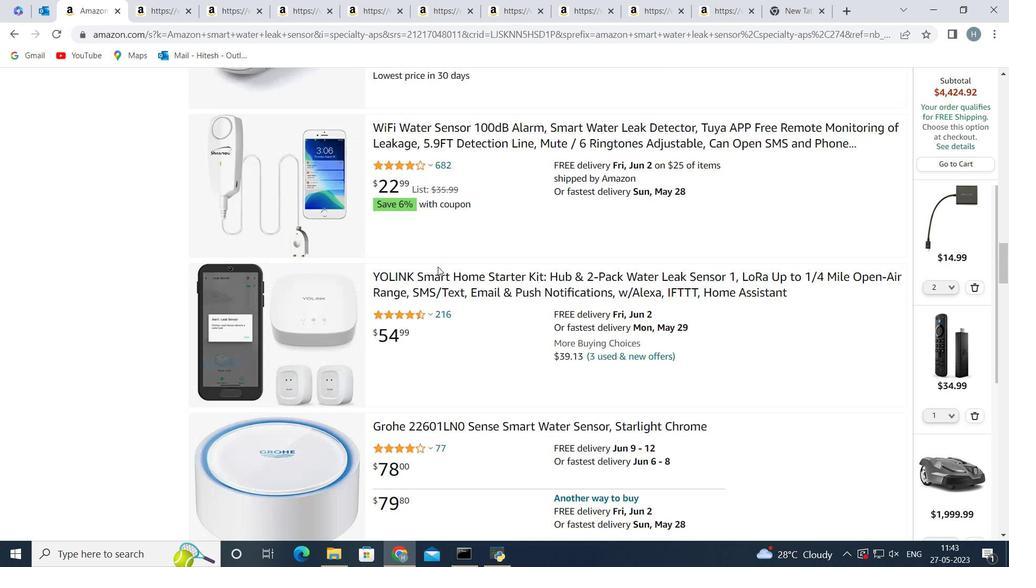 
Action: Mouse scrolled (438, 268) with delta (0, 0)
Screenshot: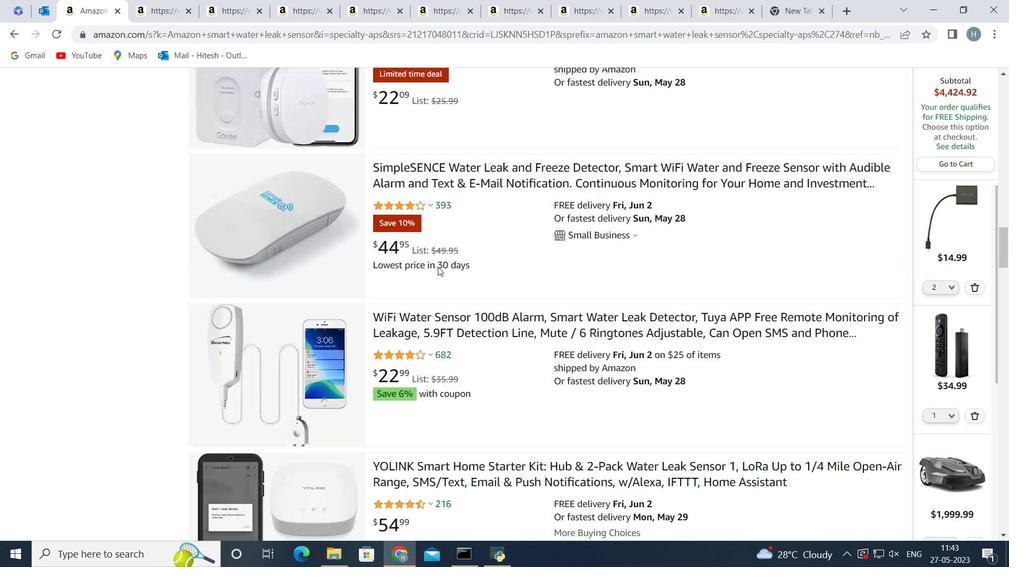 
Action: Mouse scrolled (438, 268) with delta (0, 0)
Screenshot: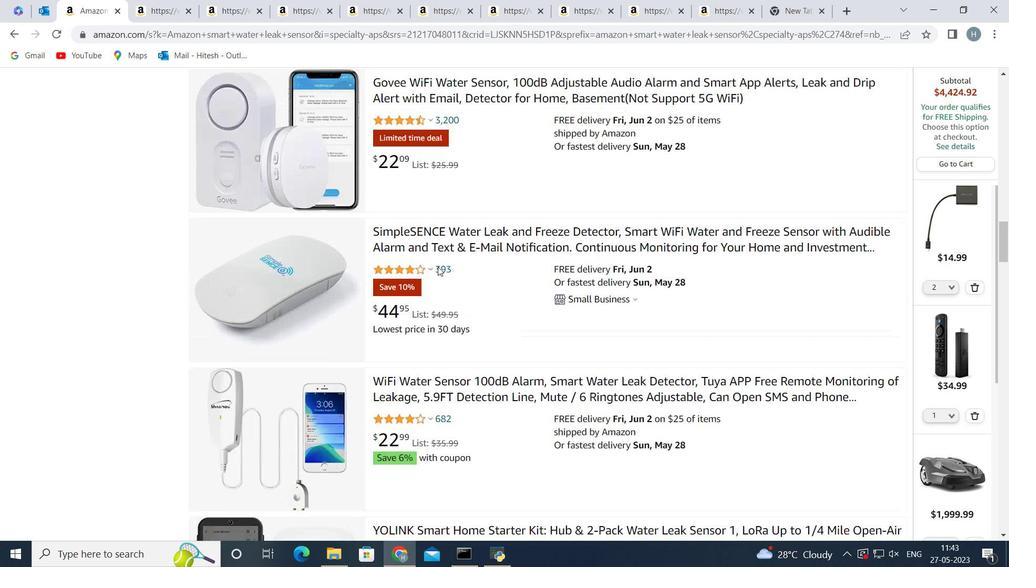 
Action: Mouse scrolled (438, 268) with delta (0, 0)
Screenshot: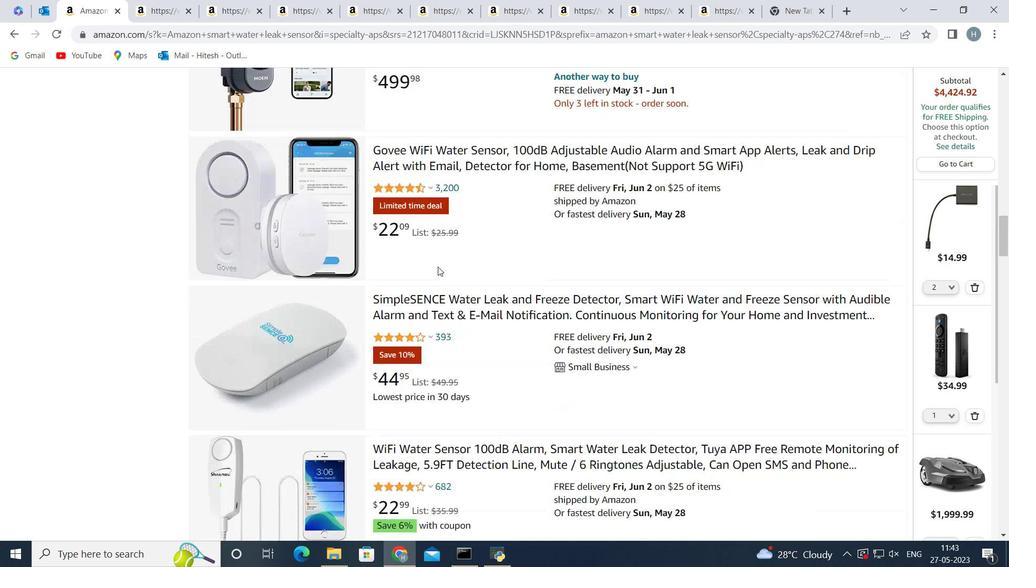 
Action: Mouse scrolled (438, 268) with delta (0, 0)
Screenshot: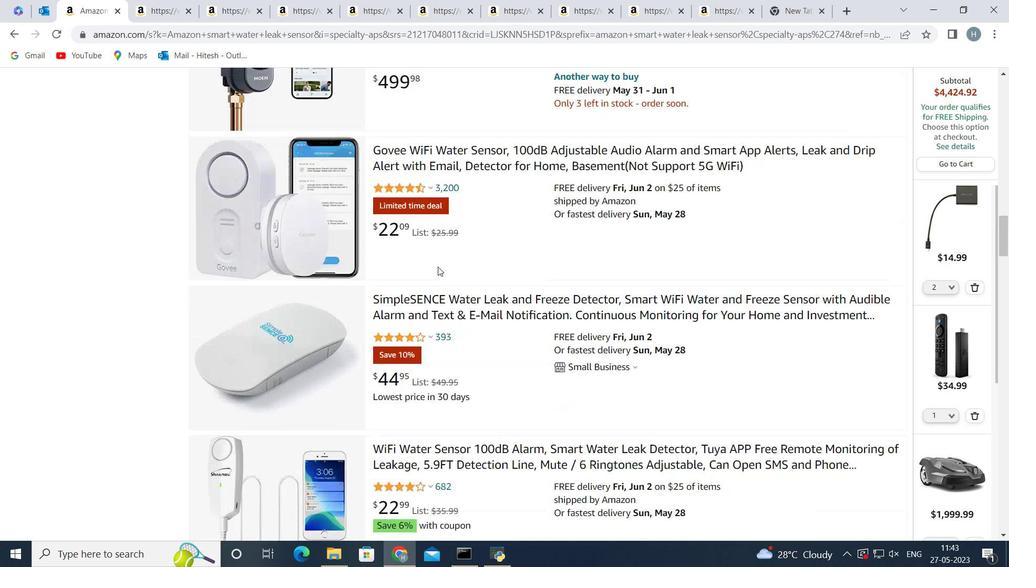 
Action: Mouse scrolled (438, 268) with delta (0, 0)
Screenshot: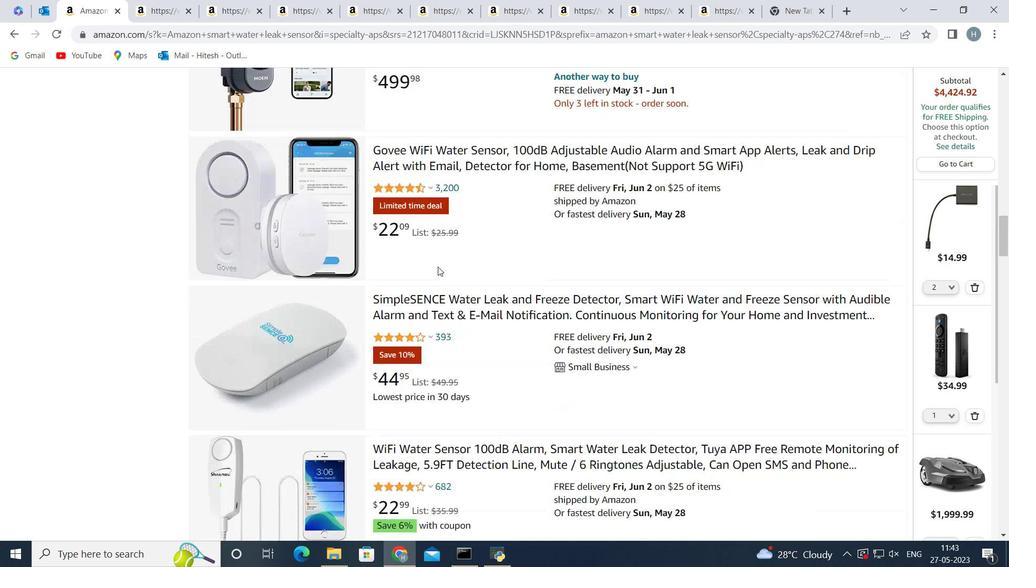 
Action: Mouse scrolled (438, 268) with delta (0, 0)
Screenshot: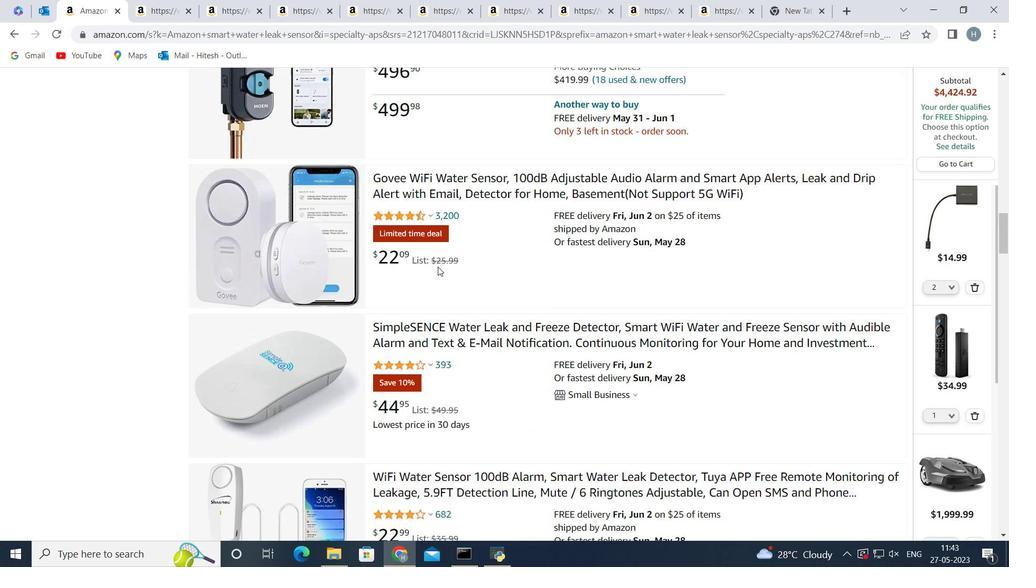 
Action: Mouse scrolled (438, 268) with delta (0, 0)
Screenshot: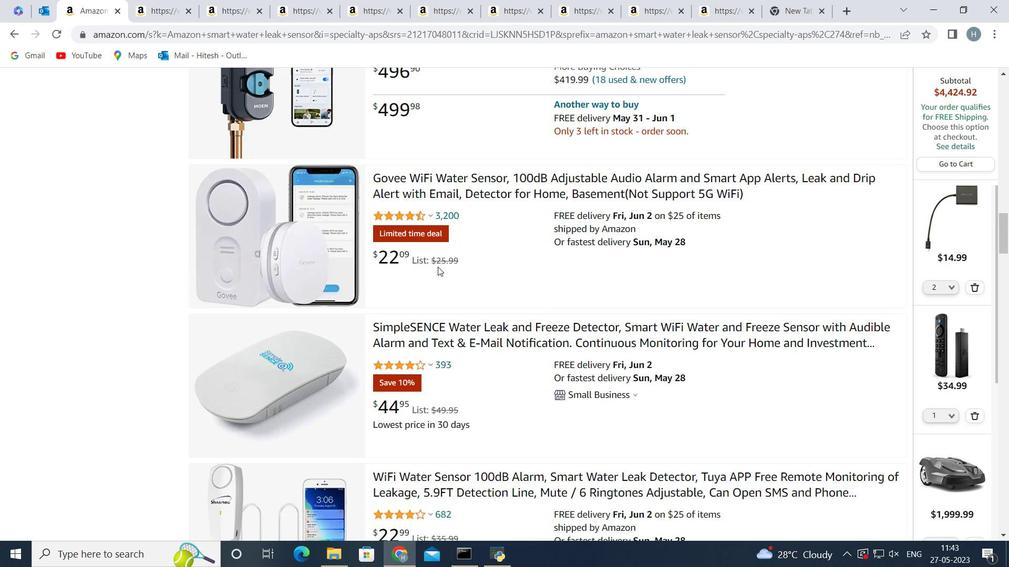
Action: Mouse scrolled (438, 268) with delta (0, 0)
Screenshot: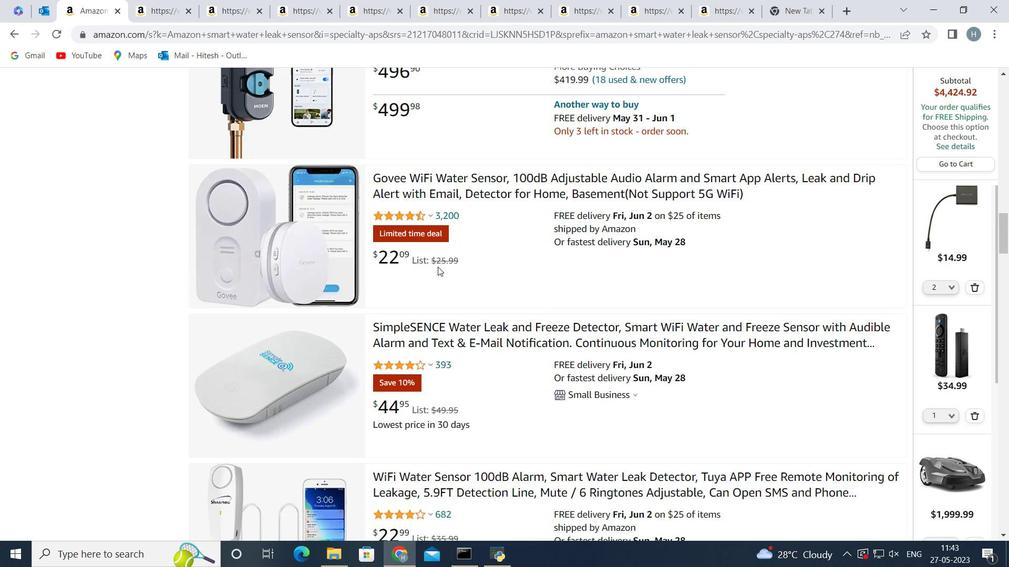 
Action: Mouse scrolled (438, 268) with delta (0, 0)
Screenshot: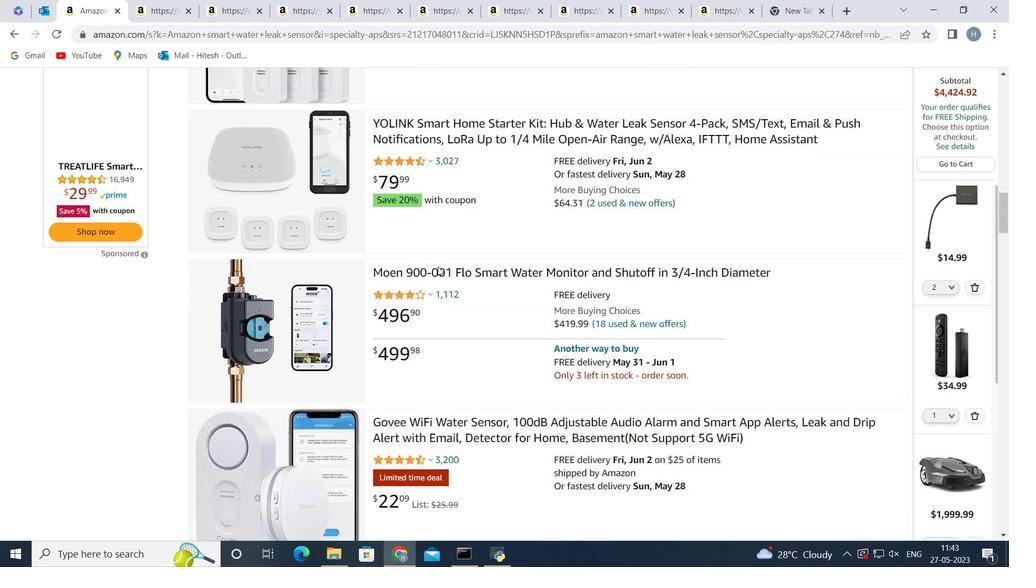 
Action: Mouse scrolled (438, 268) with delta (0, 0)
Screenshot: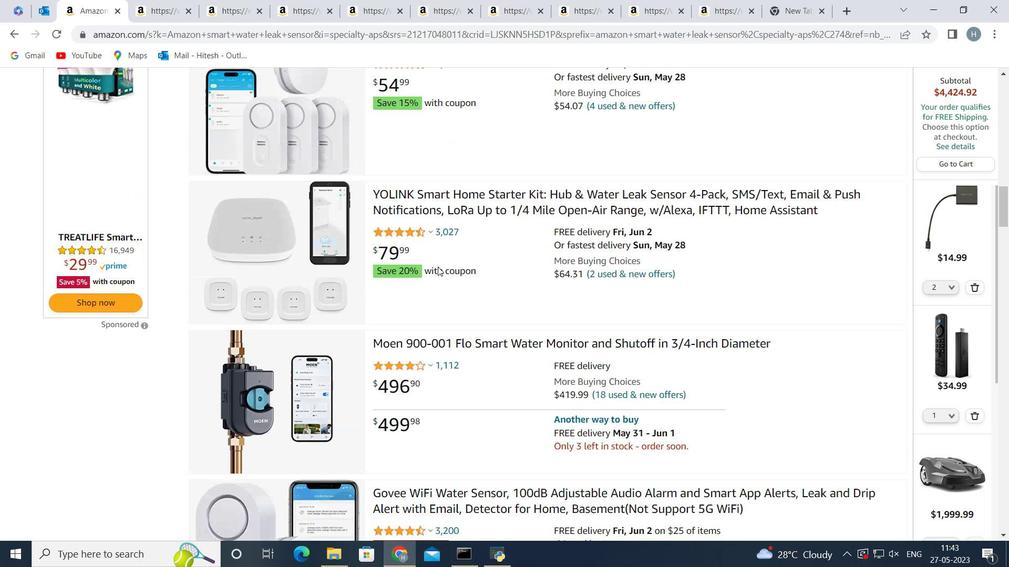 
Action: Mouse scrolled (438, 268) with delta (0, 0)
Screenshot: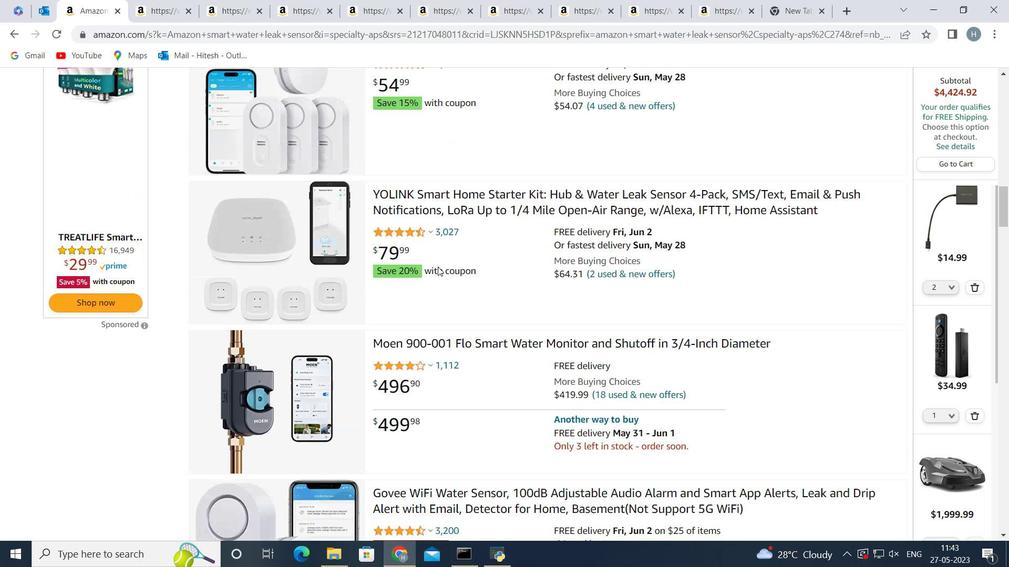 
Action: Mouse scrolled (438, 268) with delta (0, 0)
Screenshot: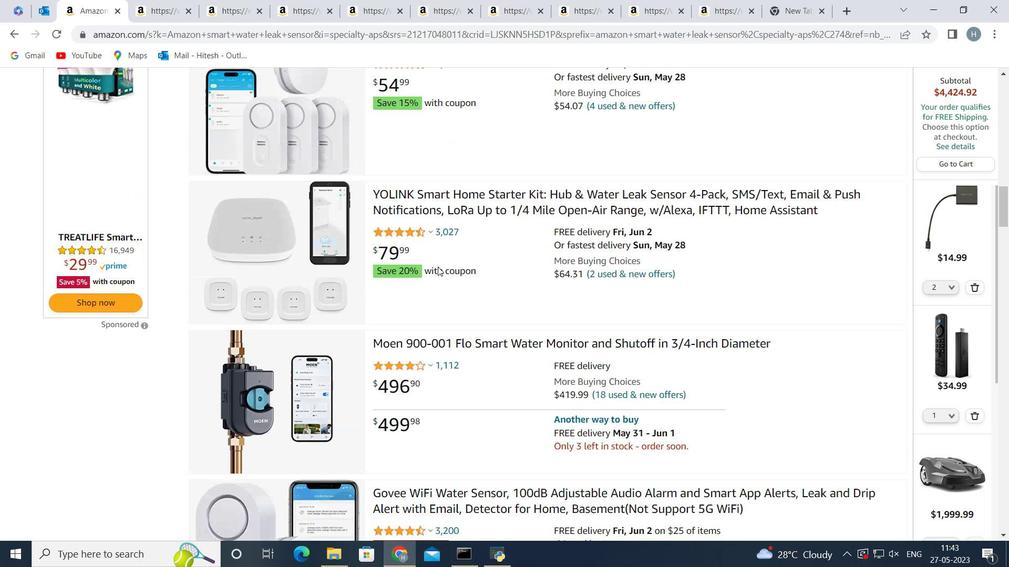 
Action: Mouse scrolled (438, 268) with delta (0, 0)
Screenshot: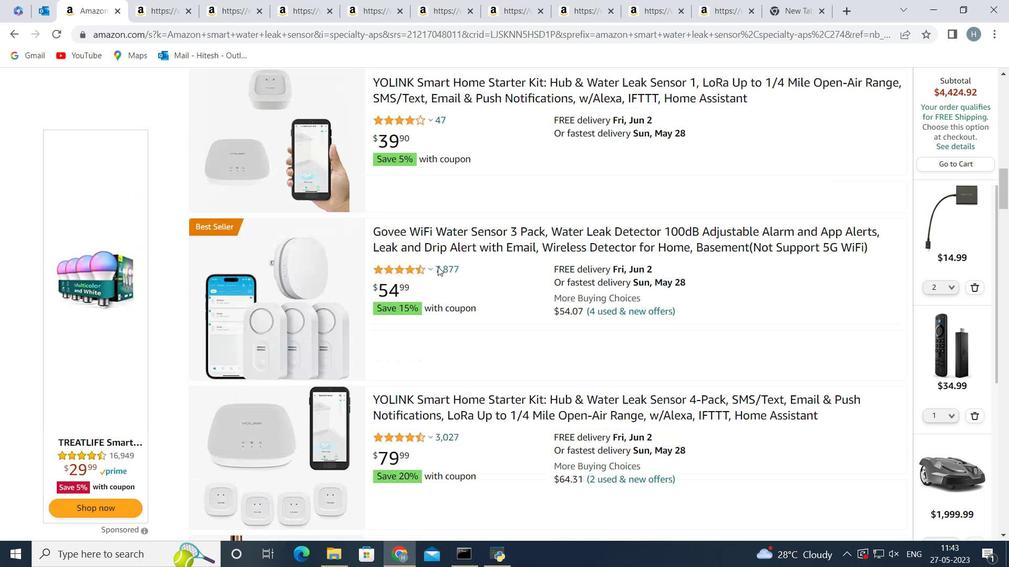 
Action: Mouse scrolled (438, 268) with delta (0, 0)
Screenshot: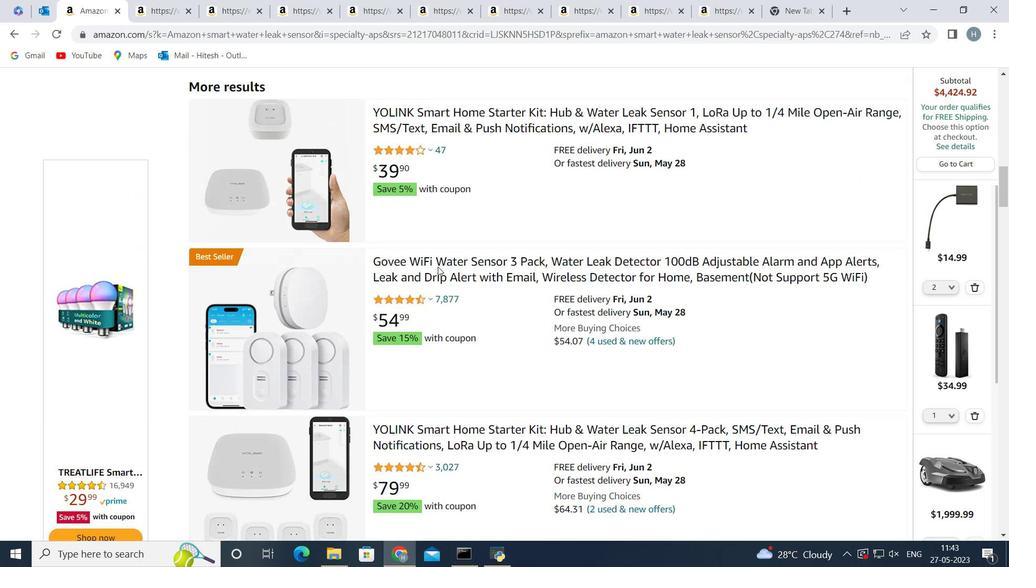 
Action: Mouse scrolled (438, 268) with delta (0, 0)
Screenshot: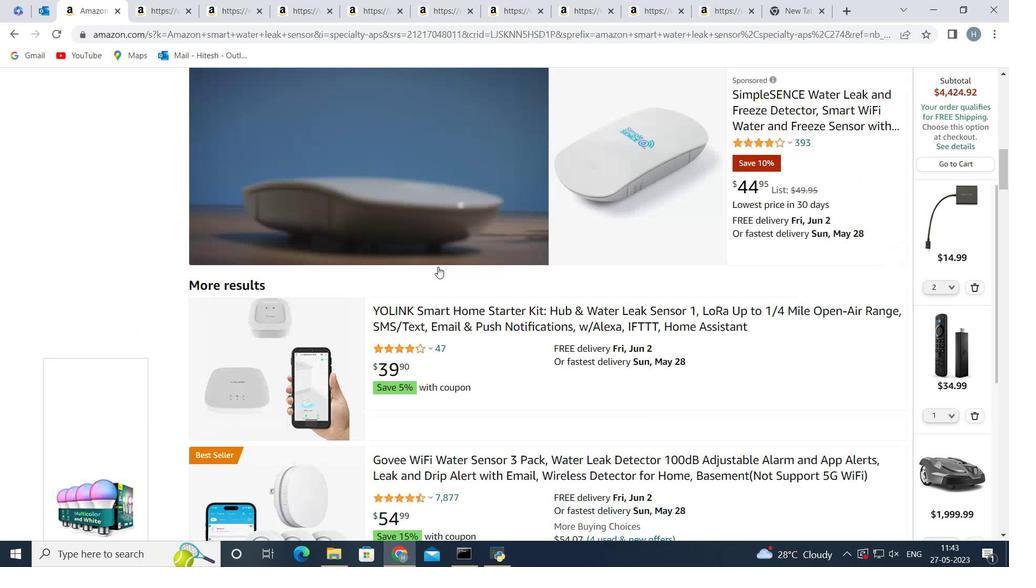 
Action: Mouse scrolled (438, 268) with delta (0, 0)
Screenshot: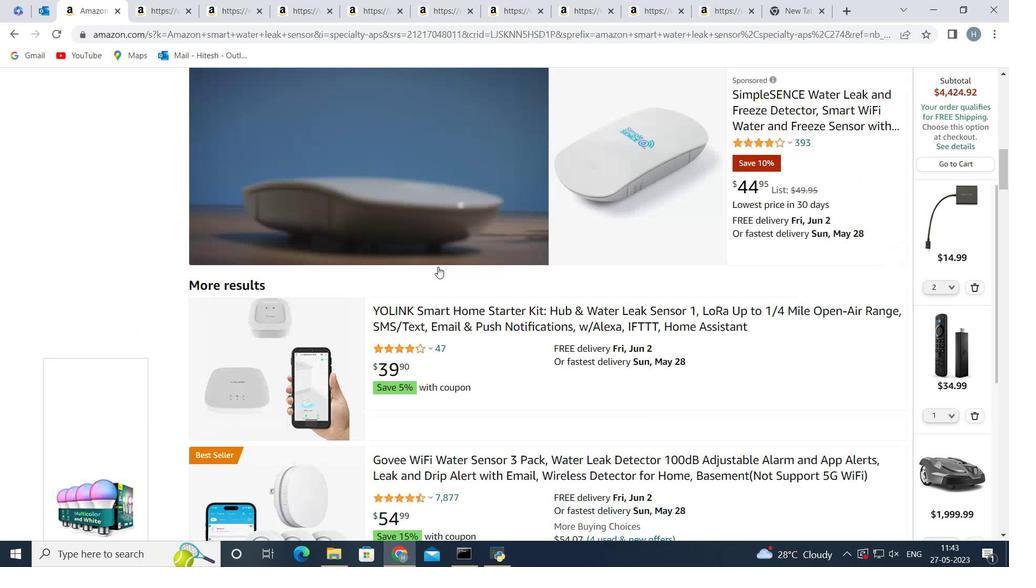 
Action: Mouse scrolled (438, 268) with delta (0, 0)
Screenshot: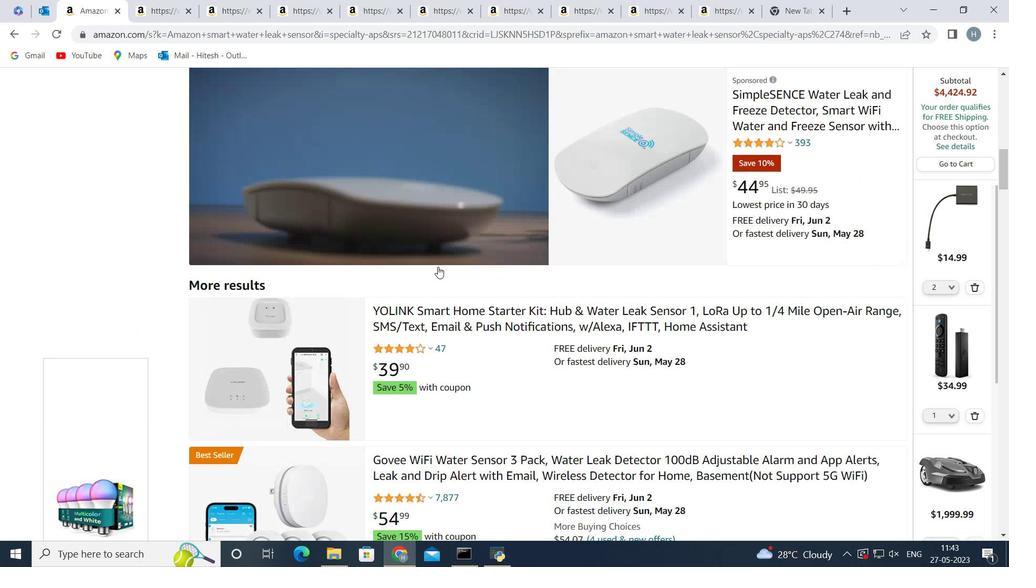 
Action: Mouse scrolled (438, 268) with delta (0, 0)
Screenshot: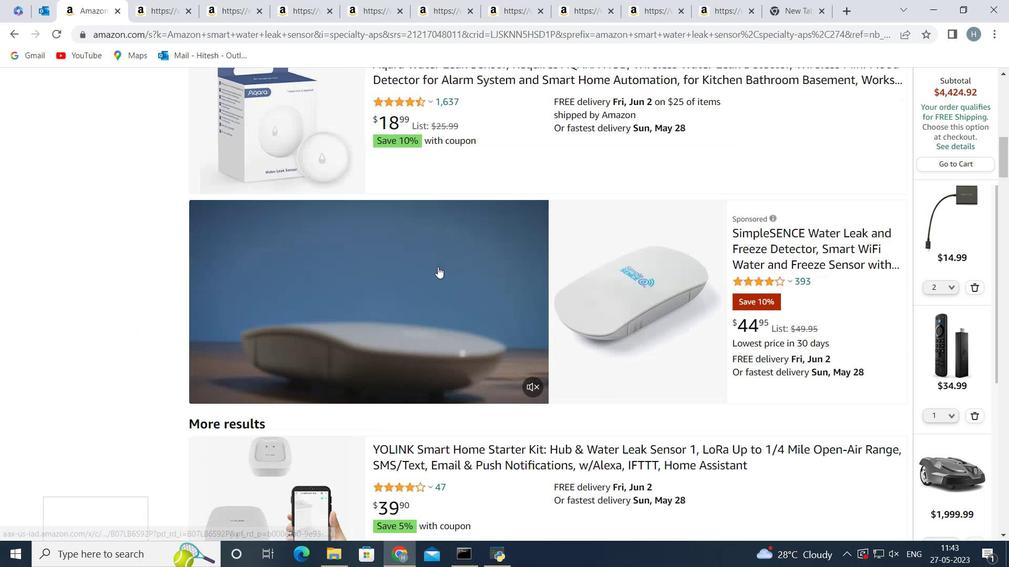 
Action: Mouse scrolled (438, 268) with delta (0, 0)
Screenshot: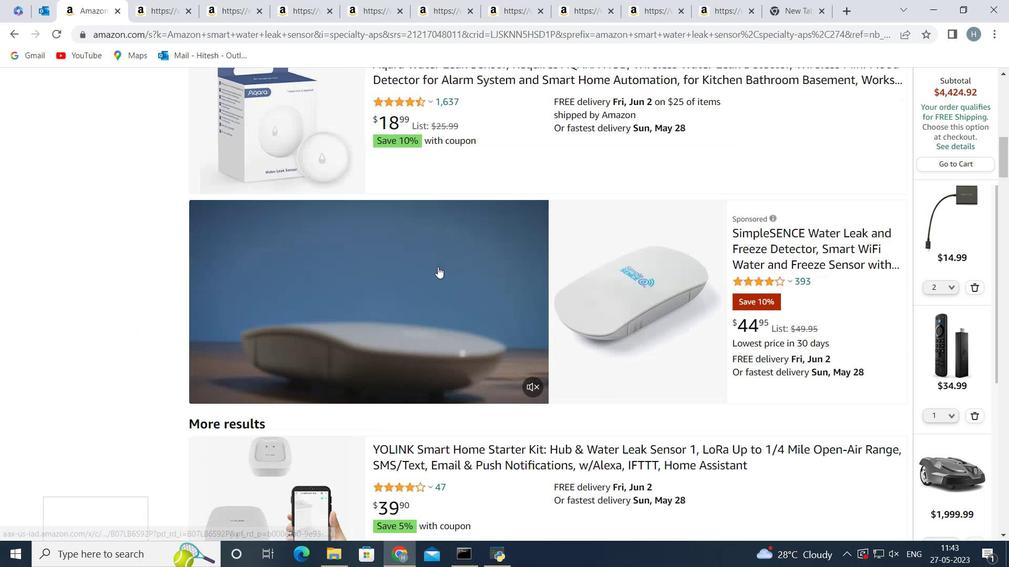
Action: Mouse scrolled (438, 268) with delta (0, 0)
Screenshot: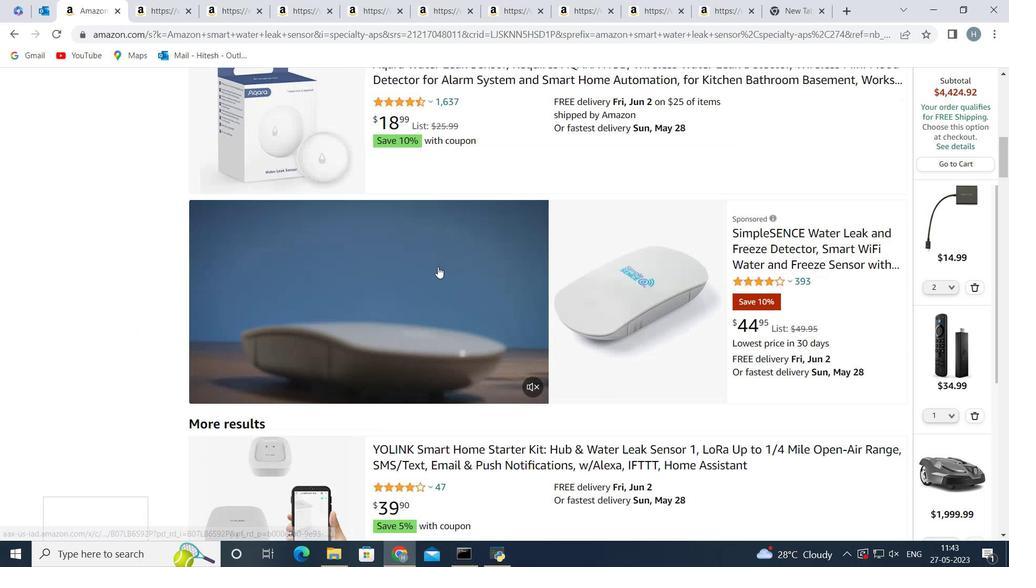 
Action: Mouse scrolled (438, 268) with delta (0, 0)
Screenshot: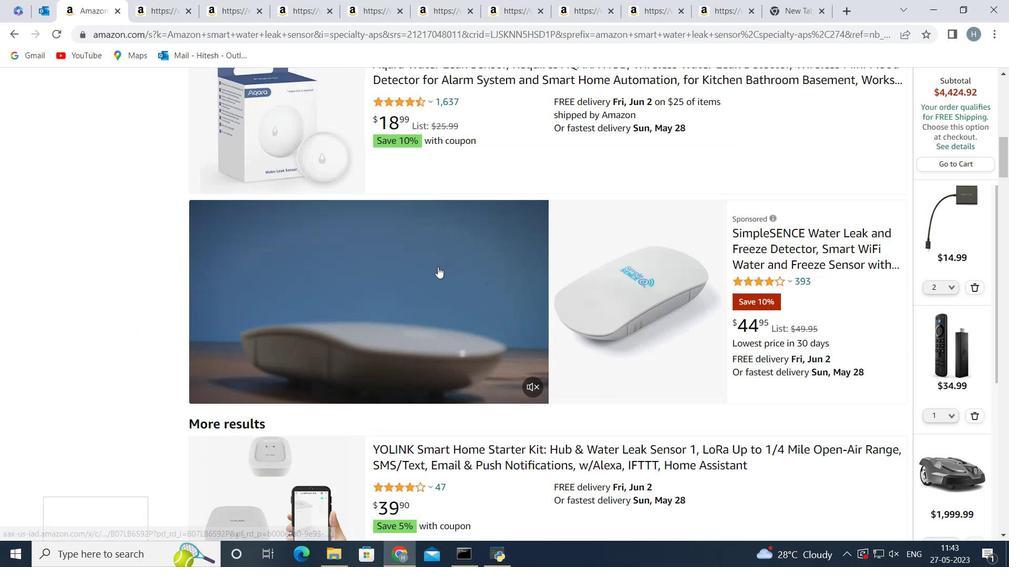 
Action: Mouse scrolled (438, 268) with delta (0, 0)
Screenshot: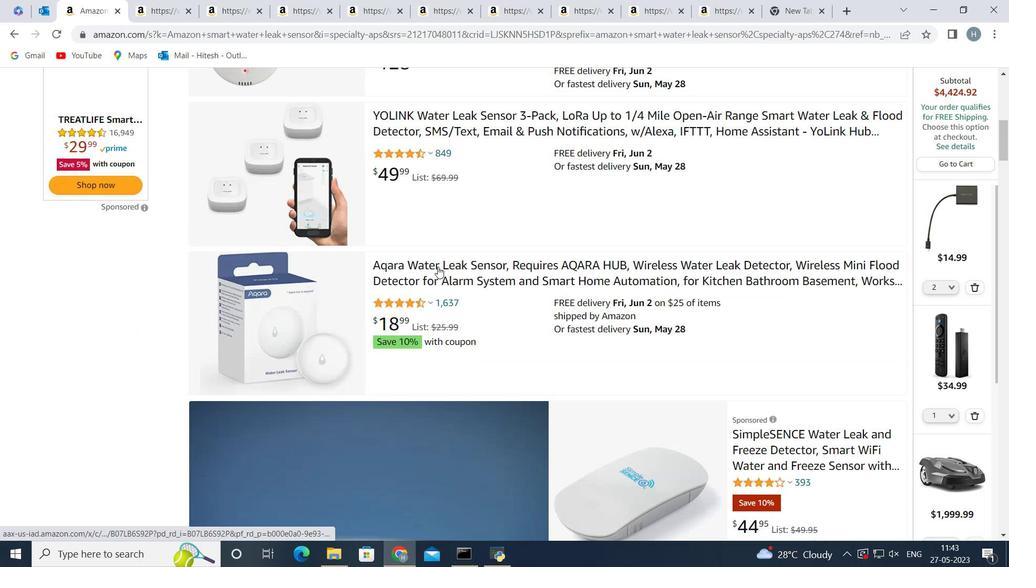 
Action: Mouse scrolled (438, 268) with delta (0, 0)
